 Task: Create a Salesforce flow to update the 'Trainer Category' field based on the trainer's experience.
Action: Key pressed <Key.f11>
Screenshot: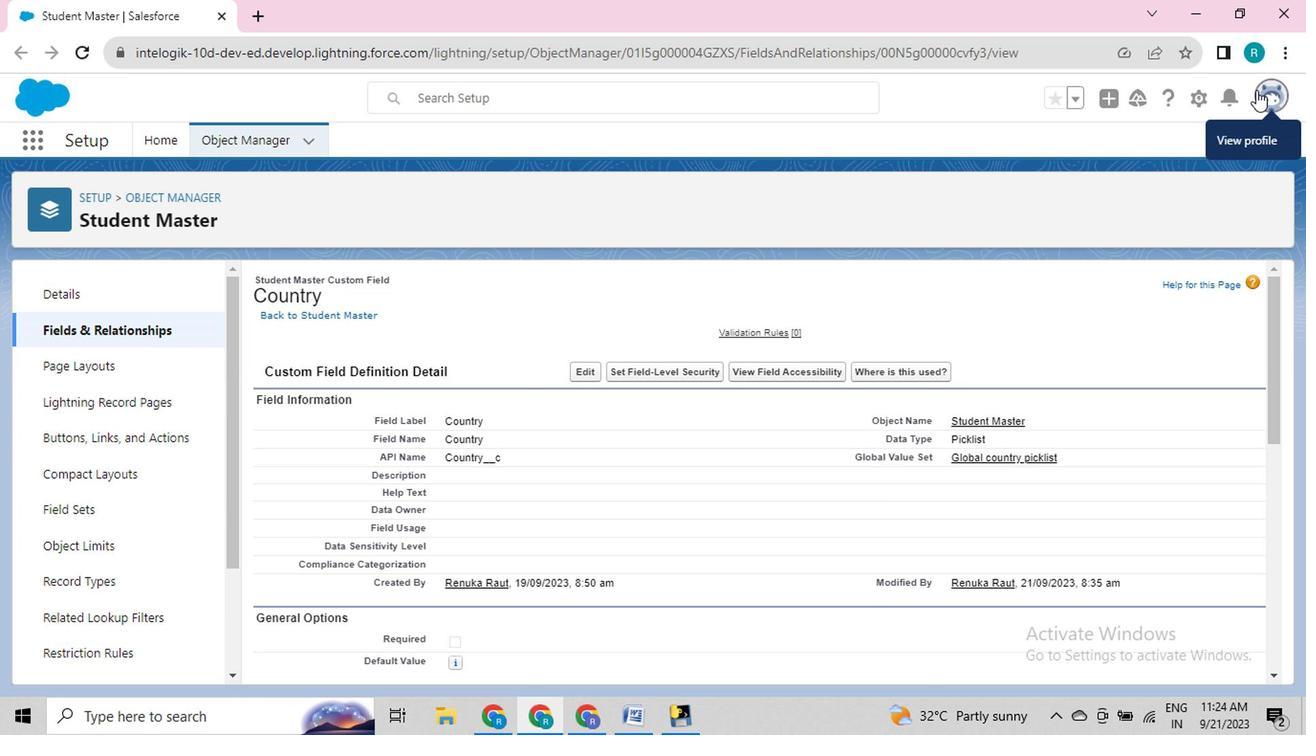 
Action: Mouse moved to (30, 63)
Screenshot: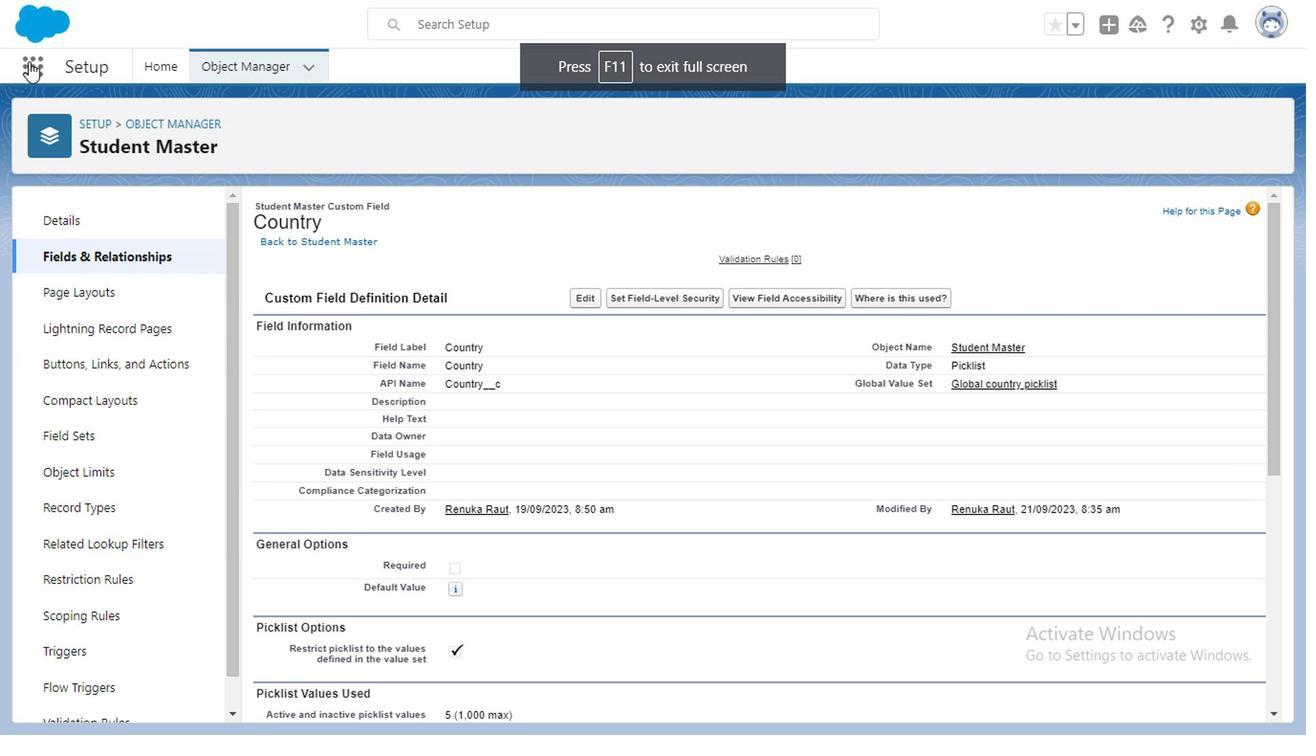 
Action: Mouse pressed left at (30, 63)
Screenshot: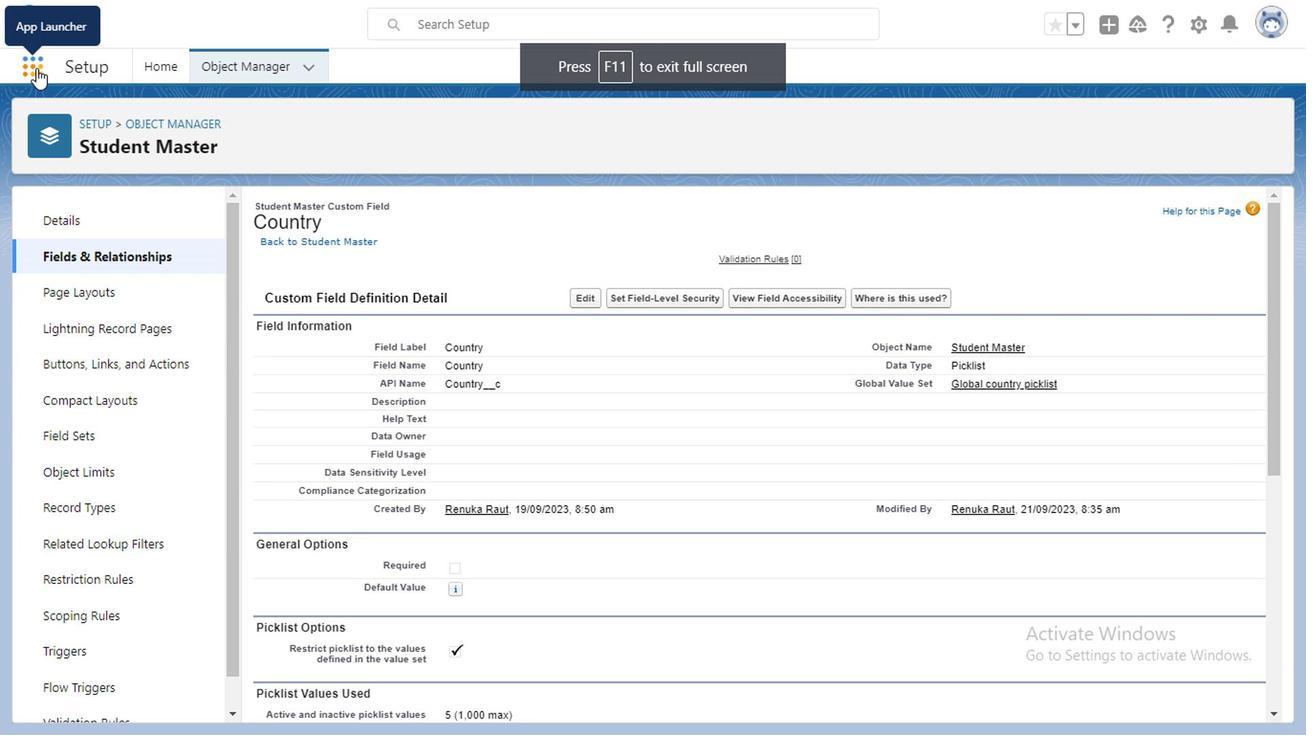 
Action: Key pressed <Key.caps_lock>O<Key.caps_lock>pty
Screenshot: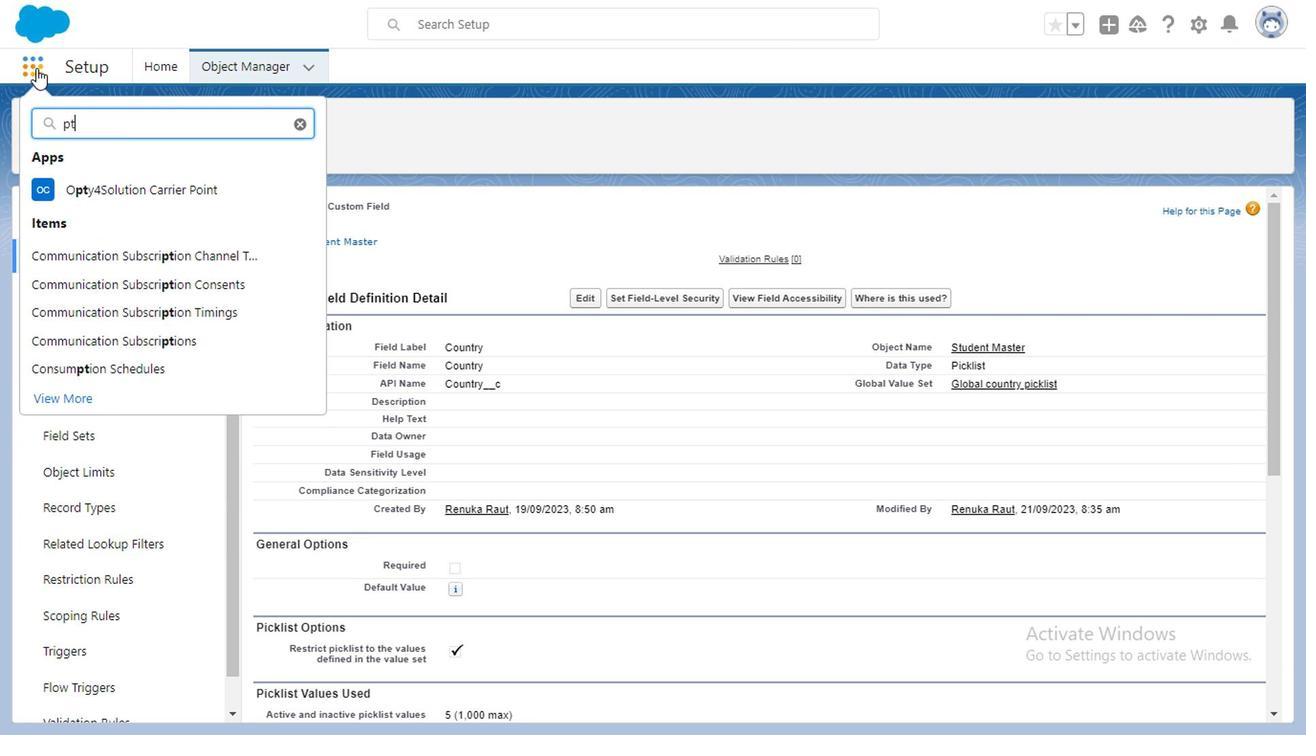 
Action: Mouse moved to (142, 185)
Screenshot: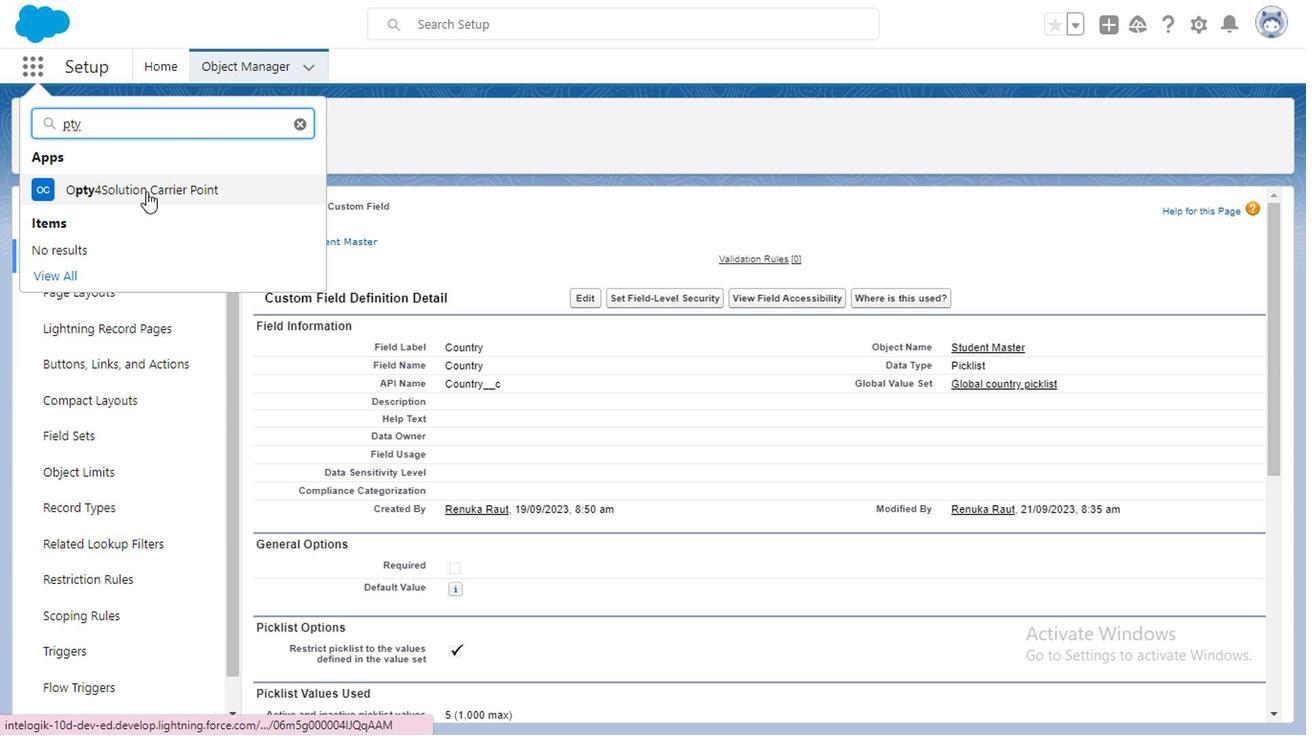 
Action: Mouse pressed left at (142, 185)
Screenshot: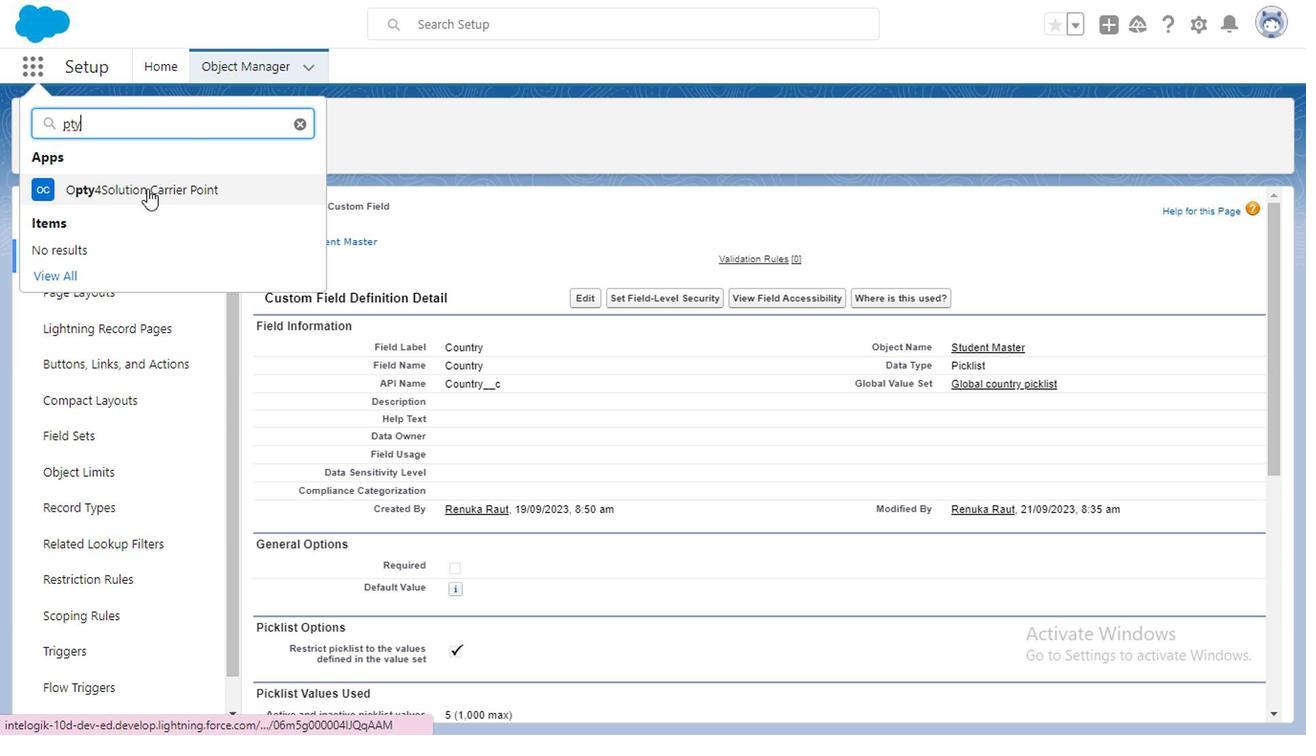 
Action: Mouse moved to (514, 58)
Screenshot: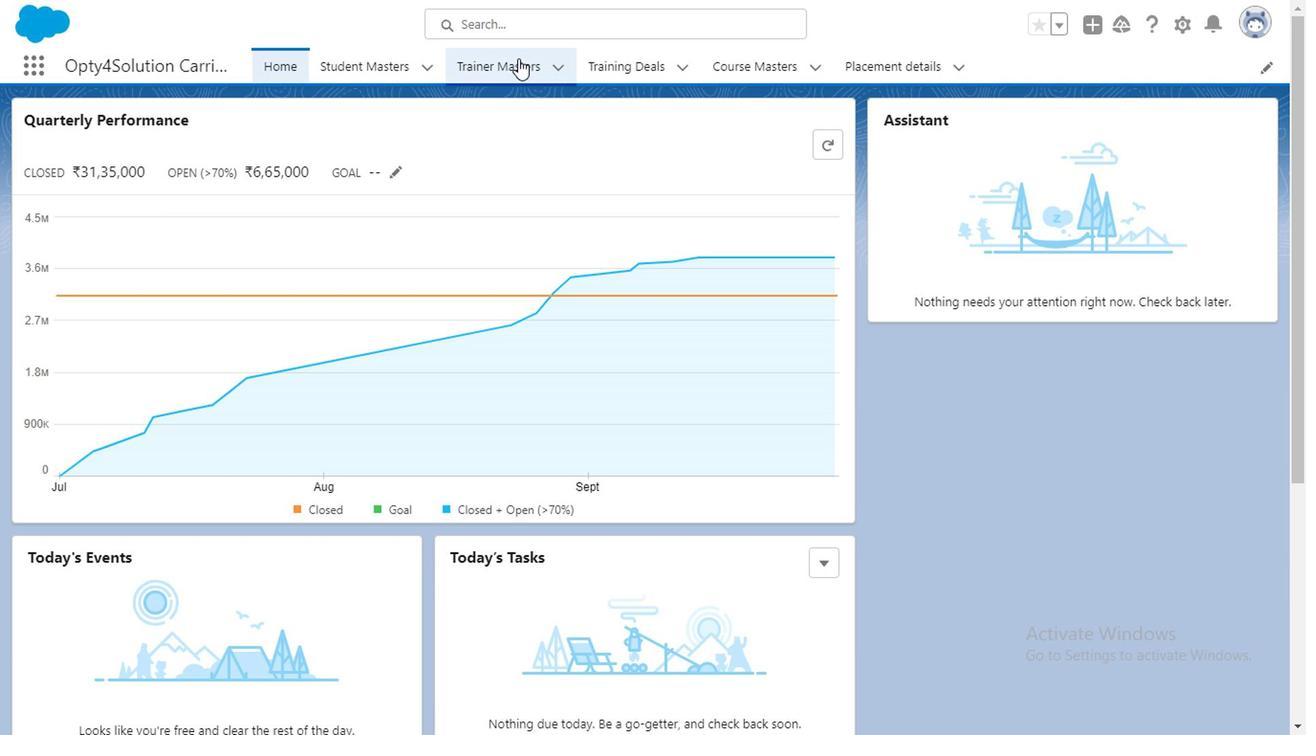 
Action: Mouse pressed left at (514, 58)
Screenshot: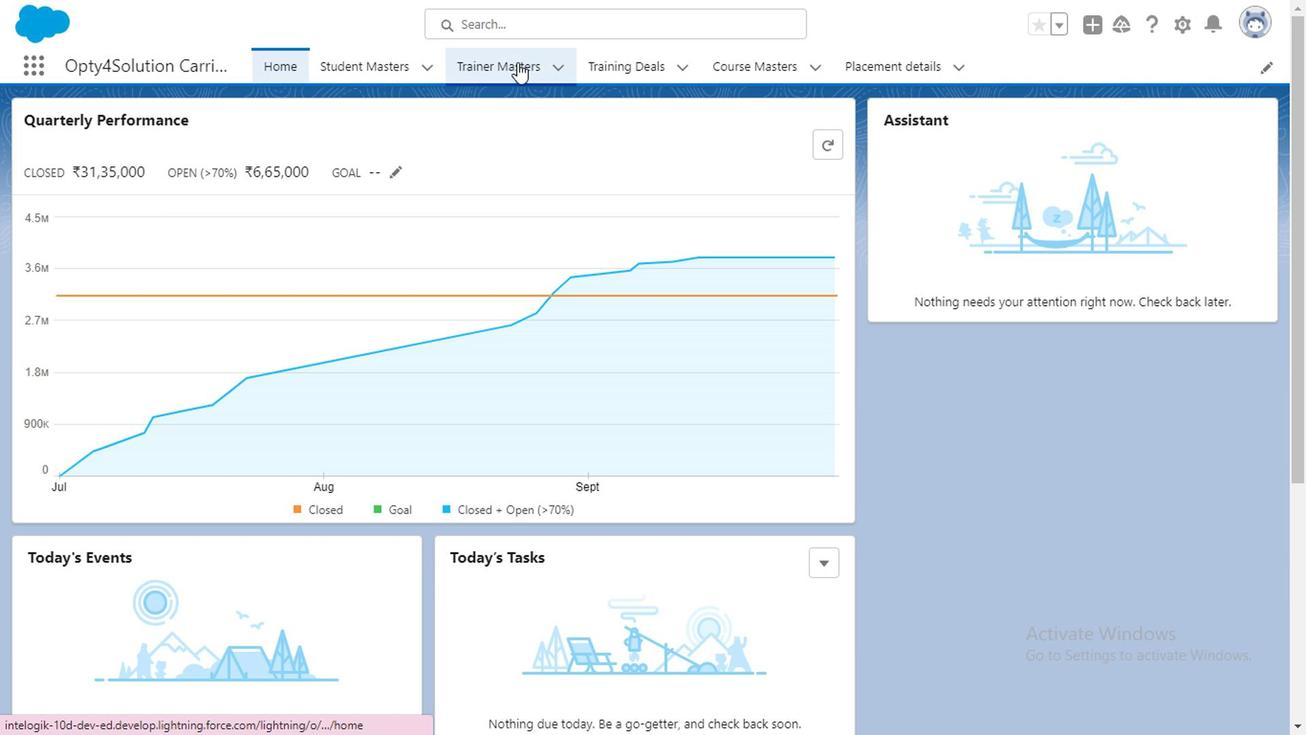 
Action: Mouse moved to (1203, 23)
Screenshot: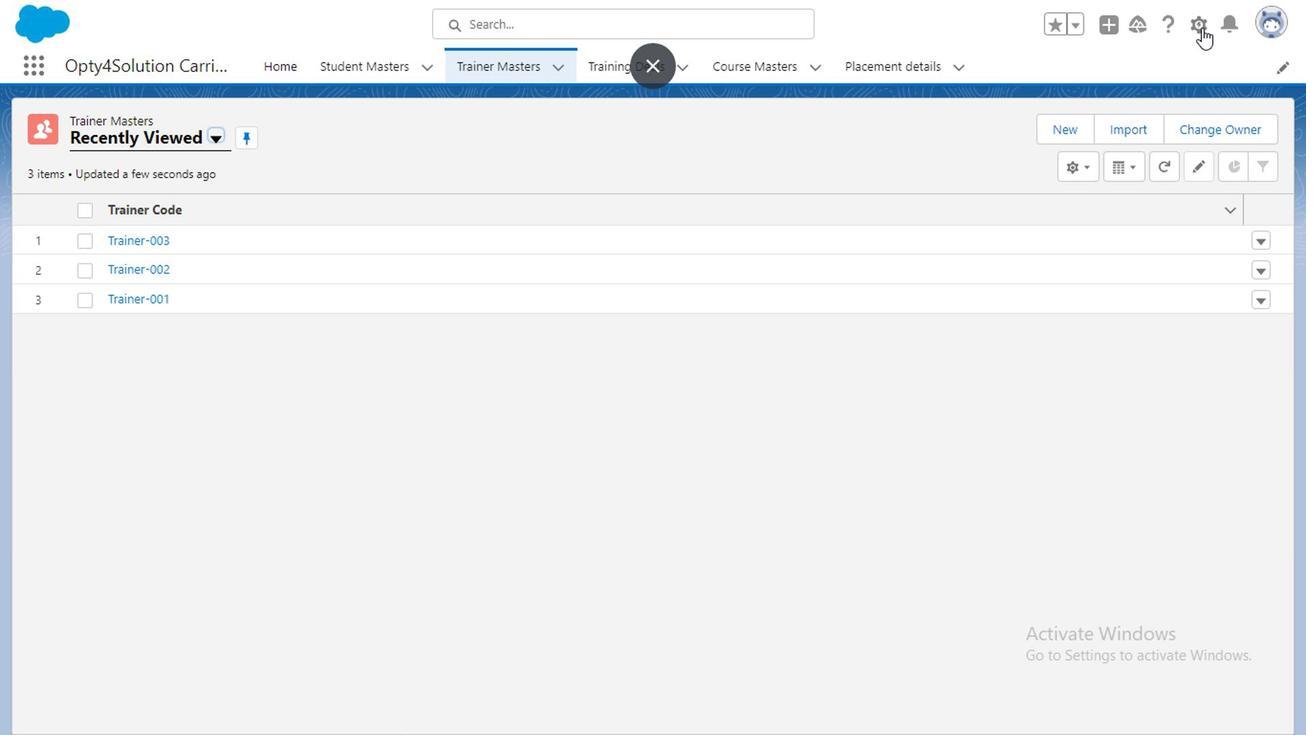 
Action: Mouse pressed left at (1203, 23)
Screenshot: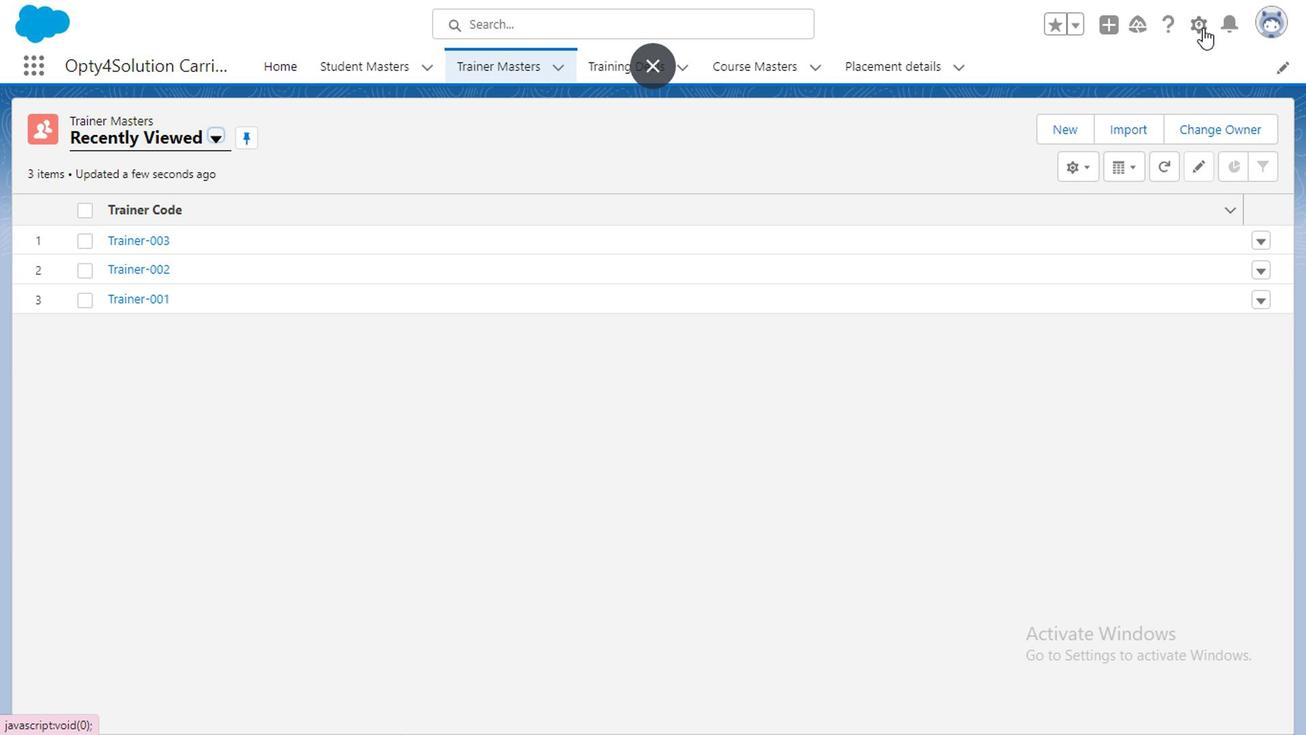
Action: Mouse moved to (1135, 83)
Screenshot: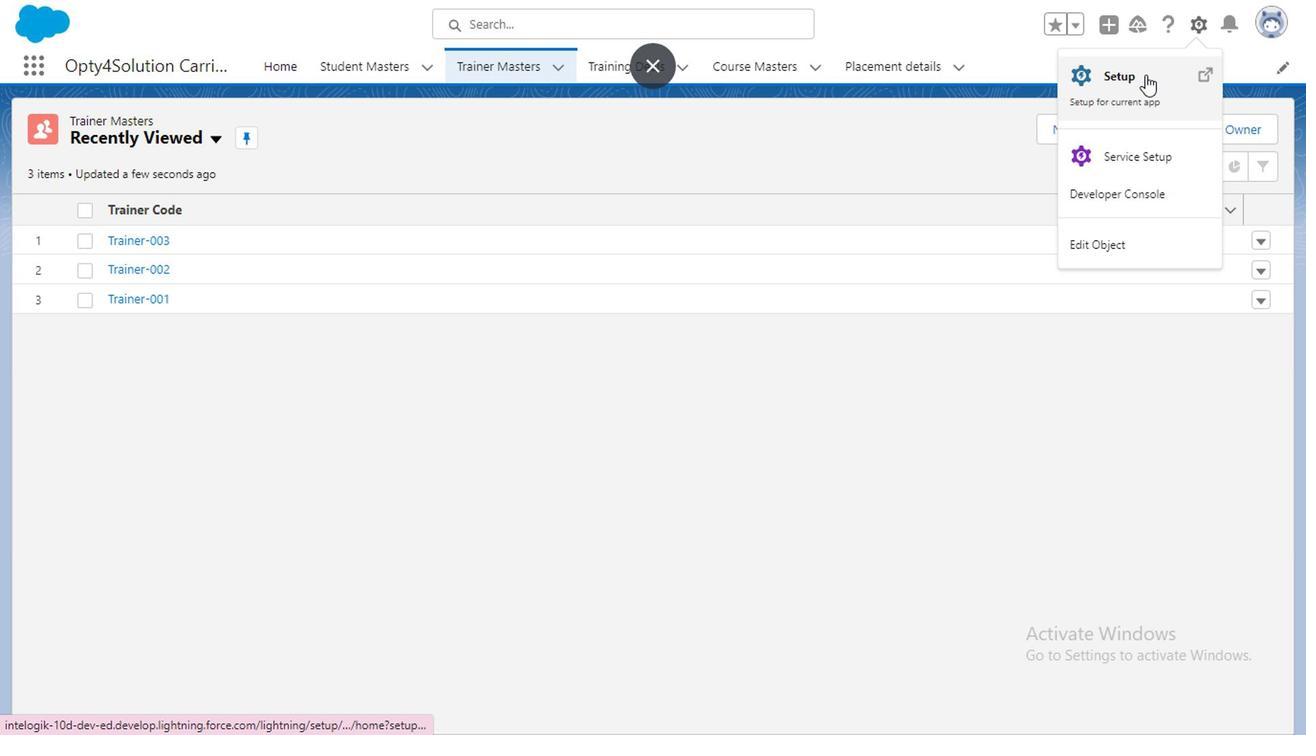 
Action: Mouse pressed left at (1135, 83)
Screenshot: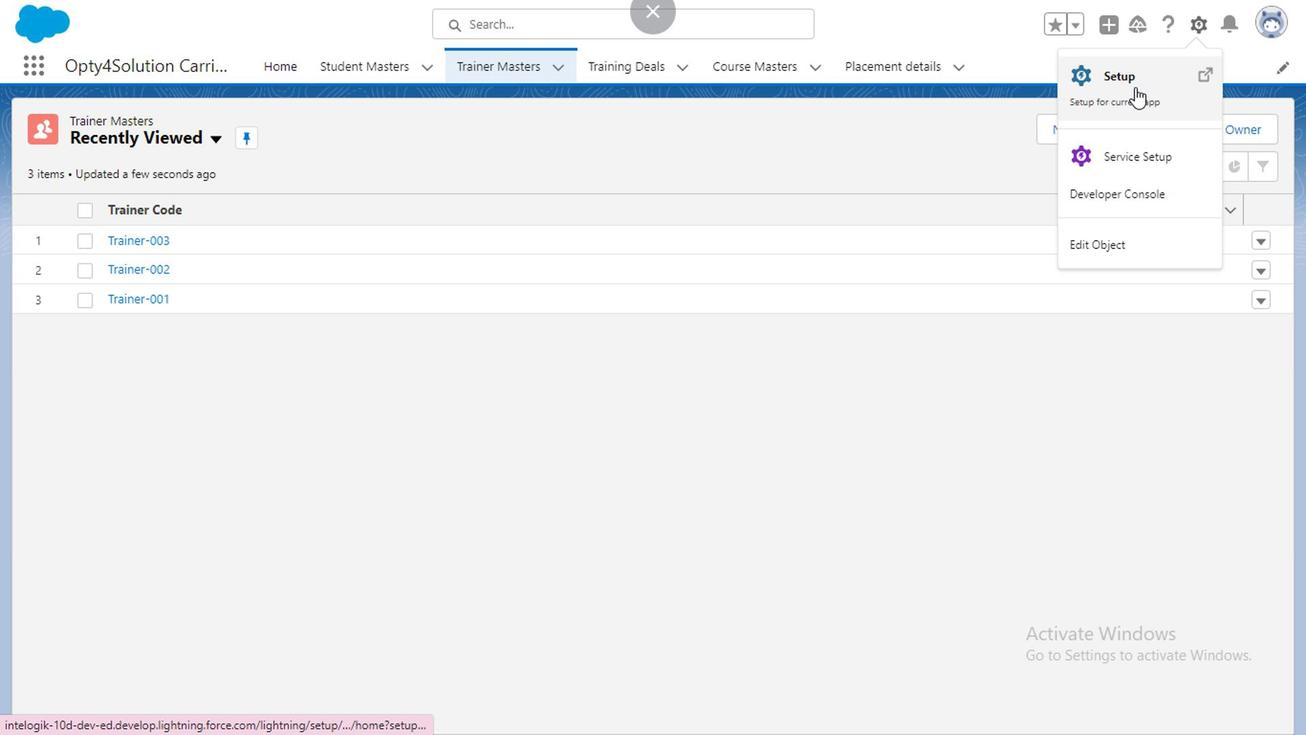 
Action: Mouse moved to (96, 115)
Screenshot: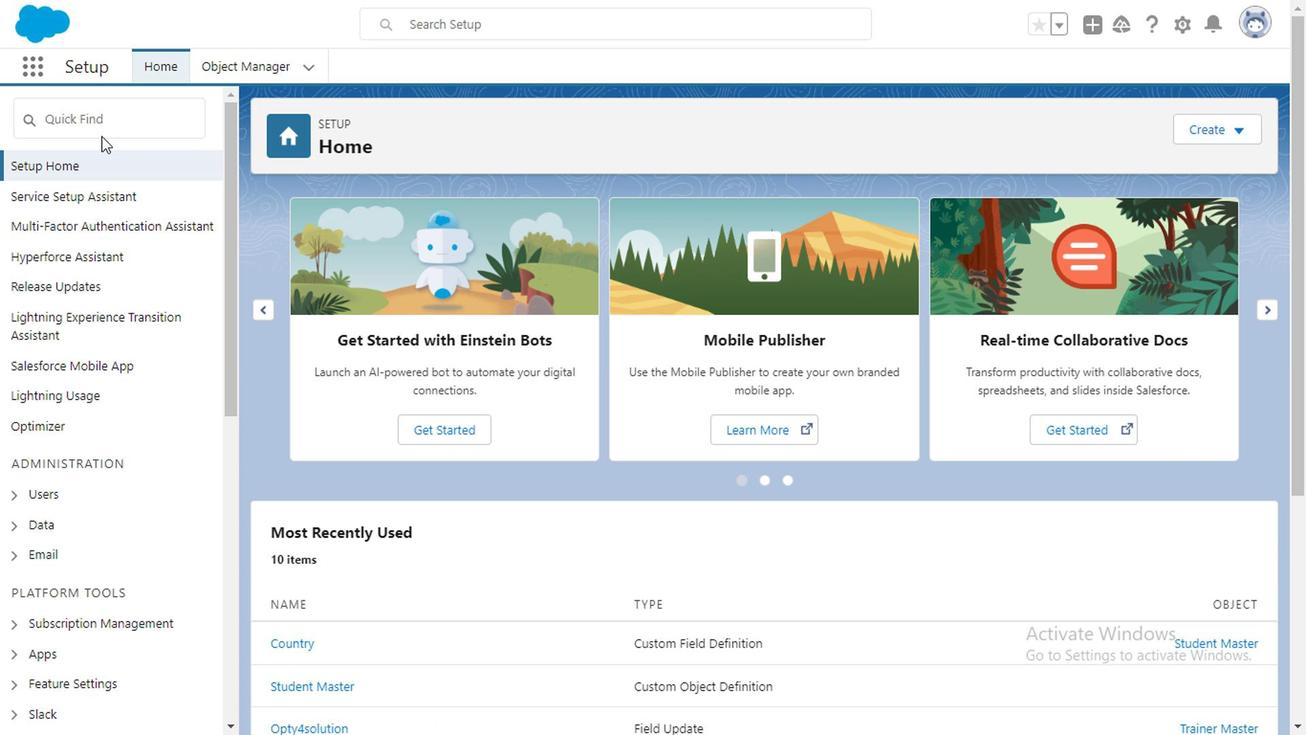 
Action: Mouse pressed left at (96, 115)
Screenshot: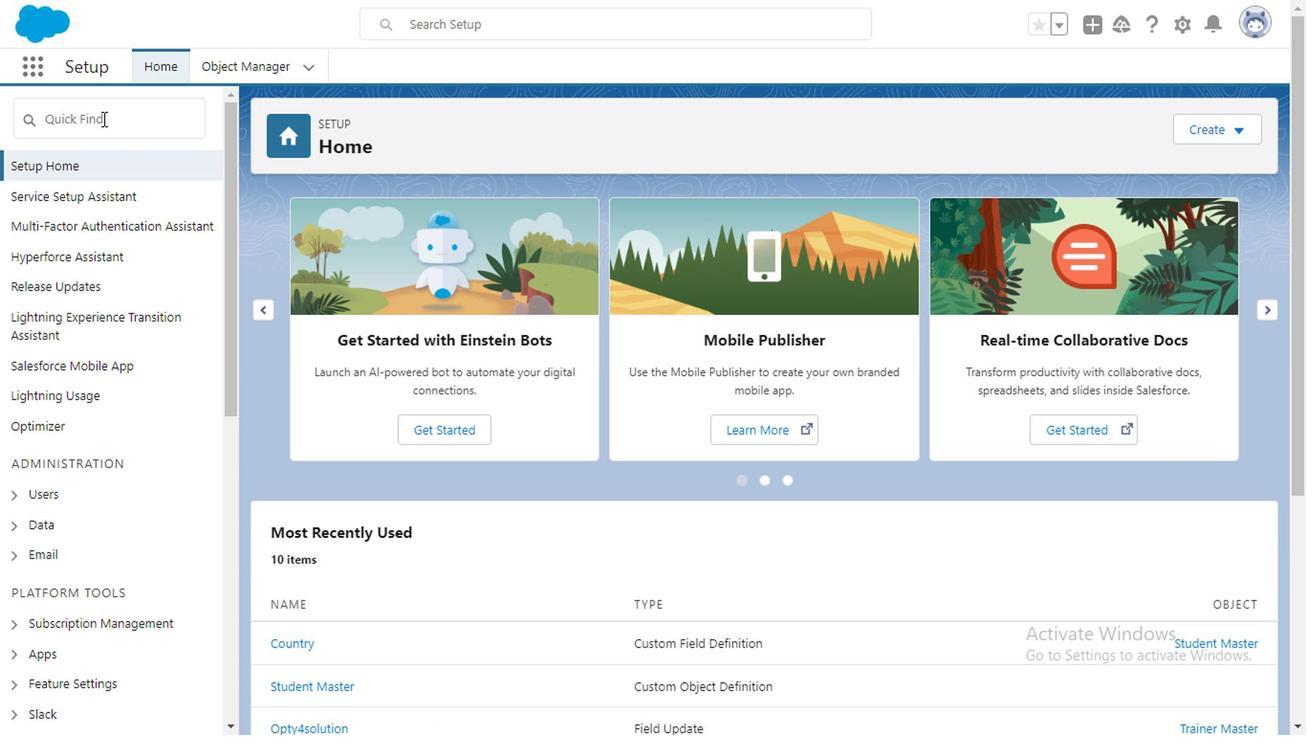 
Action: Key pressed flo
Screenshot: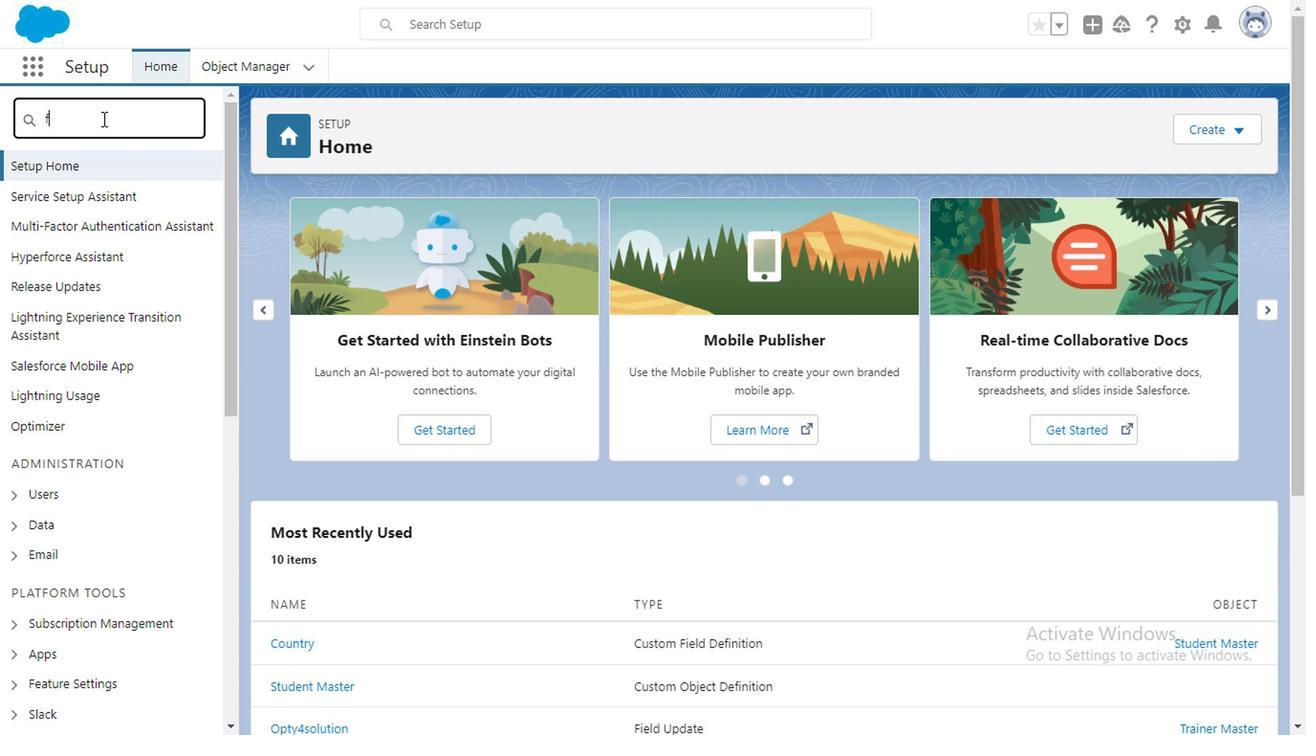 
Action: Mouse moved to (68, 313)
Screenshot: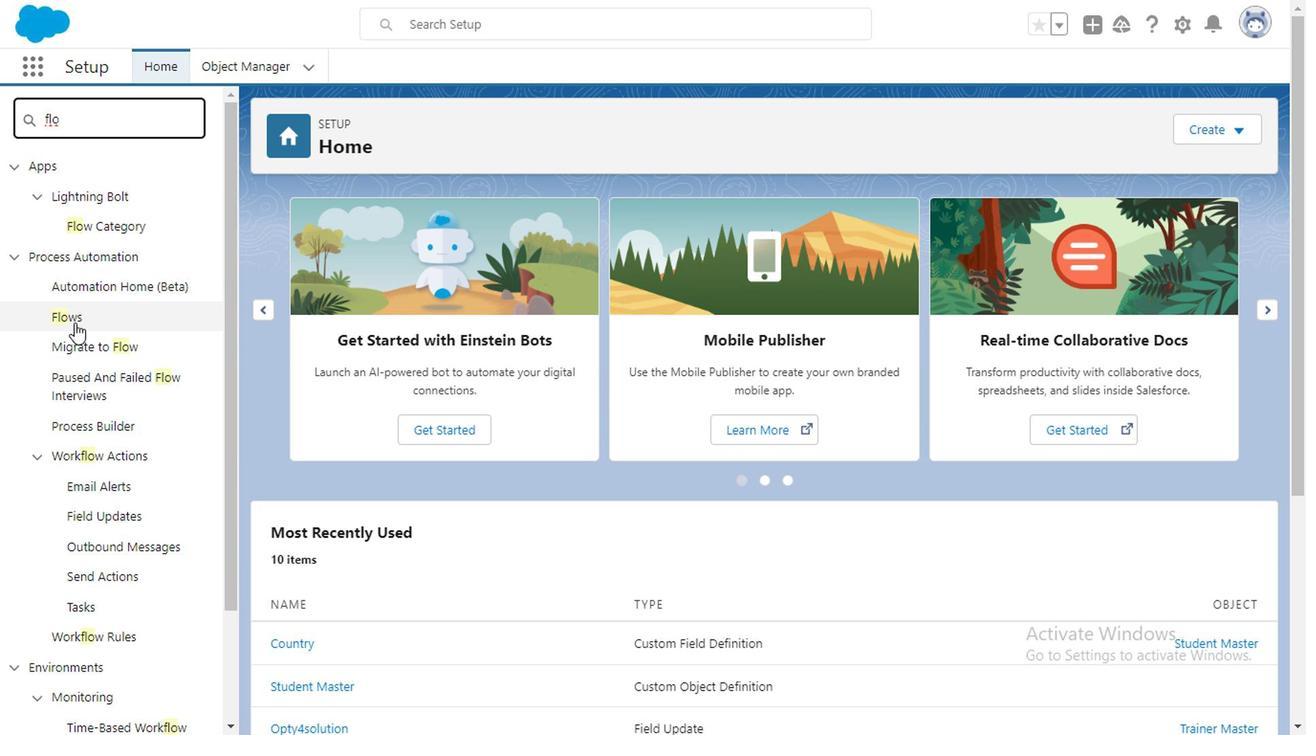 
Action: Mouse pressed left at (68, 313)
Screenshot: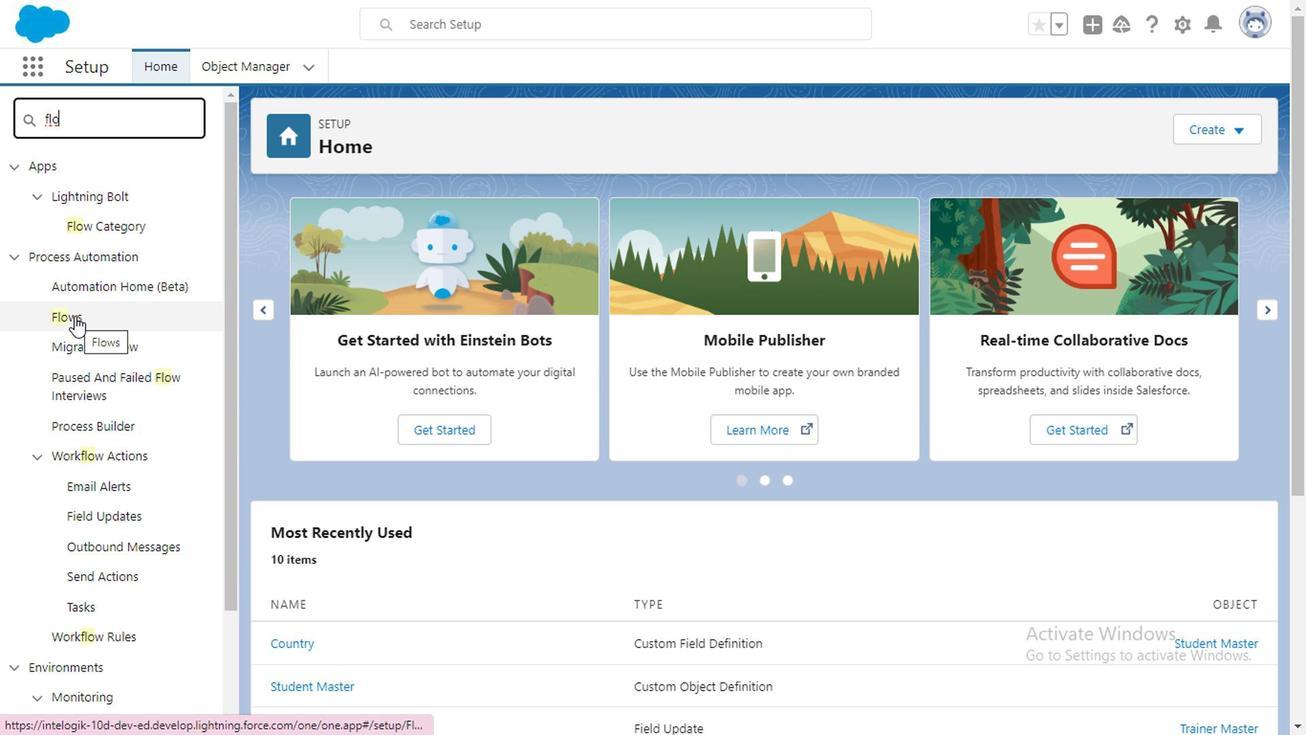 
Action: Mouse moved to (1230, 124)
Screenshot: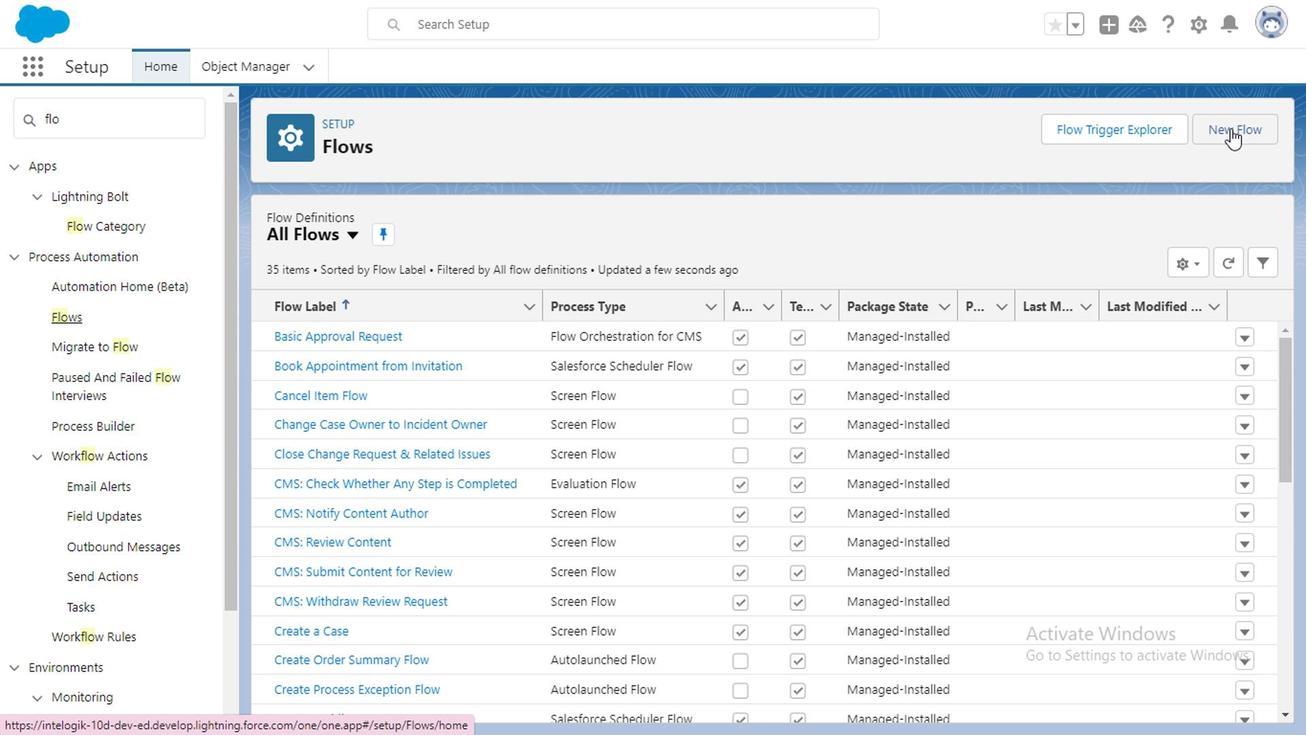 
Action: Mouse pressed left at (1230, 124)
Screenshot: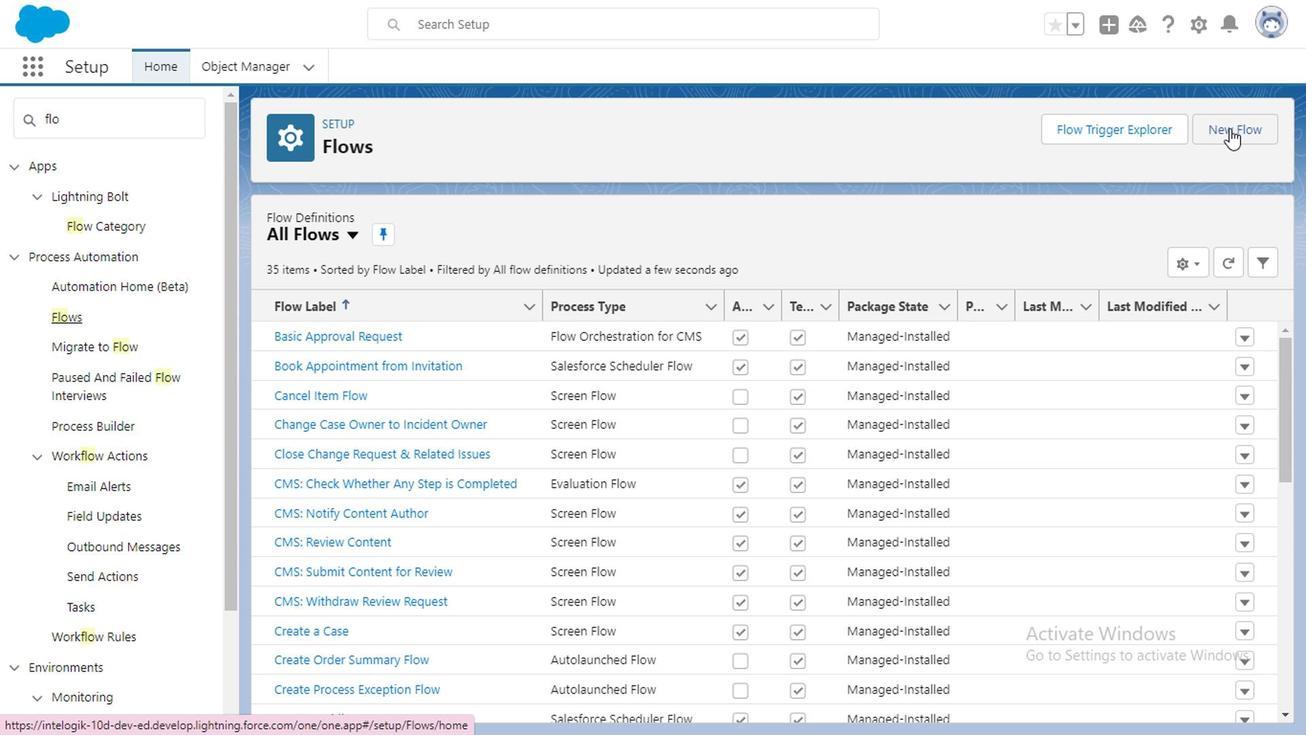 
Action: Mouse moved to (755, 247)
Screenshot: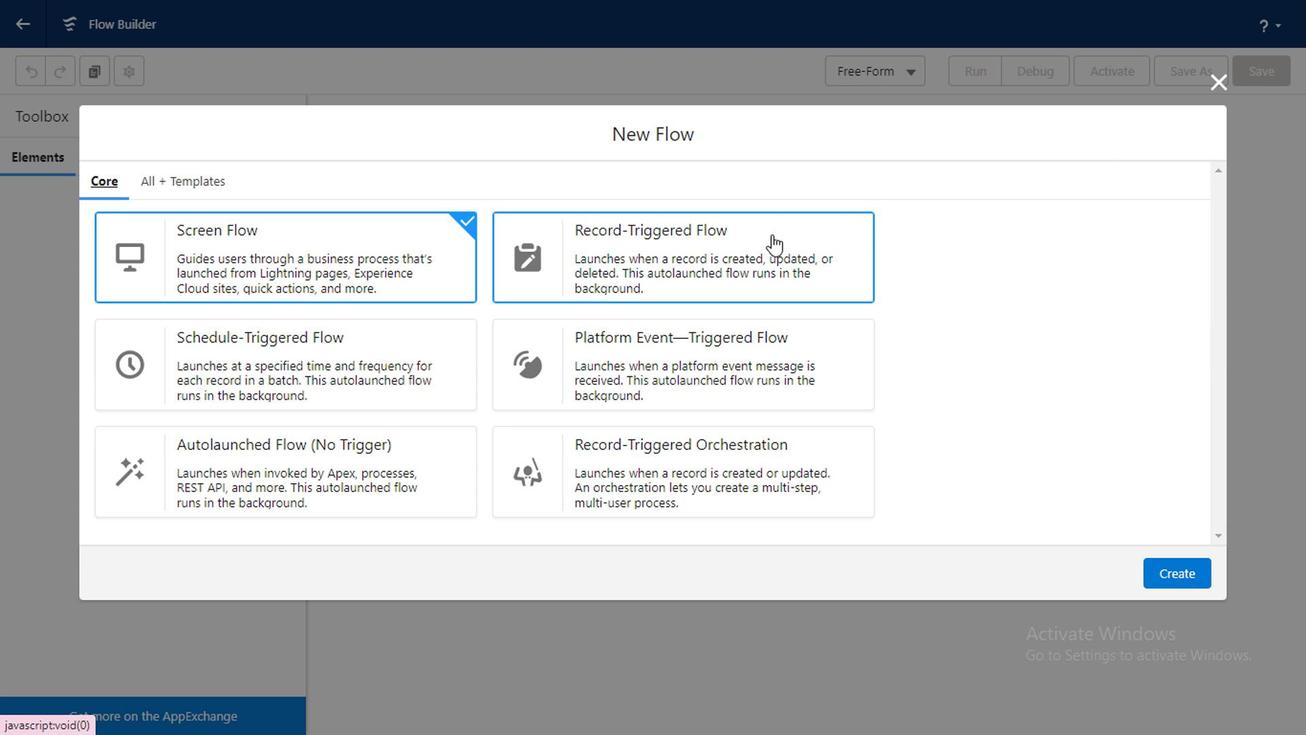 
Action: Mouse pressed left at (755, 247)
Screenshot: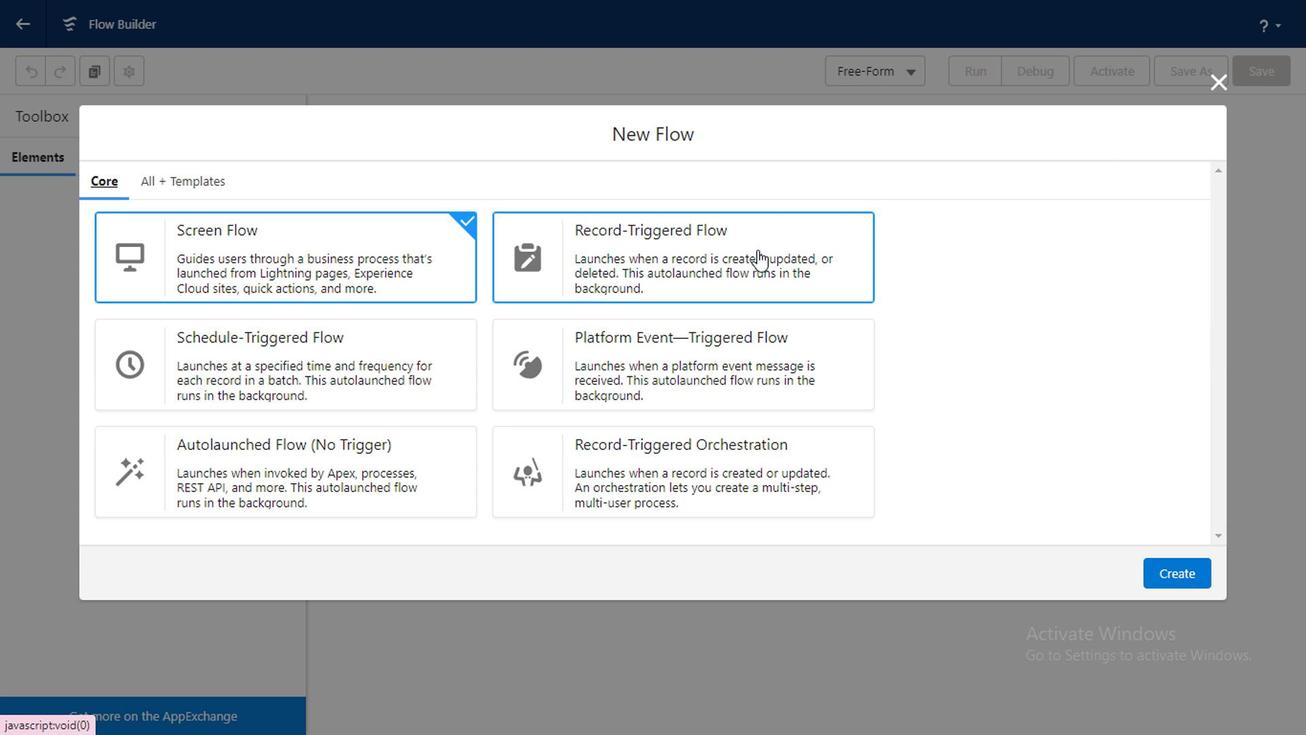 
Action: Mouse moved to (1179, 572)
Screenshot: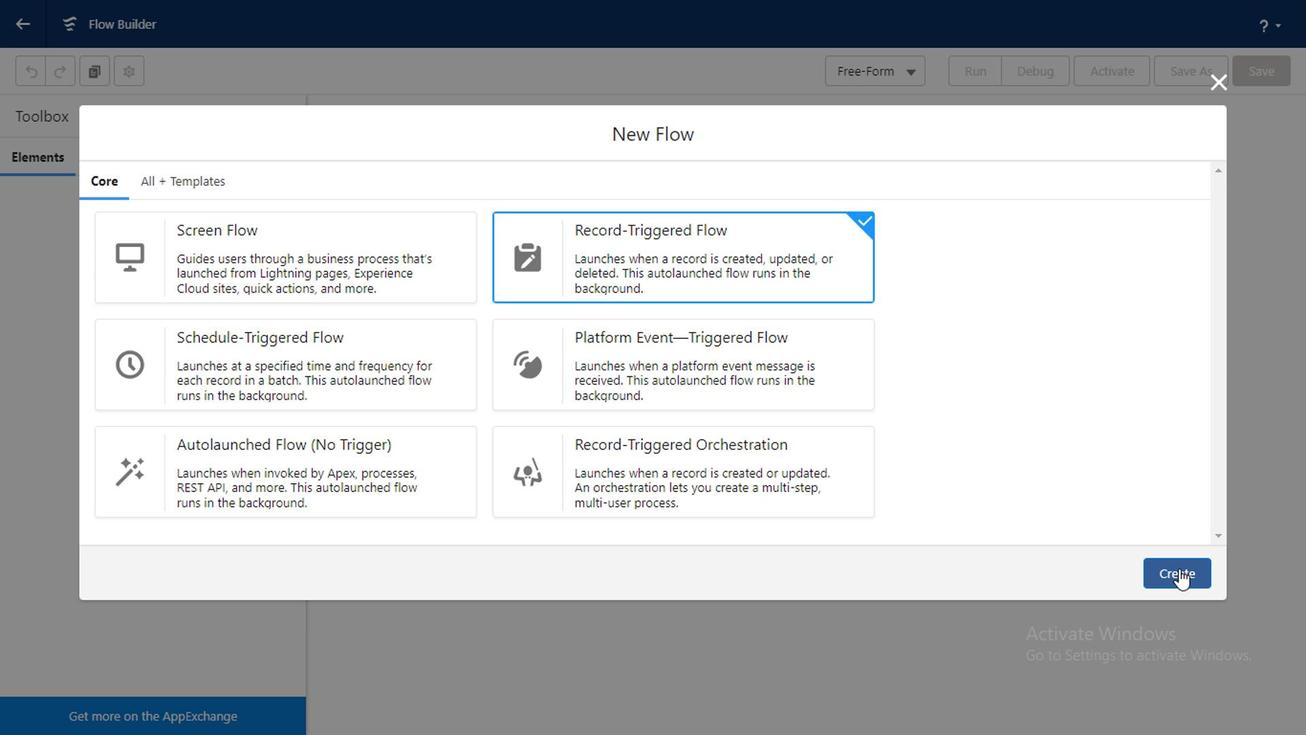 
Action: Mouse pressed left at (1179, 572)
Screenshot: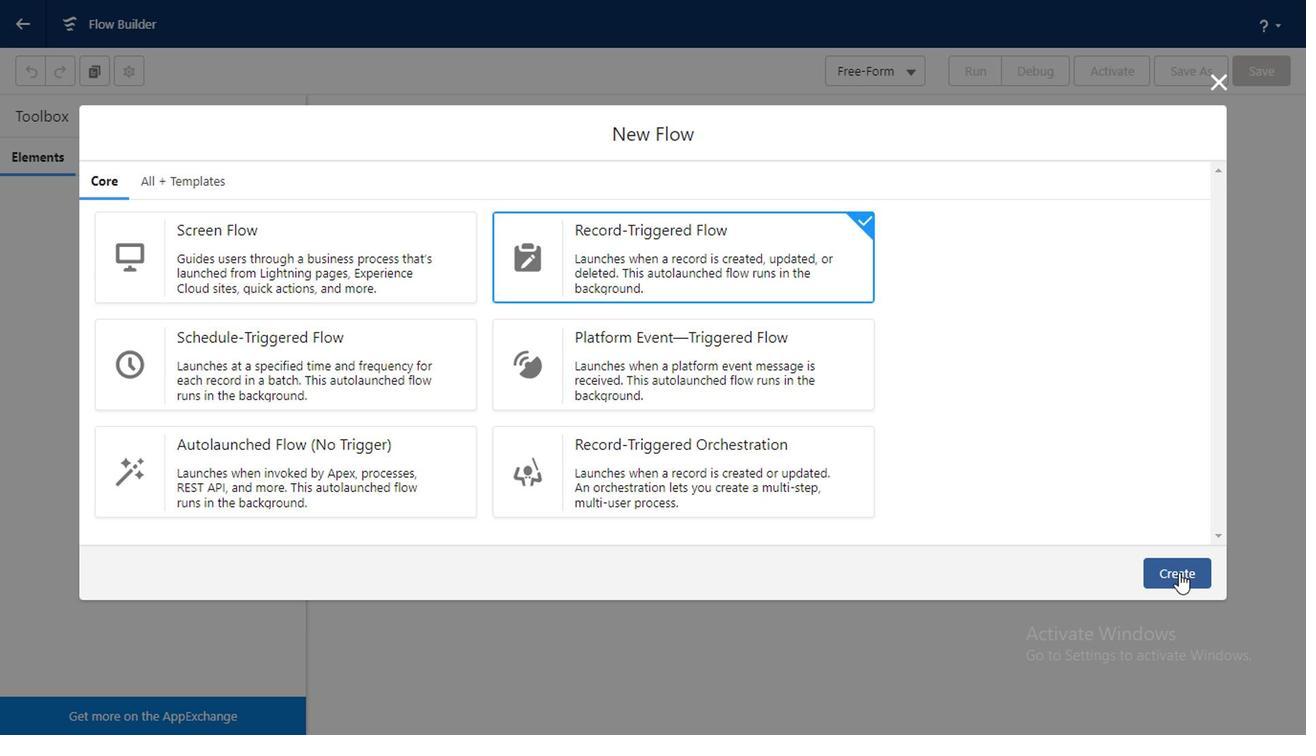 
Action: Mouse moved to (562, 206)
Screenshot: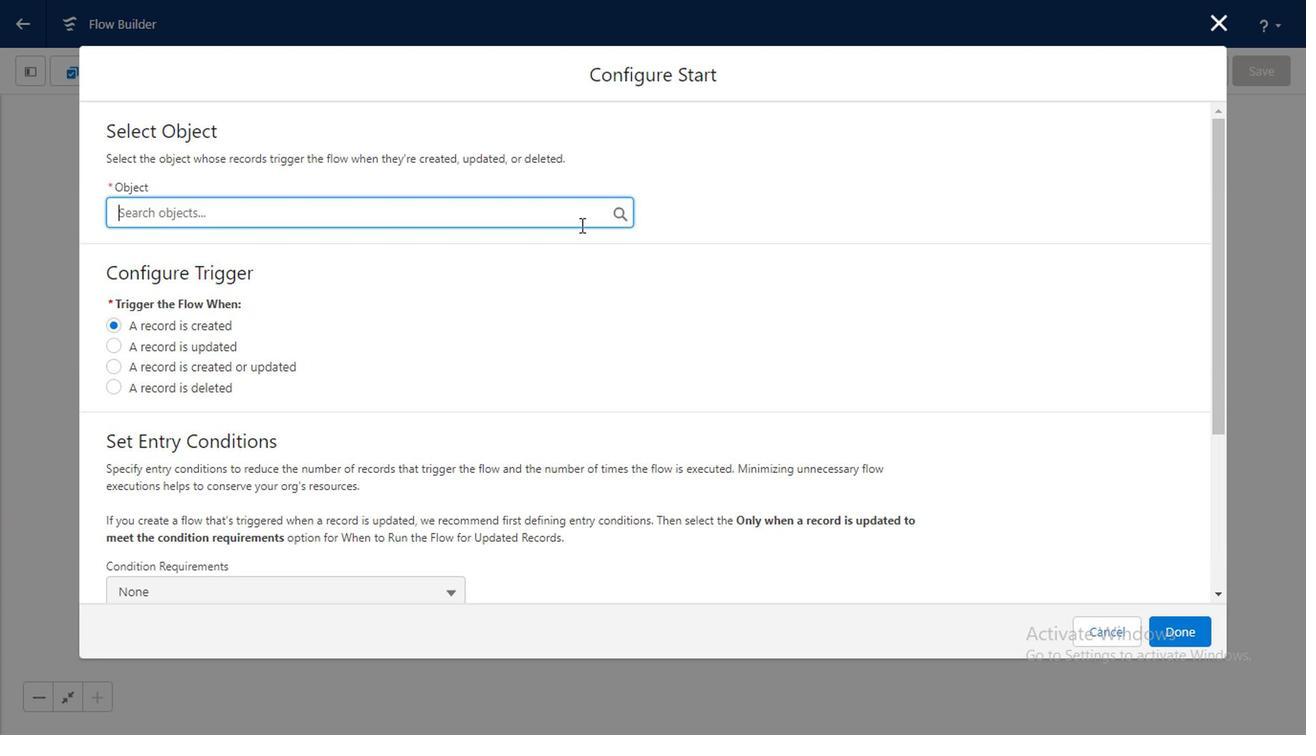
Action: Mouse pressed left at (562, 206)
Screenshot: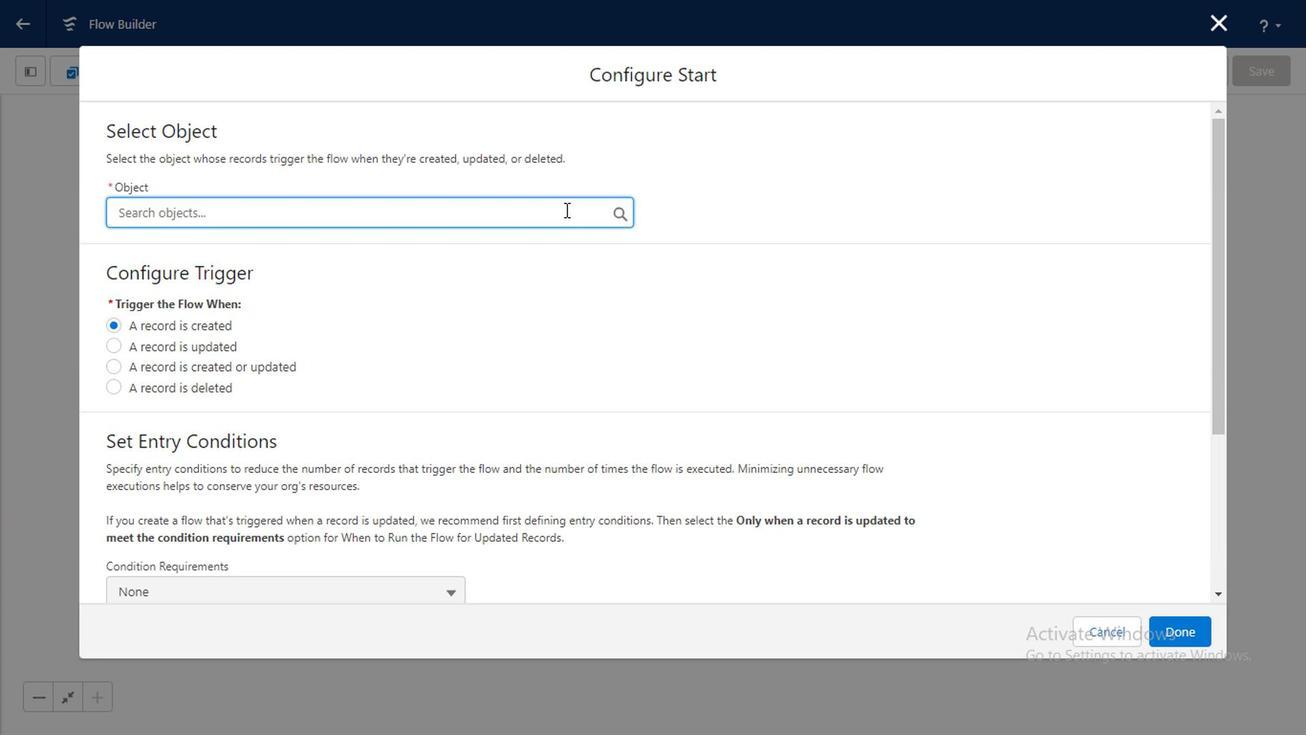 
Action: Key pressed <Key.caps_lock>T<Key.caps_lock>rai
Screenshot: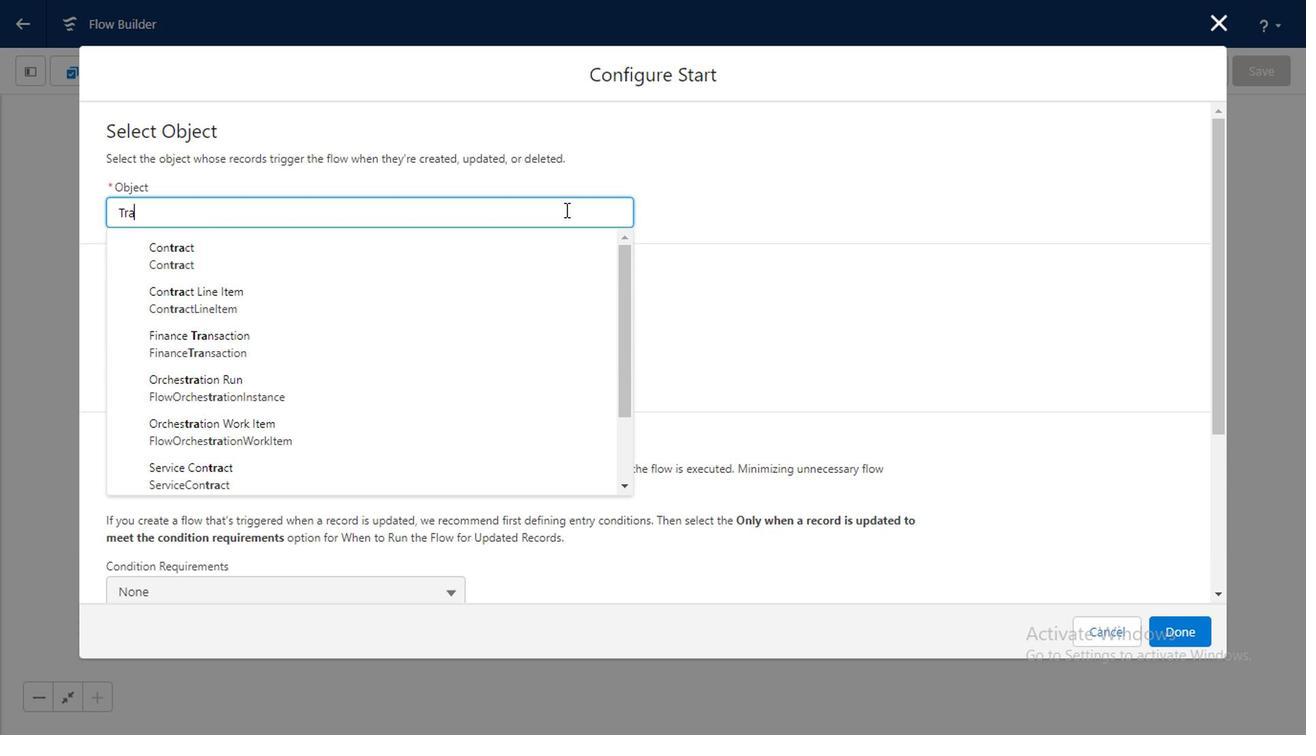 
Action: Mouse moved to (193, 260)
Screenshot: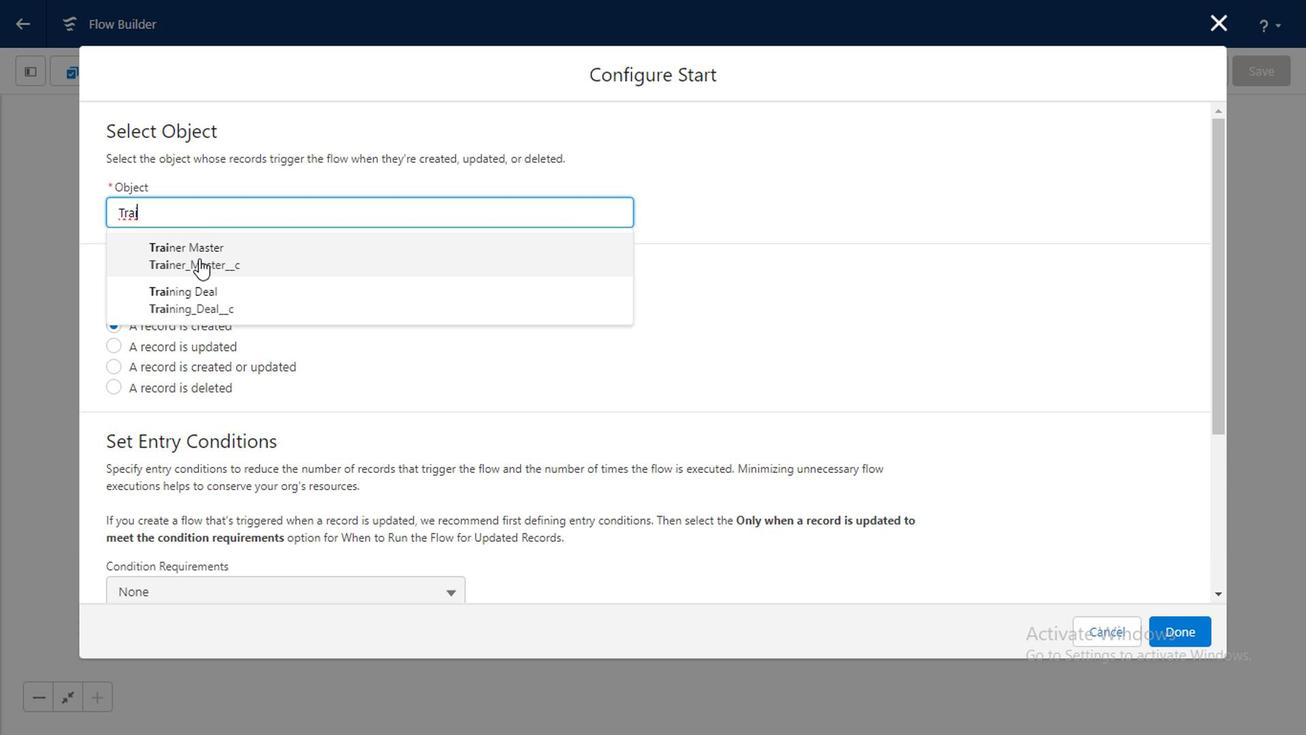 
Action: Mouse pressed left at (193, 260)
Screenshot: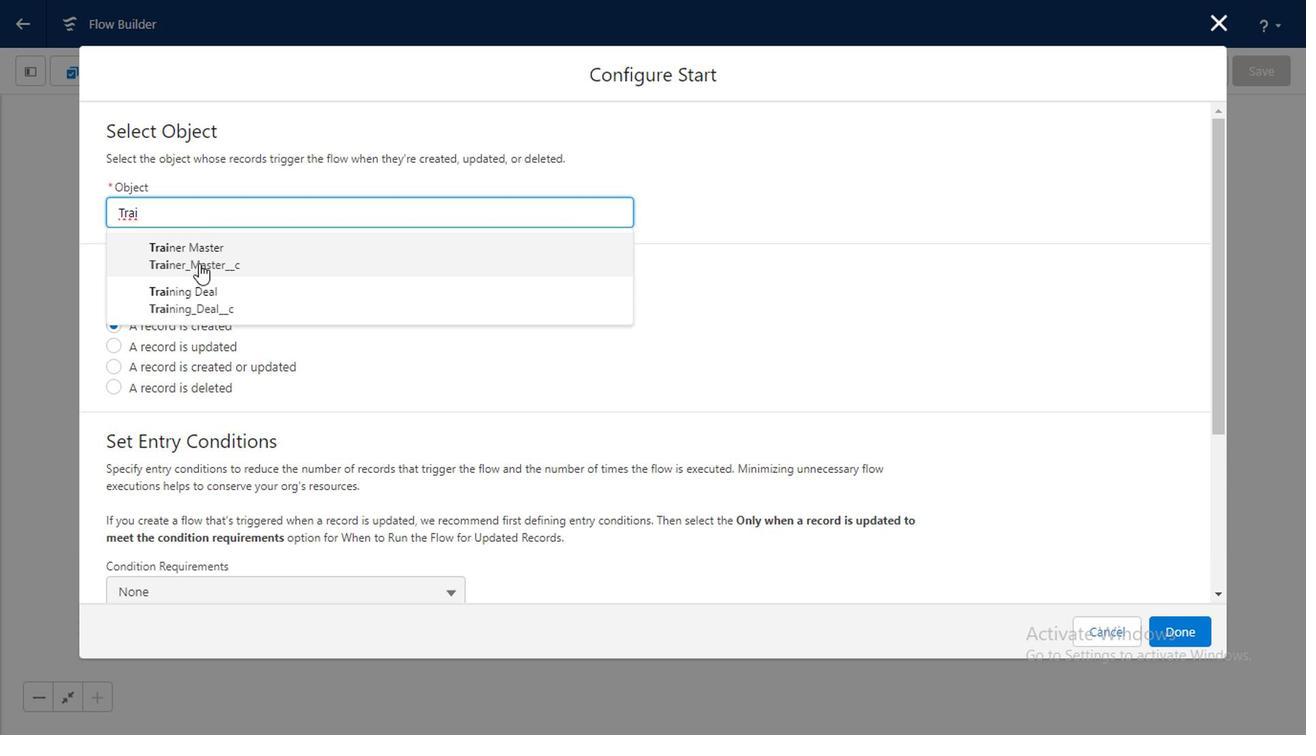 
Action: Mouse moved to (1218, 352)
Screenshot: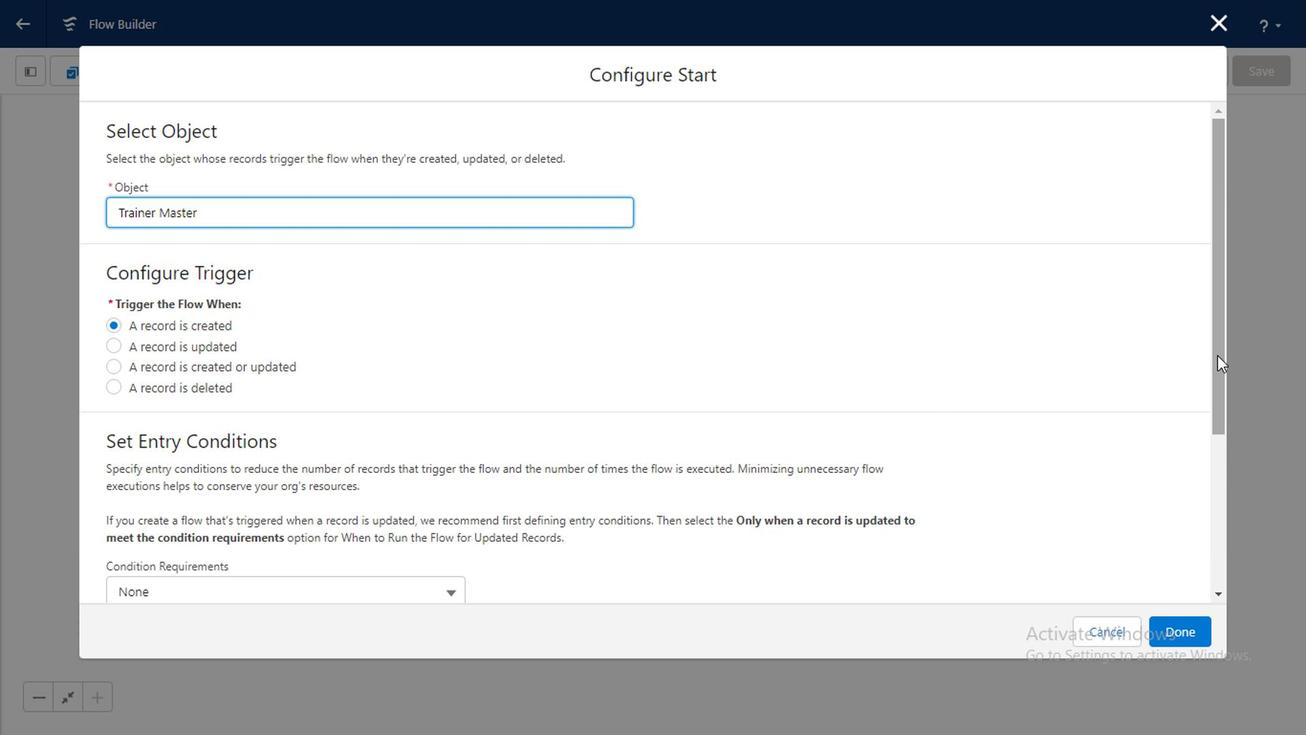 
Action: Mouse pressed left at (1218, 352)
Screenshot: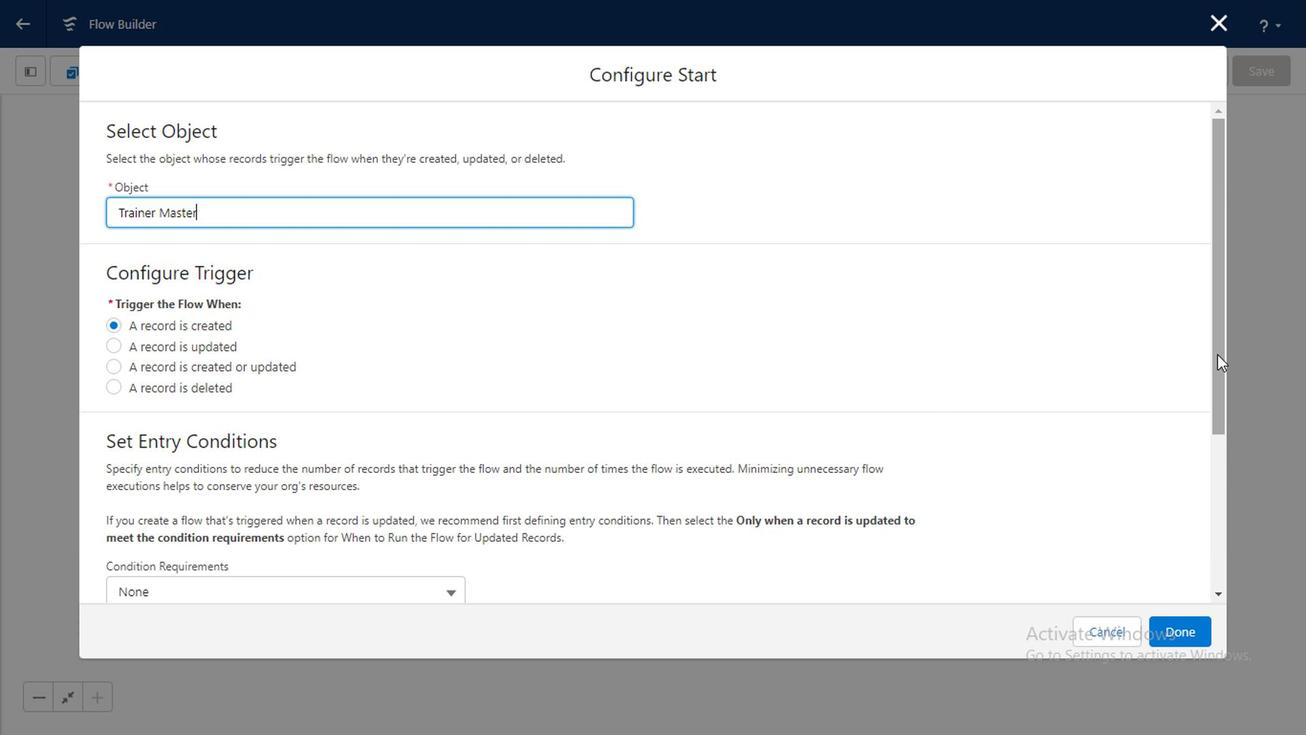 
Action: Mouse moved to (104, 318)
Screenshot: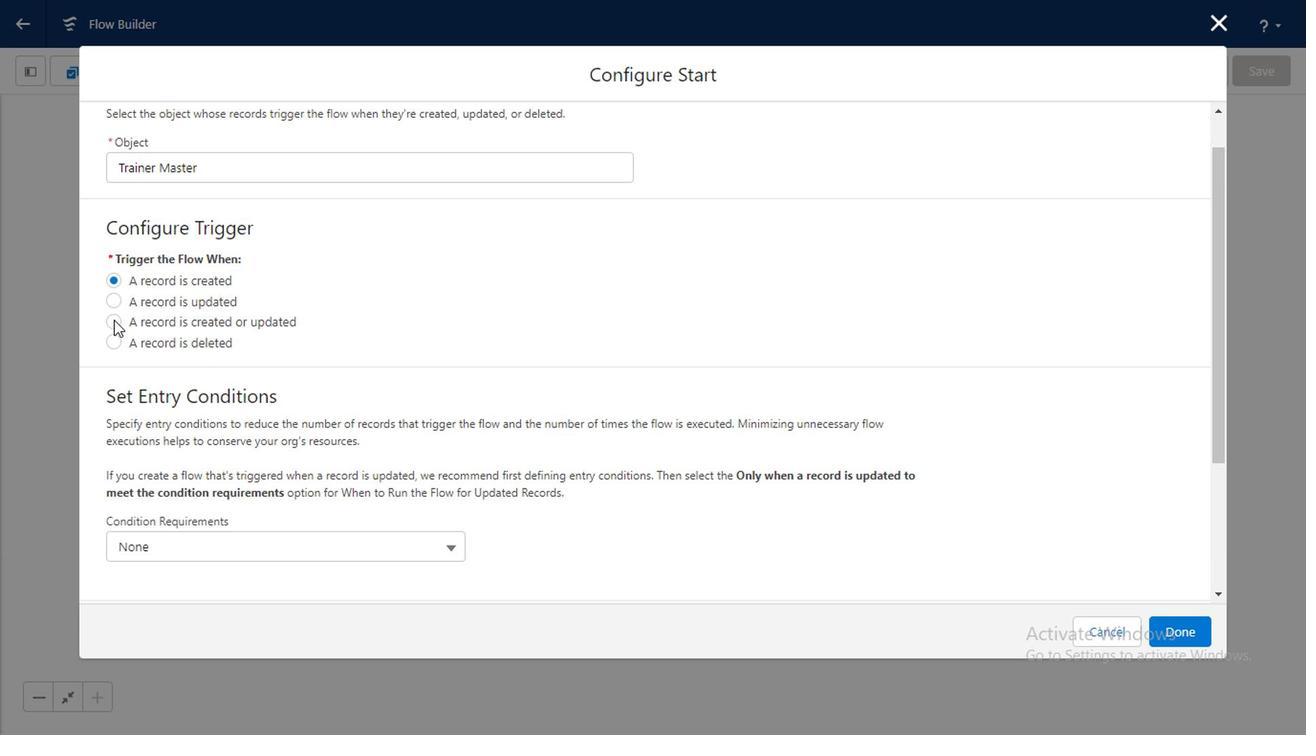 
Action: Mouse pressed left at (104, 318)
Screenshot: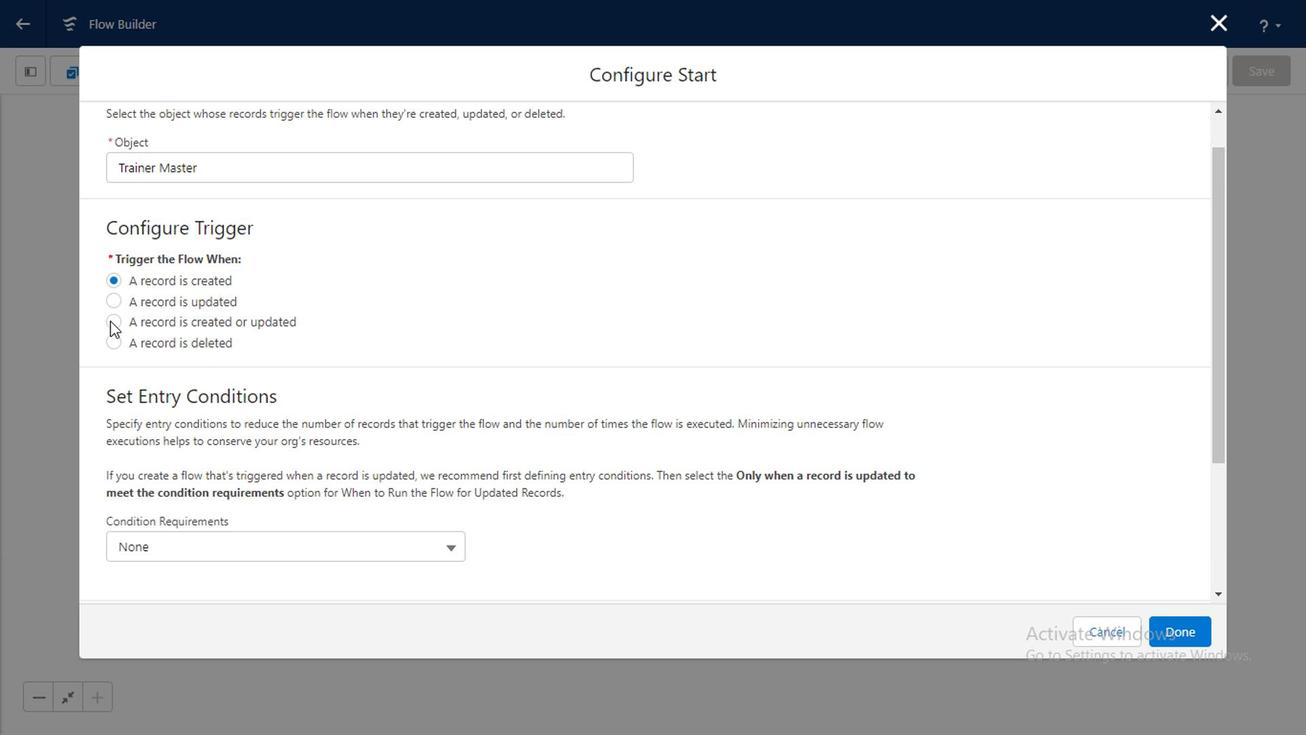 
Action: Mouse moved to (1227, 433)
Screenshot: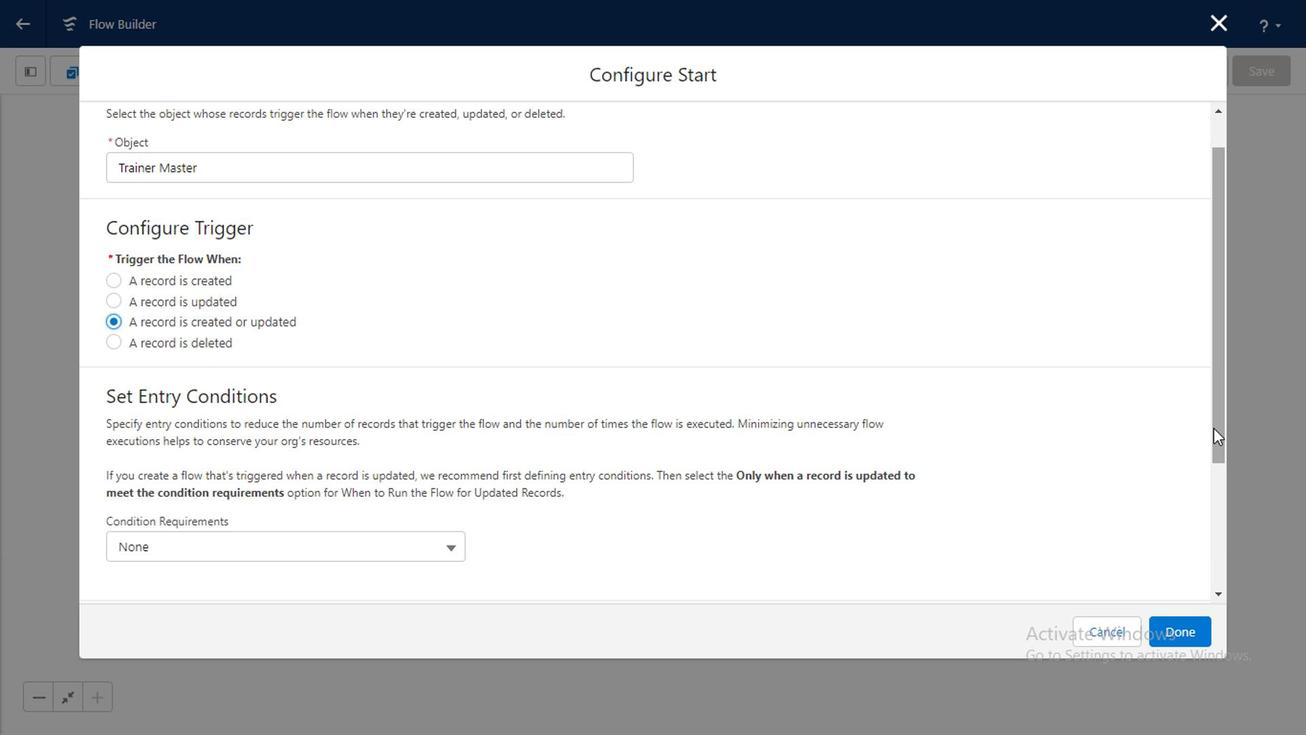 
Action: Mouse pressed left at (1227, 433)
Screenshot: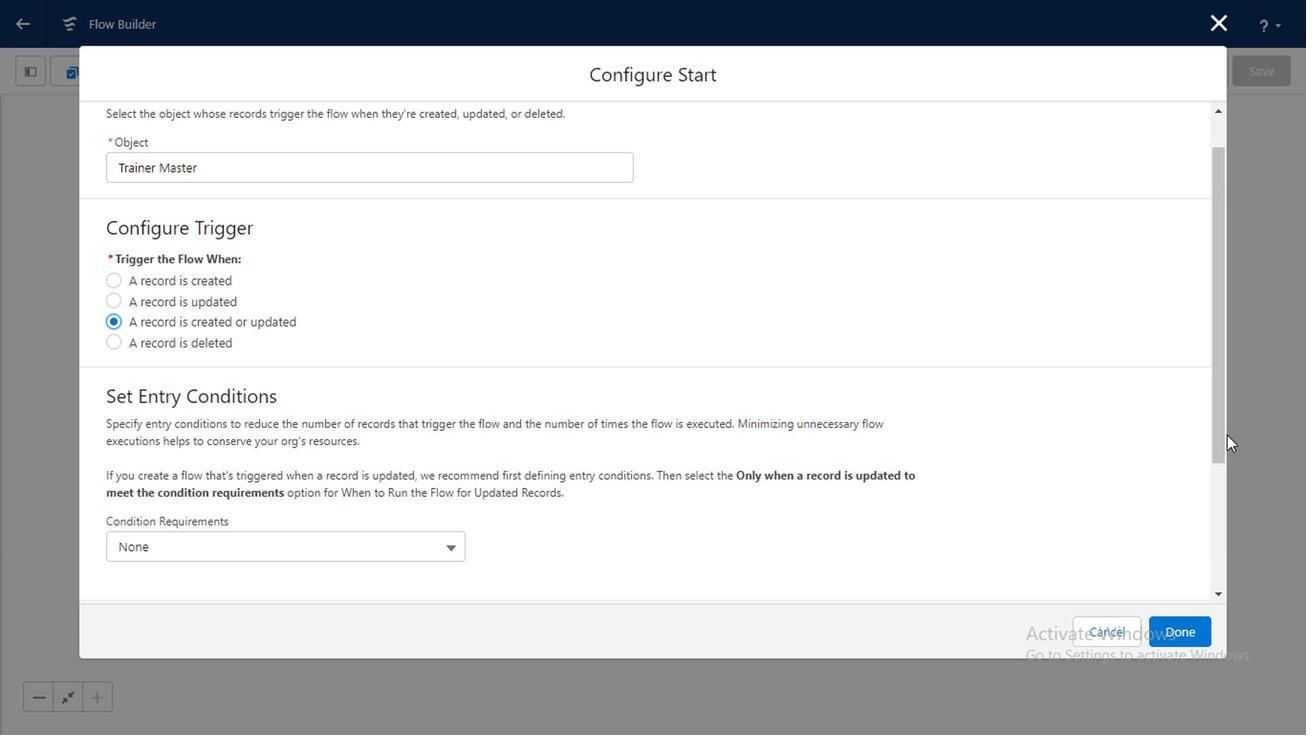 
Action: Mouse moved to (1218, 449)
Screenshot: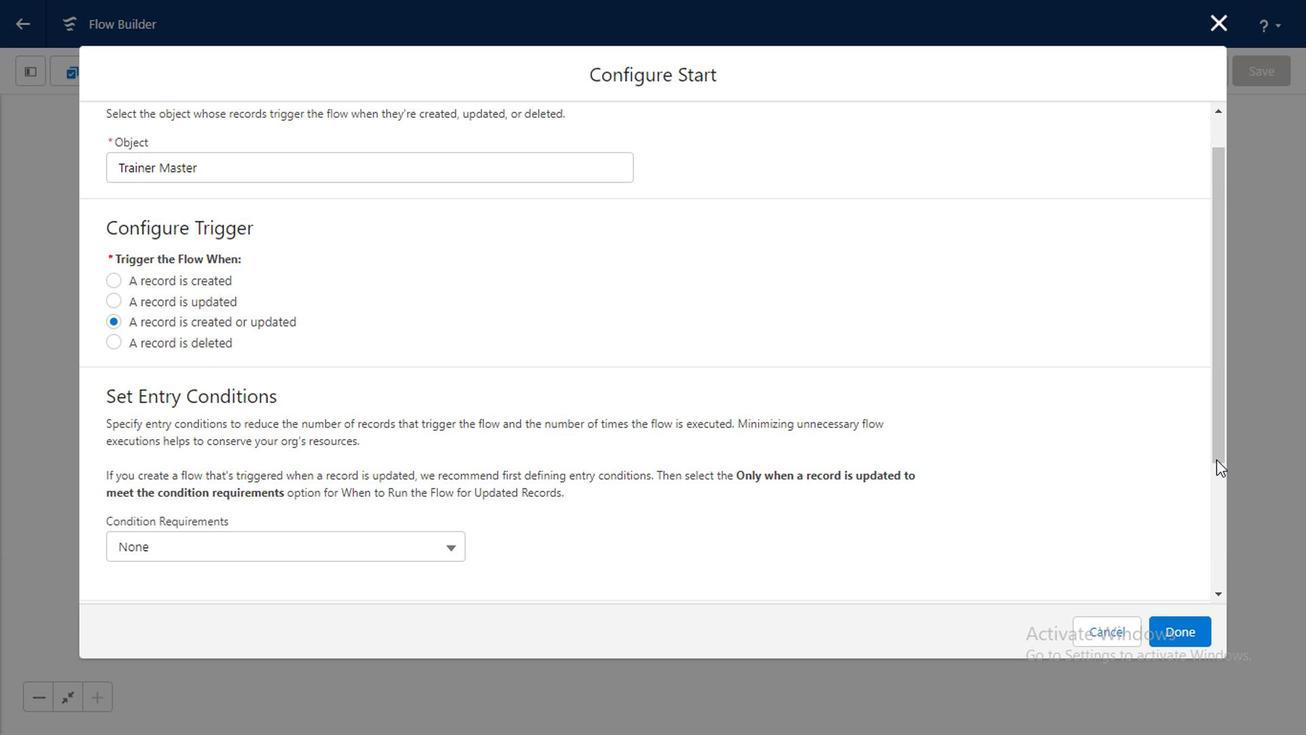 
Action: Mouse pressed left at (1218, 449)
Screenshot: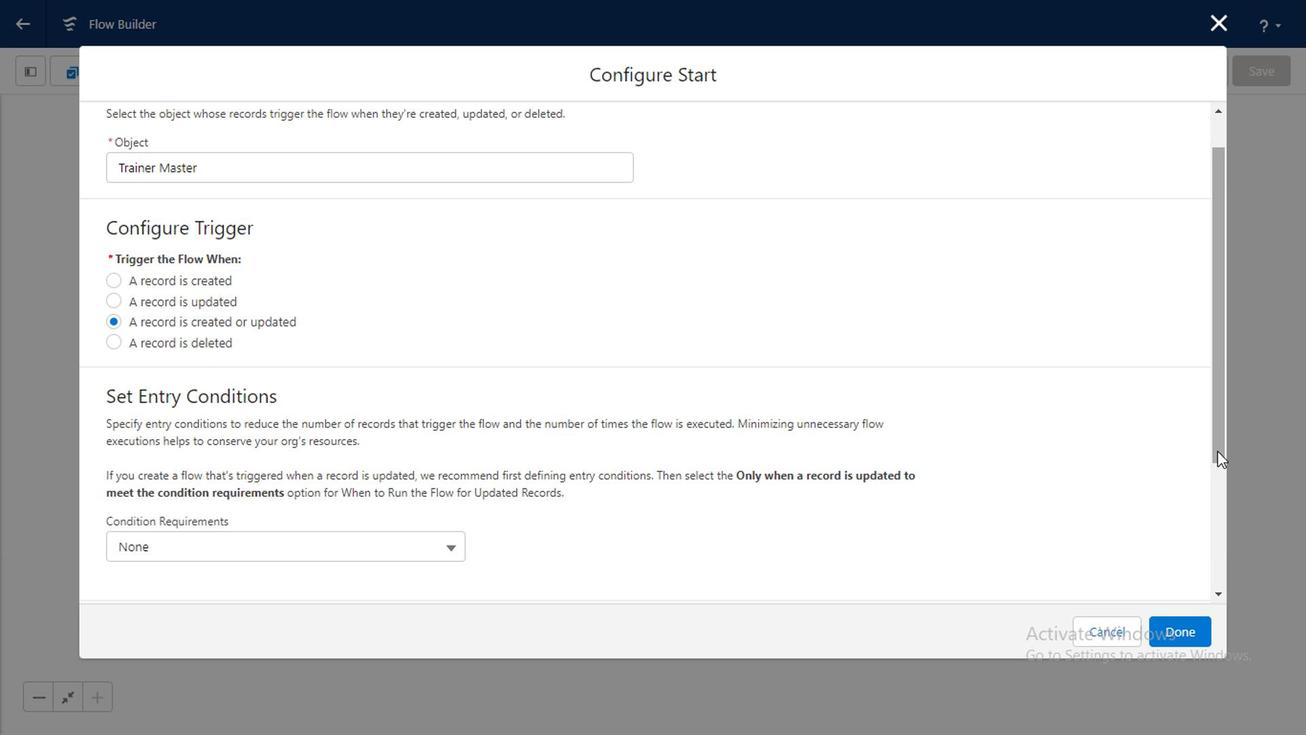 
Action: Mouse moved to (375, 385)
Screenshot: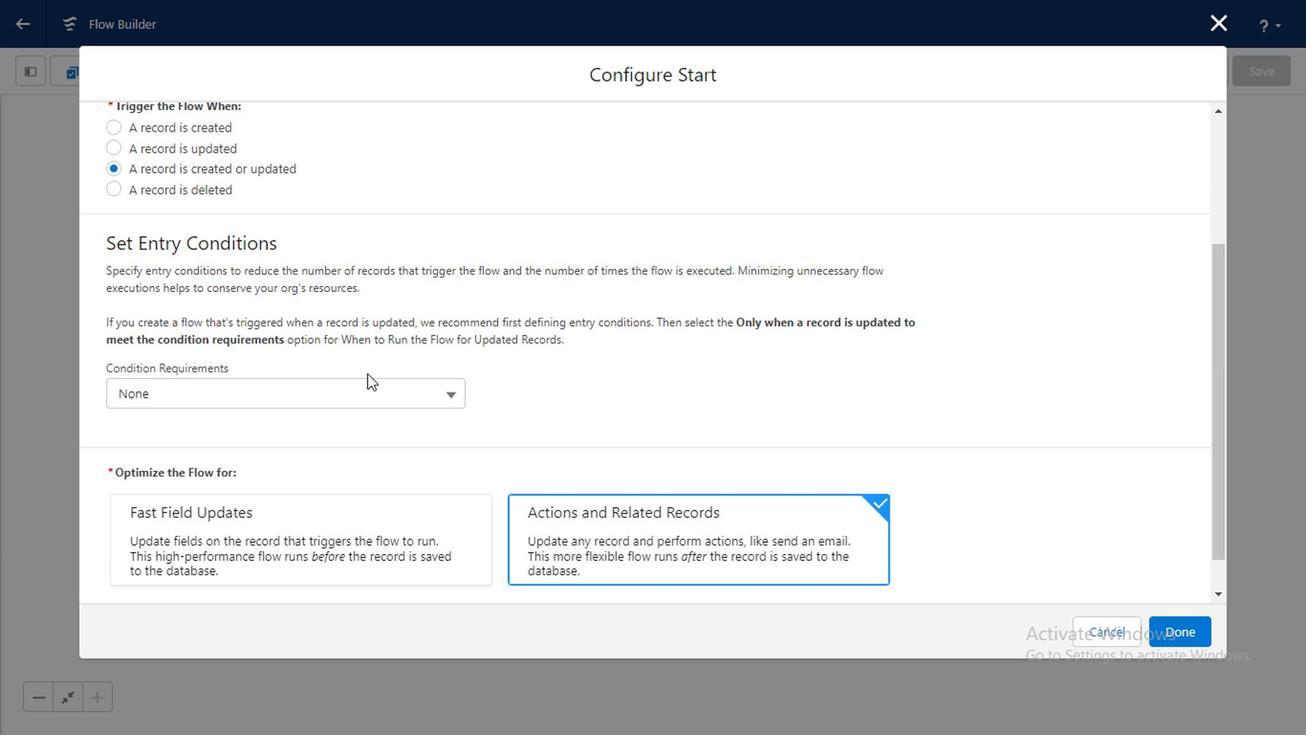 
Action: Mouse pressed left at (375, 385)
Screenshot: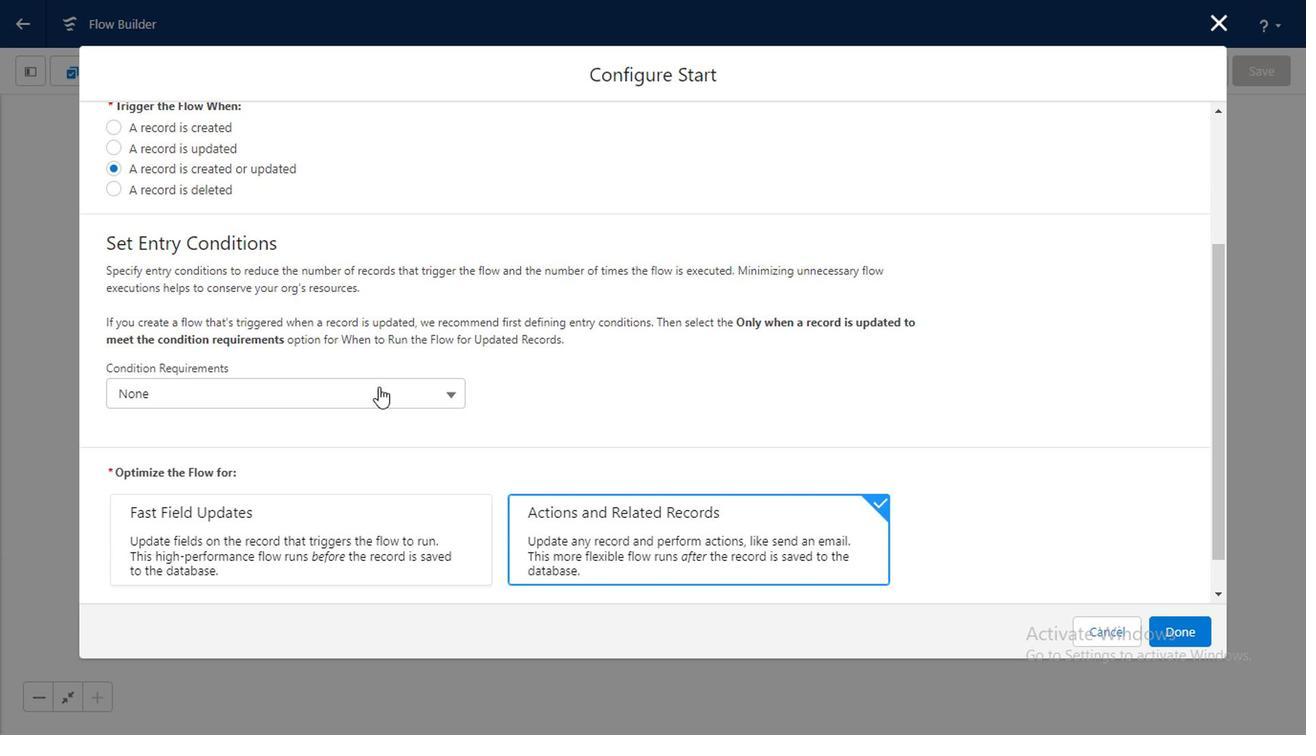 
Action: Mouse moved to (264, 463)
Screenshot: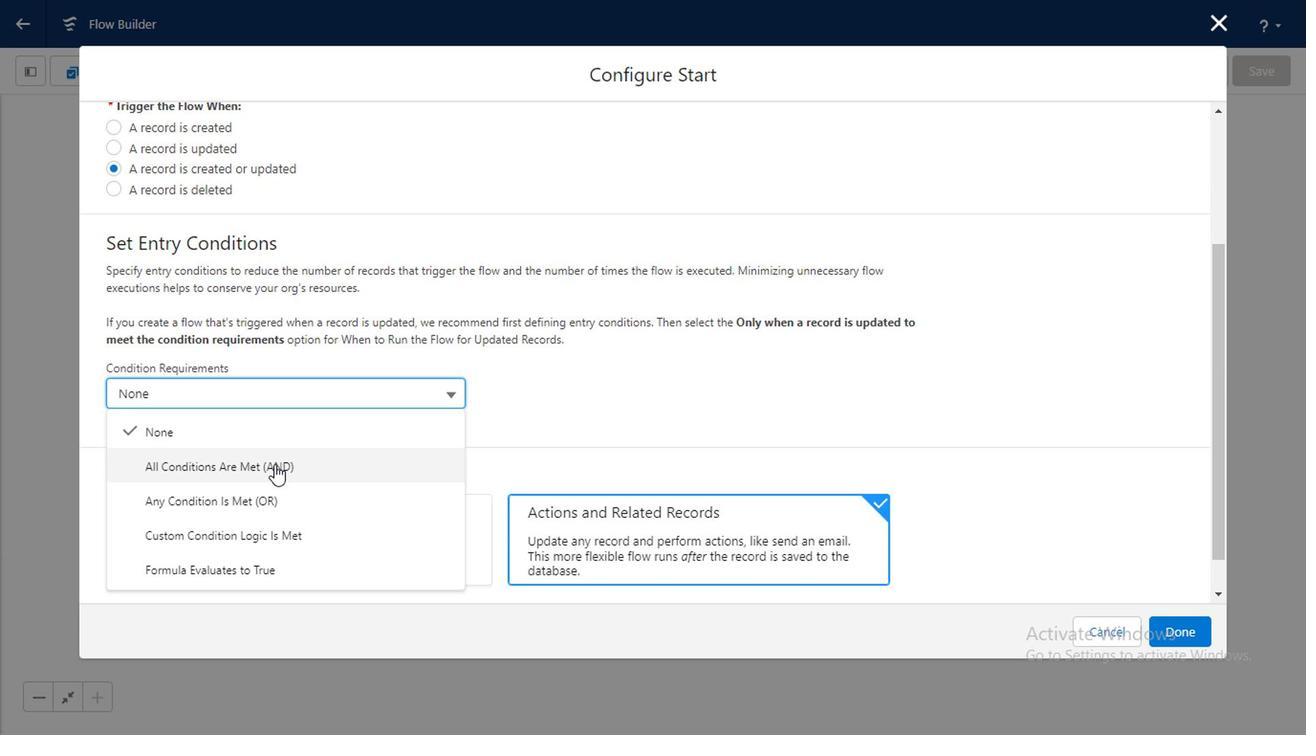 
Action: Mouse pressed left at (264, 463)
Screenshot: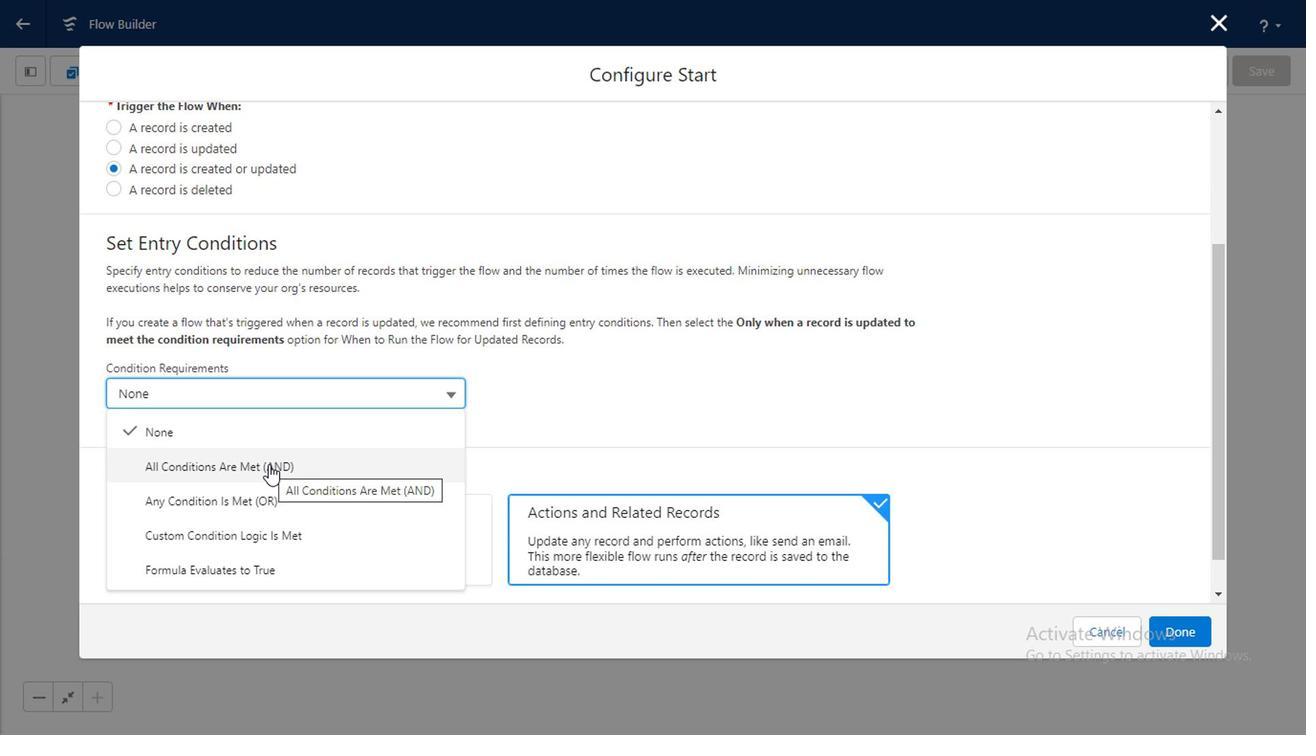 
Action: Mouse pressed left at (264, 463)
Screenshot: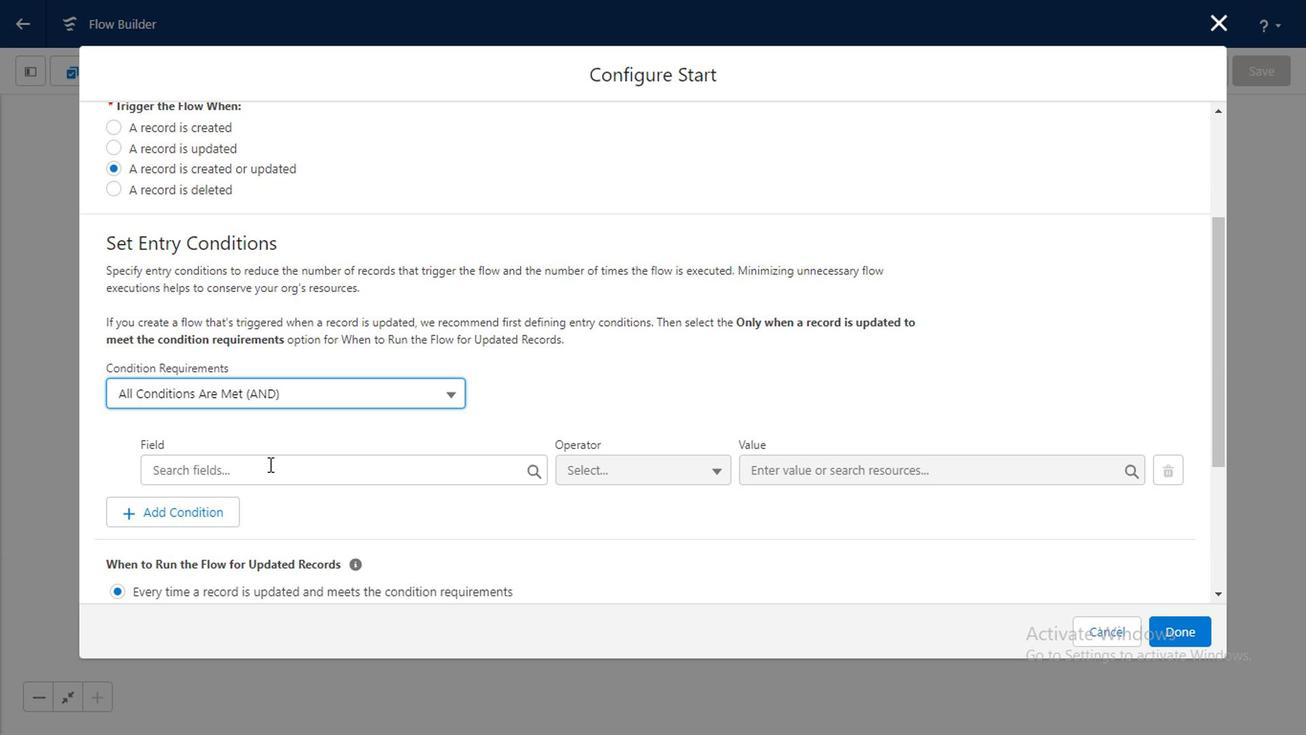 
Action: Mouse moved to (531, 247)
Screenshot: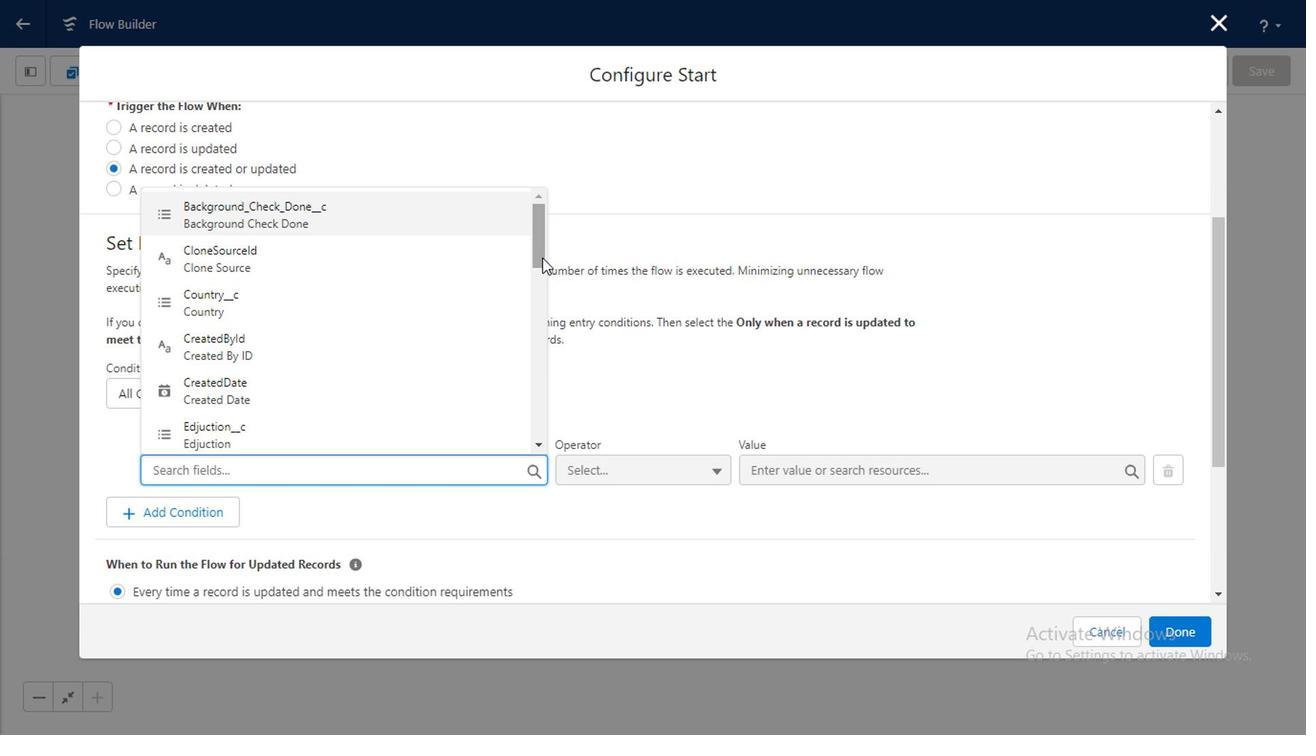 
Action: Mouse pressed left at (531, 247)
Screenshot: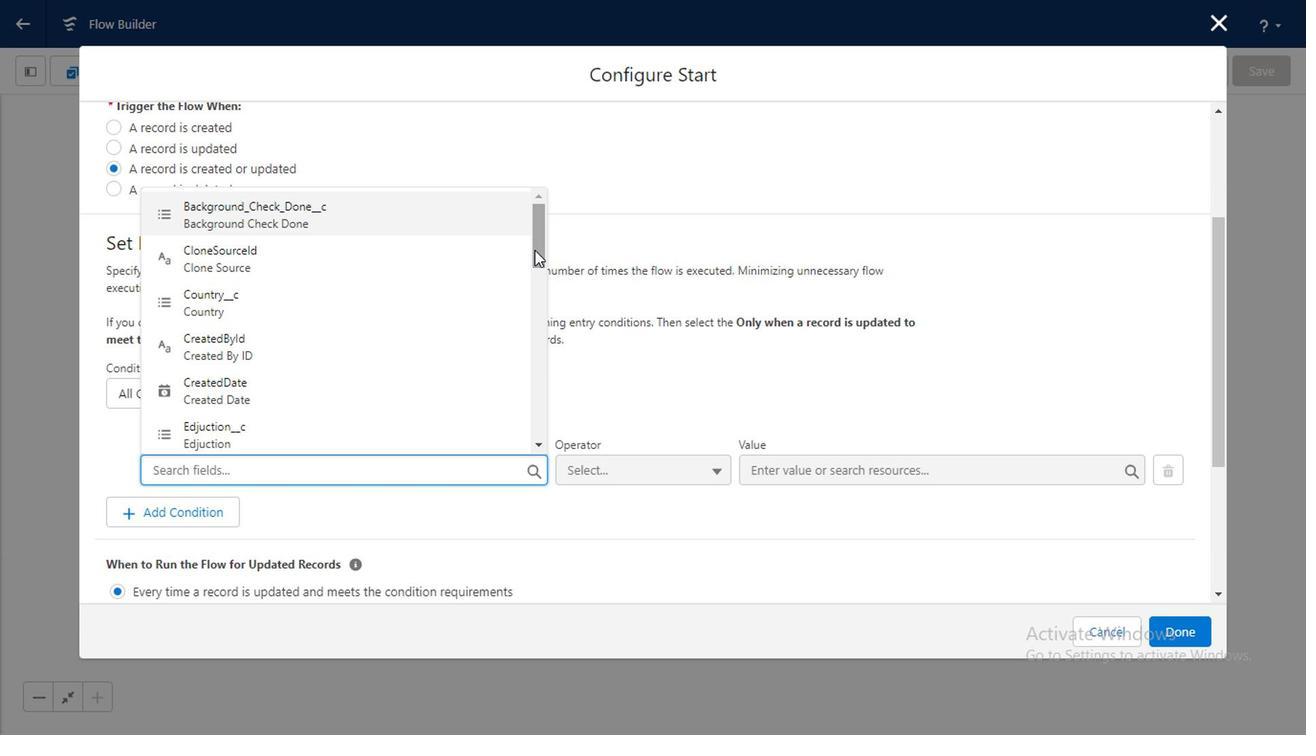 
Action: Mouse moved to (266, 301)
Screenshot: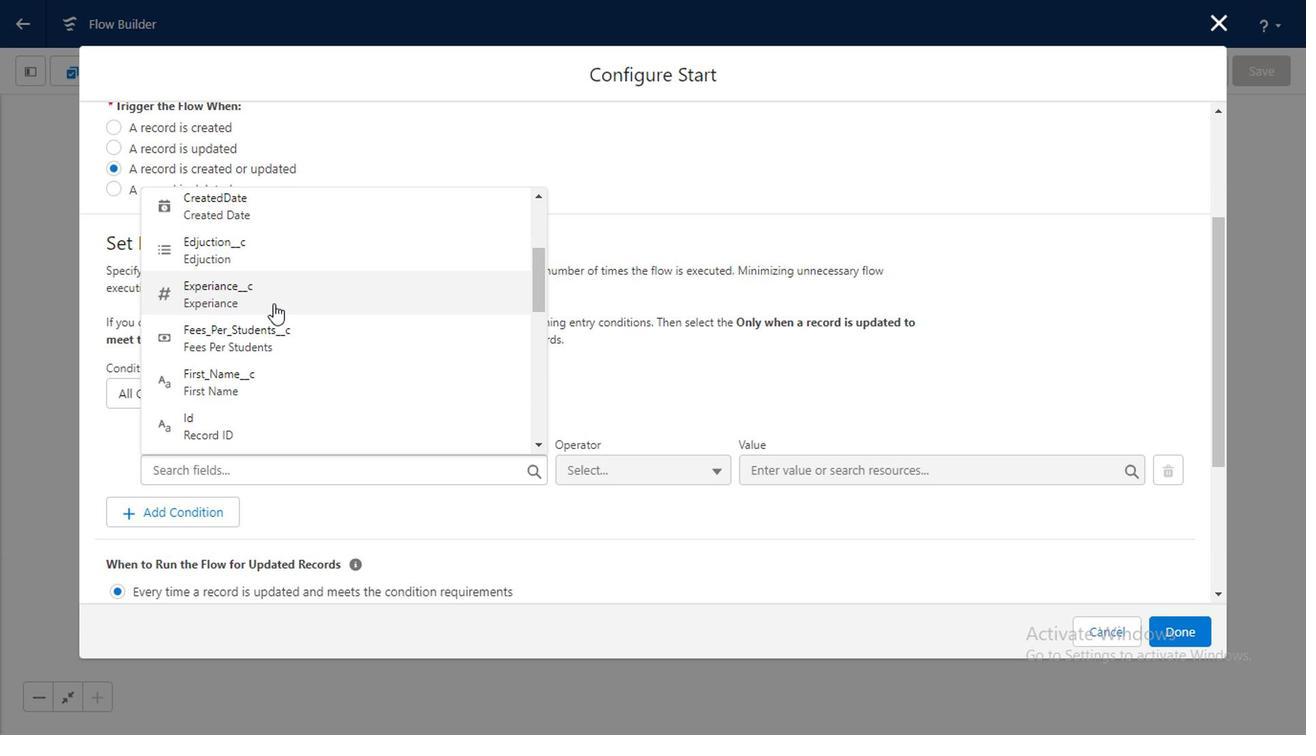 
Action: Mouse pressed left at (266, 301)
Screenshot: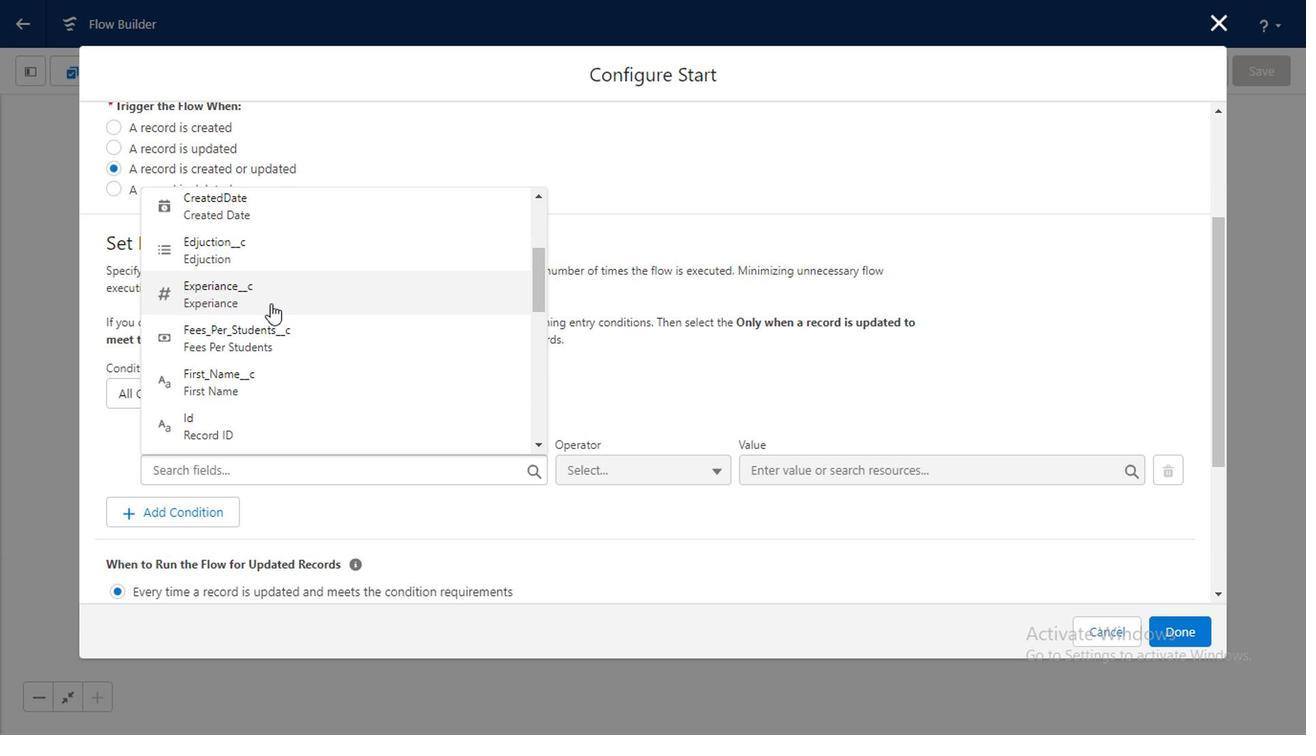 
Action: Mouse moved to (658, 466)
Screenshot: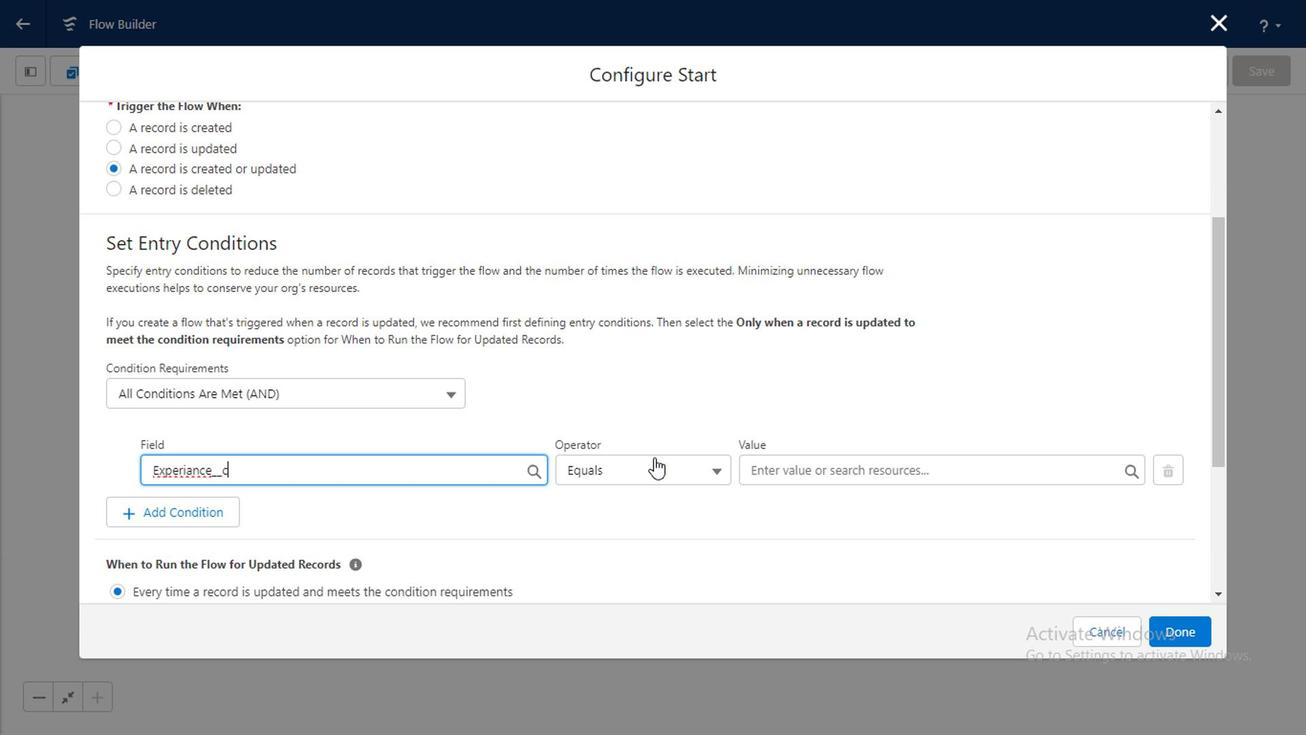 
Action: Mouse pressed left at (658, 466)
Screenshot: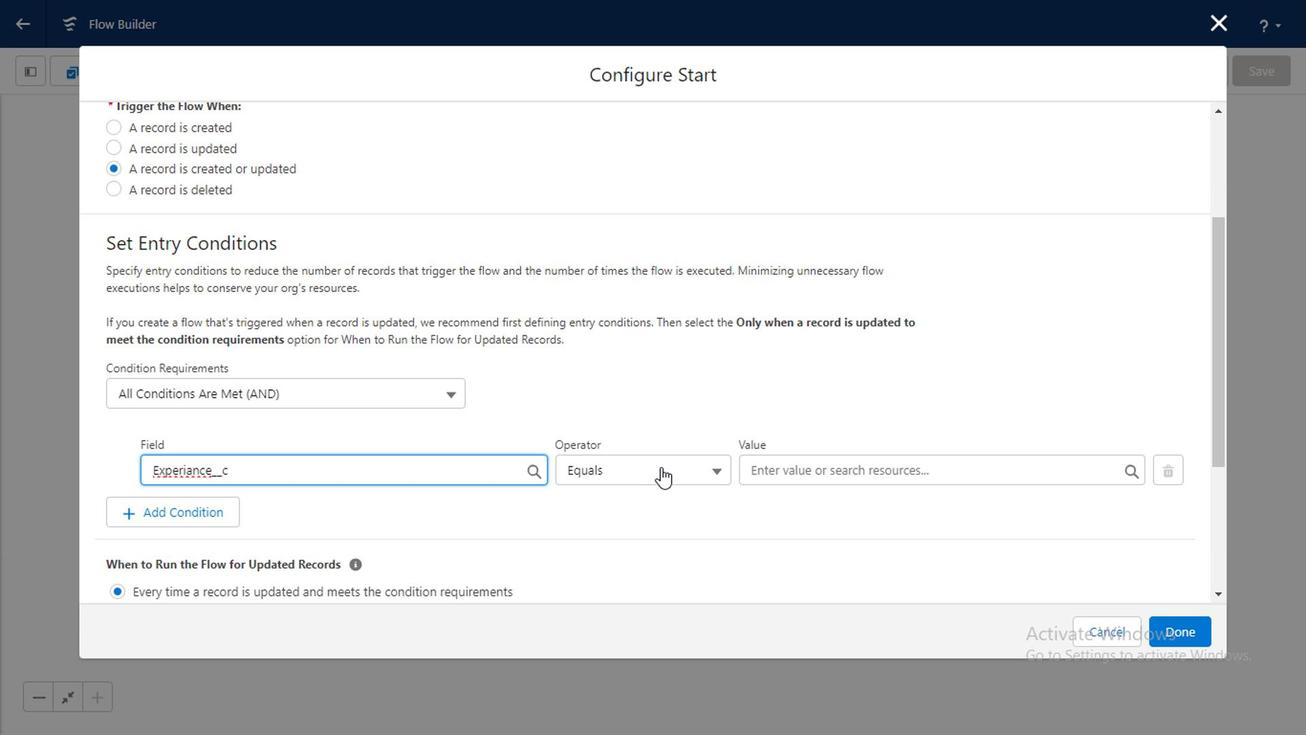
Action: Mouse moved to (658, 346)
Screenshot: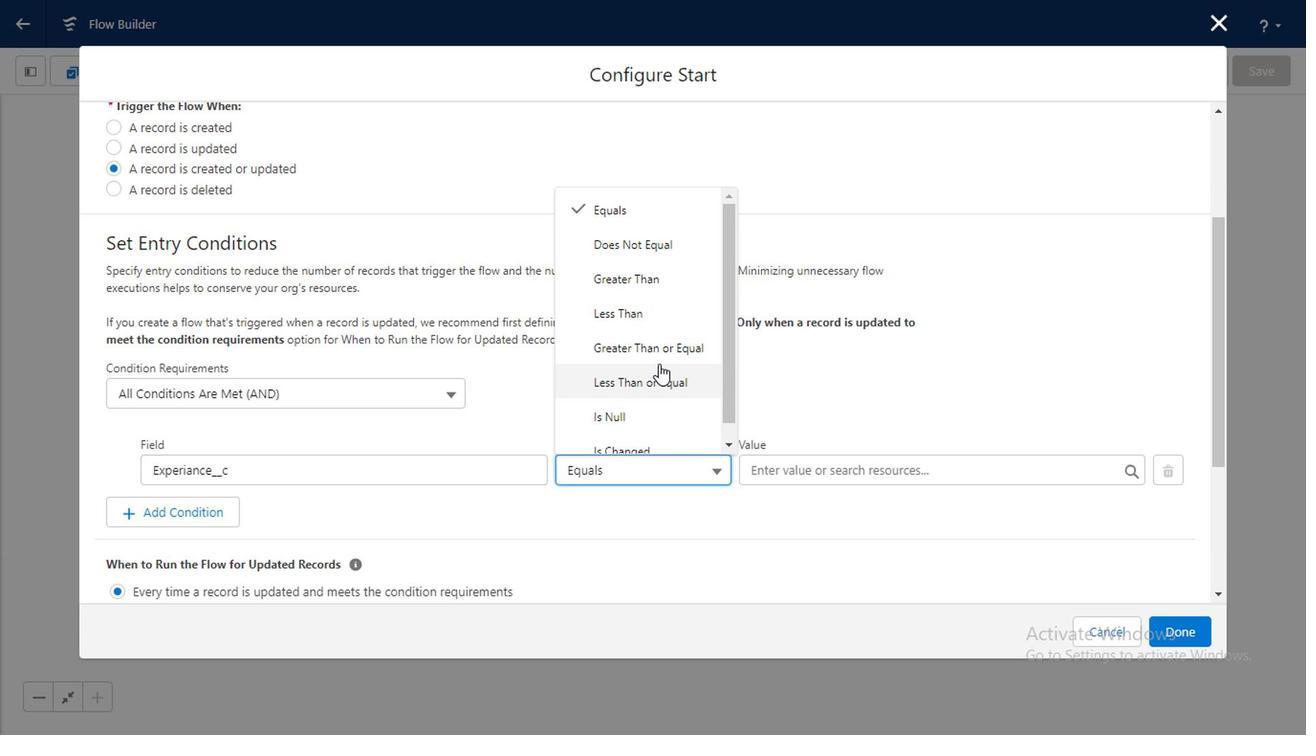 
Action: Mouse pressed left at (658, 346)
Screenshot: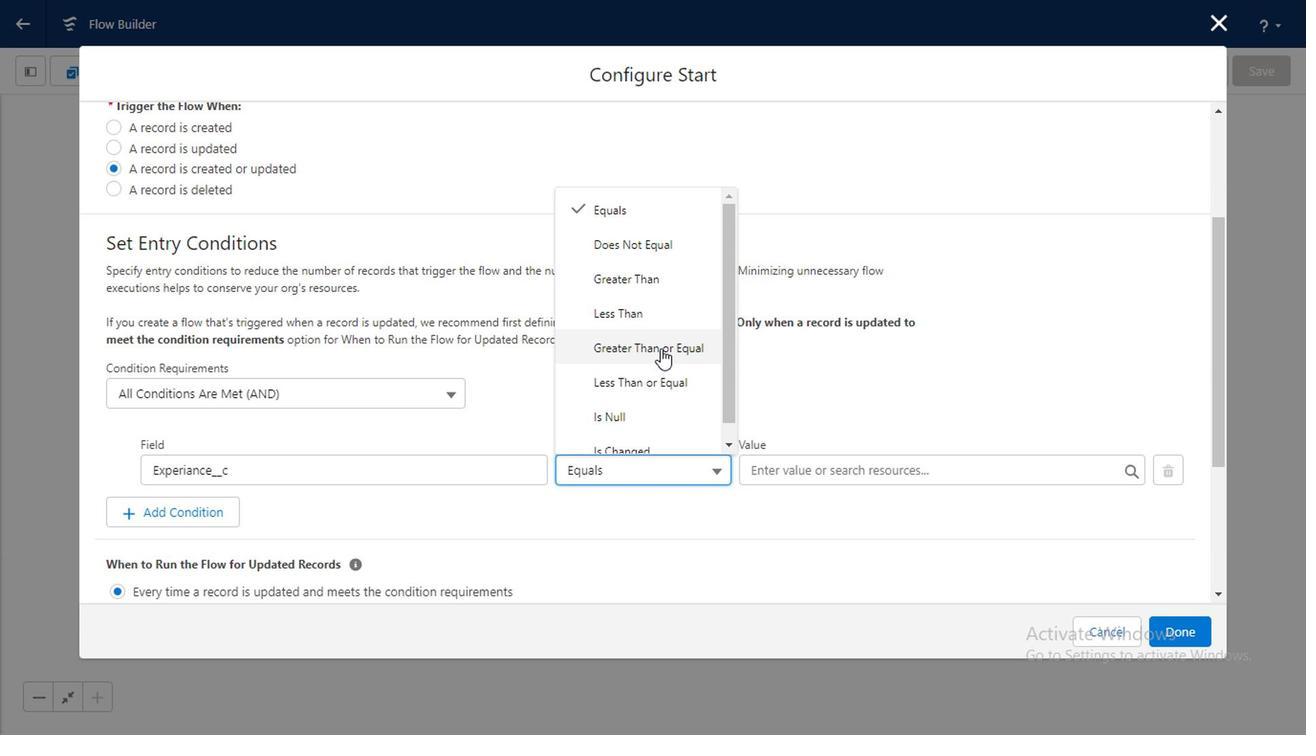 
Action: Mouse moved to (783, 468)
Screenshot: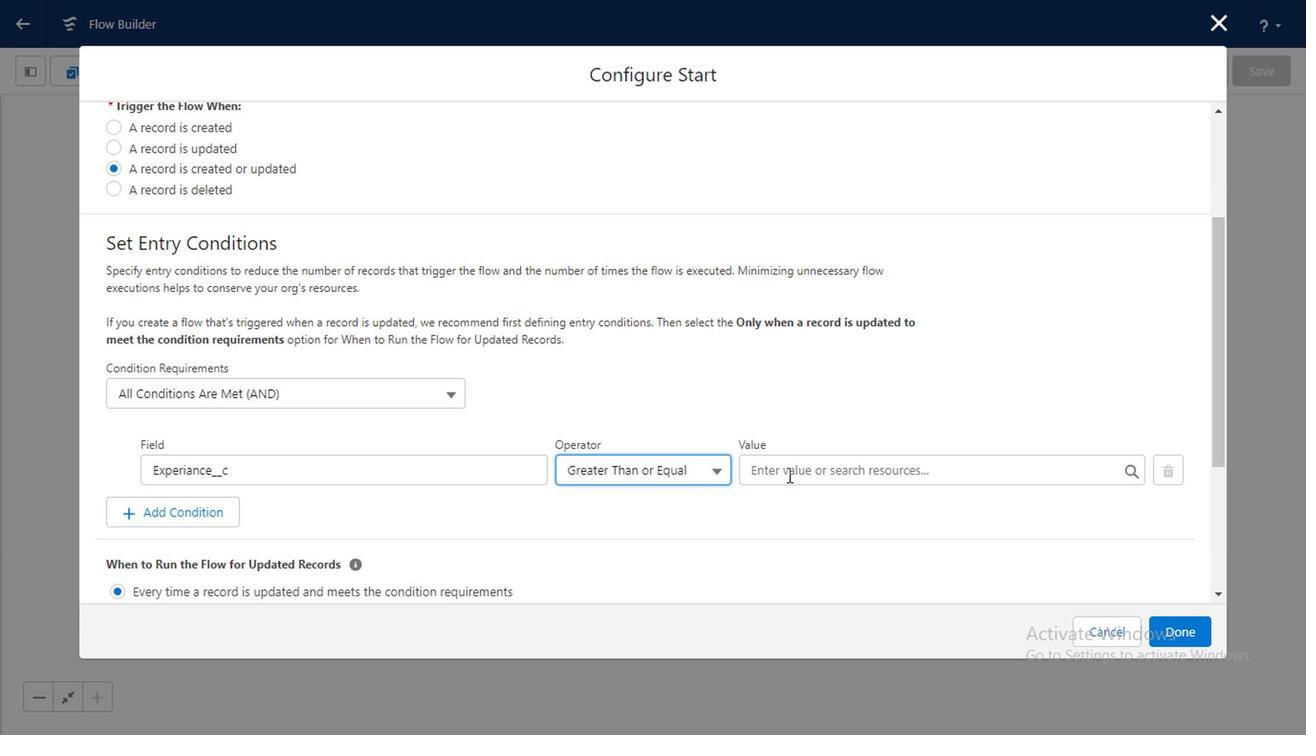 
Action: Mouse pressed left at (783, 468)
Screenshot: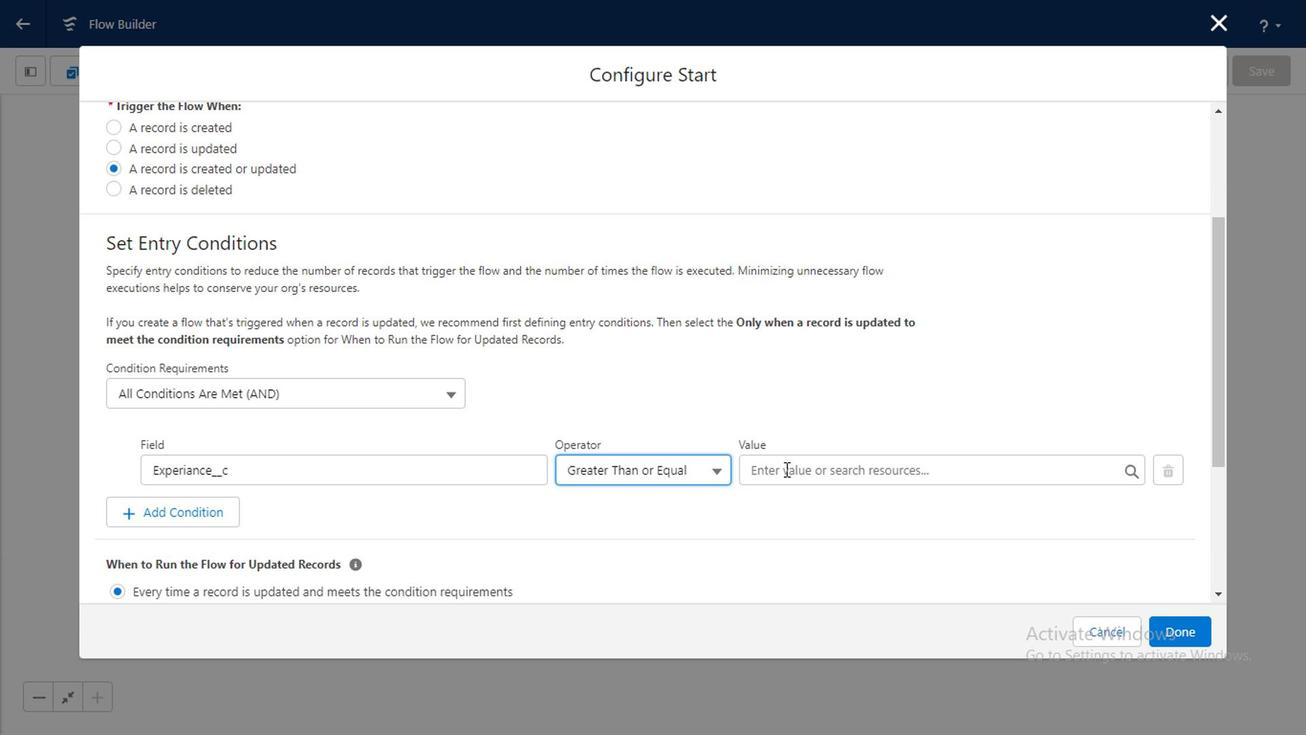 
Action: Key pressed 15
Screenshot: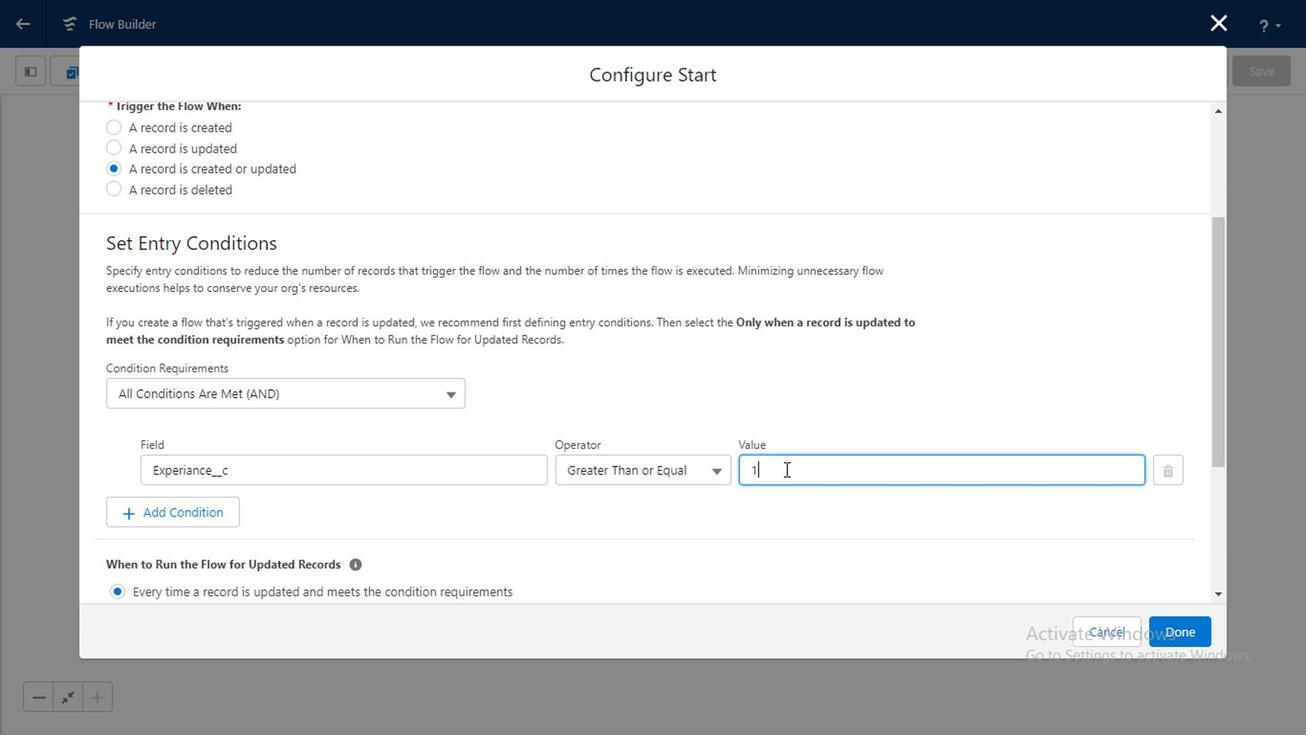 
Action: Mouse moved to (1221, 440)
Screenshot: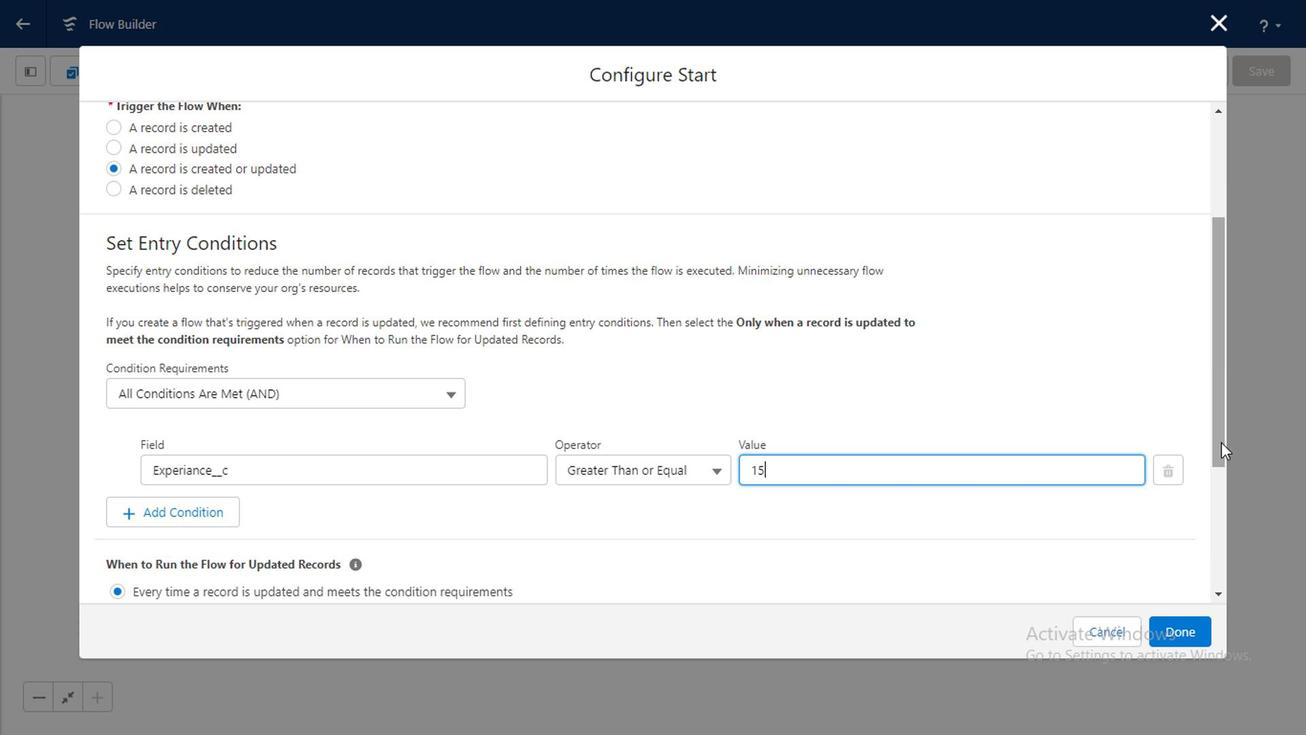 
Action: Mouse pressed left at (1221, 440)
Screenshot: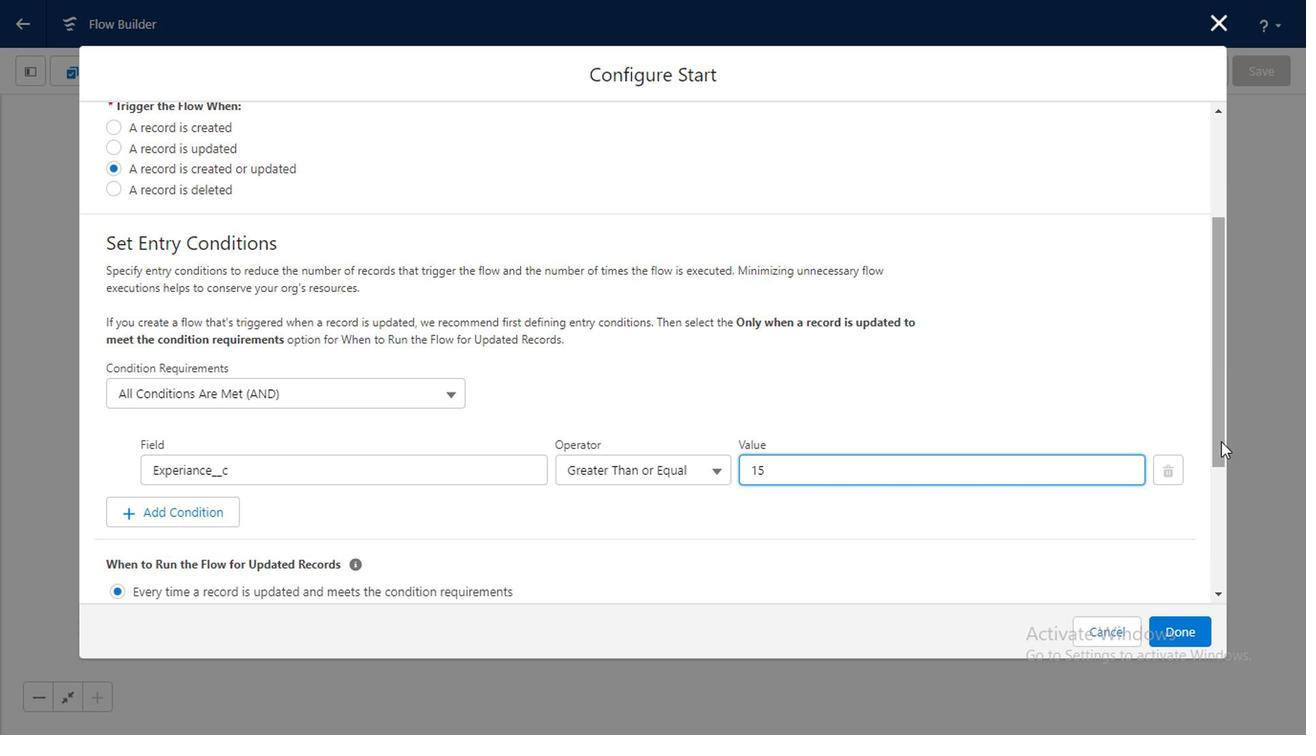 
Action: Mouse moved to (1221, 489)
Screenshot: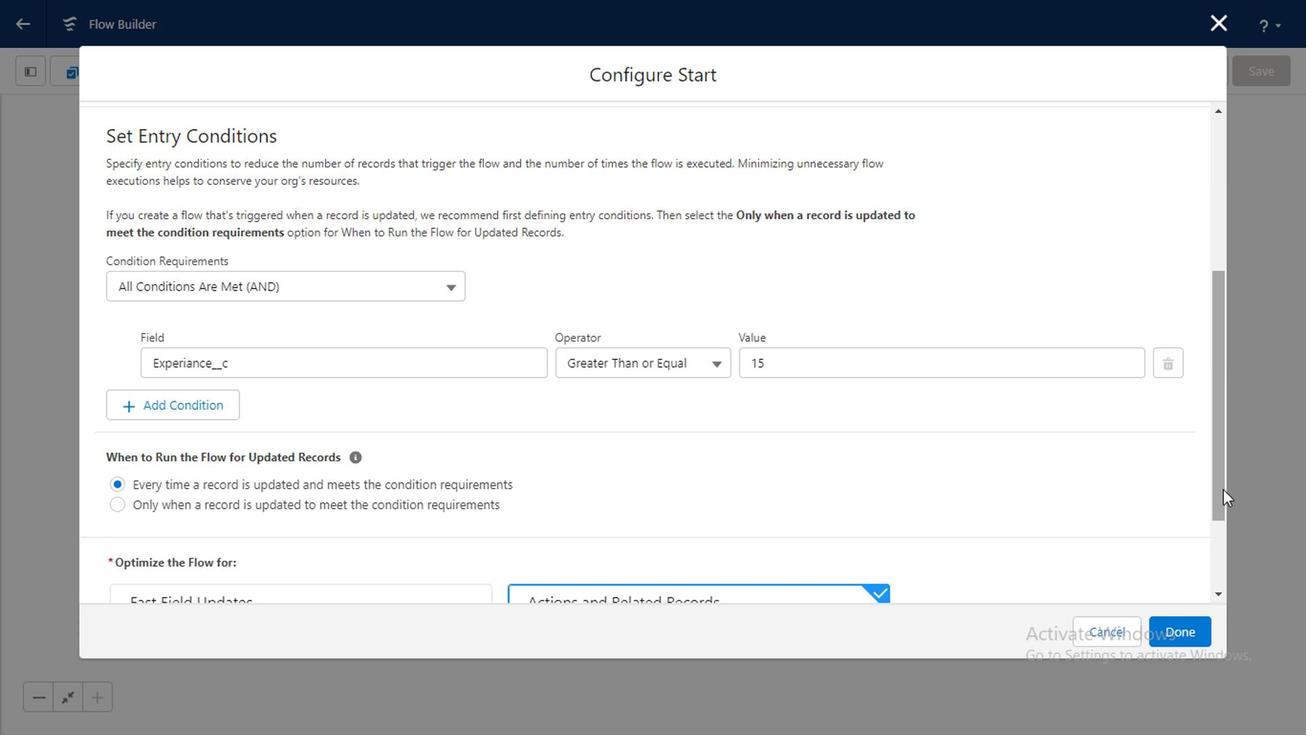 
Action: Mouse pressed left at (1221, 489)
Screenshot: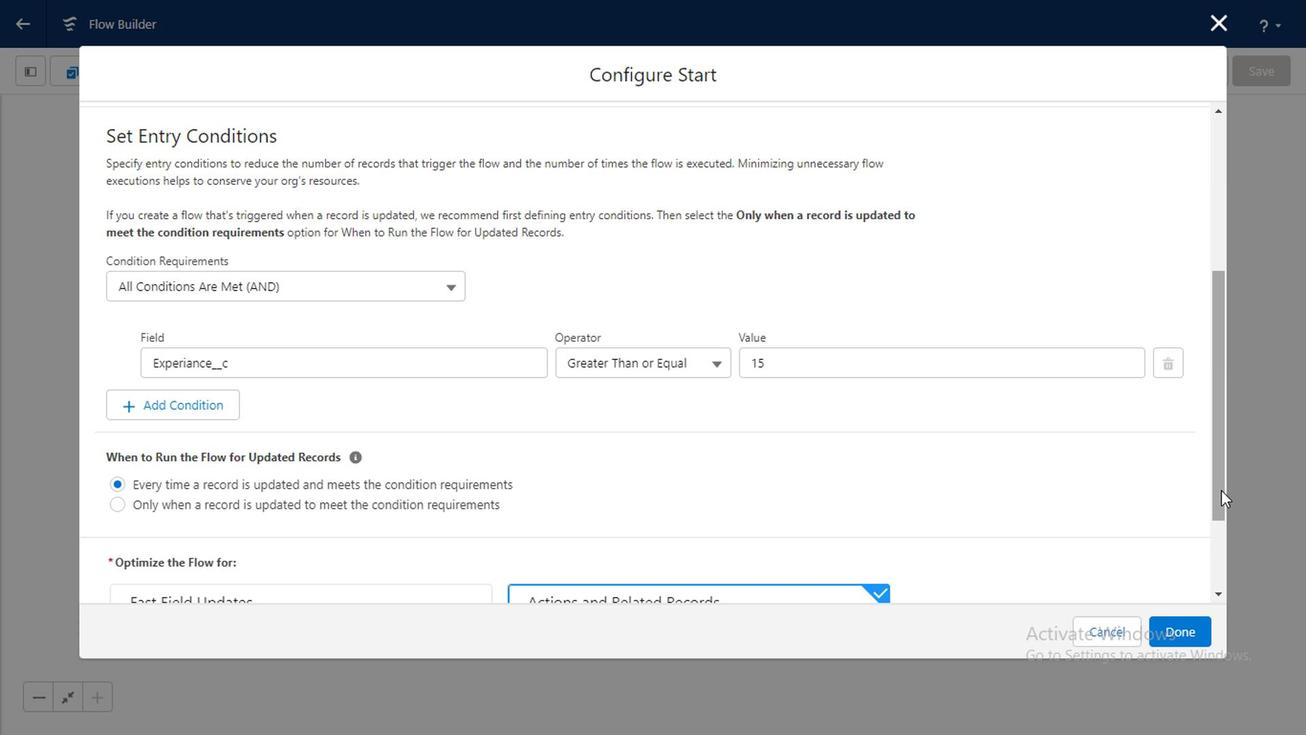 
Action: Mouse pressed left at (1221, 489)
Screenshot: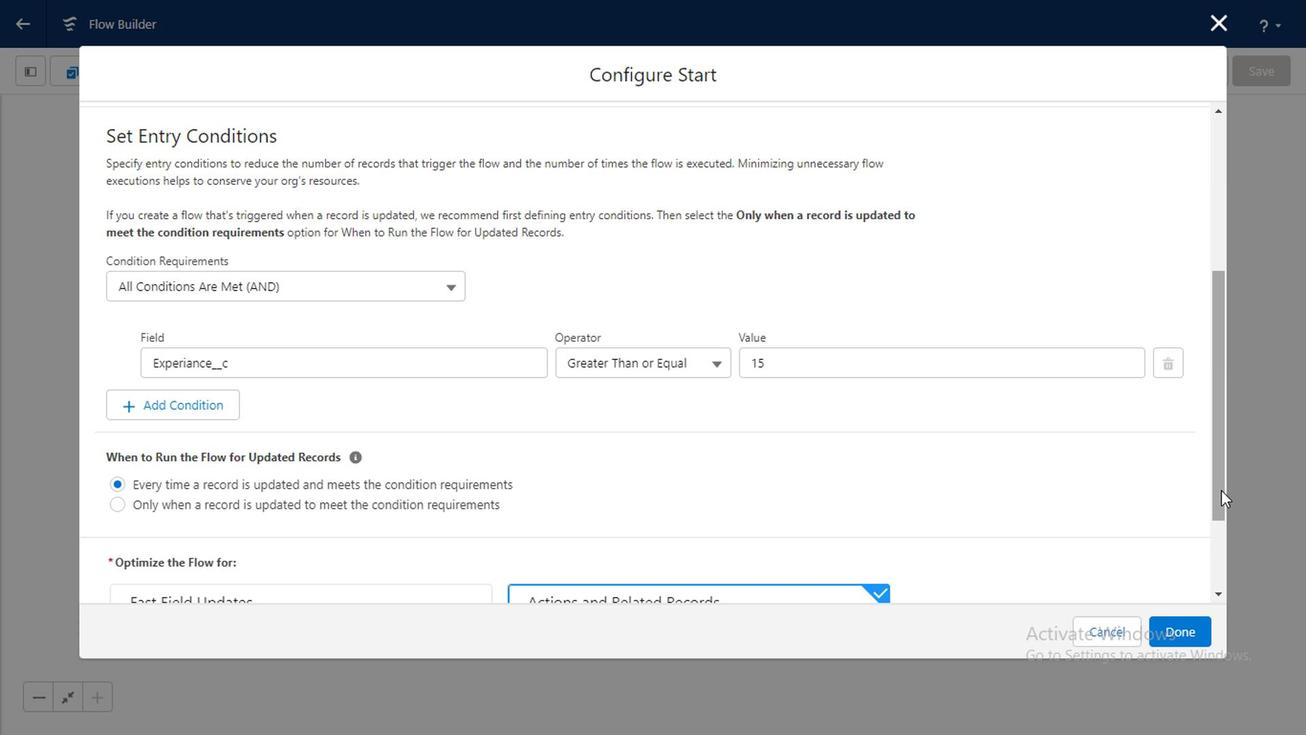 
Action: Mouse moved to (1221, 508)
Screenshot: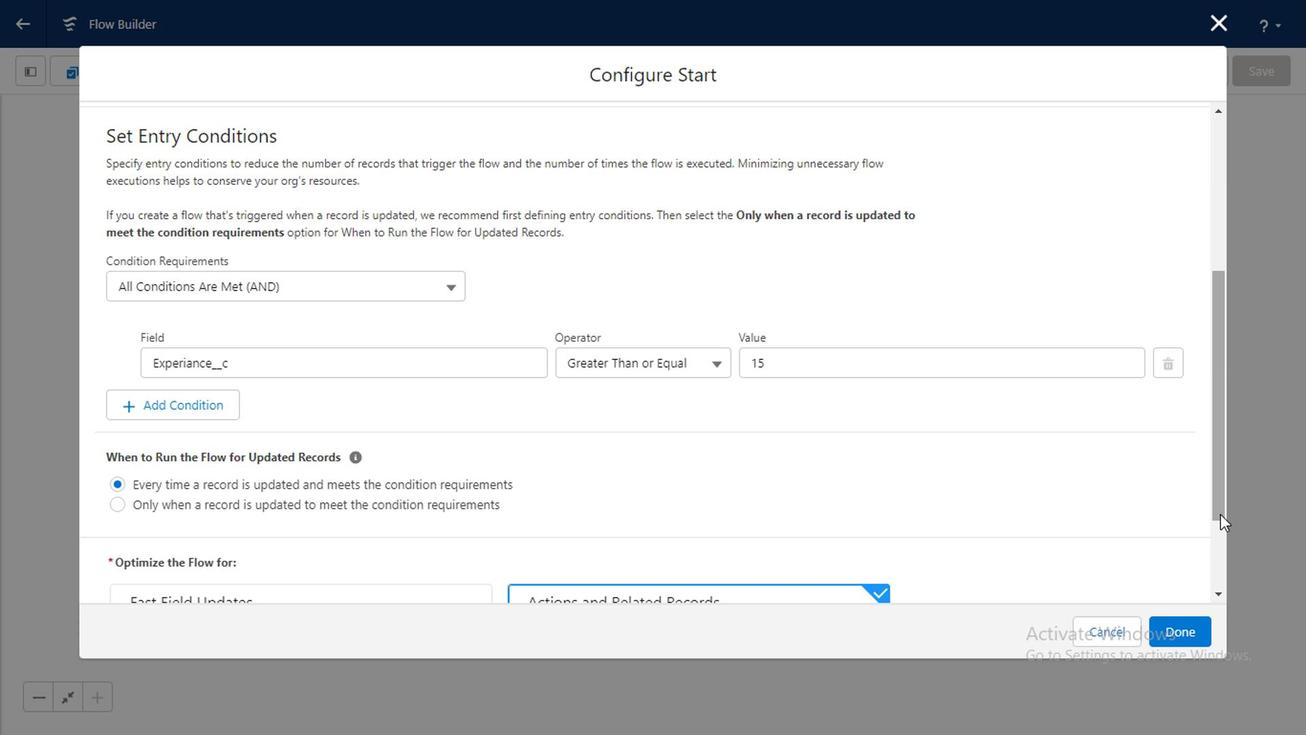 
Action: Mouse pressed left at (1221, 508)
Screenshot: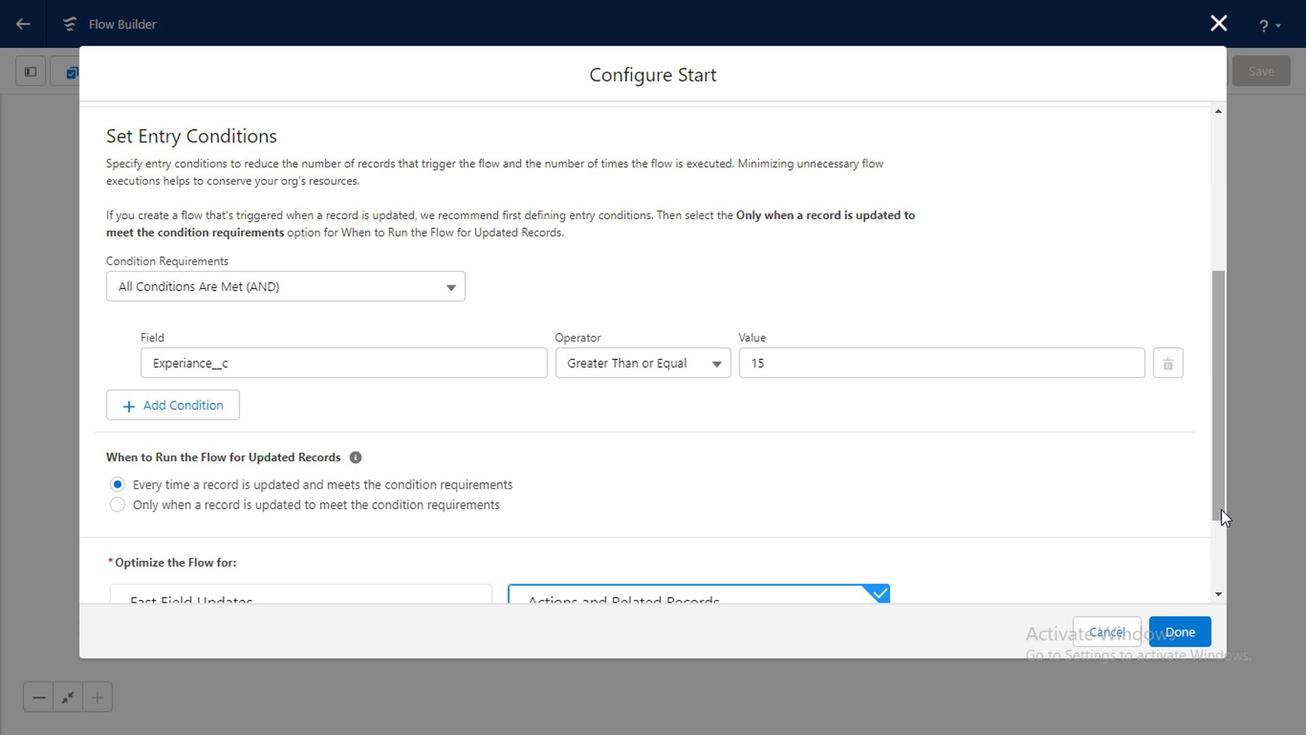 
Action: Mouse moved to (351, 498)
Screenshot: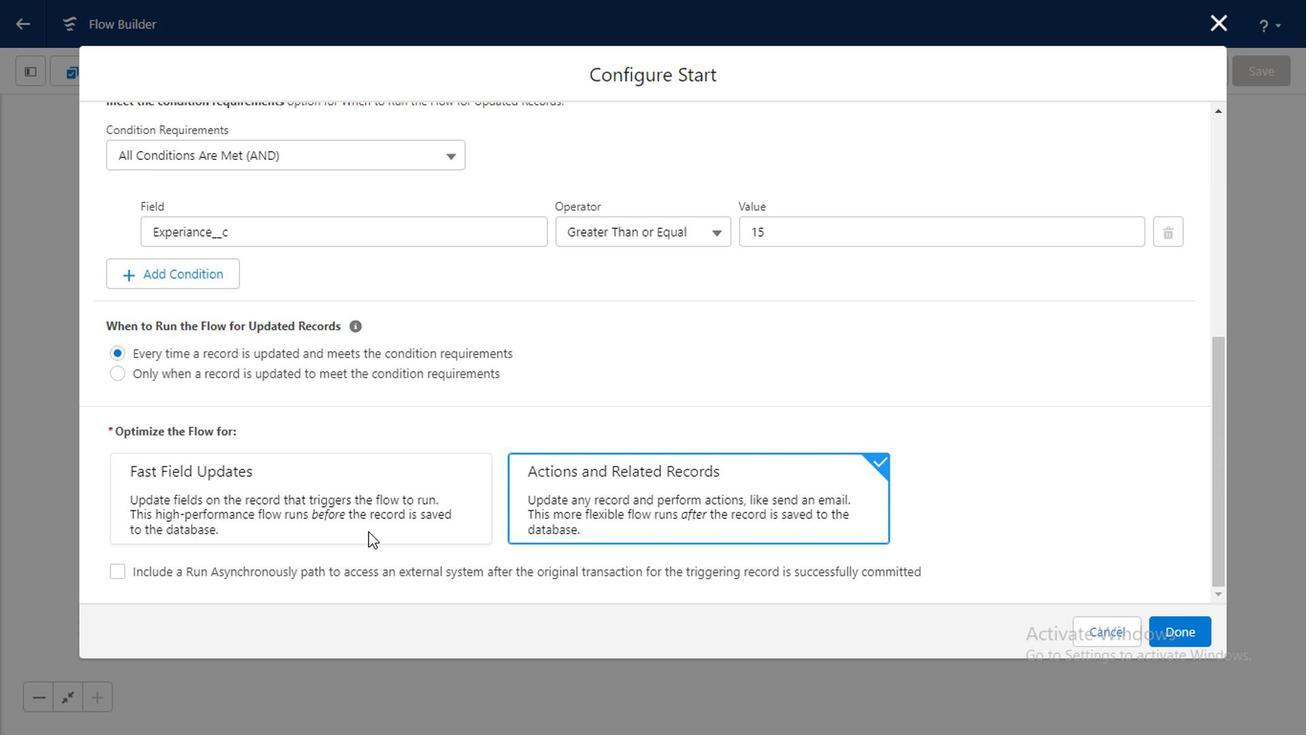 
Action: Mouse pressed left at (351, 498)
Screenshot: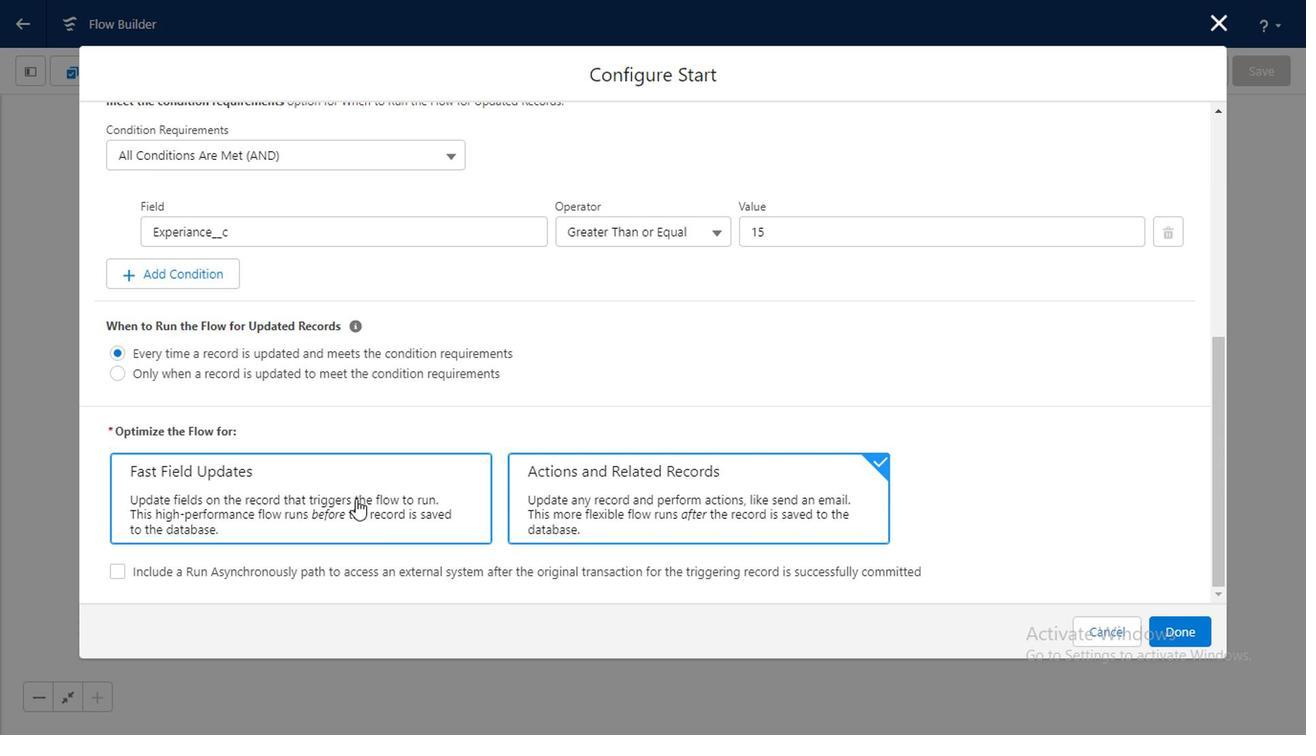 
Action: Mouse moved to (1185, 630)
Screenshot: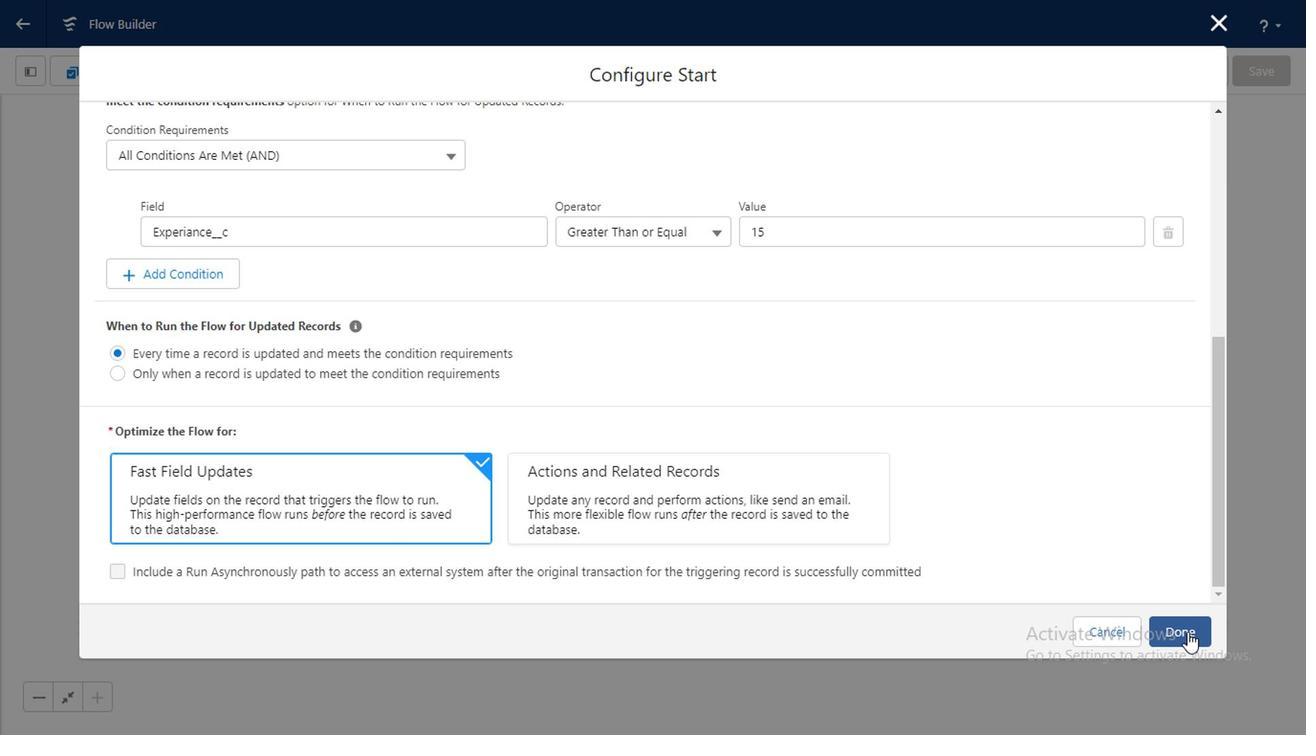 
Action: Mouse pressed left at (1185, 630)
Screenshot: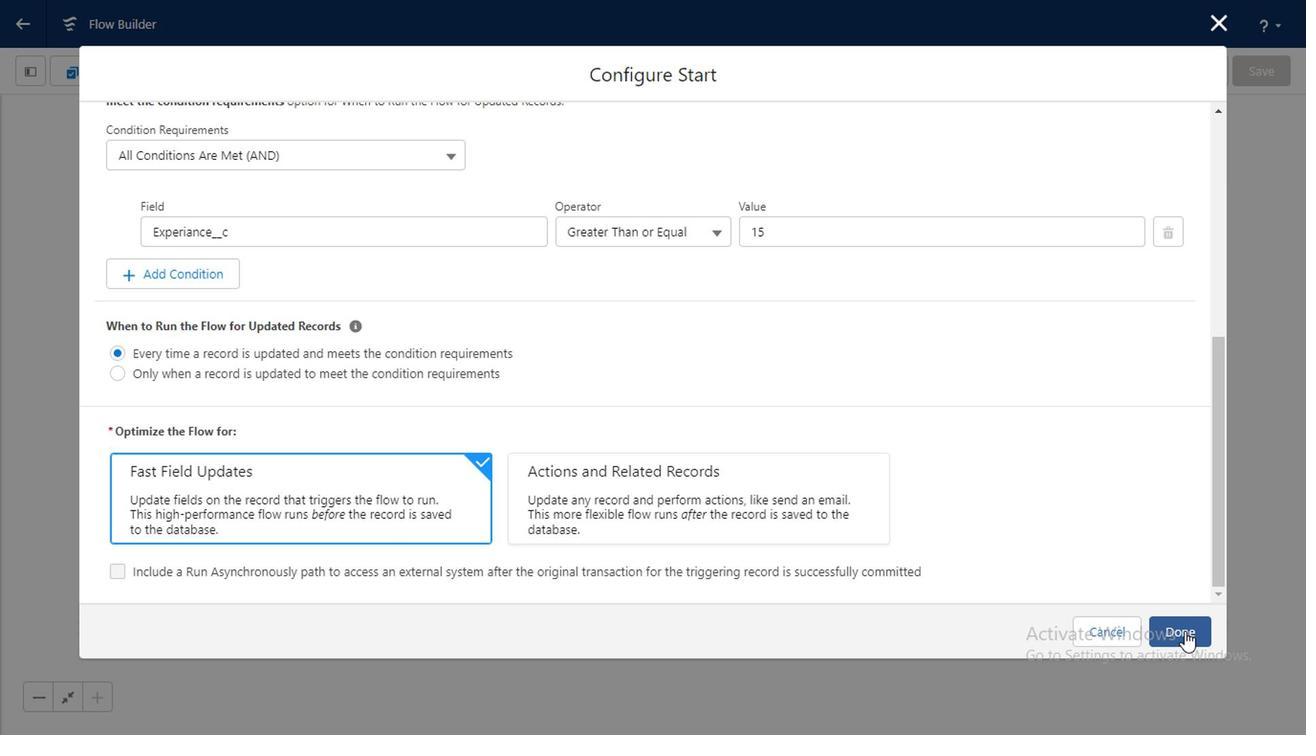 
Action: Mouse moved to (762, 78)
Screenshot: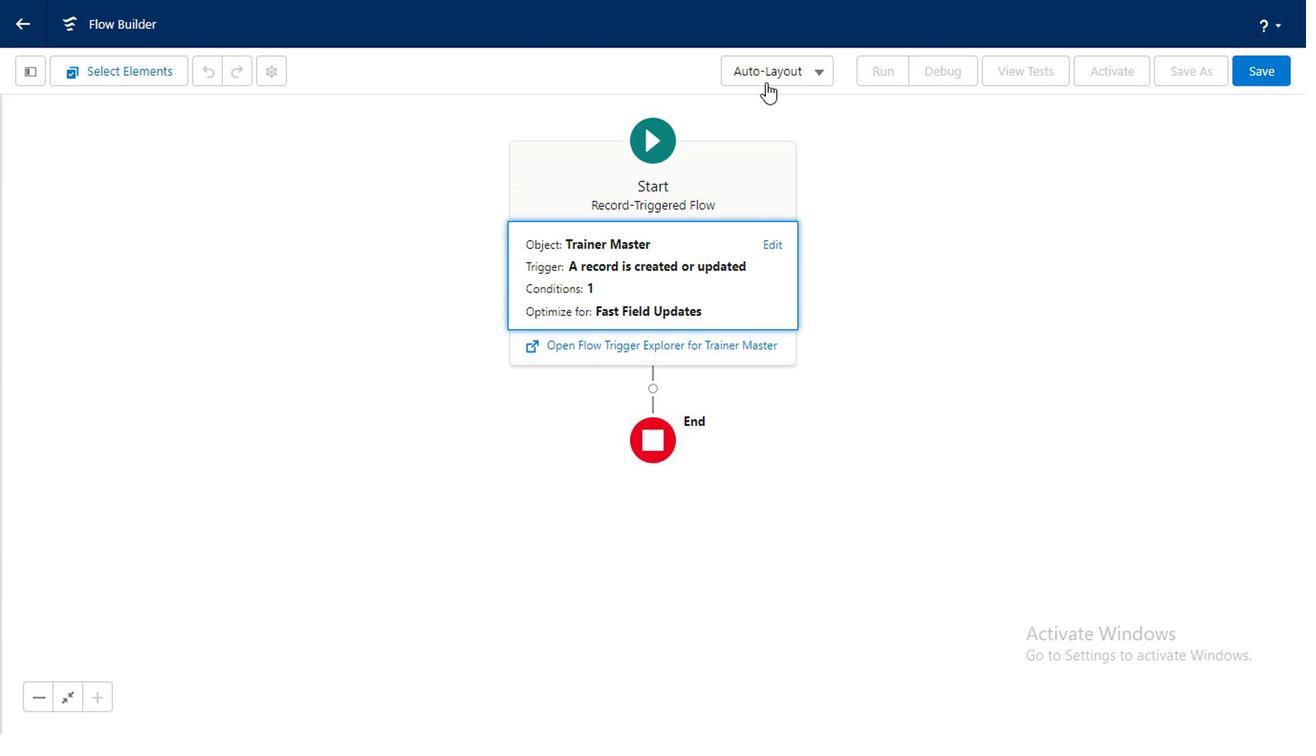 
Action: Mouse pressed left at (762, 78)
Screenshot: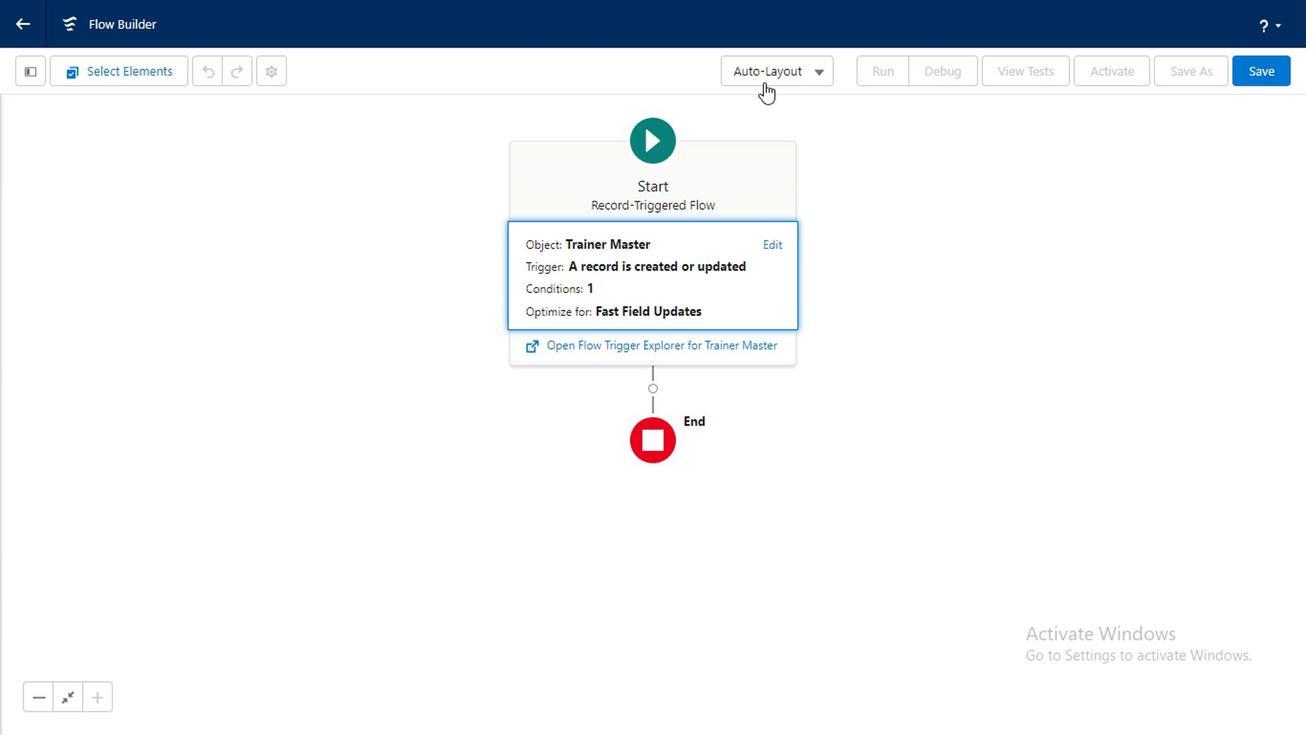 
Action: Mouse moved to (789, 135)
Screenshot: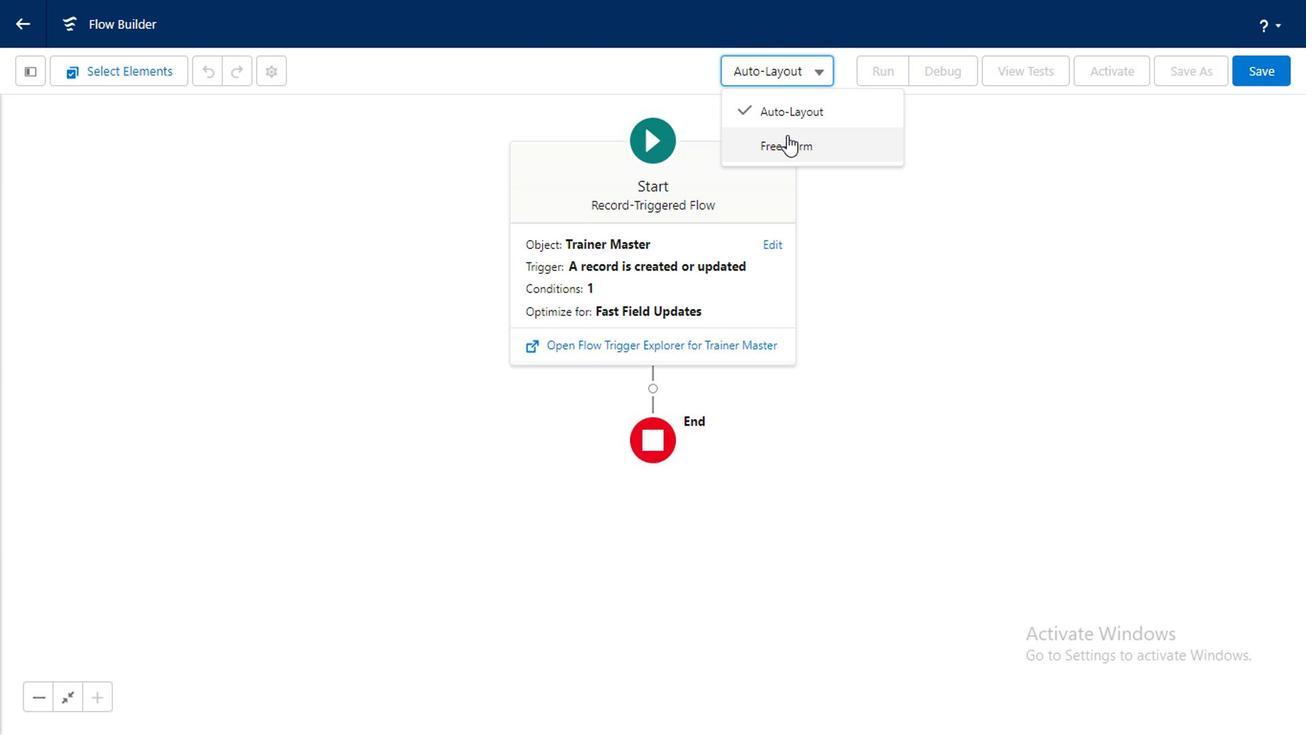 
Action: Mouse pressed left at (789, 135)
Screenshot: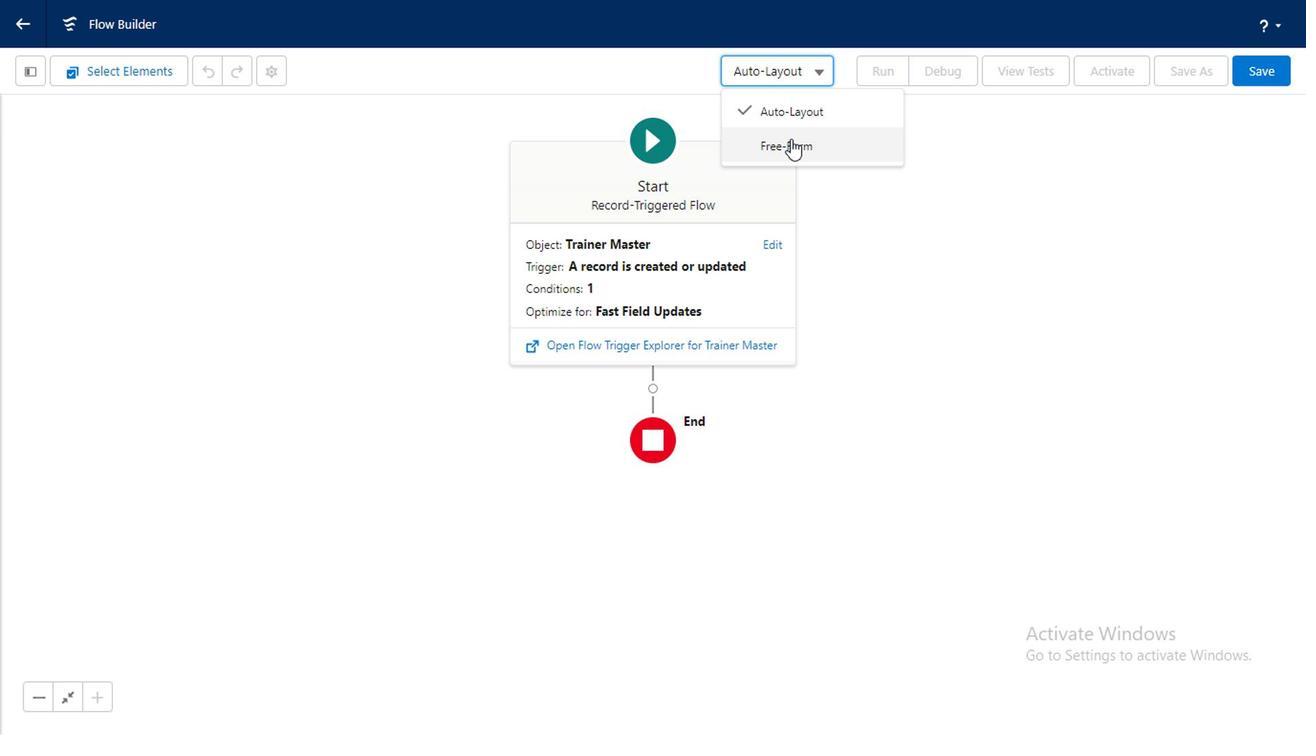 
Action: Mouse moved to (105, 389)
Screenshot: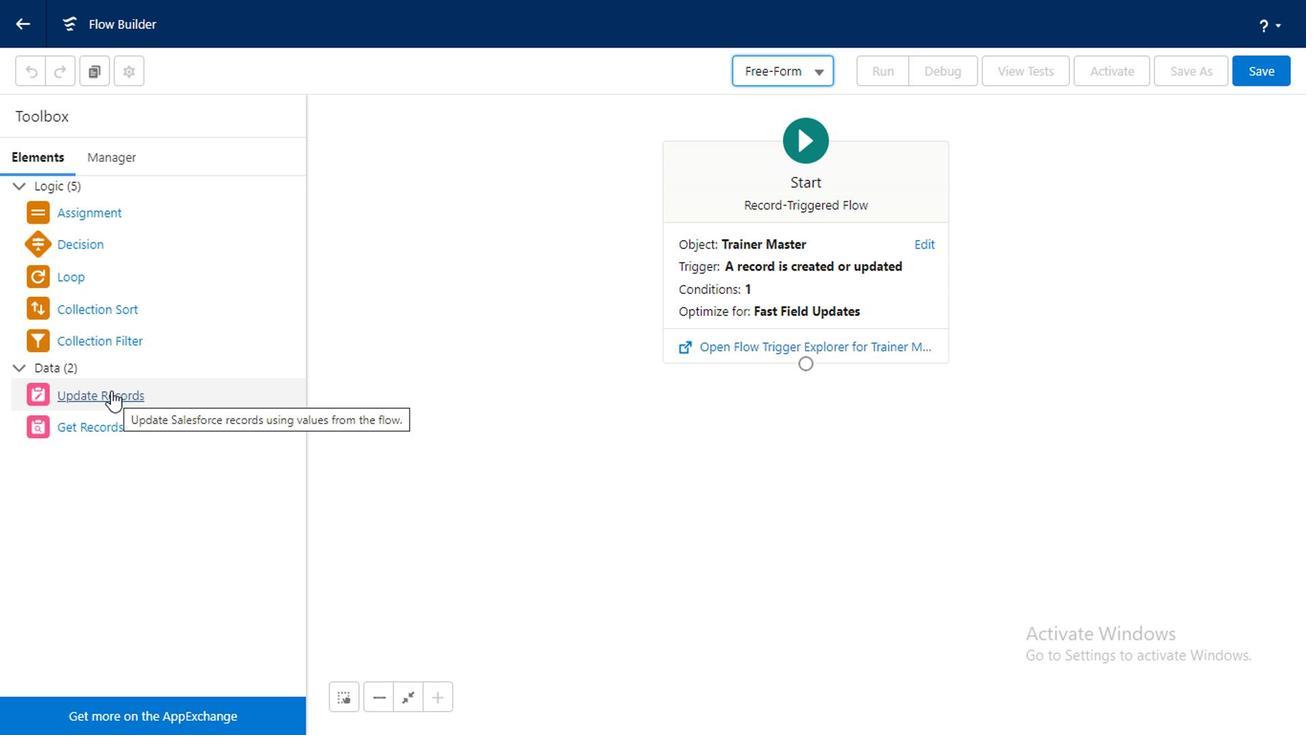 
Action: Mouse pressed left at (105, 389)
Screenshot: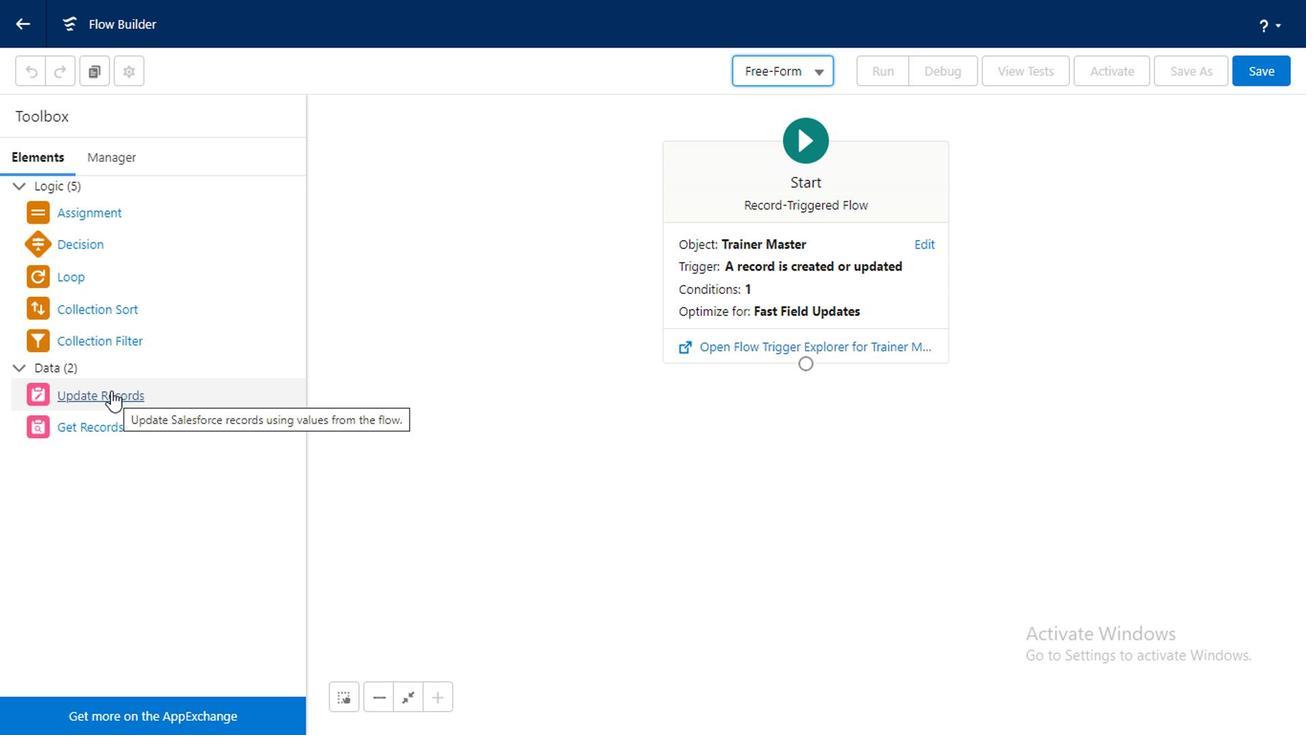 
Action: Mouse moved to (353, 172)
Screenshot: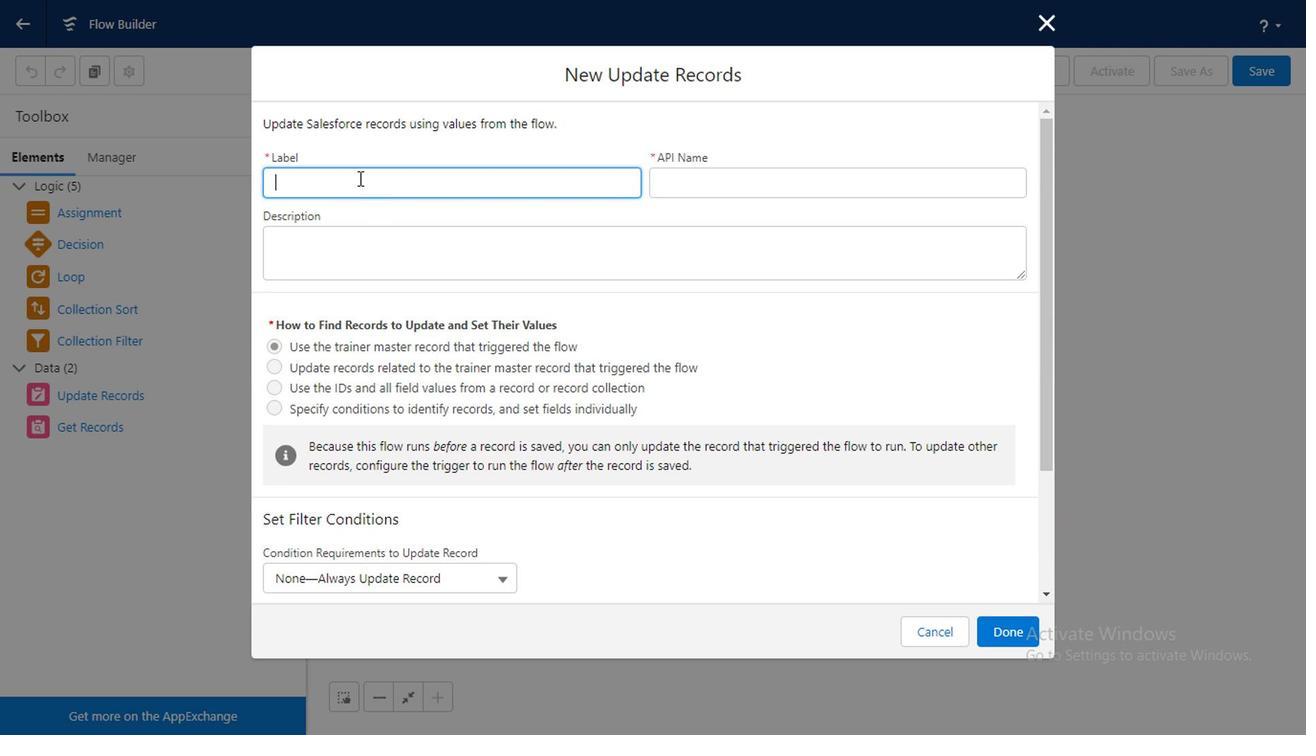 
Action: Mouse pressed left at (353, 172)
Screenshot: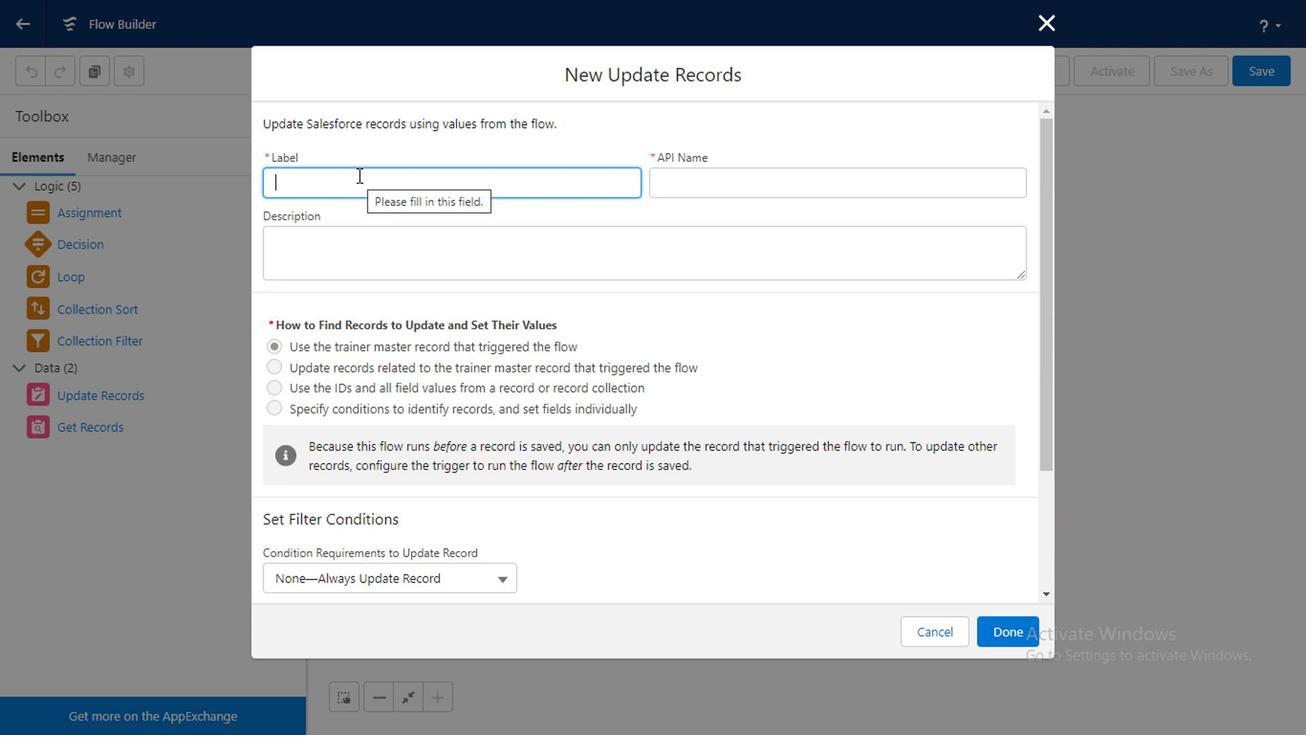 
Action: Key pressed <Key.caps_lock>U<Key.caps_lock>pdate<Key.space><Key.caps_lock>C<Key.caps_lock>ategory<Key.space>of<Key.space>the<Key.space>trainer
Screenshot: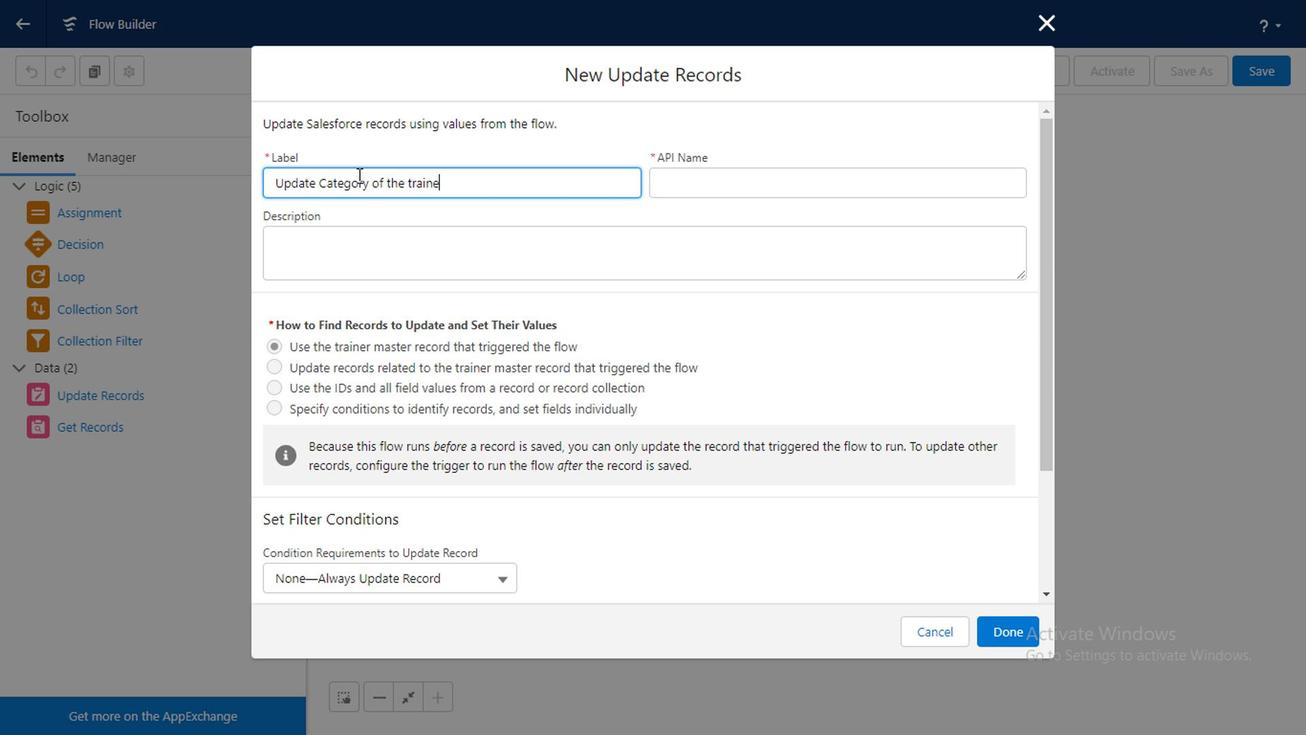 
Action: Mouse moved to (682, 188)
Screenshot: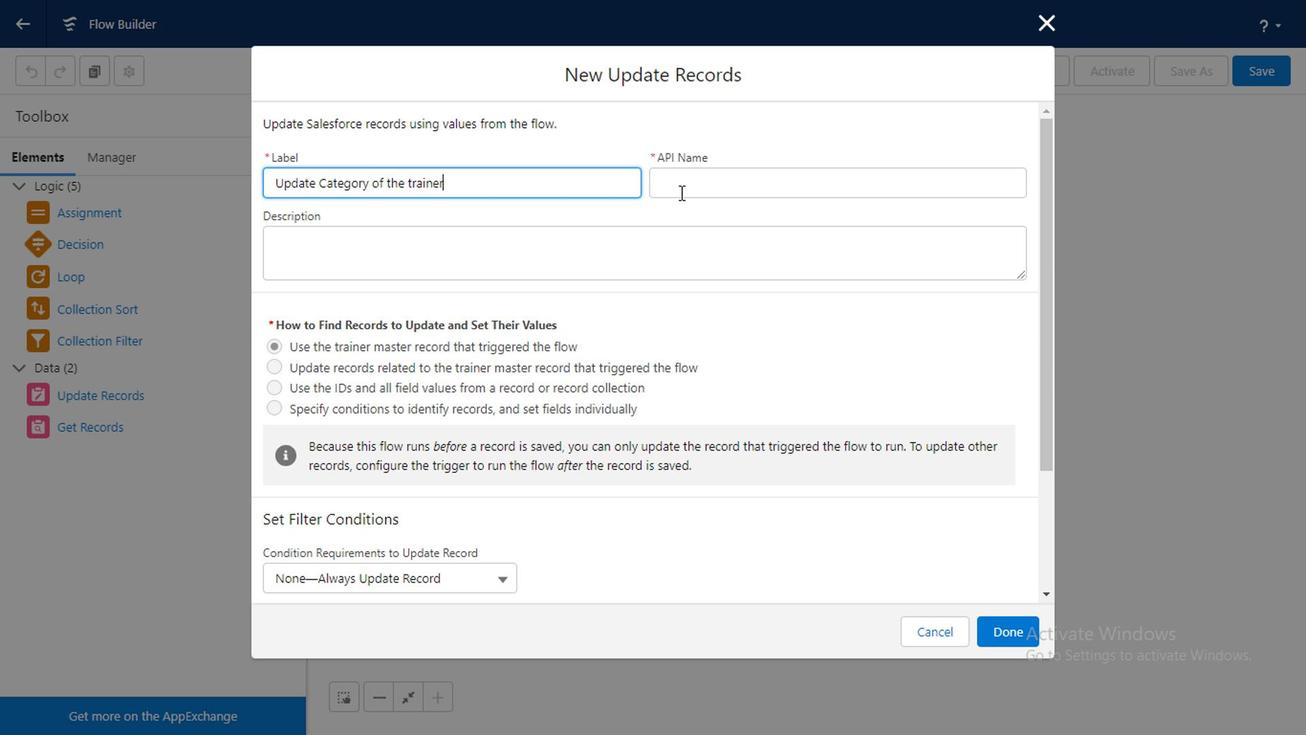 
Action: Mouse pressed left at (682, 188)
Screenshot: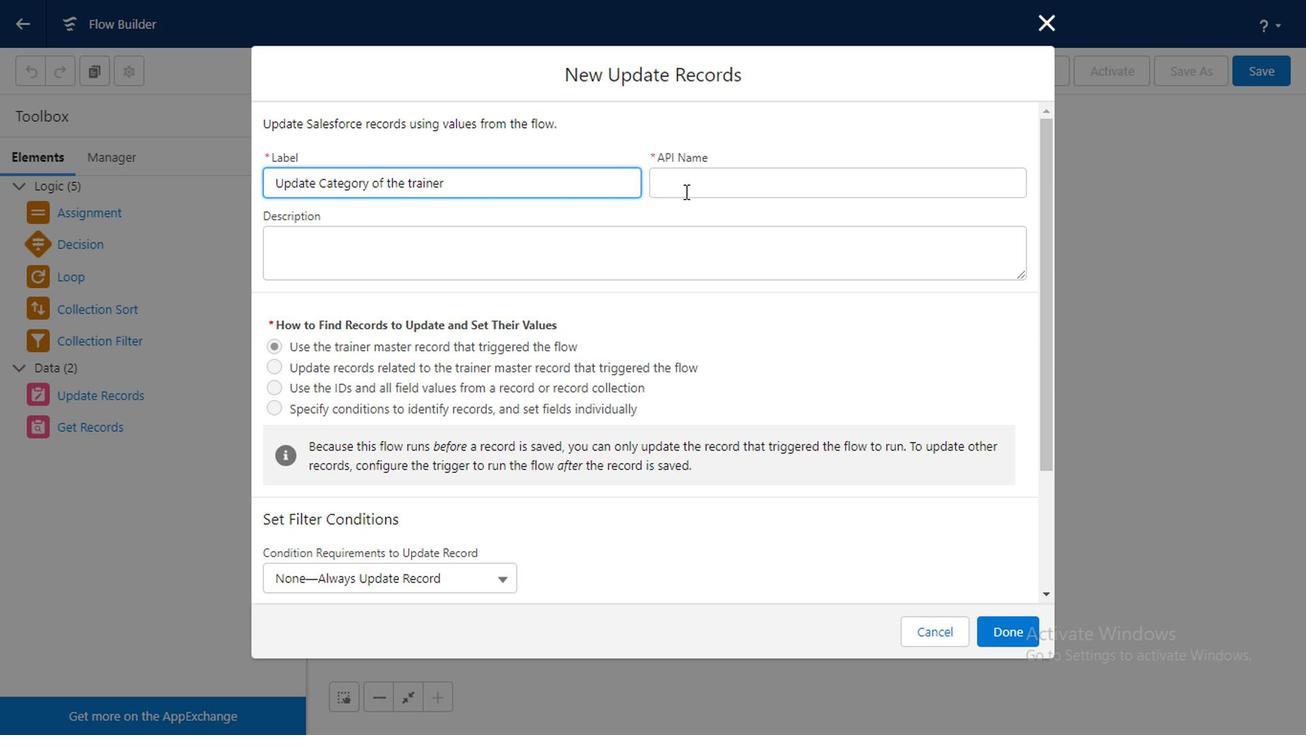 
Action: Mouse moved to (479, 263)
Screenshot: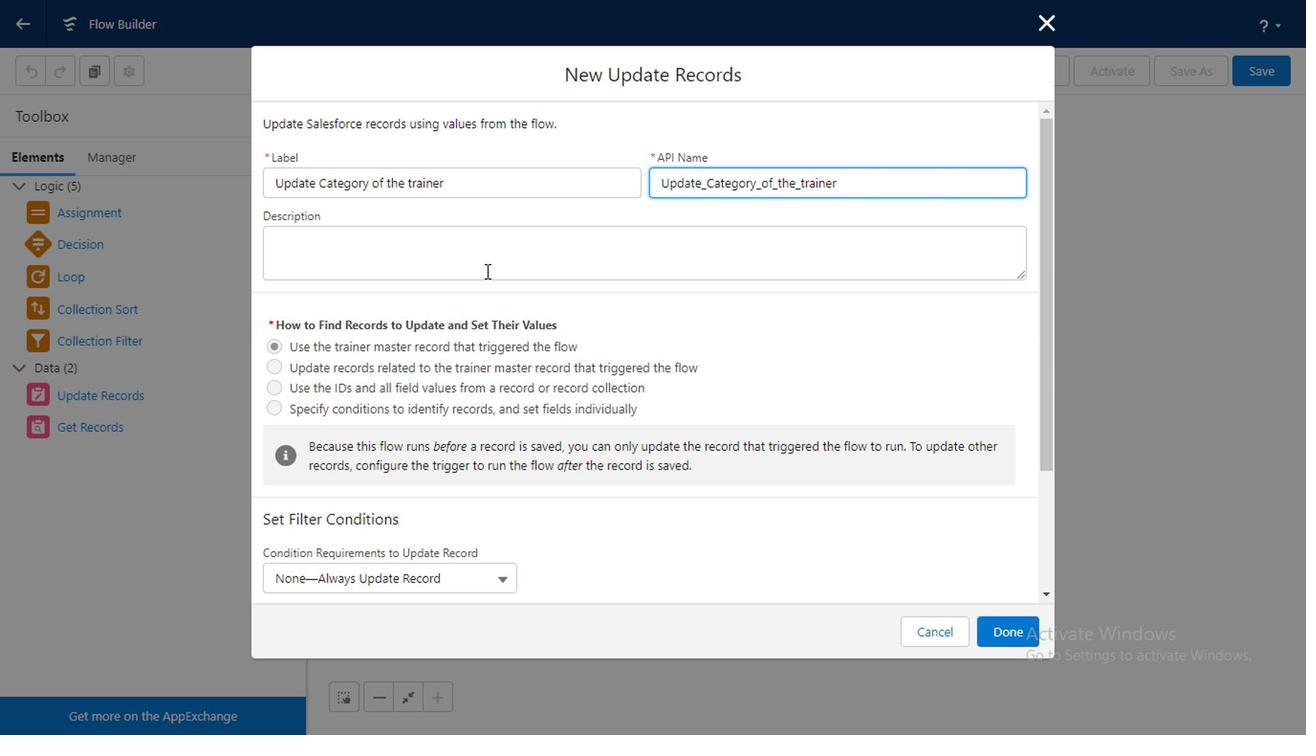 
Action: Mouse pressed left at (479, 263)
Screenshot: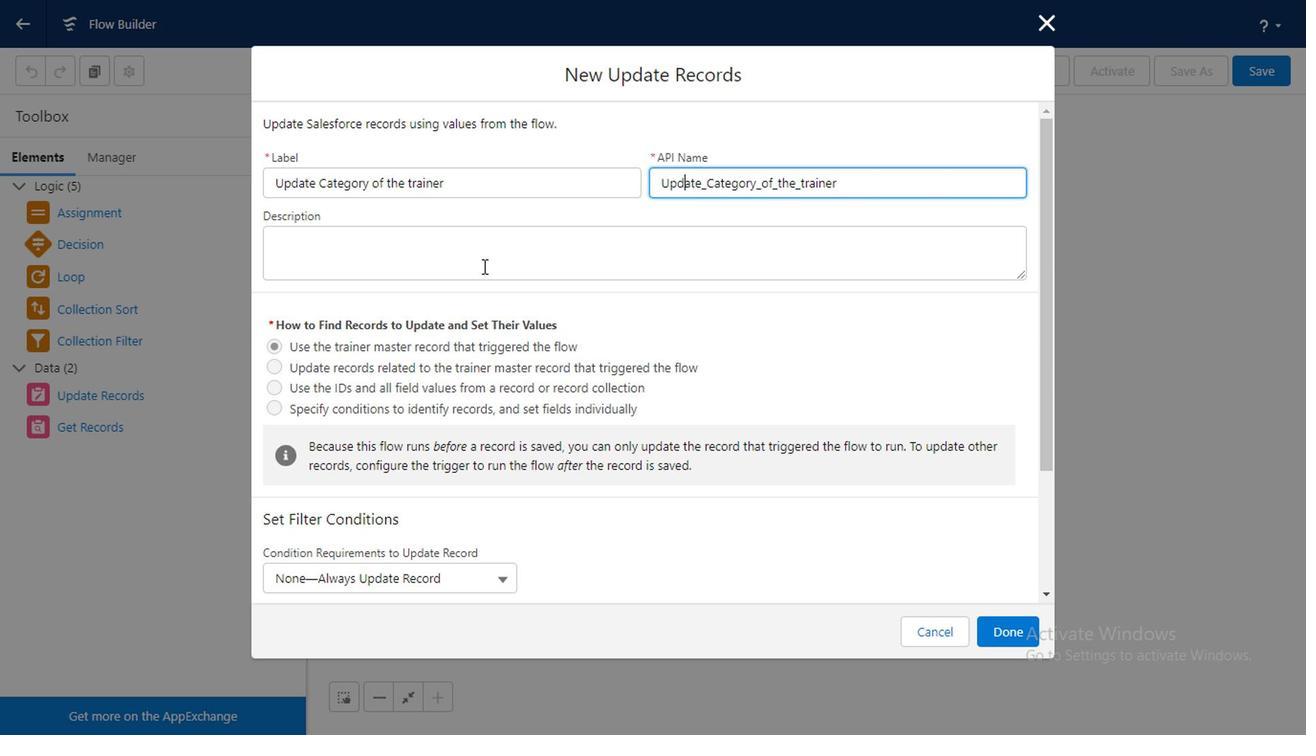 
Action: Key pressed <Key.caps_lock>T<Key.caps_lock>his<Key.space>flow<Key.space>will<Key.space>update<Key.space>the<Key.space>category<Key.space>of<Key.space>the<Key.space>trainer<Key.space>a<Key.space>s<Key.backspace><Key.backspace>s<Key.space>per<Key.space>experiance
Screenshot: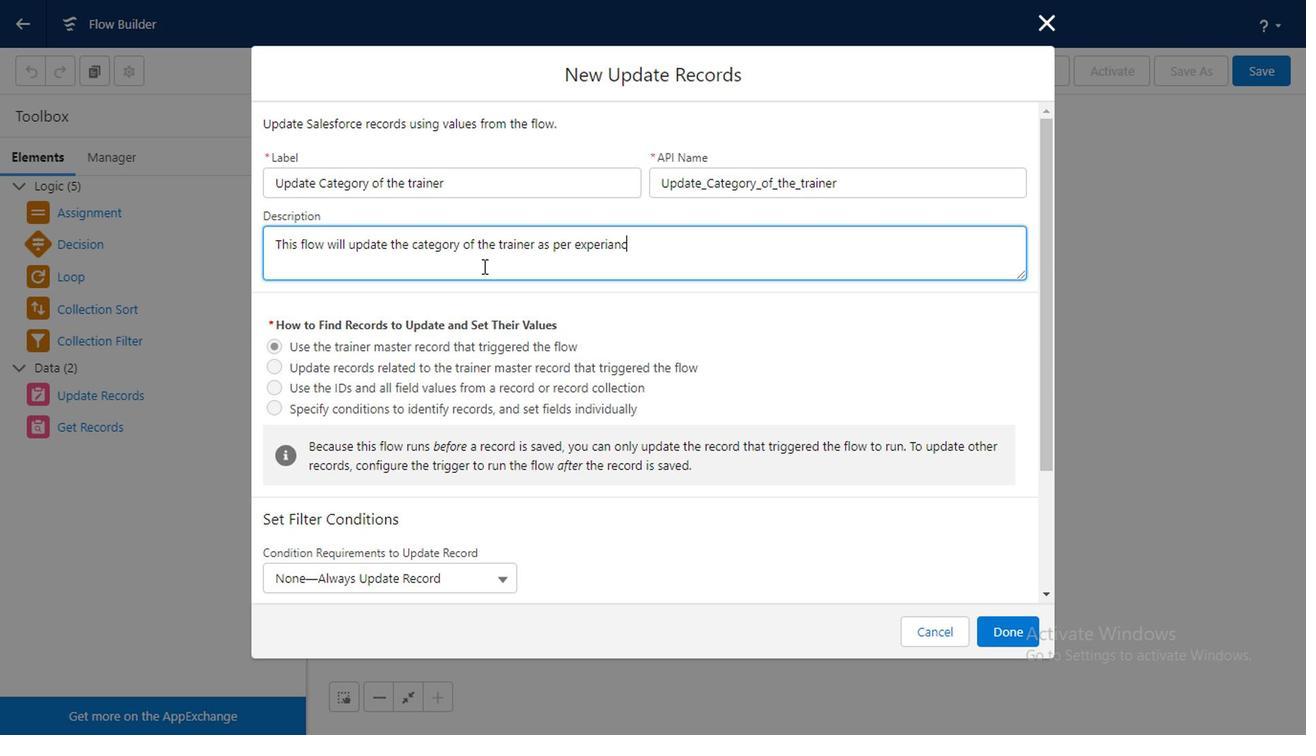 
Action: Mouse moved to (571, 241)
Screenshot: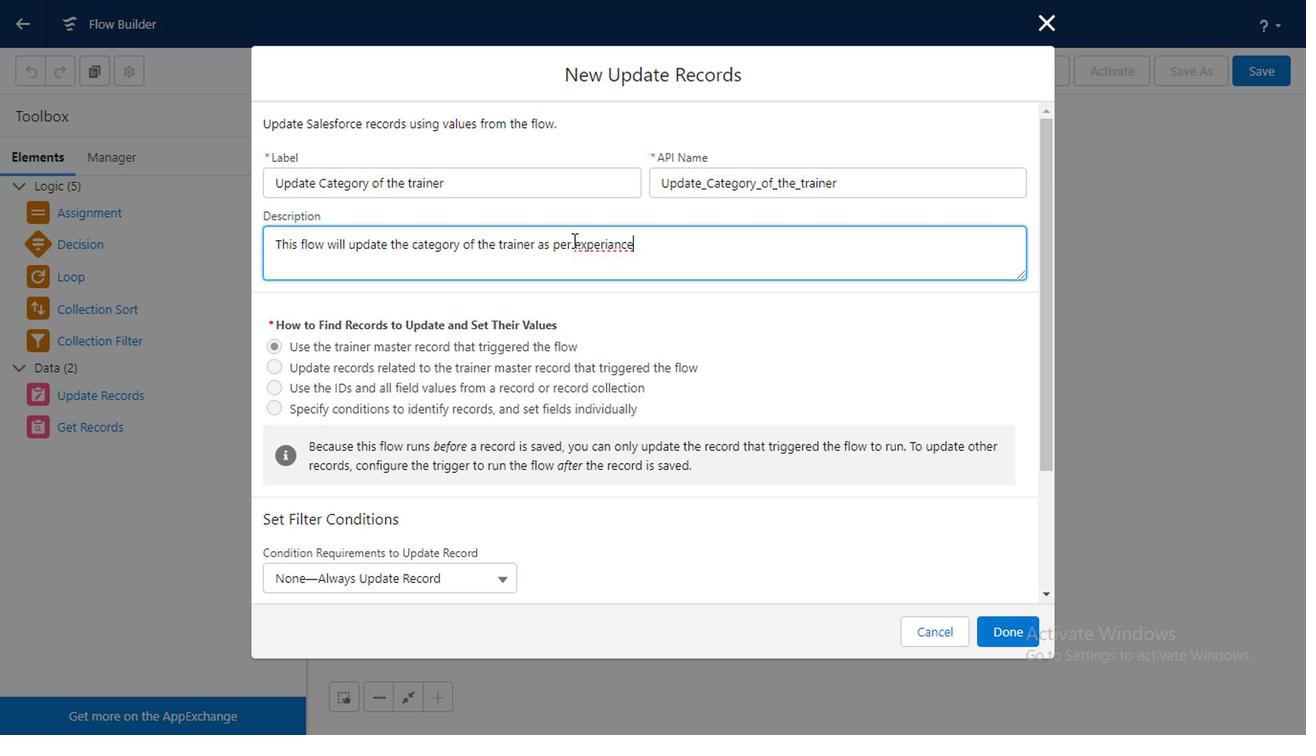 
Action: Mouse pressed left at (571, 241)
Screenshot: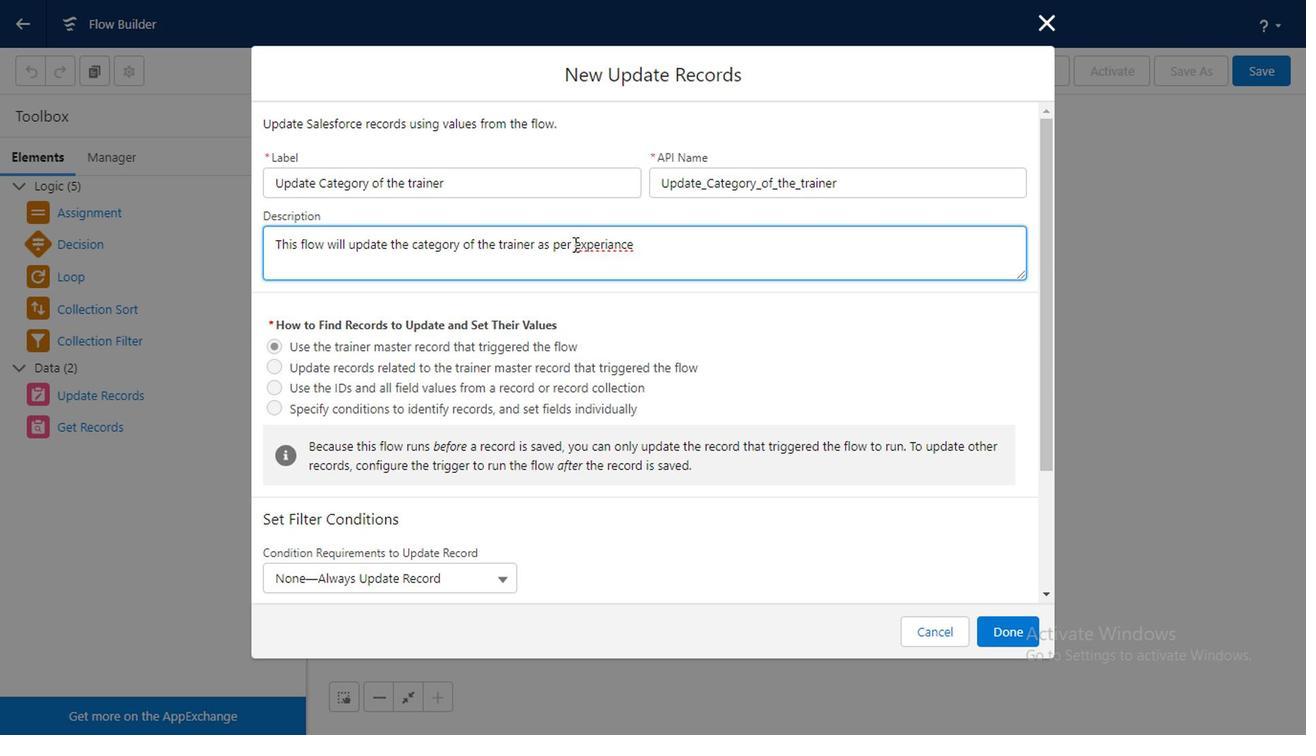 
Action: Key pressed the<Key.space>
Screenshot: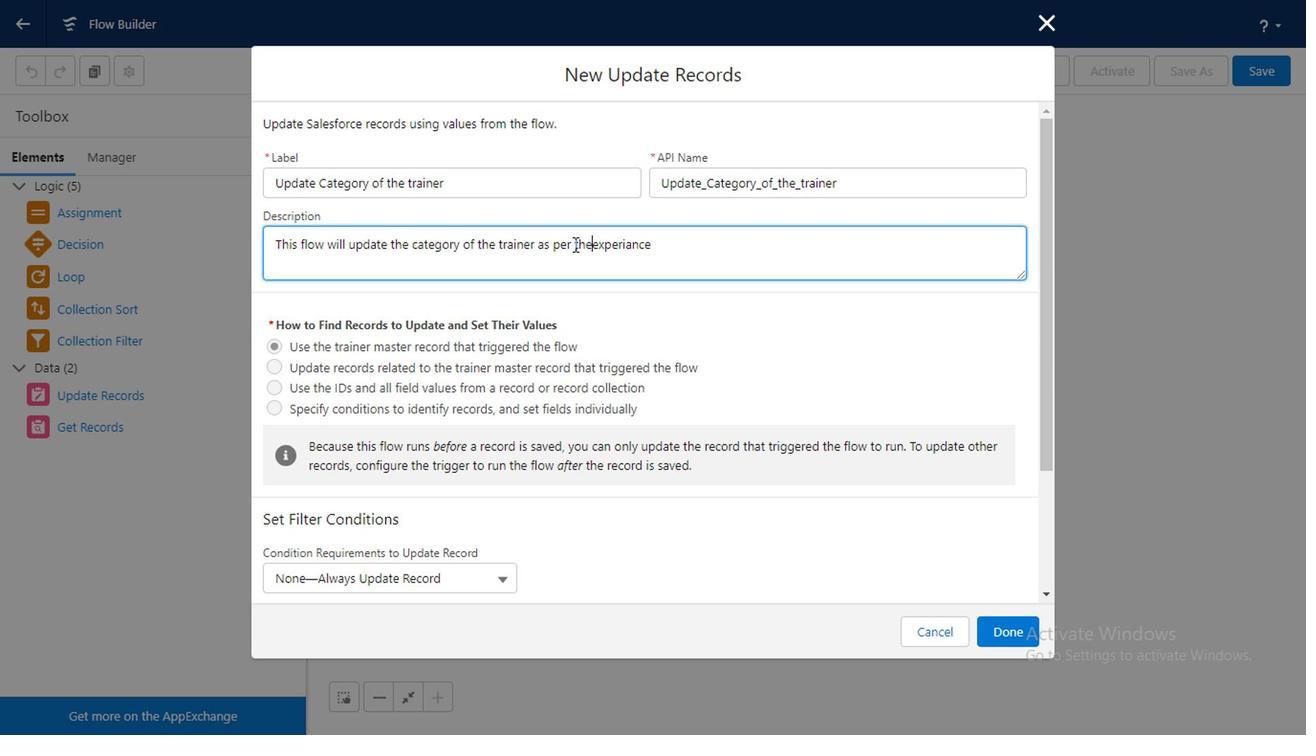 
Action: Mouse moved to (624, 242)
Screenshot: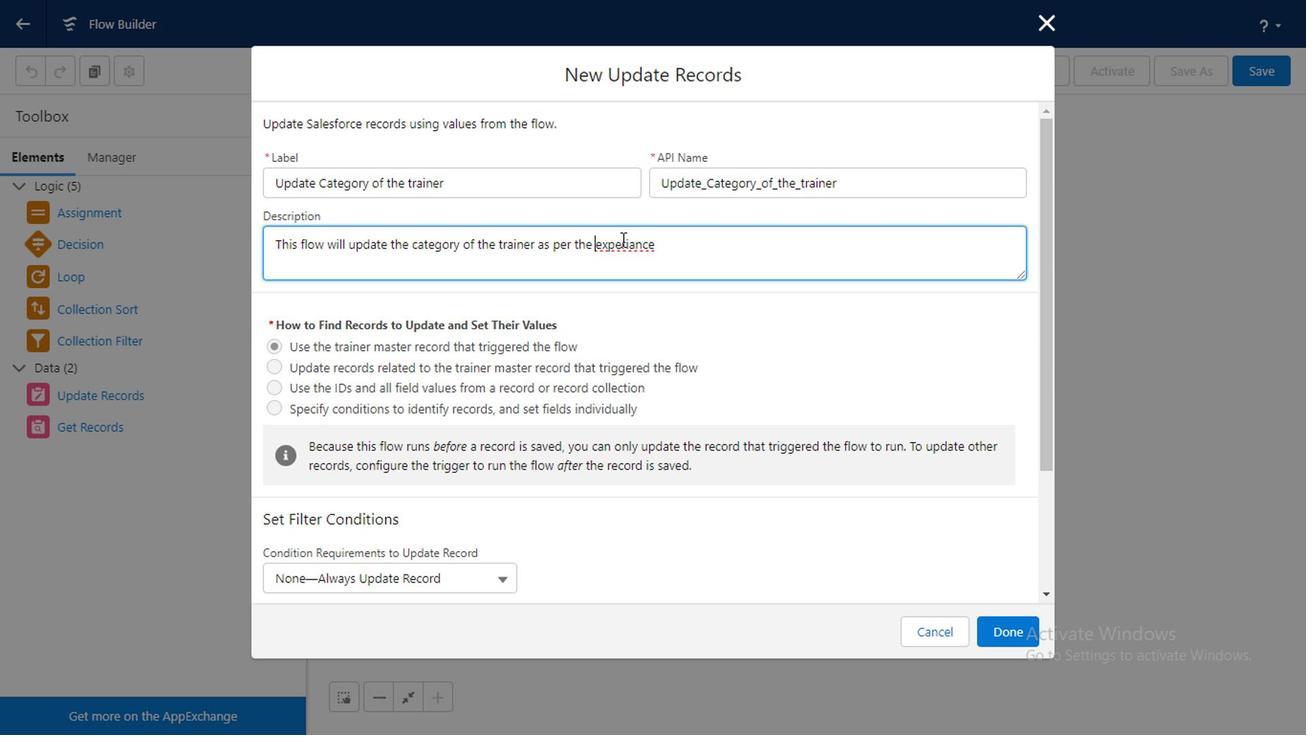 
Action: Mouse pressed left at (624, 242)
Screenshot: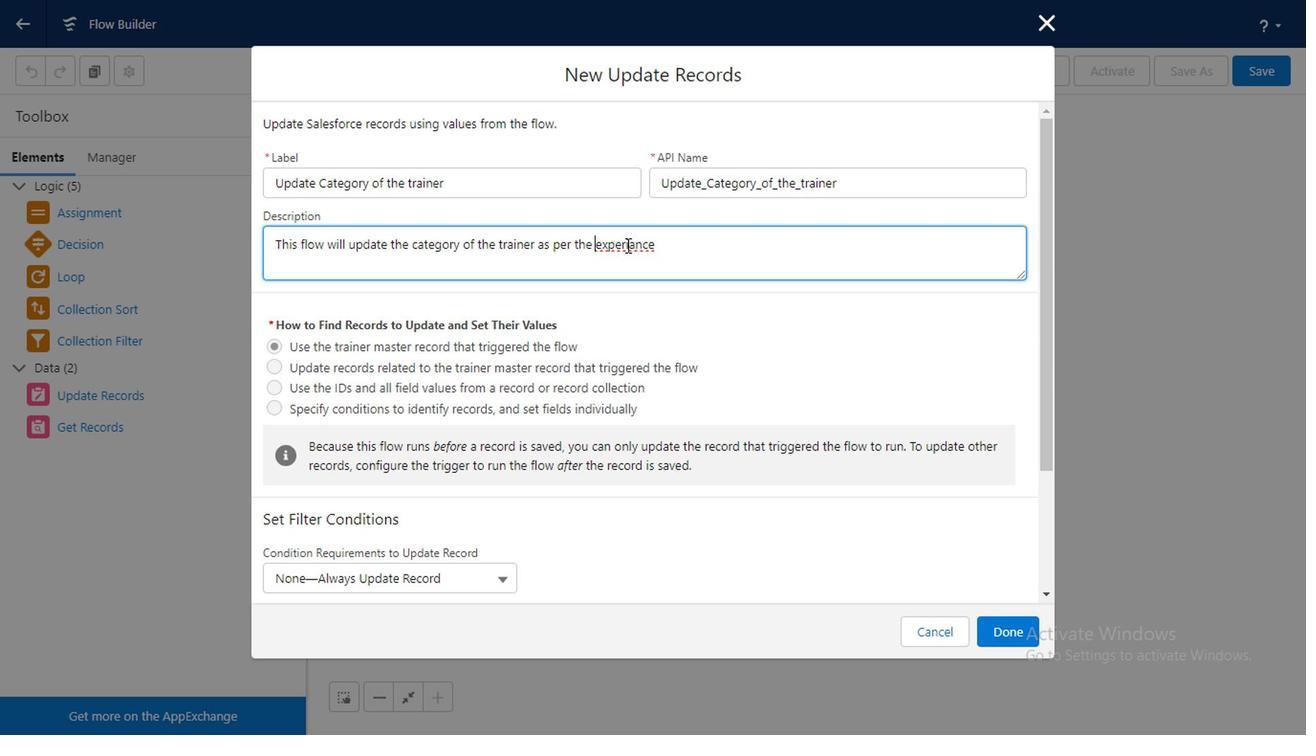 
Action: Mouse moved to (622, 242)
Screenshot: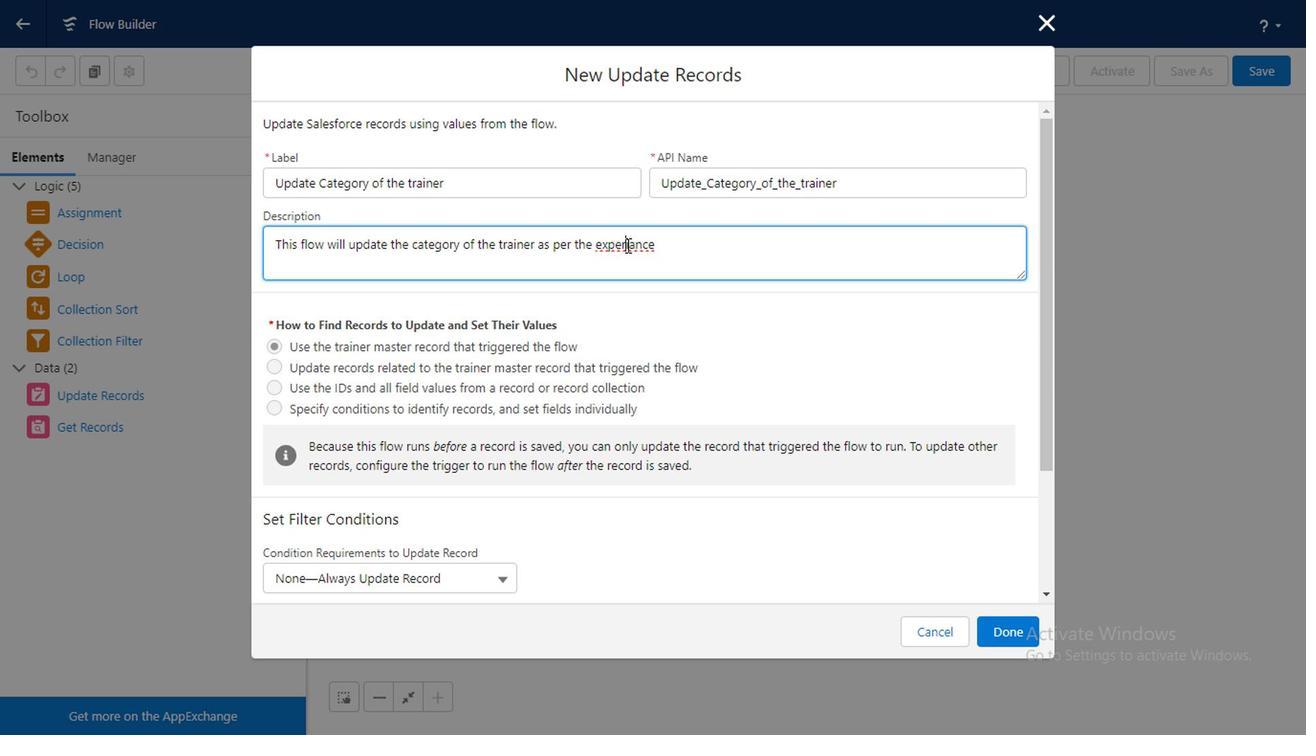 
Action: Mouse pressed right at (622, 242)
Screenshot: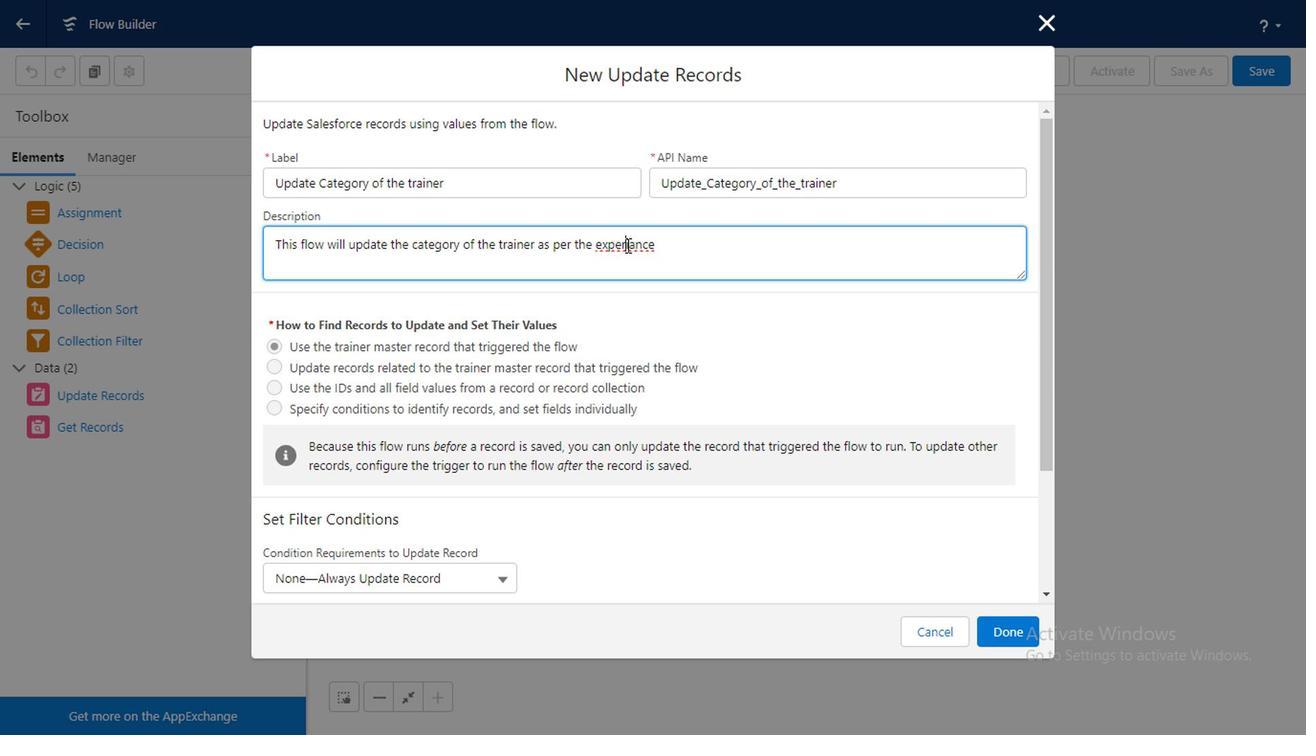 
Action: Mouse moved to (671, 251)
Screenshot: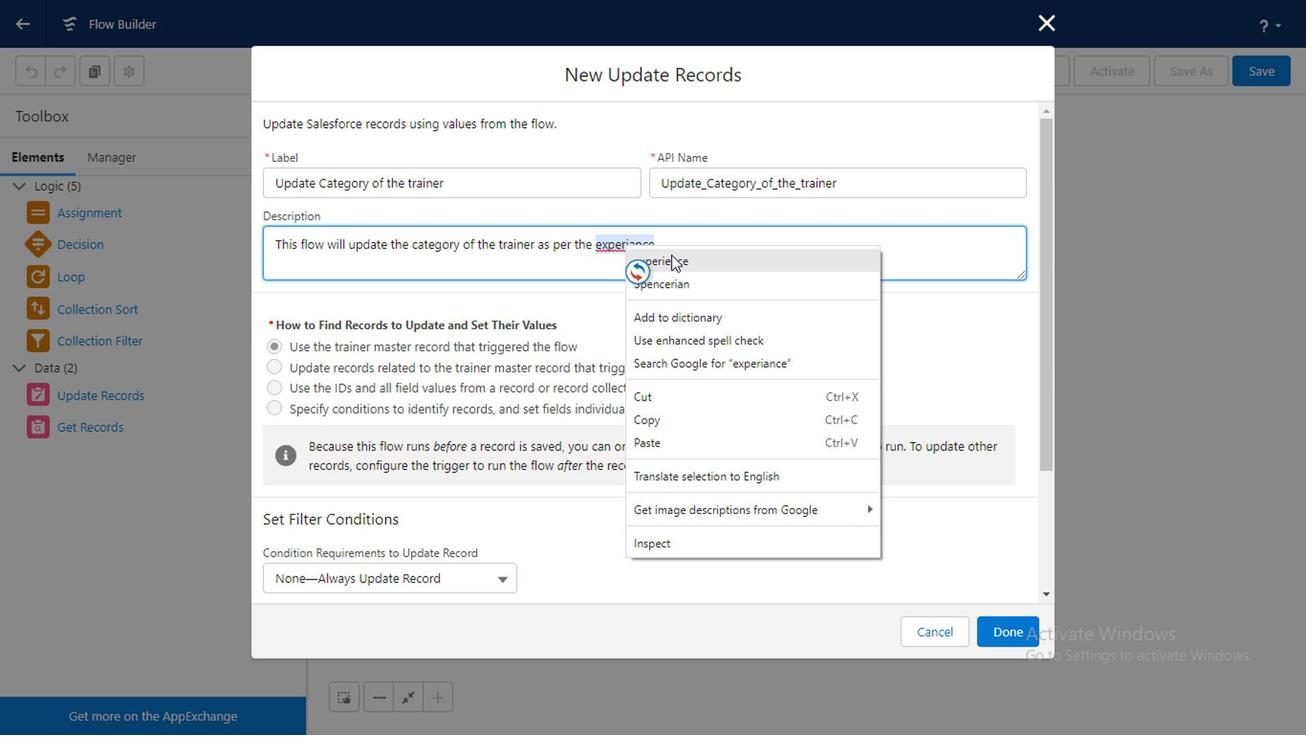 
Action: Mouse pressed left at (671, 251)
Screenshot: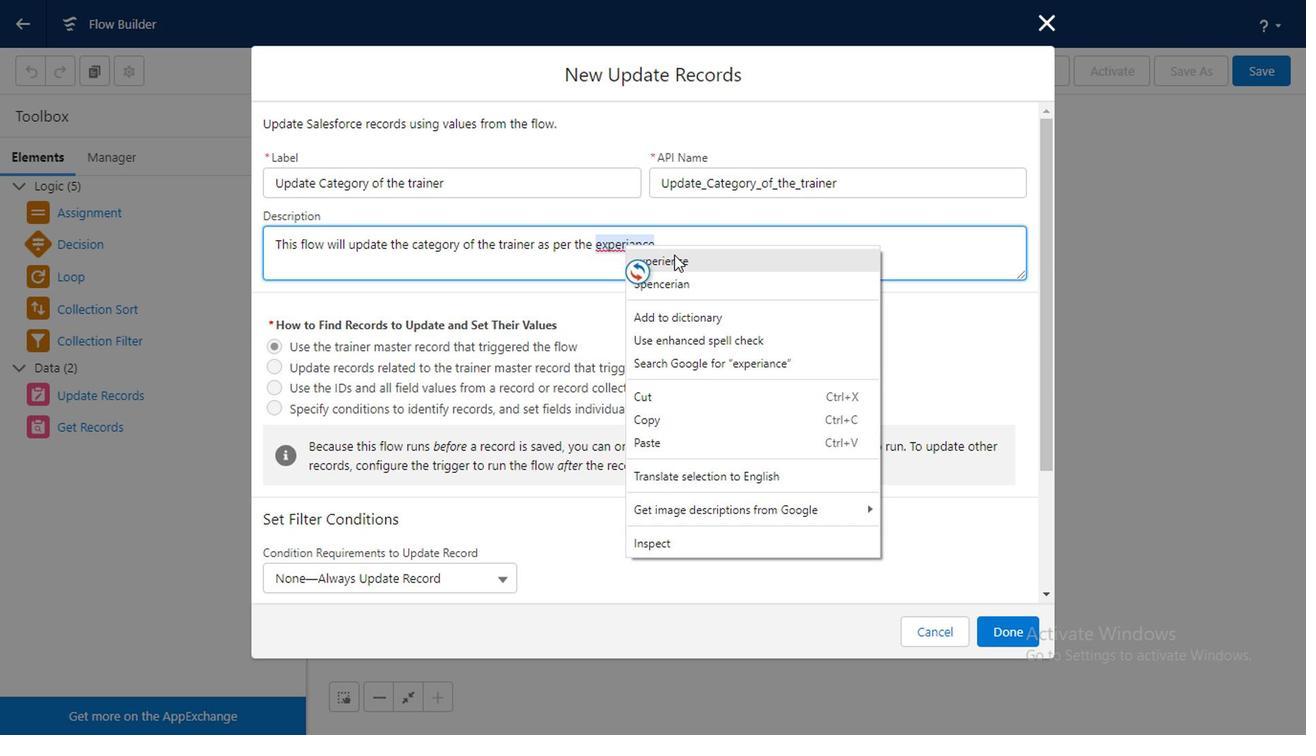 
Action: Mouse moved to (671, 256)
Screenshot: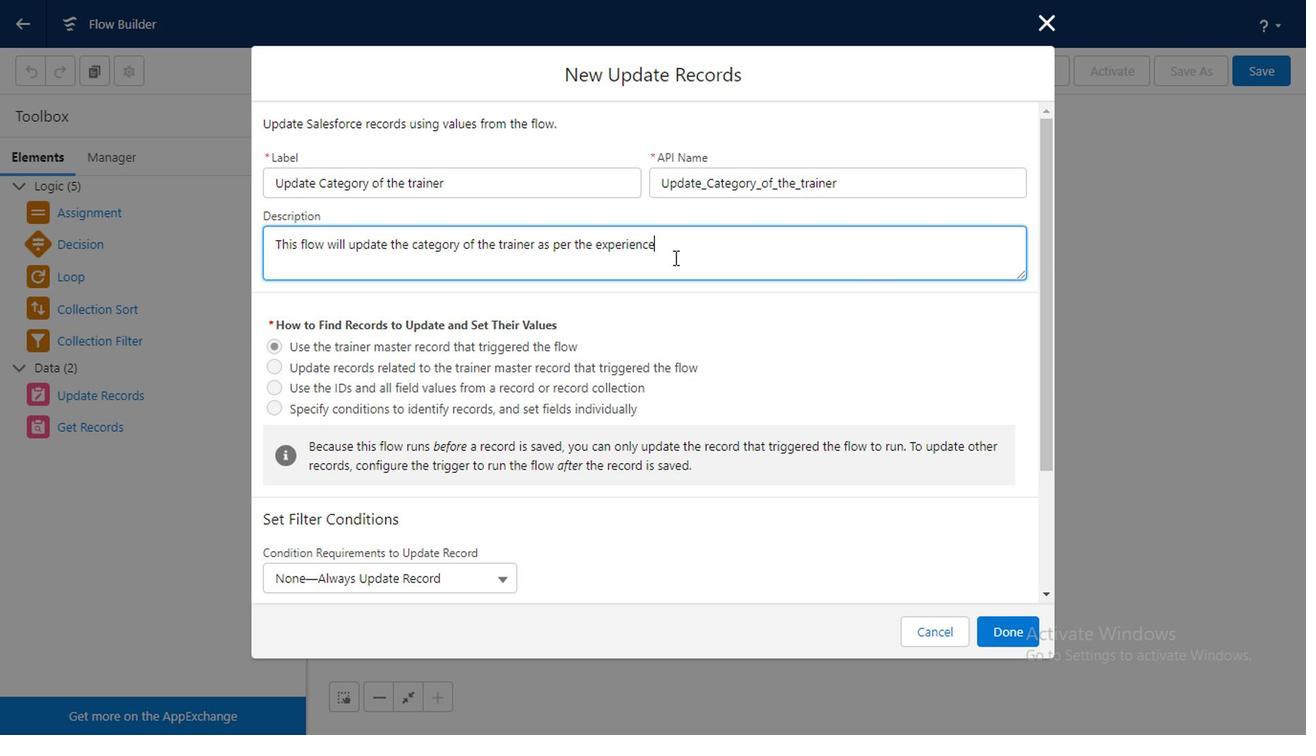 
Action: Key pressed .
Screenshot: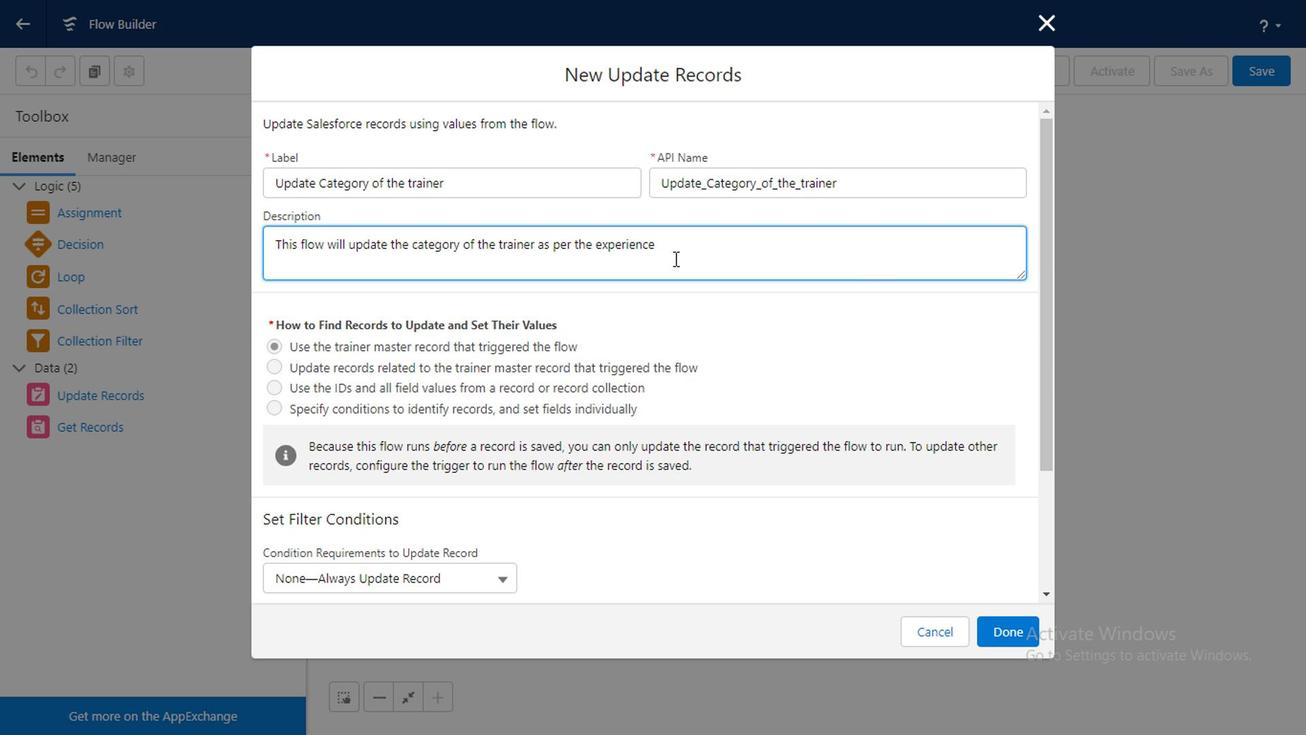 
Action: Mouse moved to (1046, 447)
Screenshot: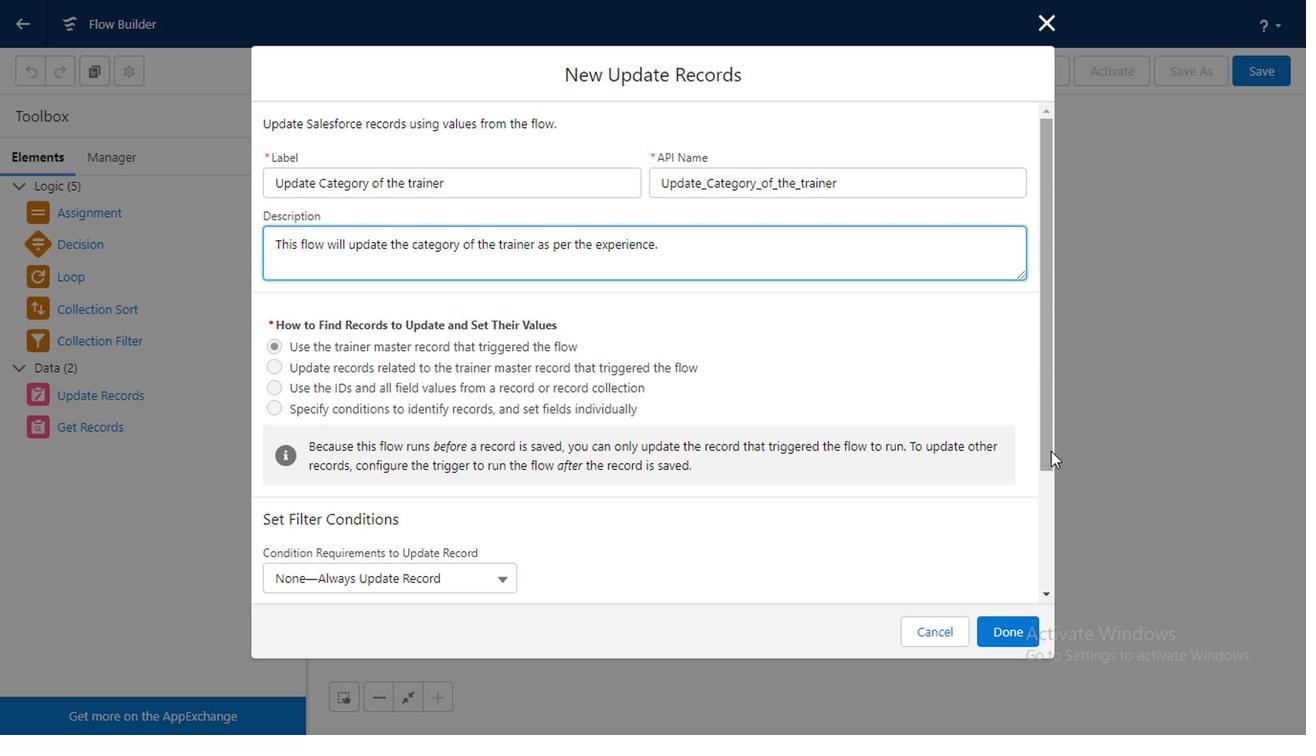 
Action: Mouse pressed left at (1046, 447)
Screenshot: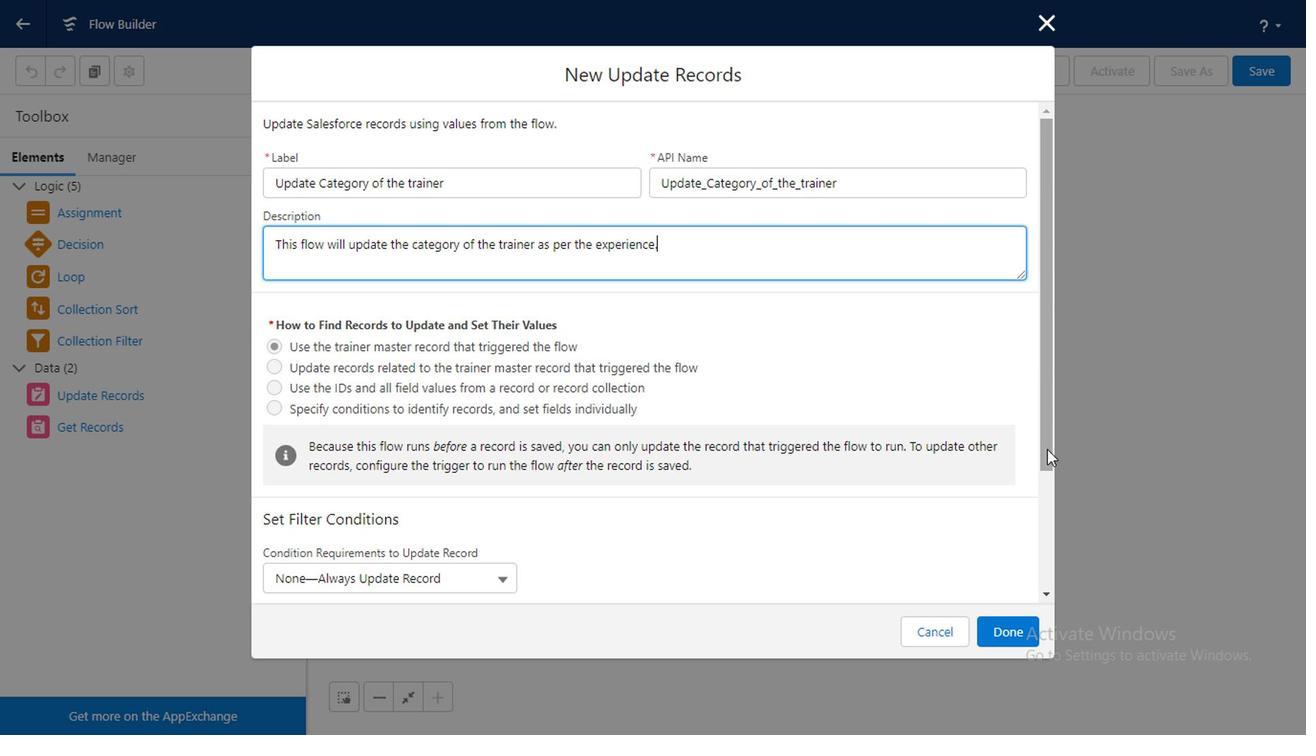 
Action: Mouse moved to (266, 263)
Screenshot: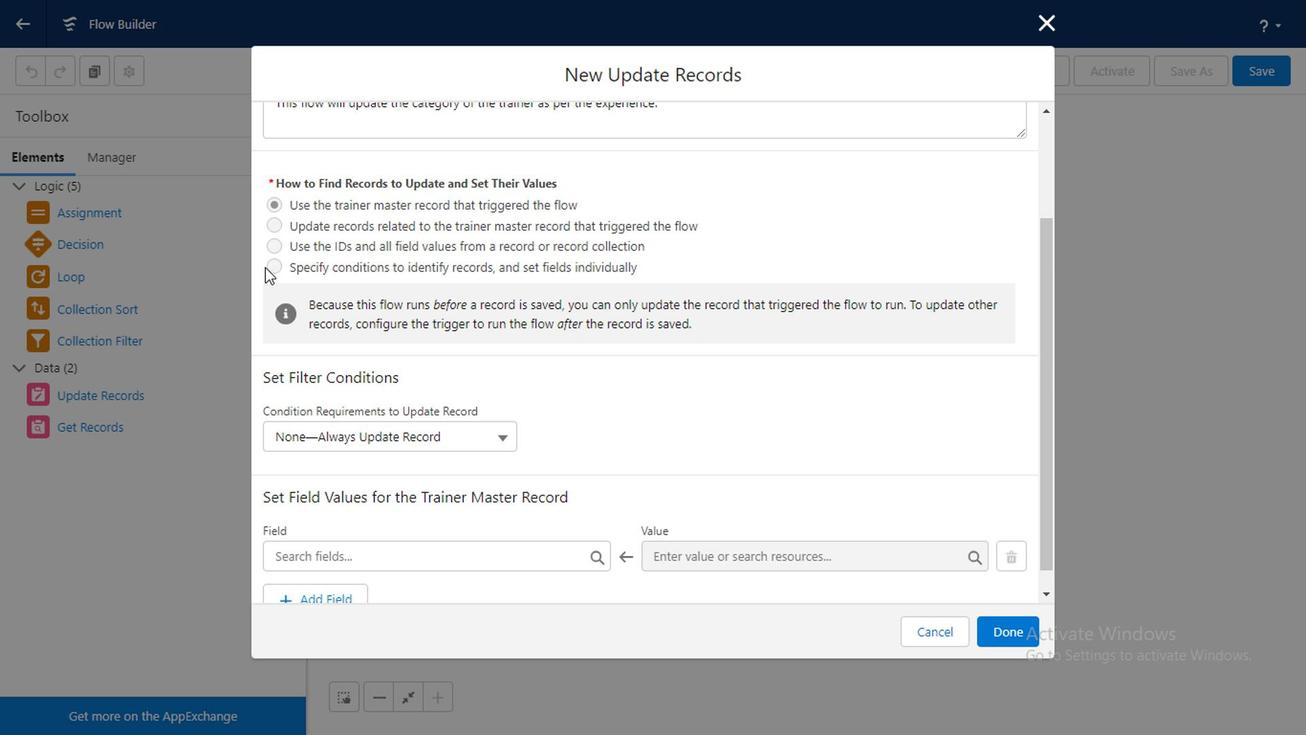 
Action: Mouse pressed left at (266, 263)
Screenshot: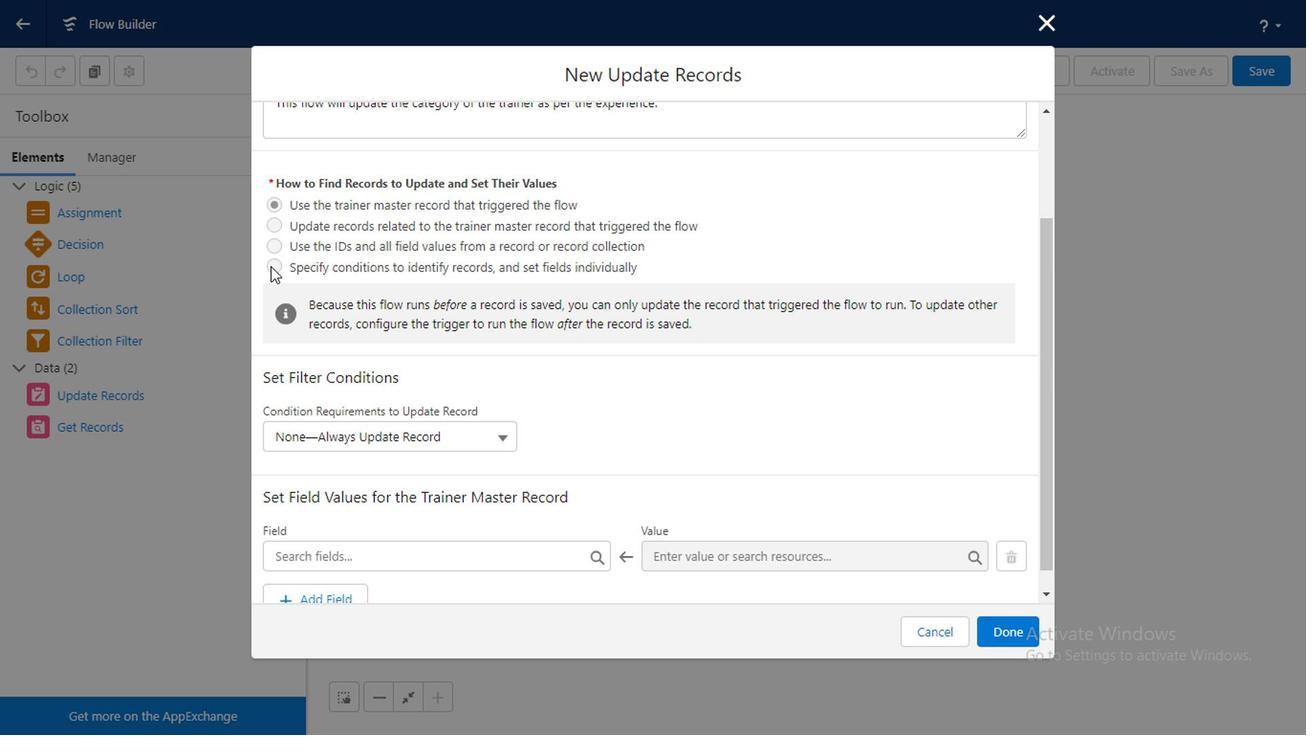 
Action: Mouse pressed left at (266, 263)
Screenshot: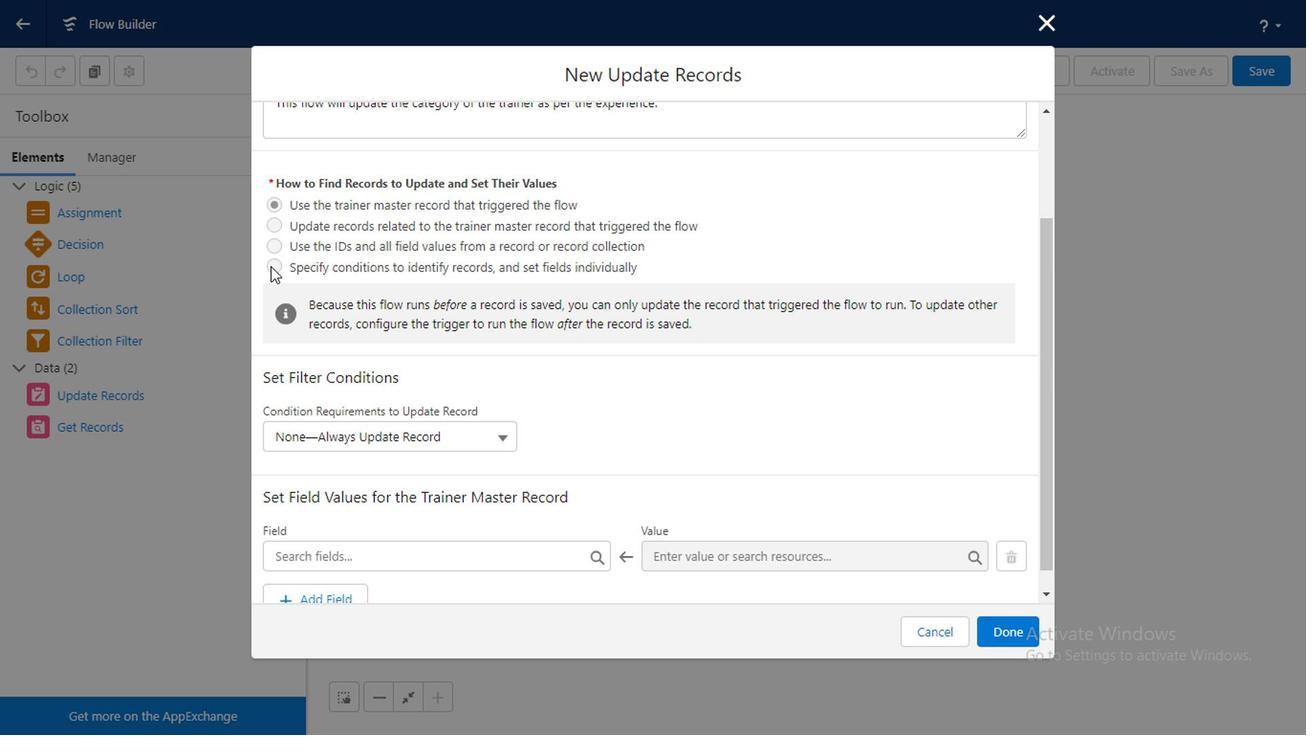 
Action: Mouse pressed left at (266, 263)
Screenshot: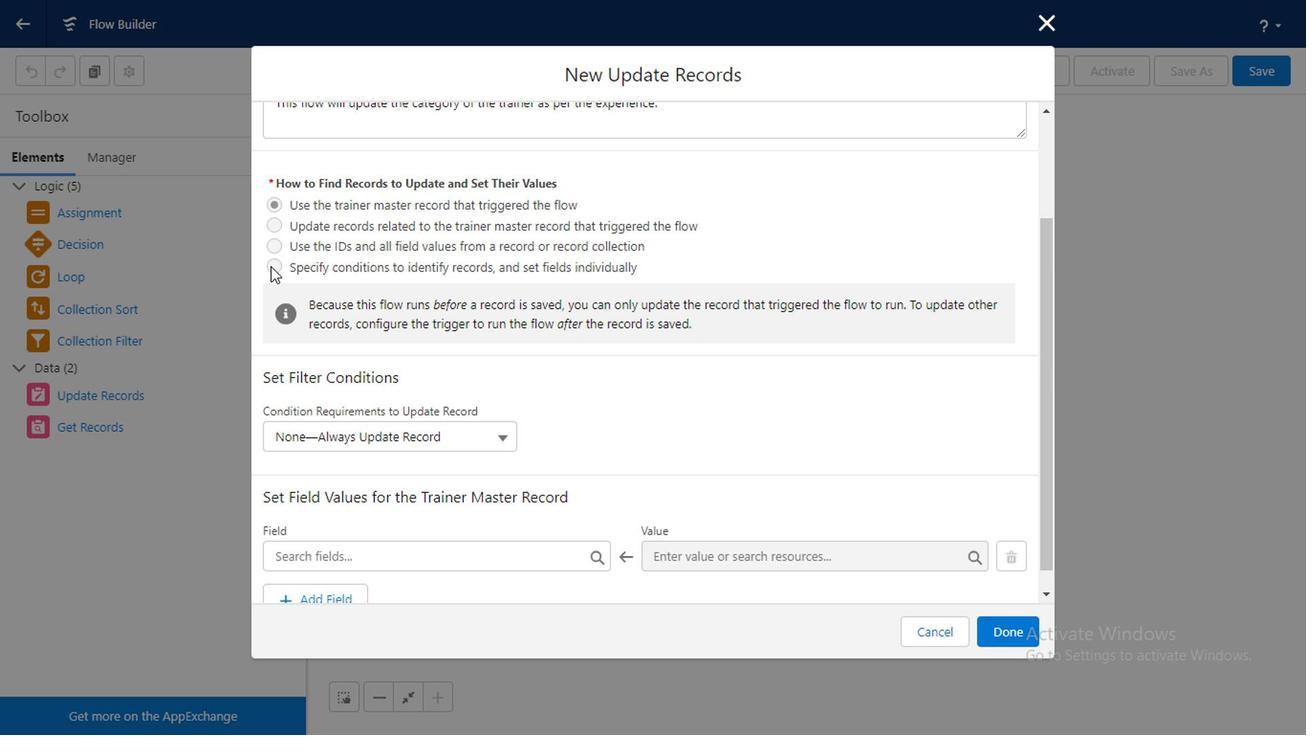 
Action: Mouse moved to (680, 274)
Screenshot: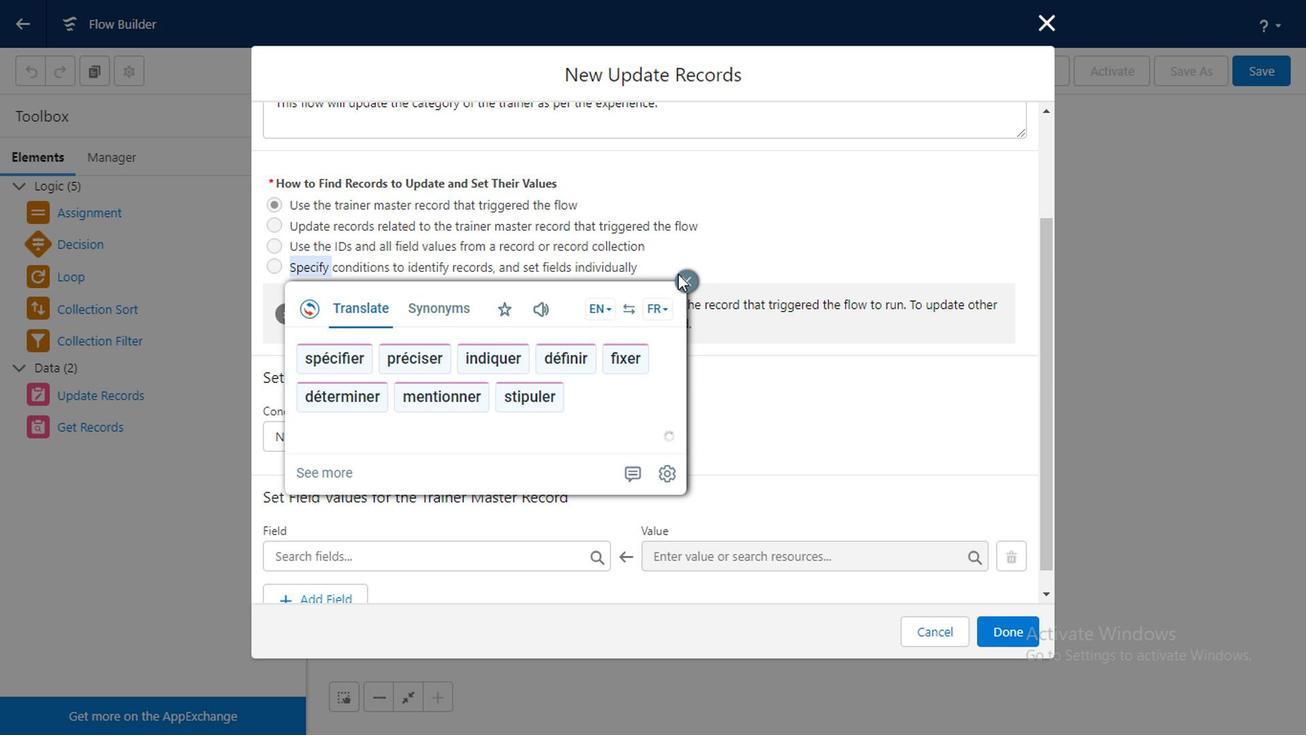 
Action: Mouse pressed left at (680, 274)
Screenshot: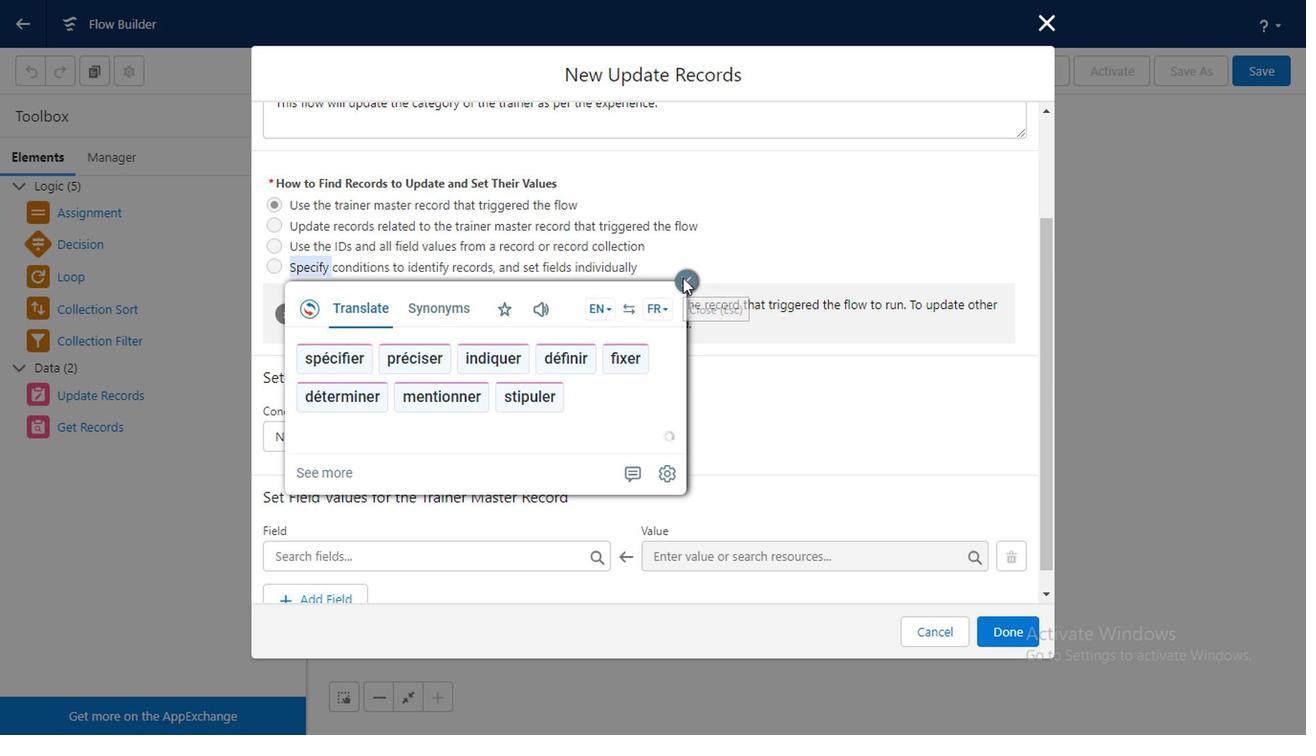 
Action: Mouse moved to (270, 263)
Screenshot: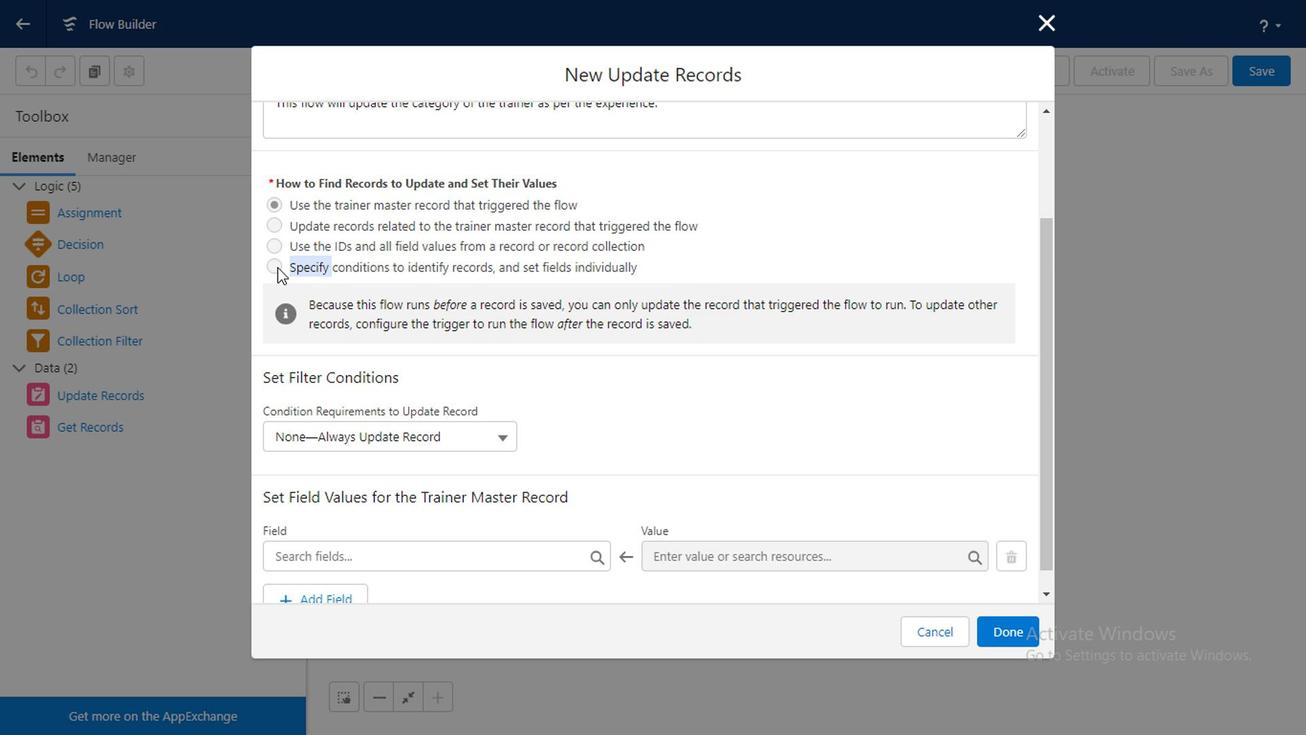 
Action: Mouse pressed left at (270, 263)
Screenshot: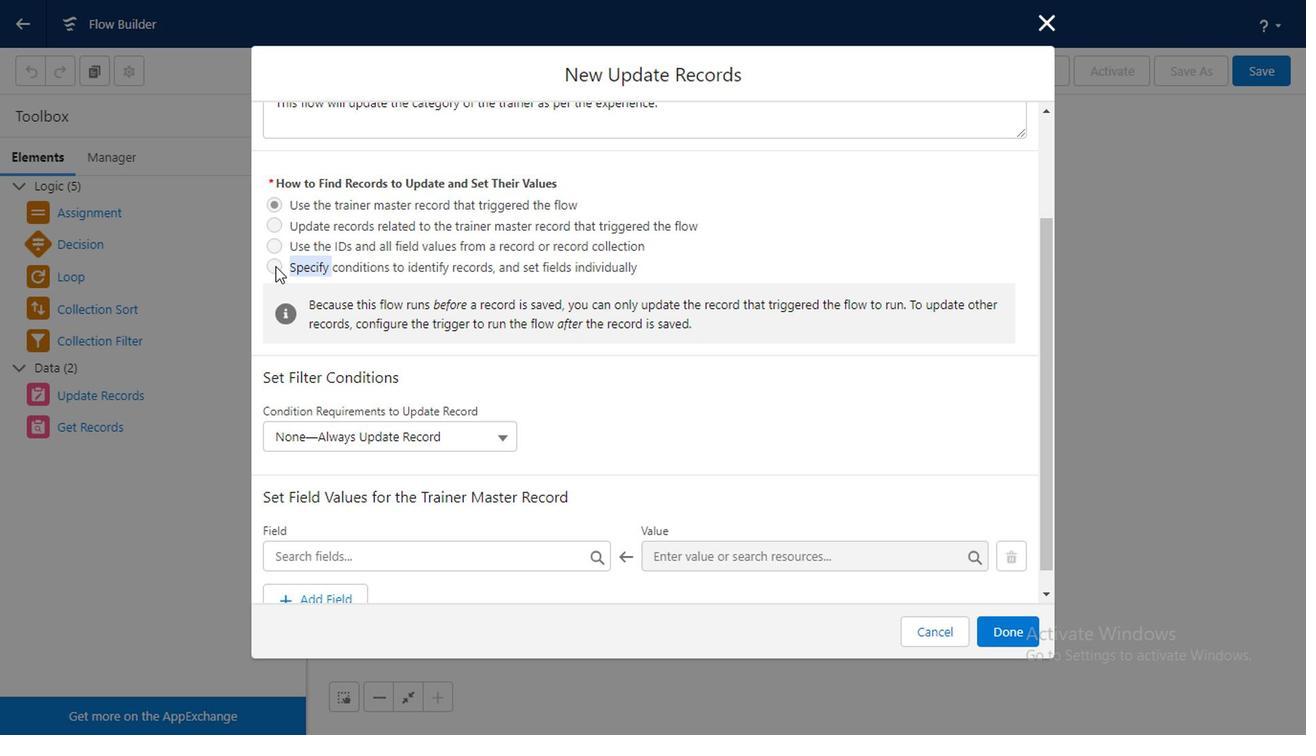 
Action: Mouse moved to (750, 402)
Screenshot: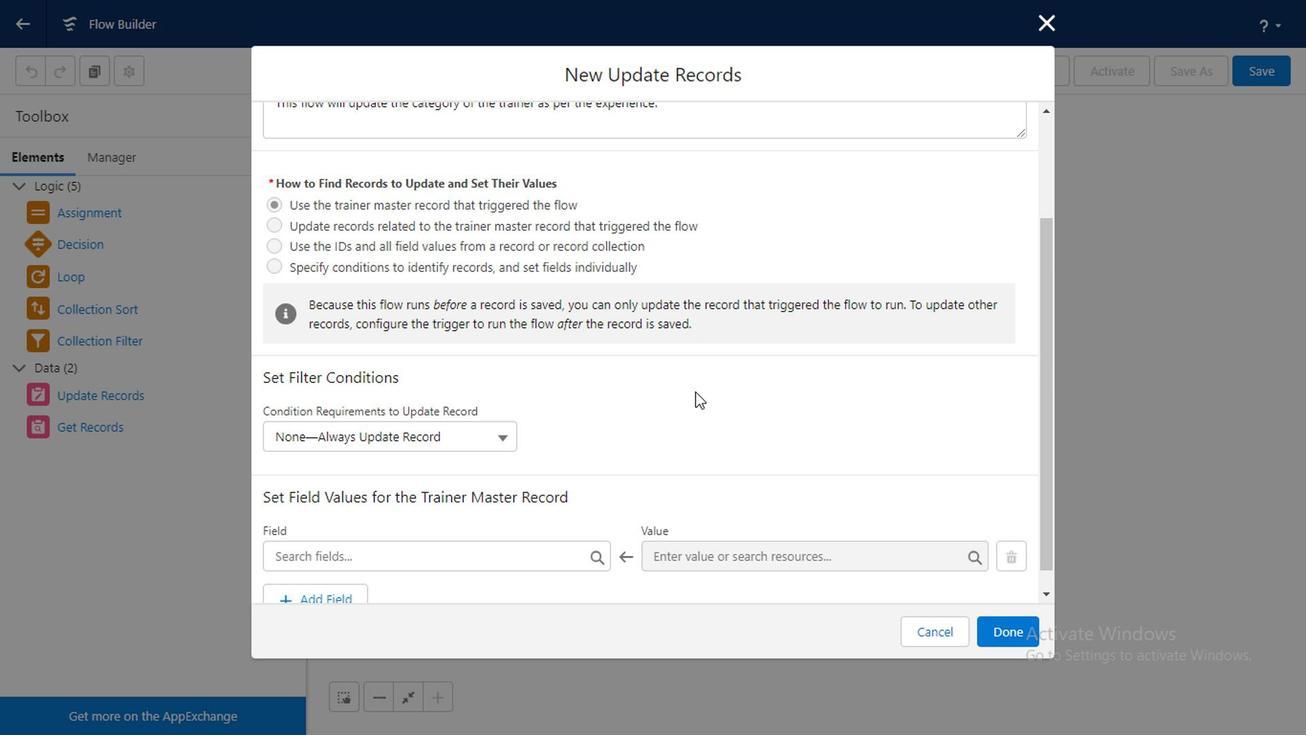 
Action: Mouse pressed left at (750, 402)
Screenshot: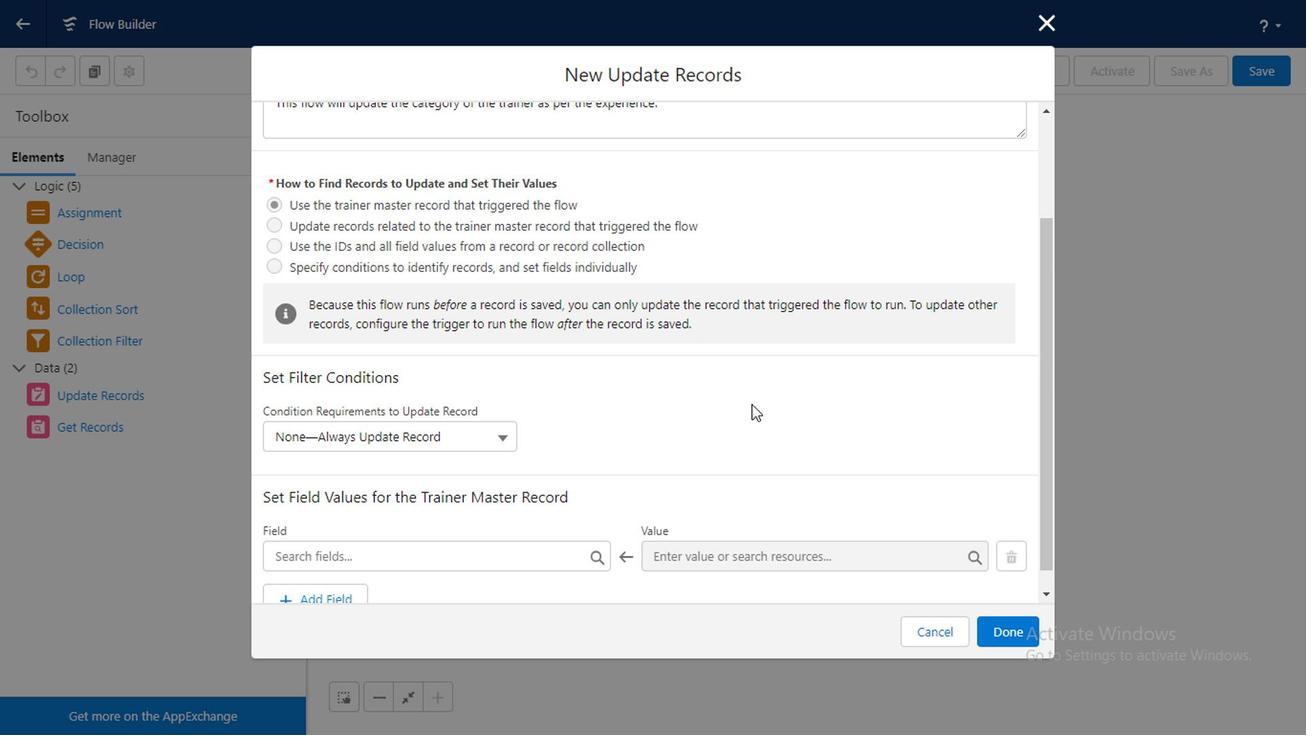 
Action: Mouse moved to (381, 322)
Screenshot: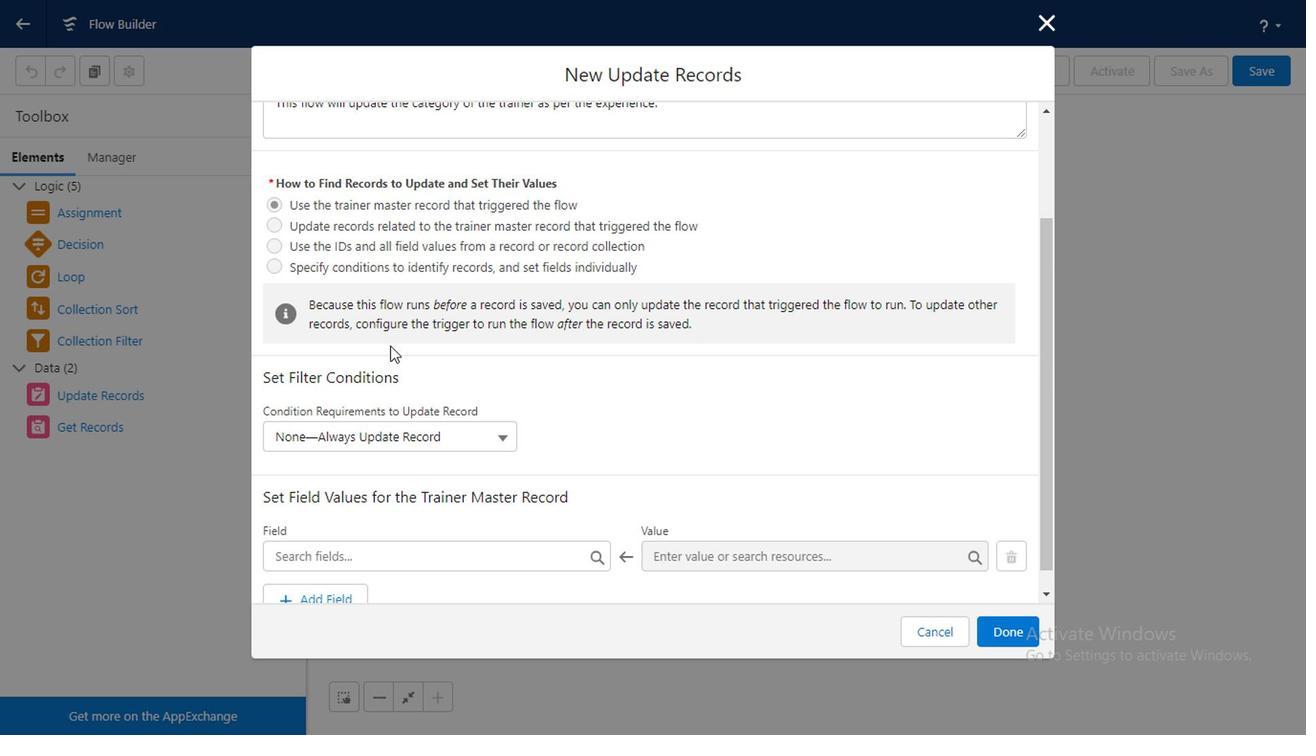 
Action: Mouse pressed left at (381, 322)
Screenshot: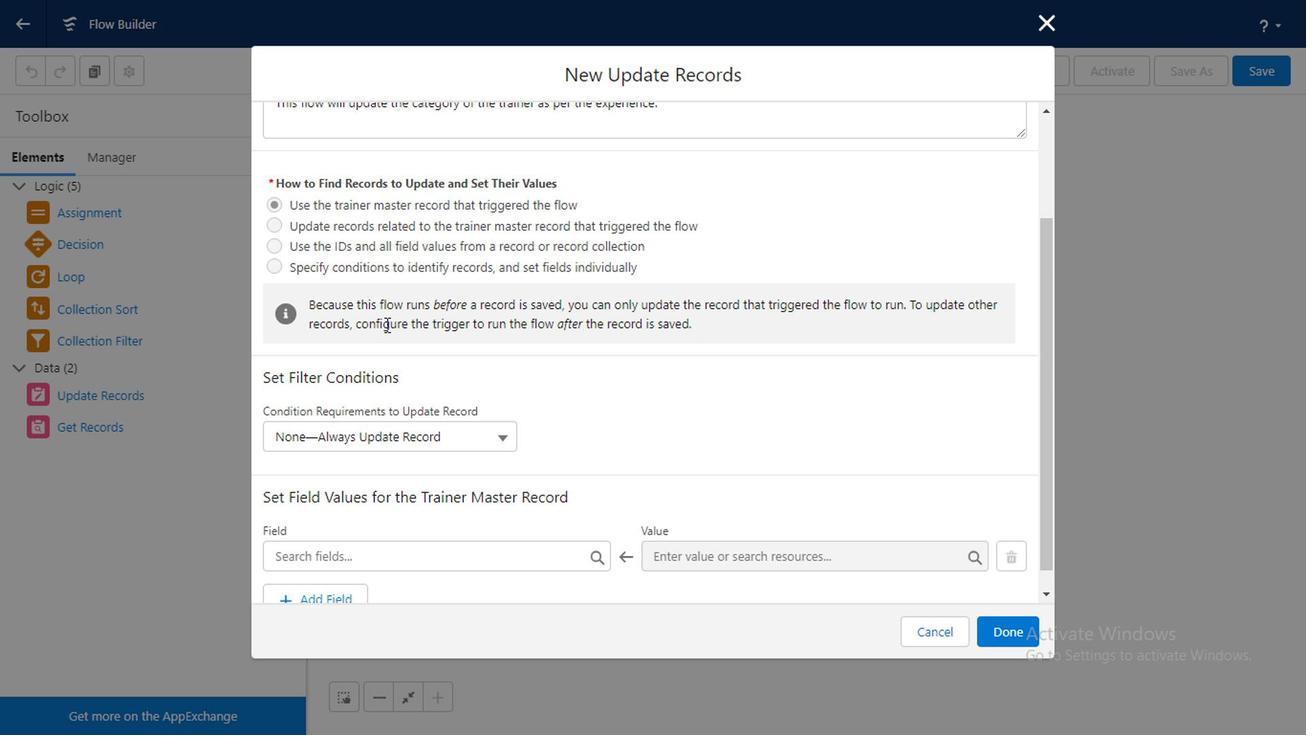 
Action: Mouse moved to (439, 436)
Screenshot: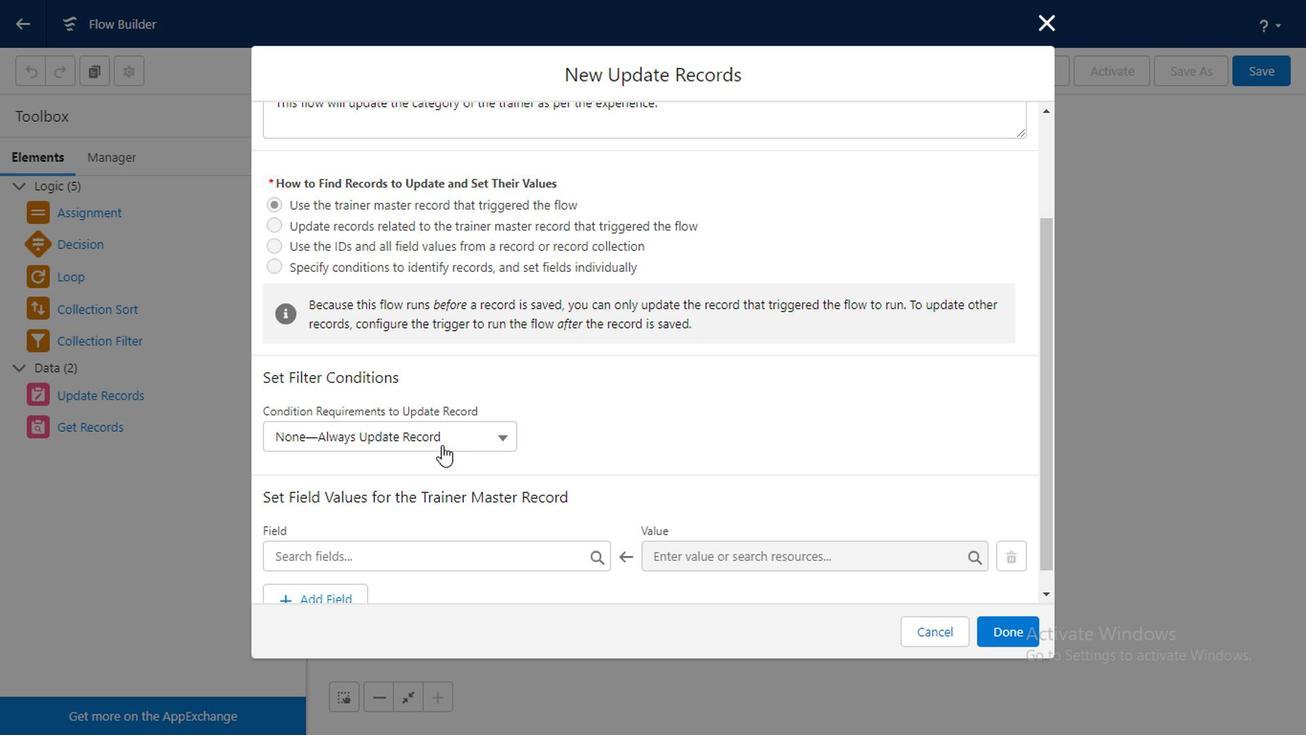 
Action: Mouse pressed left at (439, 436)
Screenshot: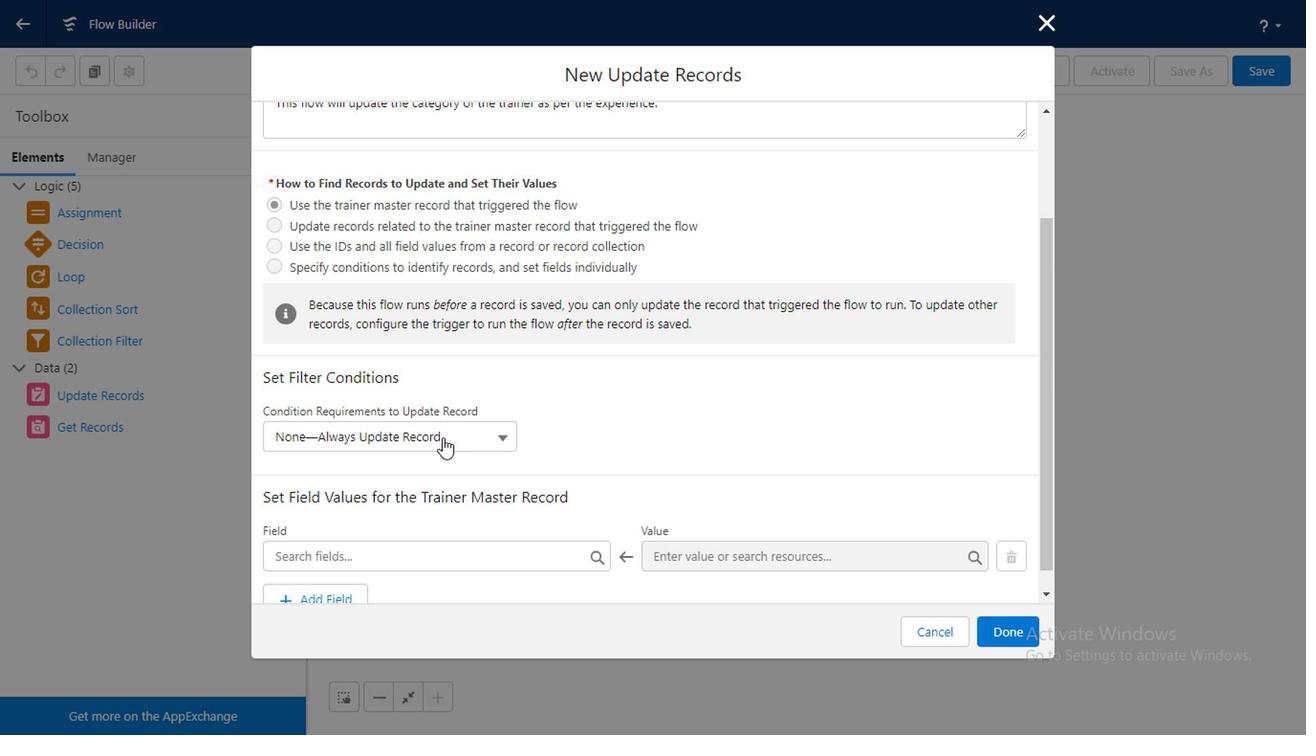 
Action: Mouse moved to (400, 508)
Screenshot: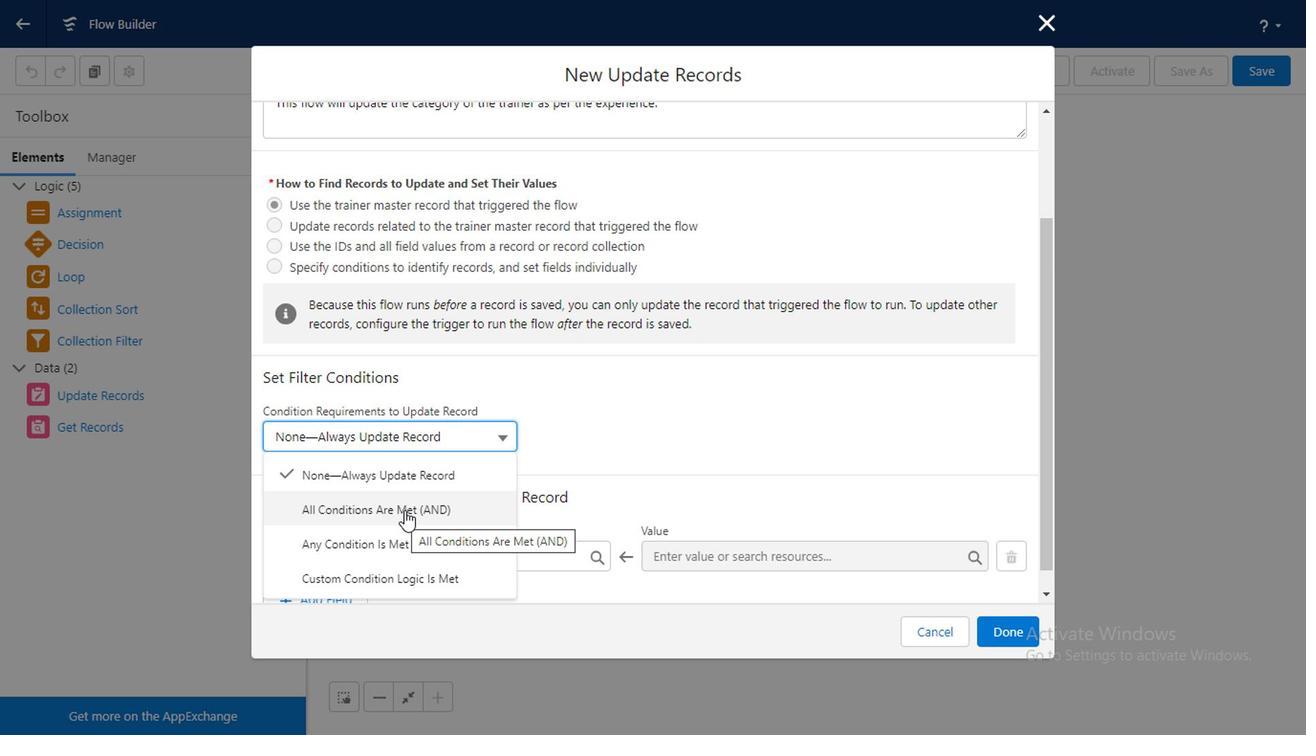 
Action: Mouse pressed left at (400, 508)
Screenshot: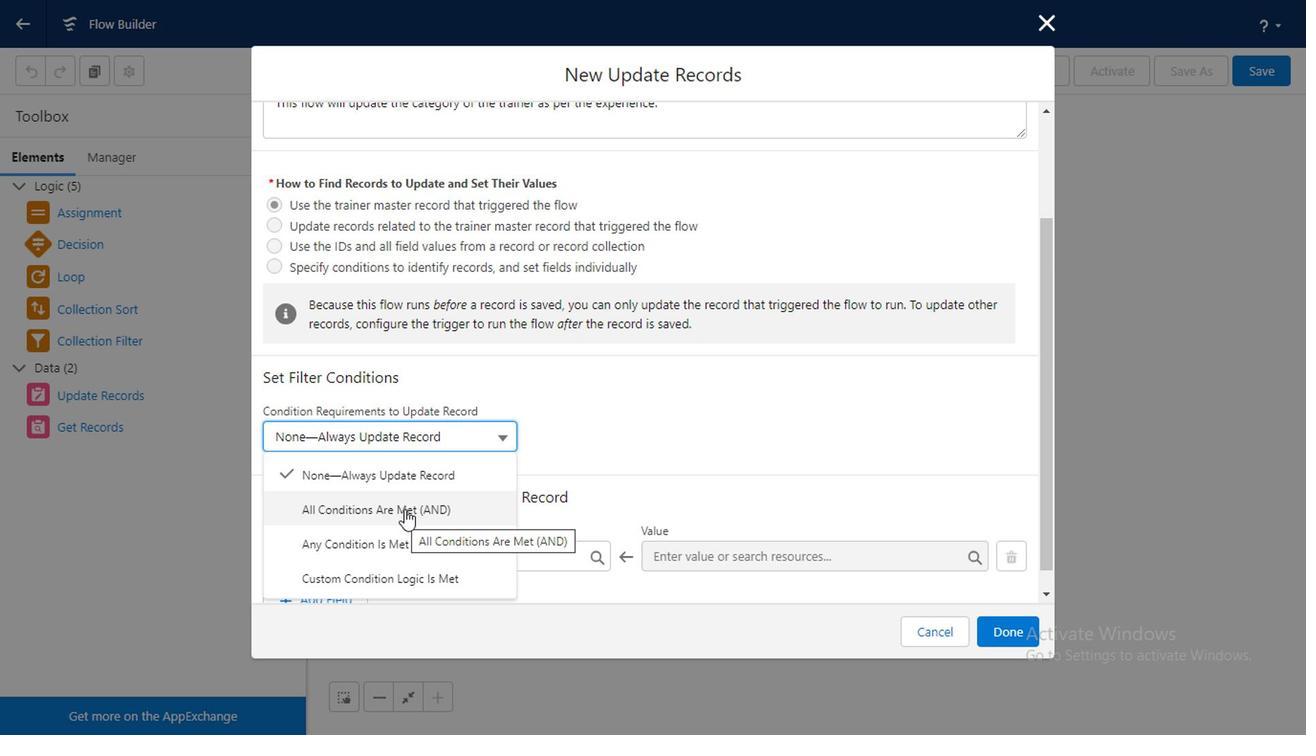 
Action: Mouse moved to (1041, 341)
Screenshot: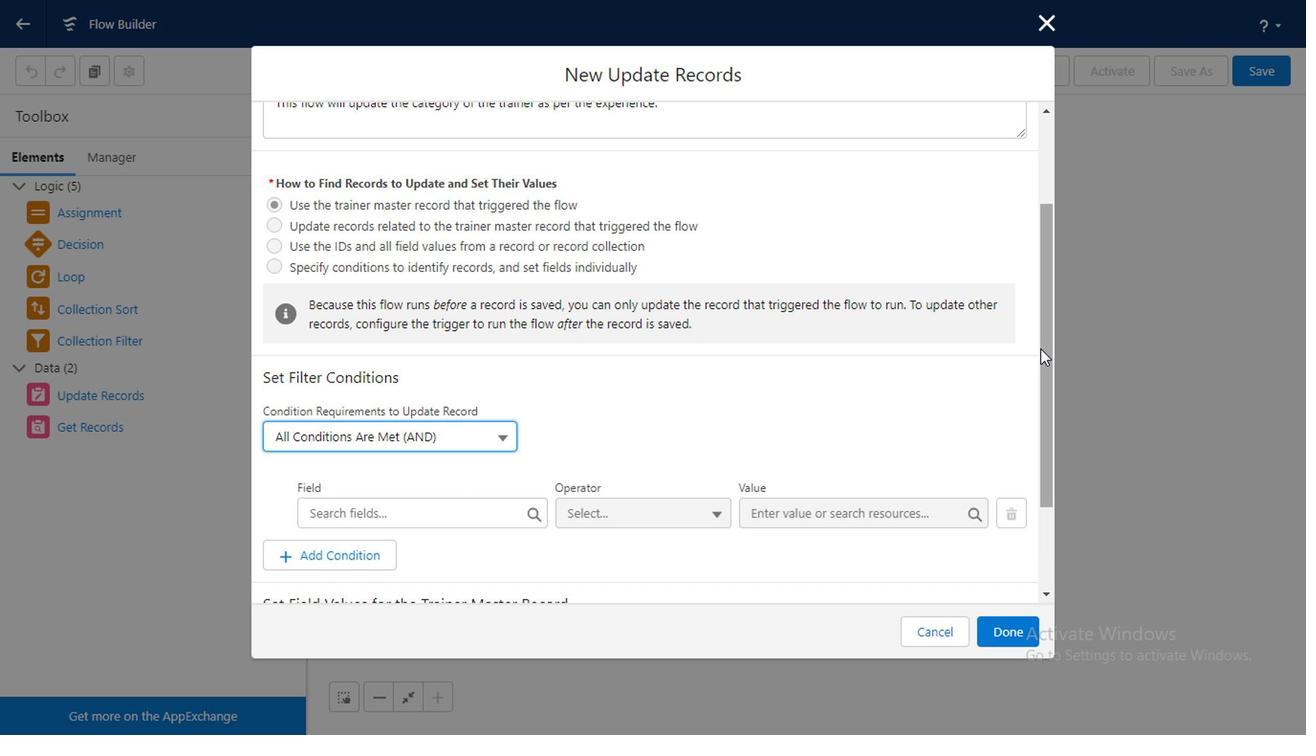 
Action: Mouse pressed left at (1041, 341)
Screenshot: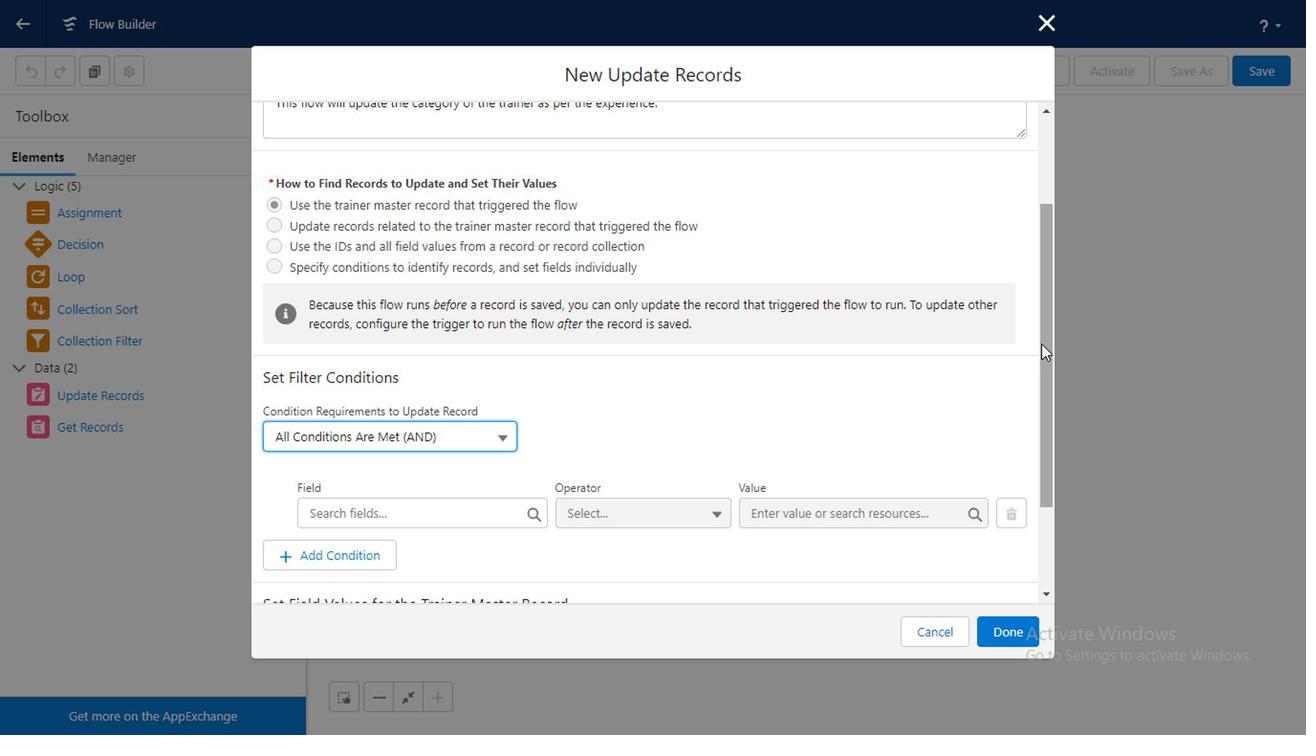 
Action: Mouse moved to (440, 428)
Screenshot: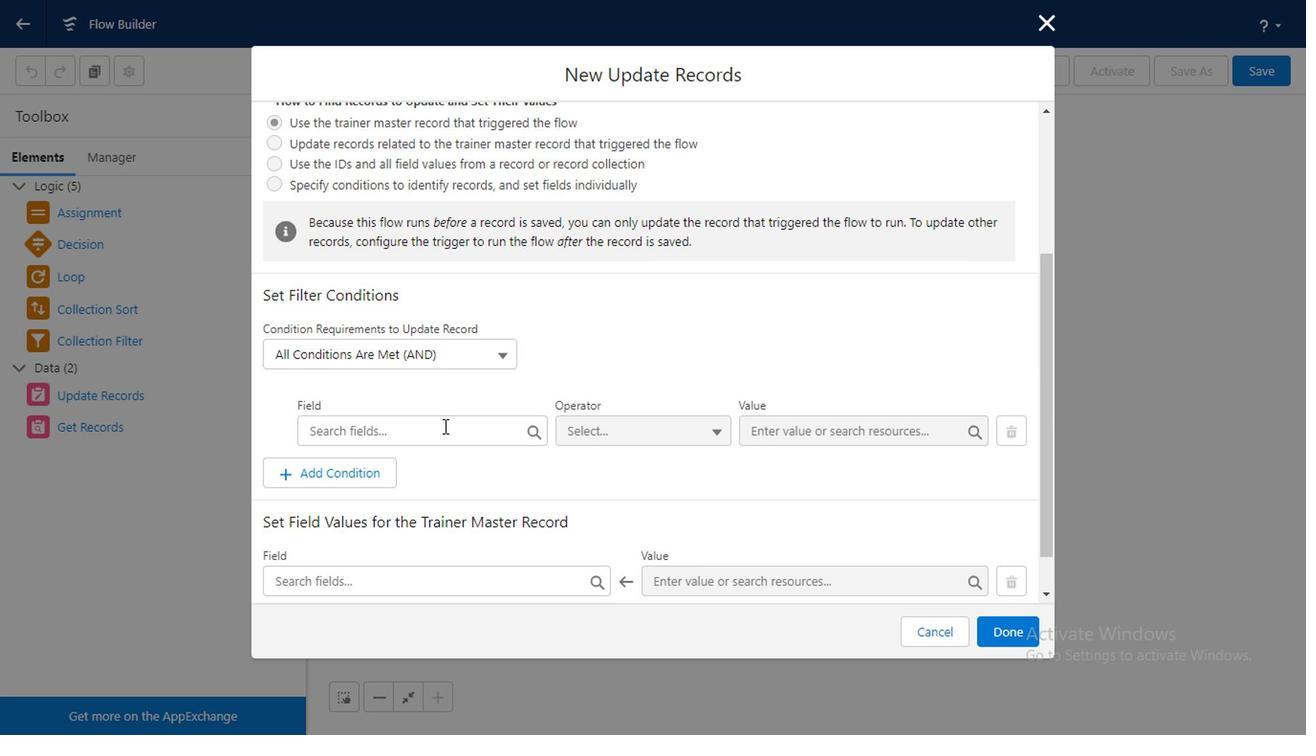 
Action: Mouse pressed left at (440, 428)
Screenshot: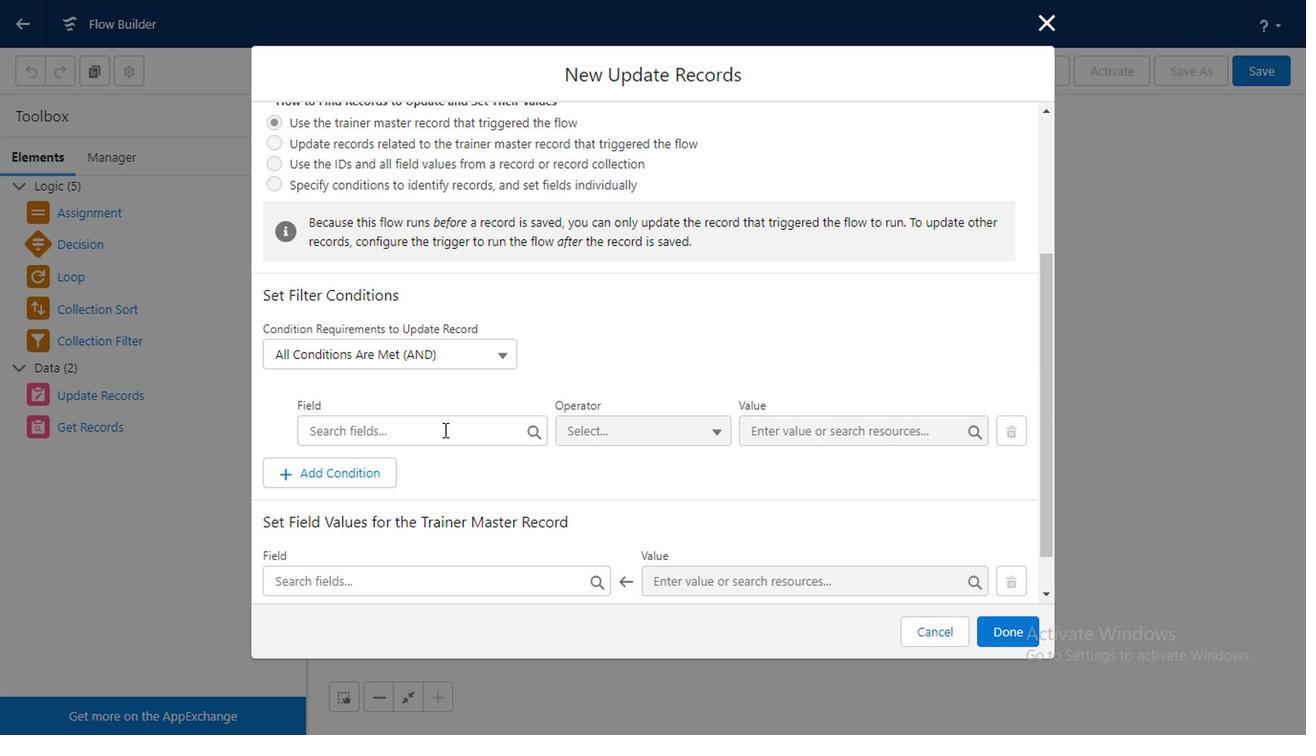 
Action: Mouse moved to (536, 499)
Screenshot: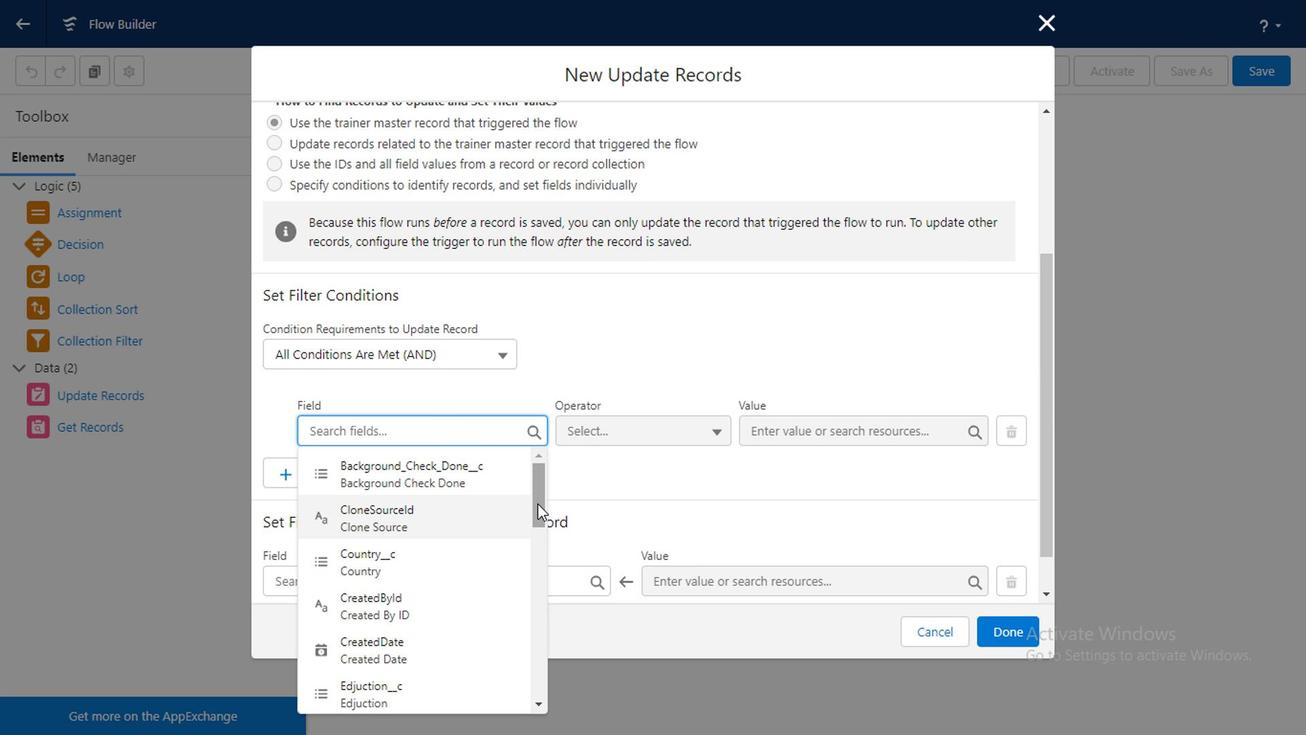 
Action: Mouse pressed left at (536, 499)
Screenshot: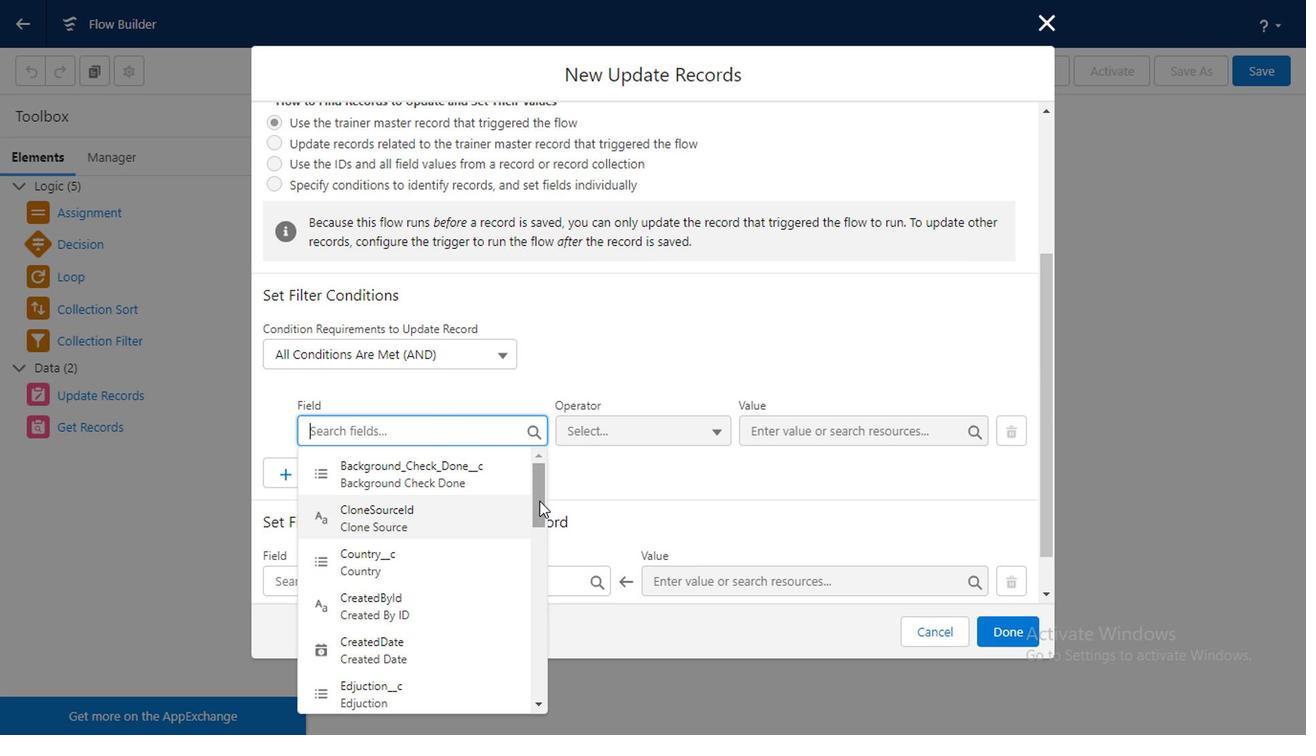 
Action: Mouse moved to (455, 434)
Screenshot: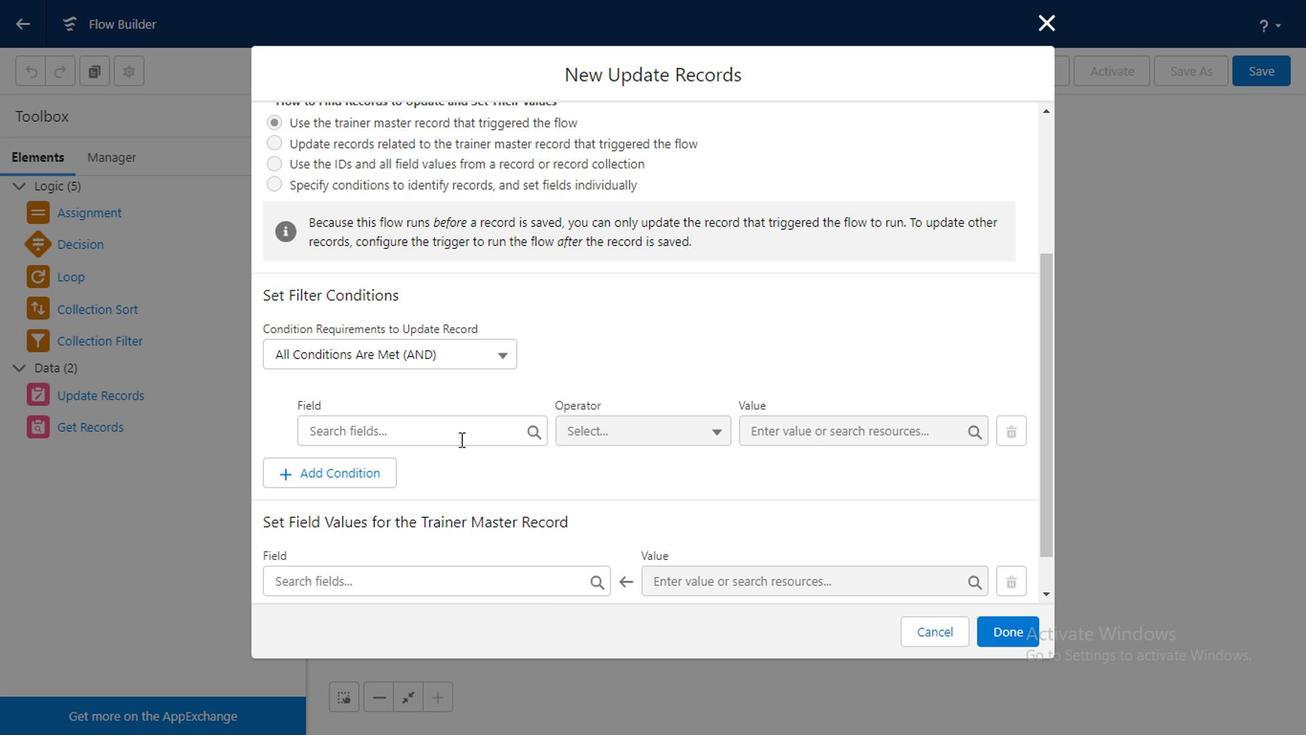 
Action: Mouse pressed left at (455, 434)
Screenshot: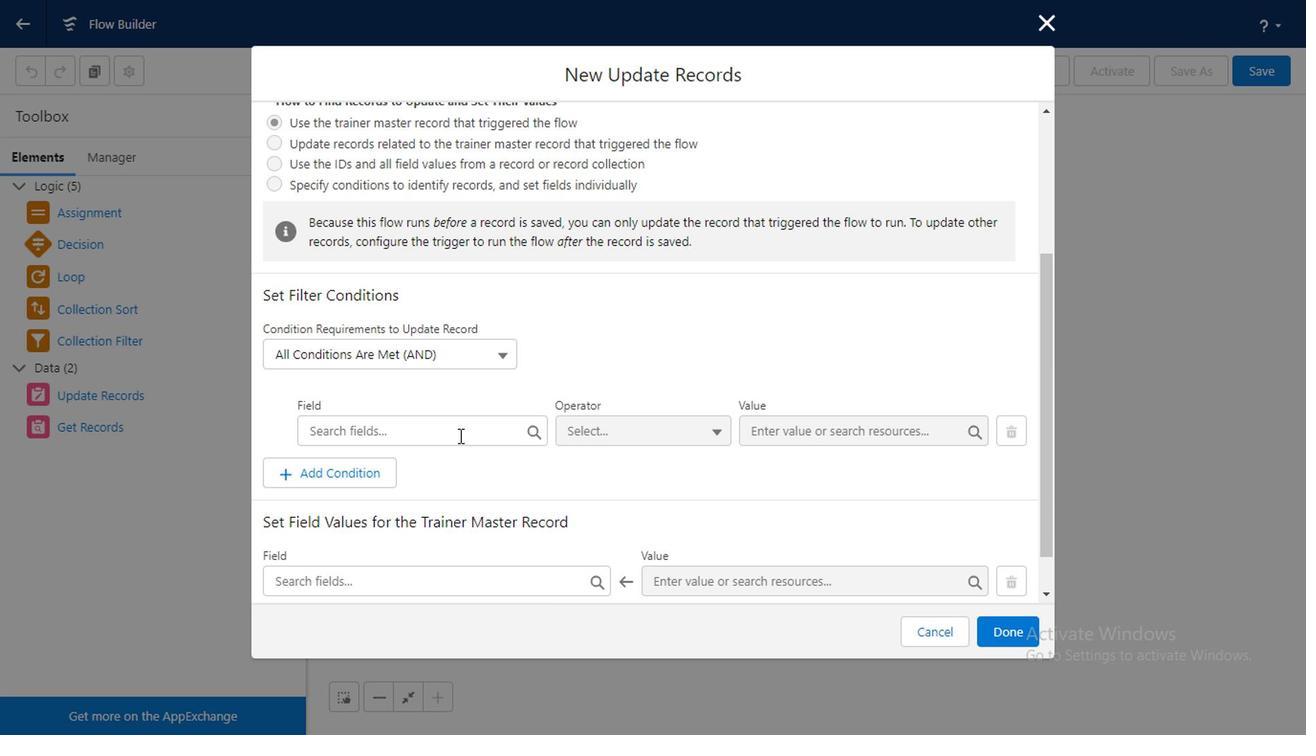 
Action: Mouse moved to (536, 556)
Screenshot: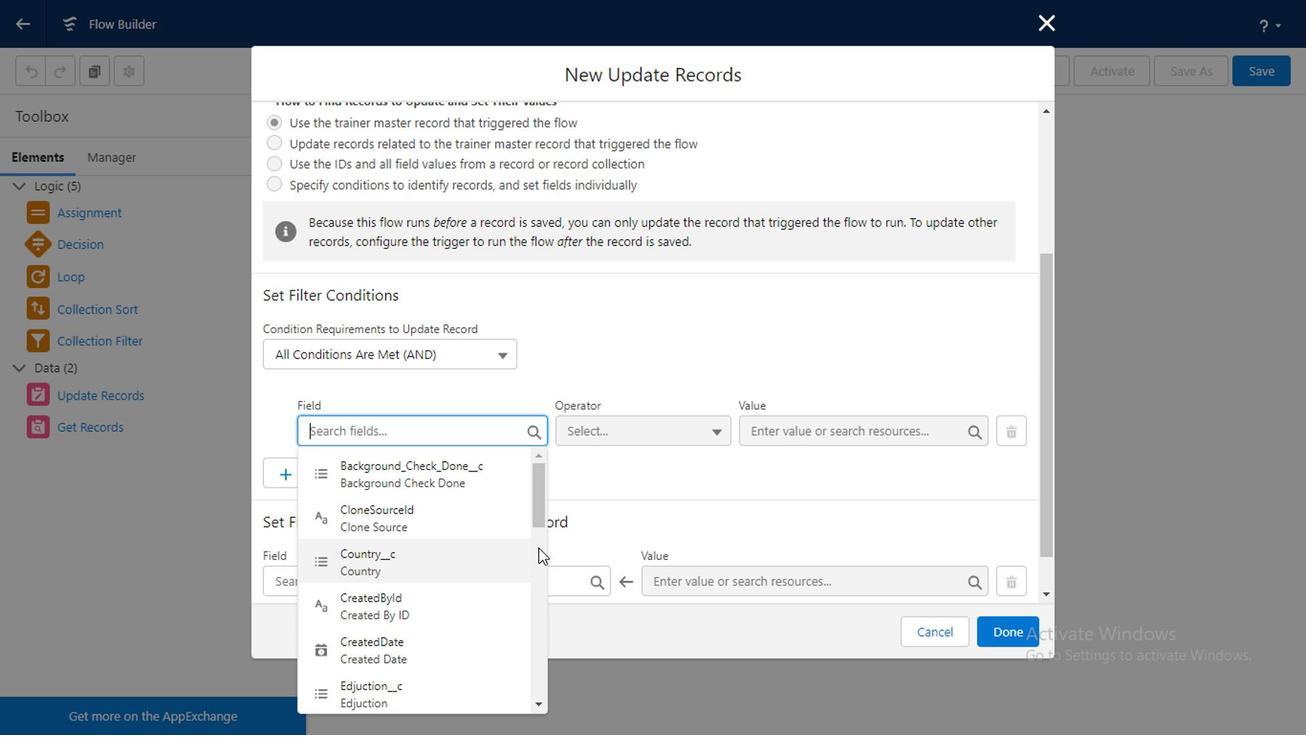 
Action: Mouse pressed left at (536, 556)
Screenshot: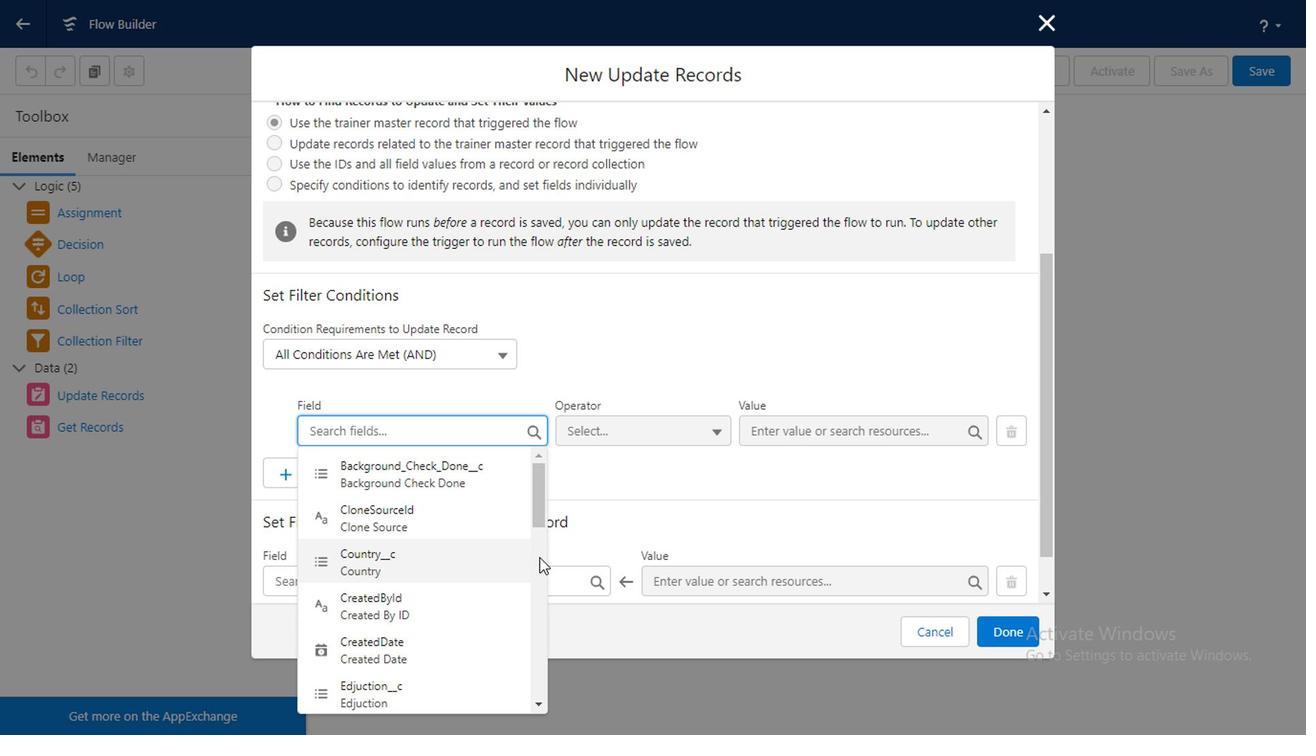 
Action: Mouse moved to (478, 426)
Screenshot: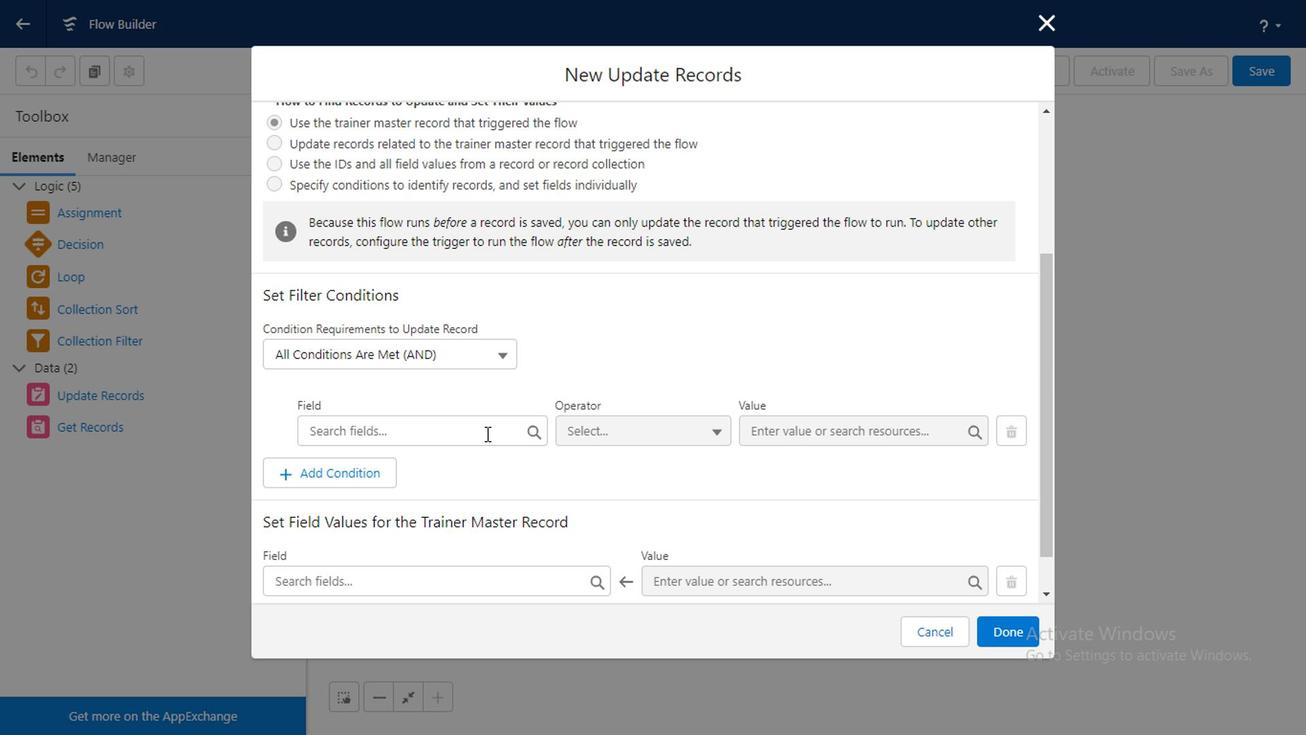 
Action: Mouse pressed left at (478, 426)
Screenshot: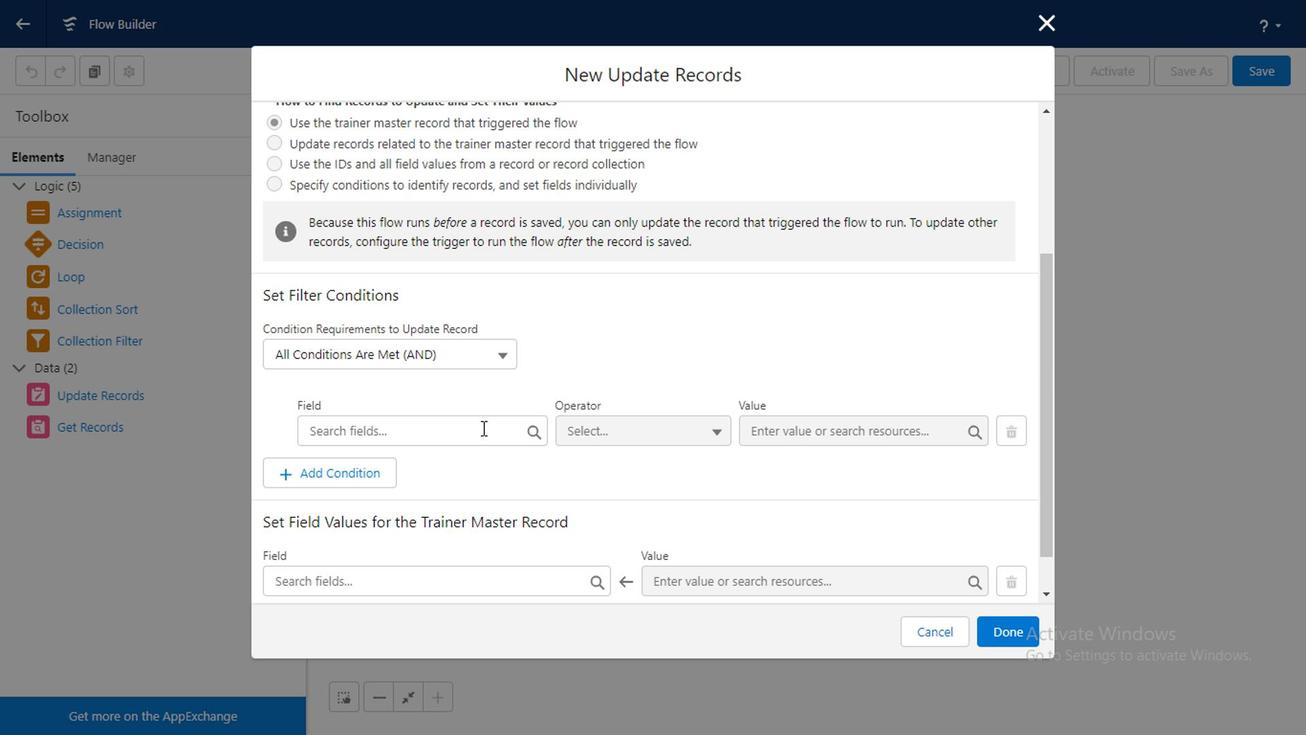 
Action: Mouse moved to (533, 475)
Screenshot: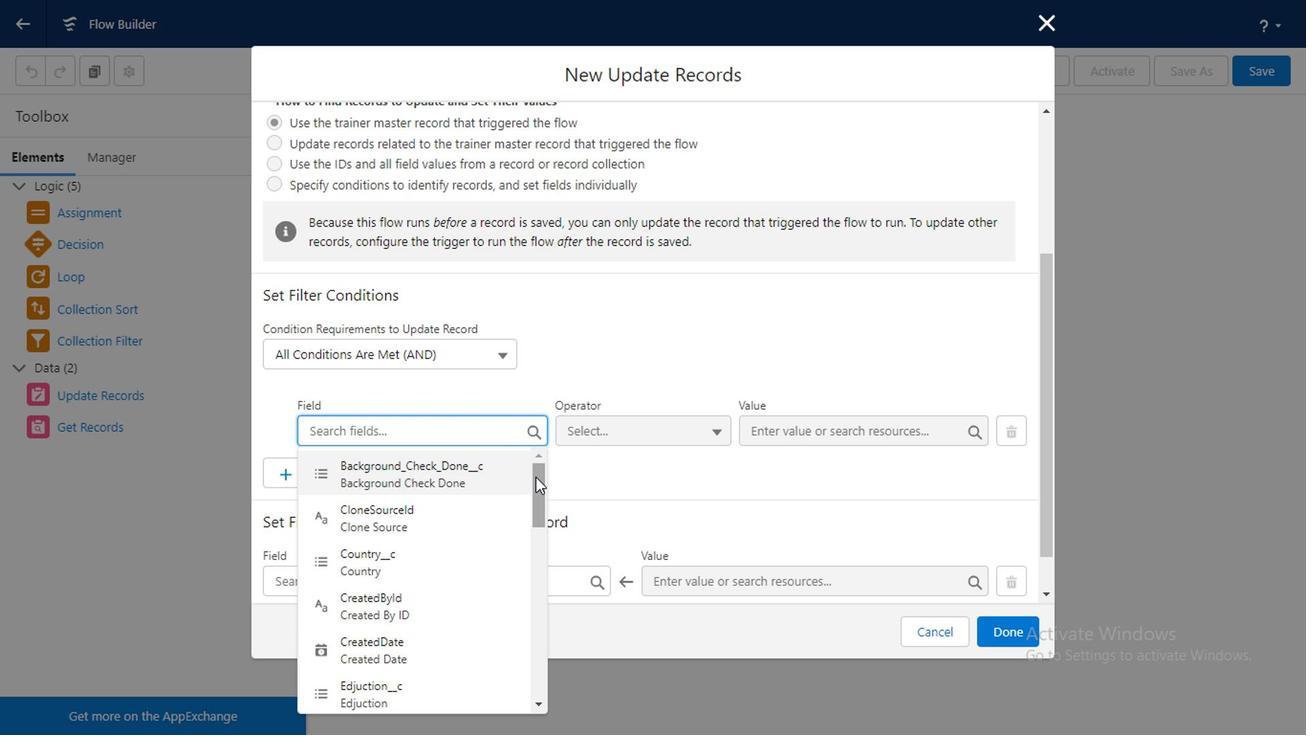 
Action: Mouse pressed left at (533, 475)
Screenshot: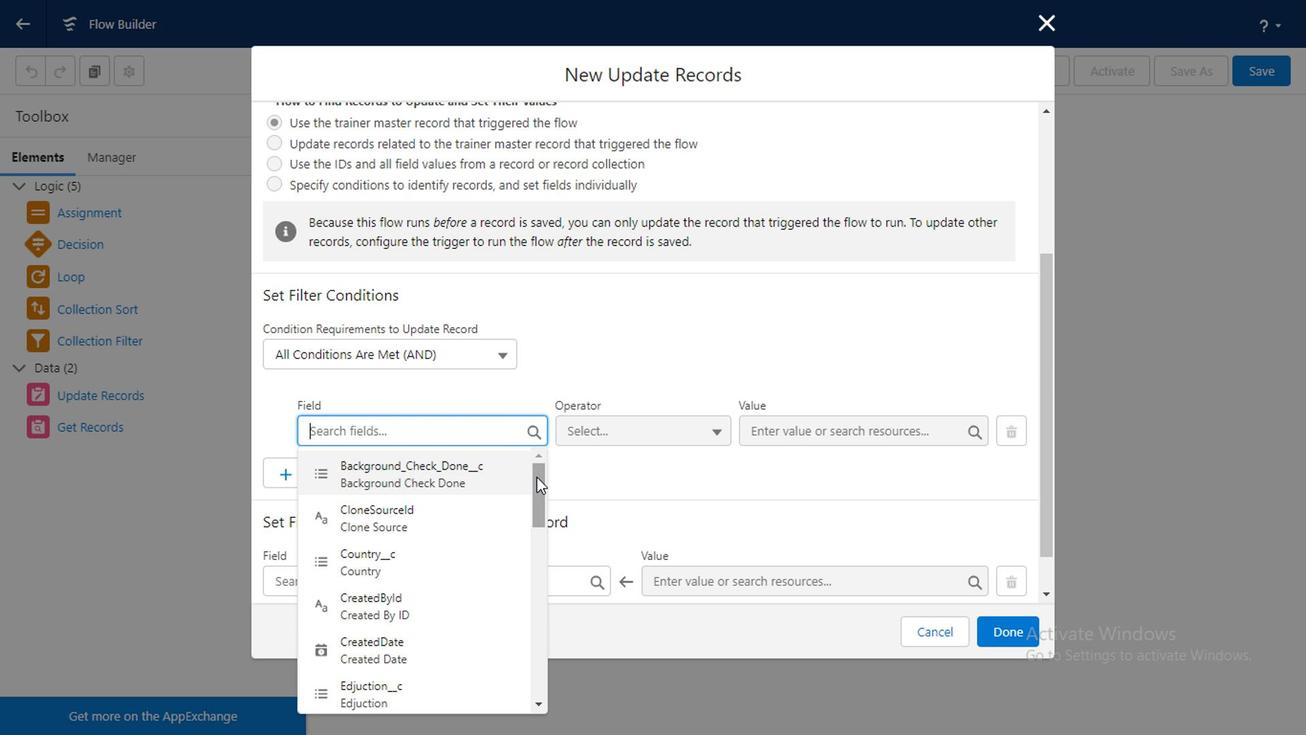 
Action: Mouse moved to (450, 420)
Screenshot: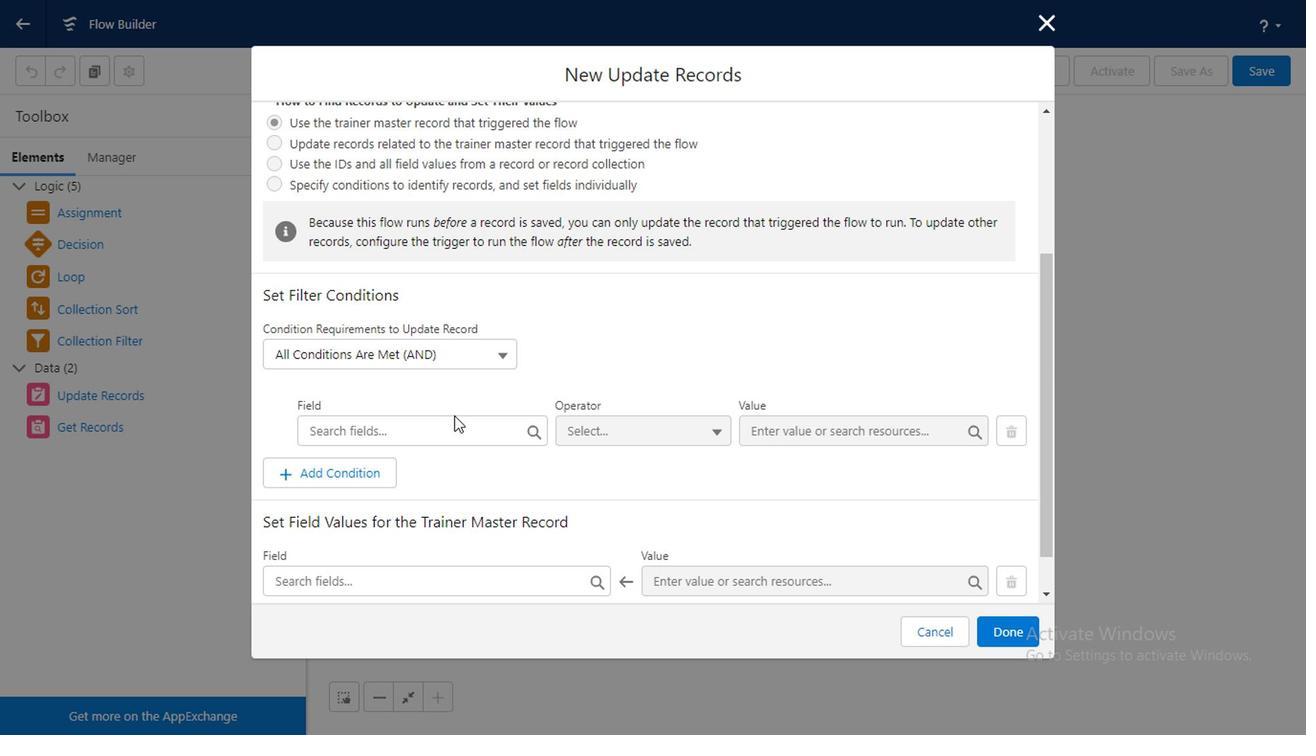 
Action: Mouse pressed left at (450, 420)
Screenshot: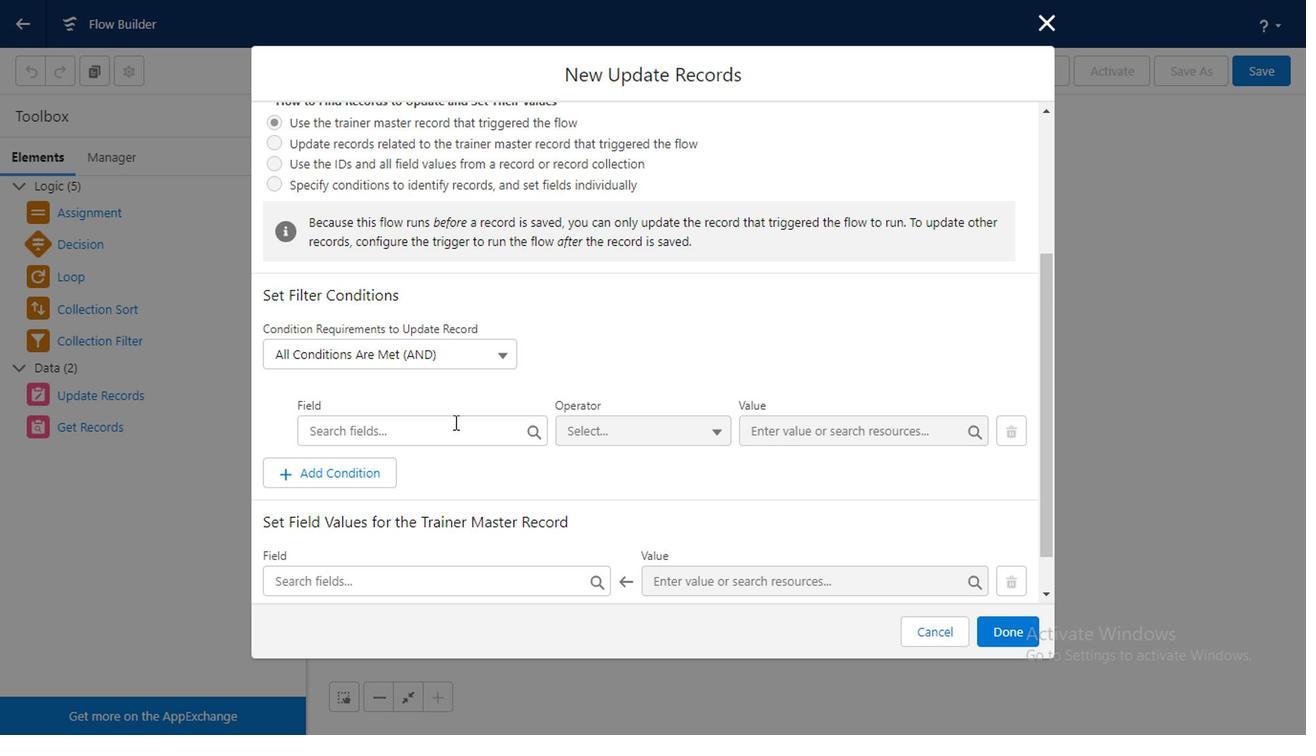 
Action: Mouse moved to (535, 512)
Screenshot: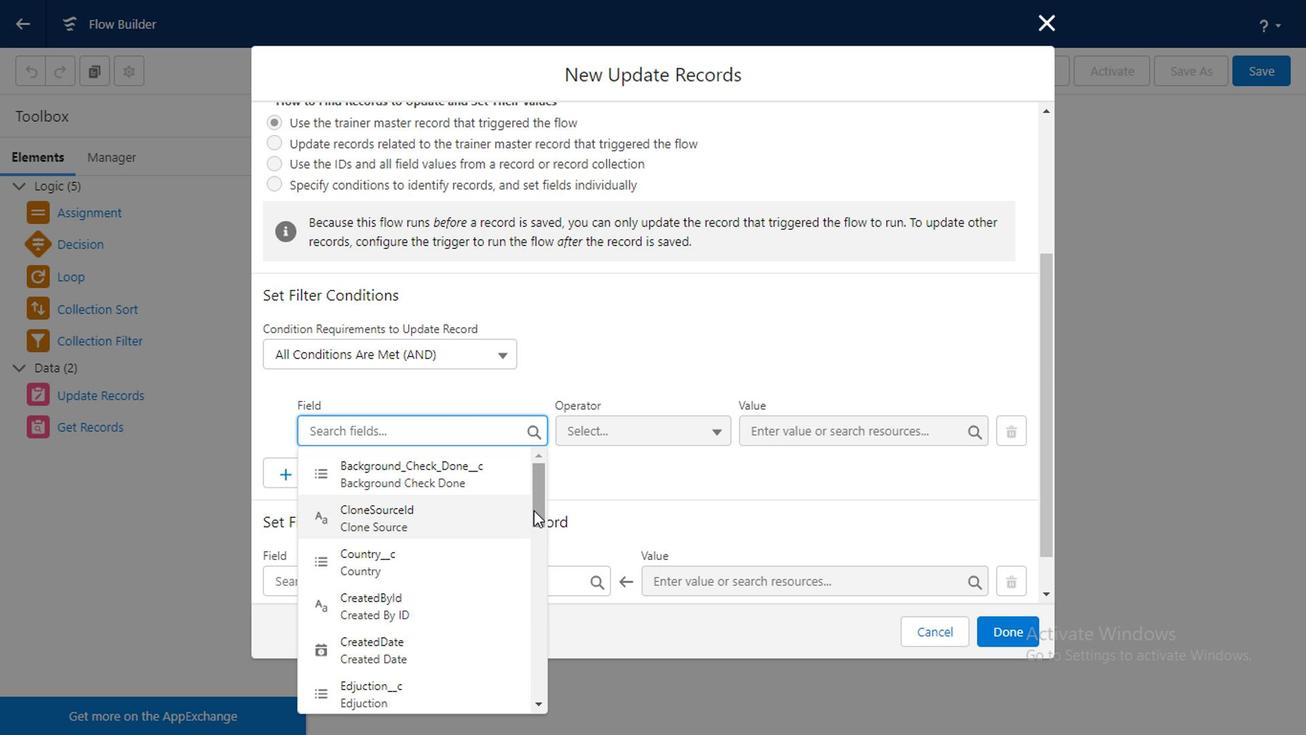 
Action: Mouse pressed left at (535, 512)
Screenshot: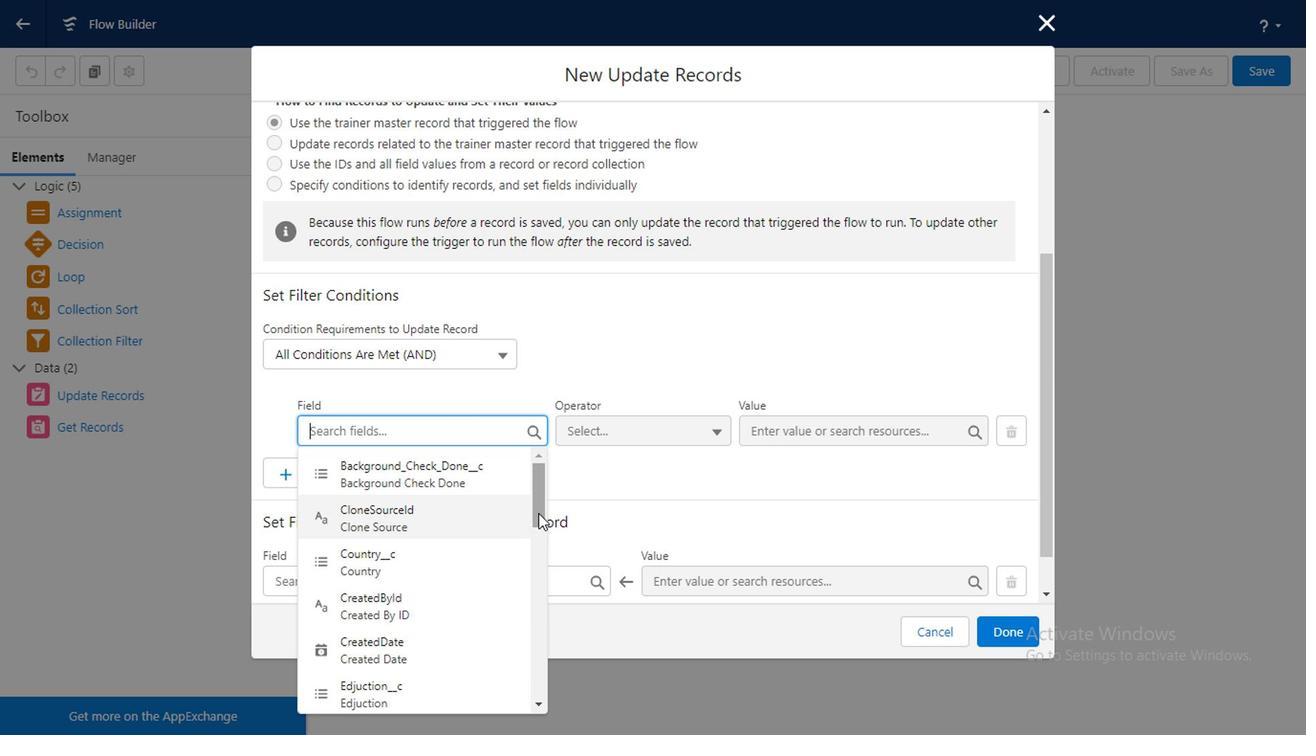 
Action: Mouse moved to (534, 557)
Screenshot: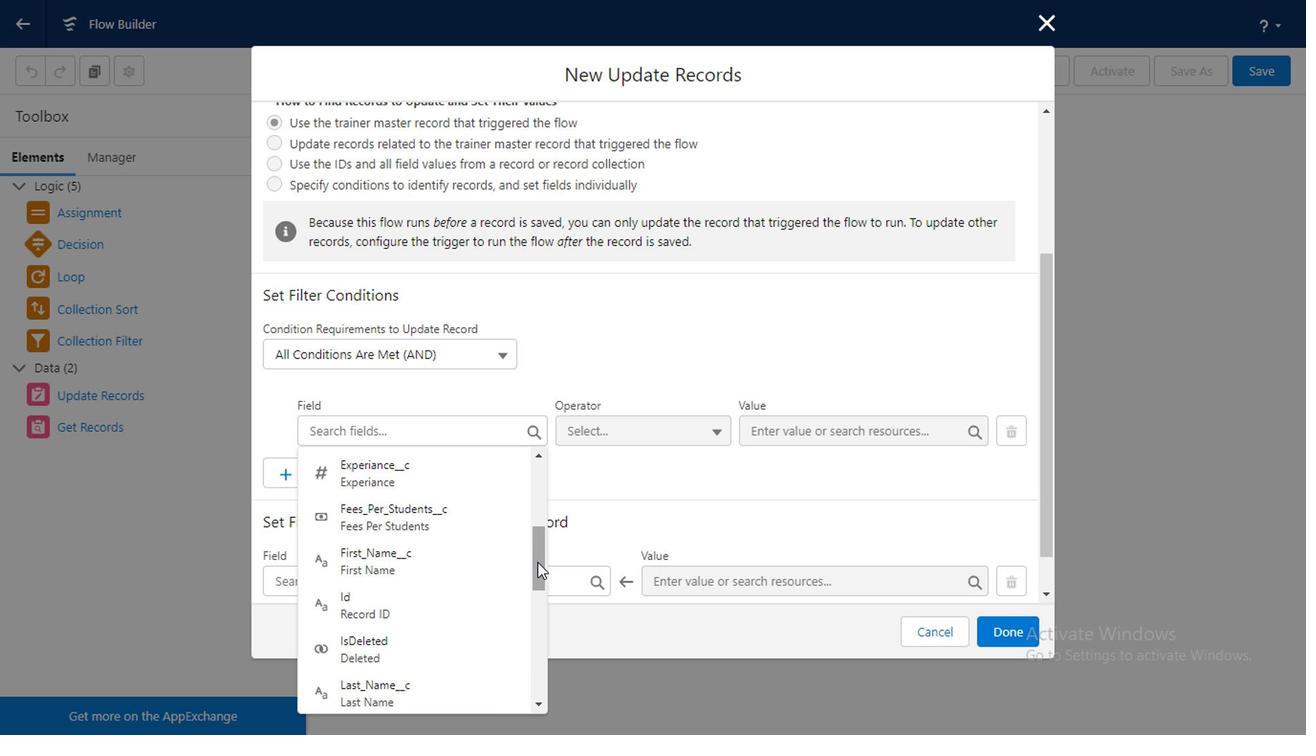 
Action: Mouse pressed left at (534, 557)
Screenshot: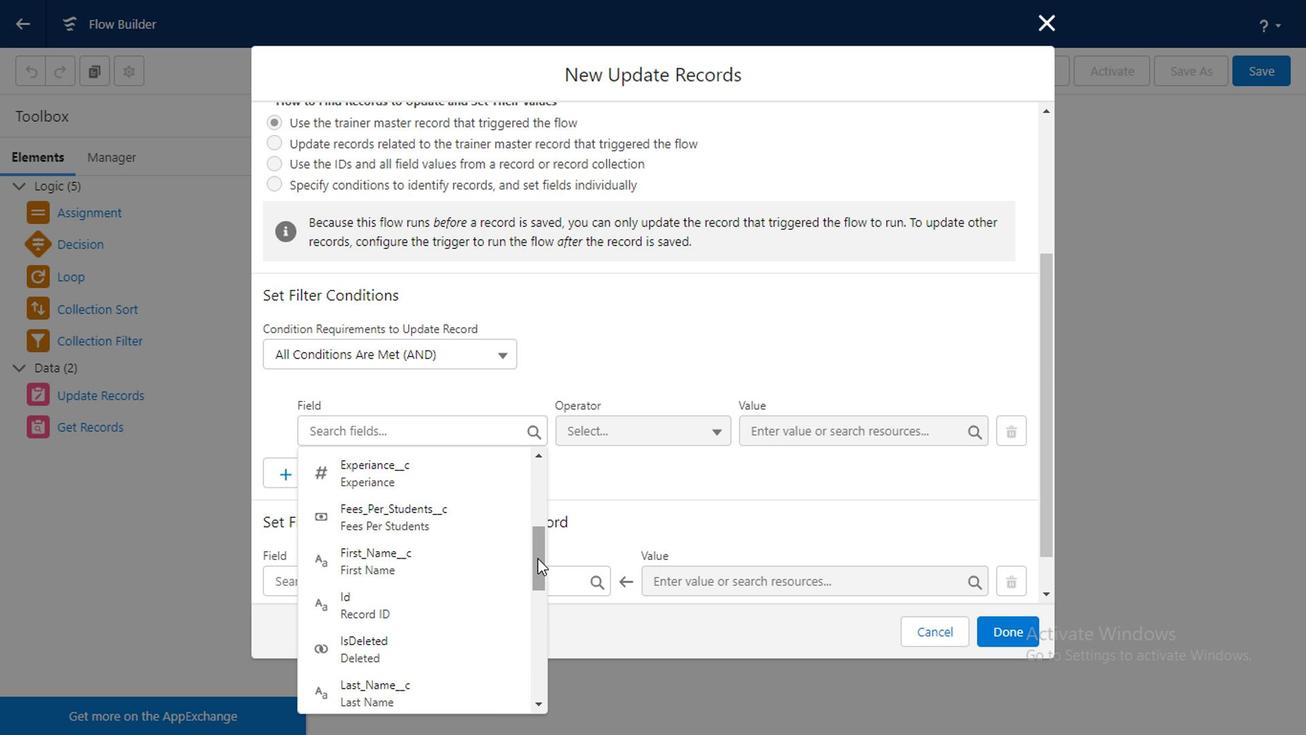 
Action: Mouse moved to (471, 432)
Screenshot: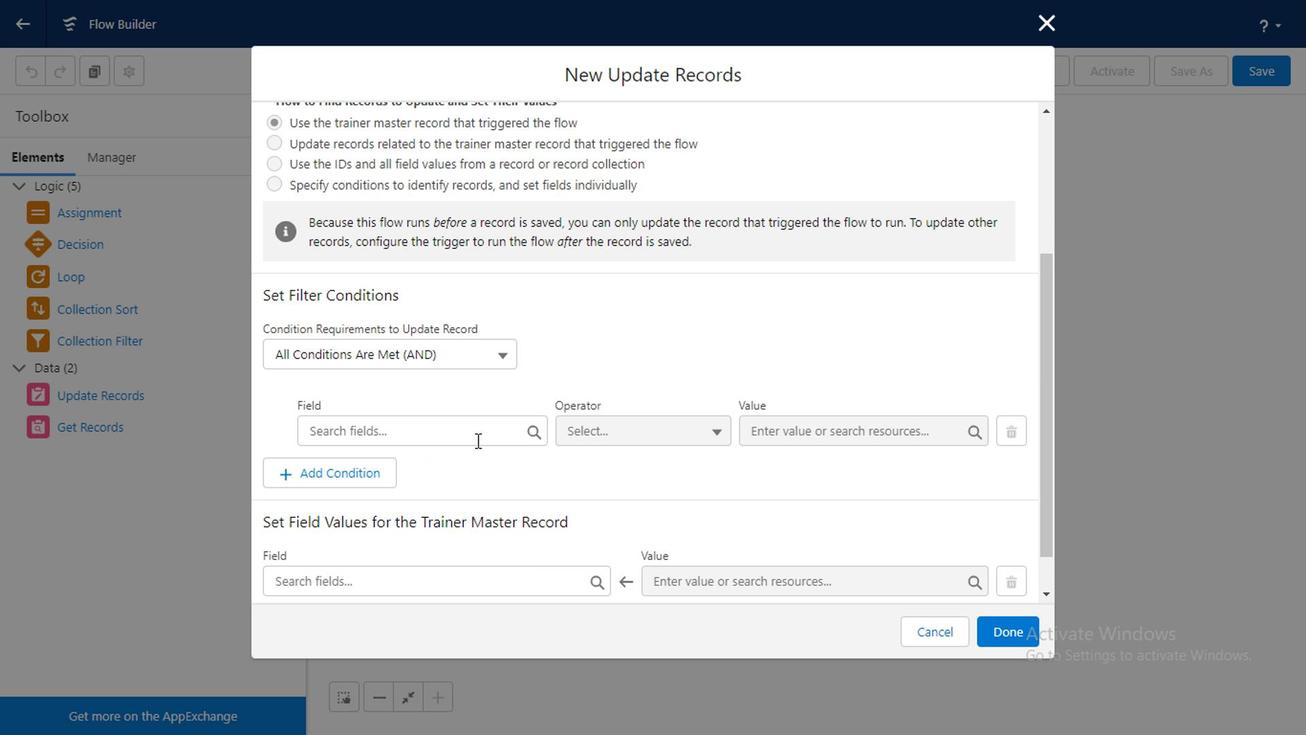 
Action: Mouse pressed left at (471, 432)
Screenshot: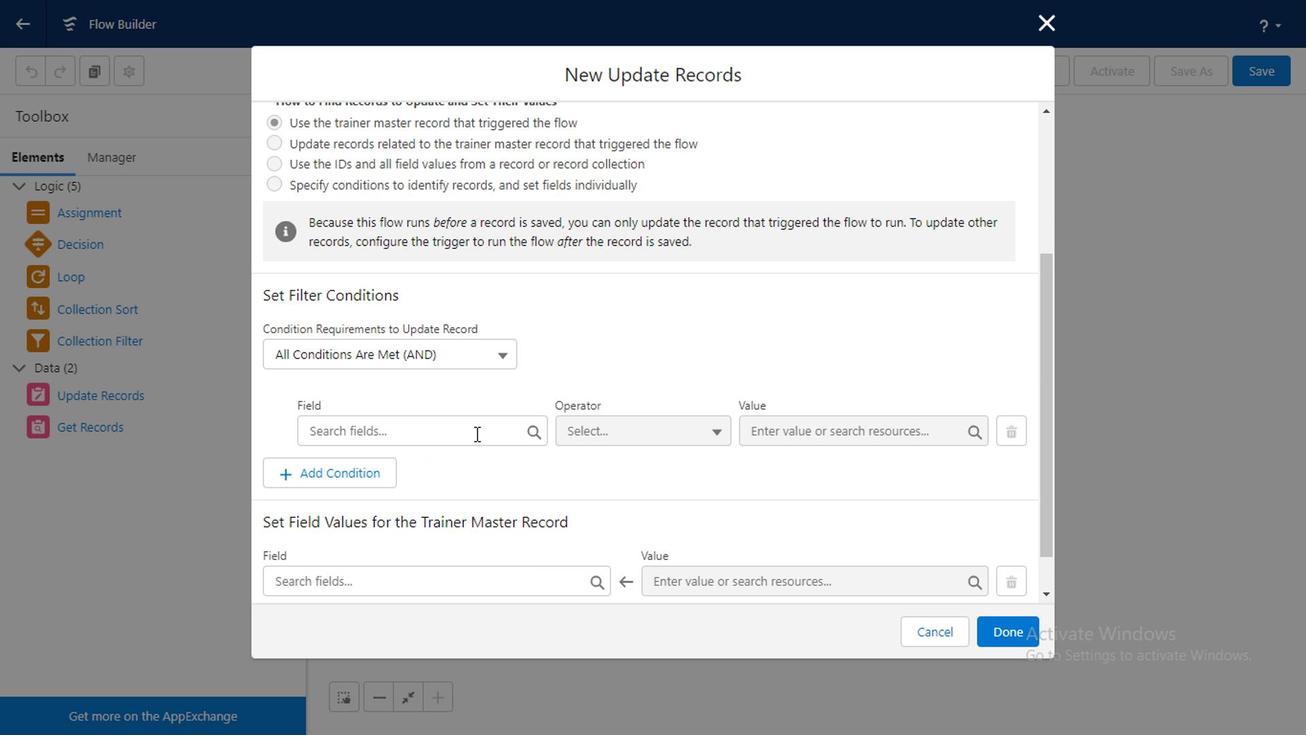 
Action: Mouse moved to (536, 644)
Screenshot: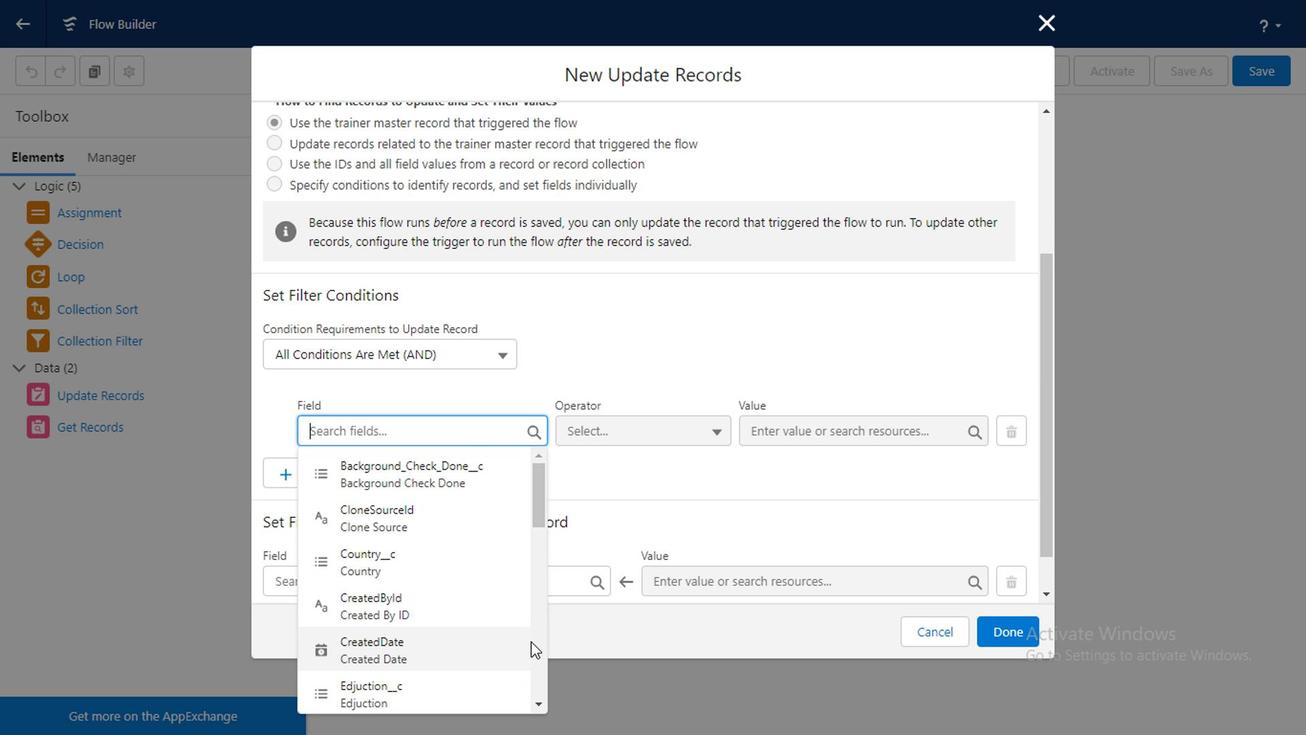 
Action: Mouse pressed left at (536, 644)
Screenshot: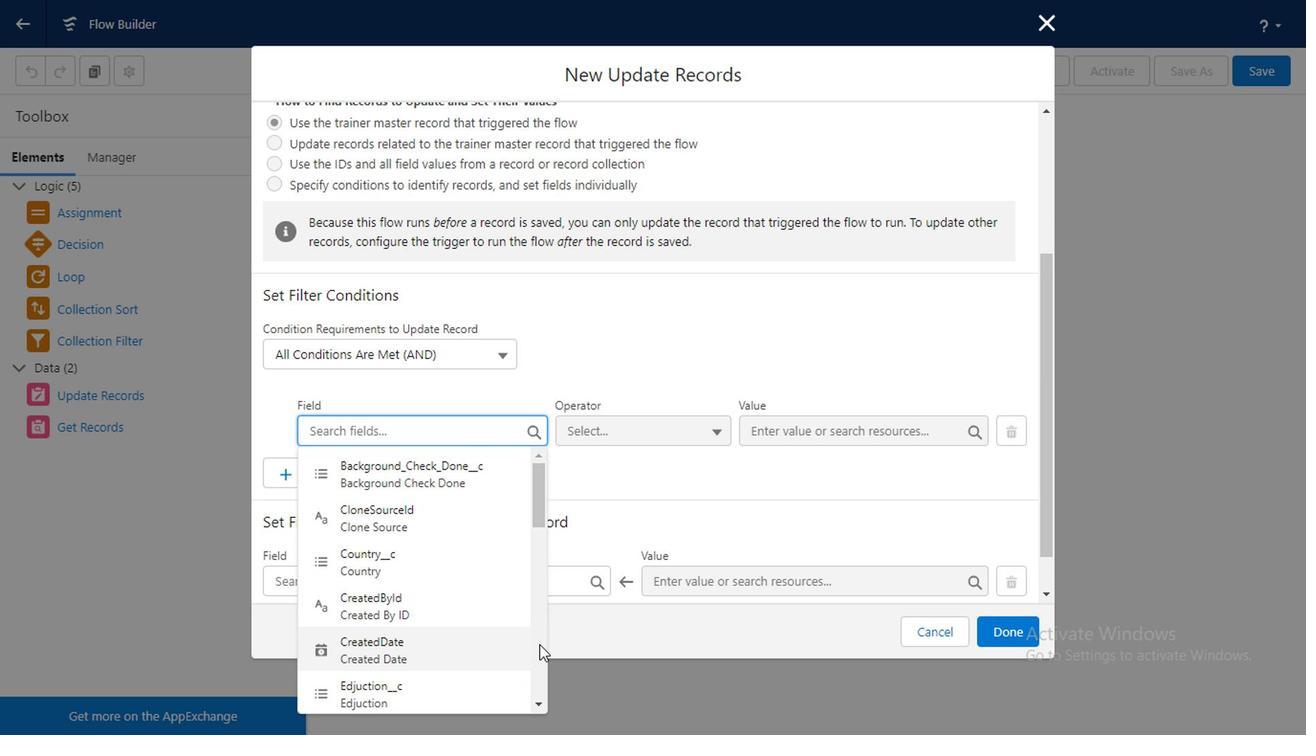 
Action: Mouse pressed left at (536, 644)
Screenshot: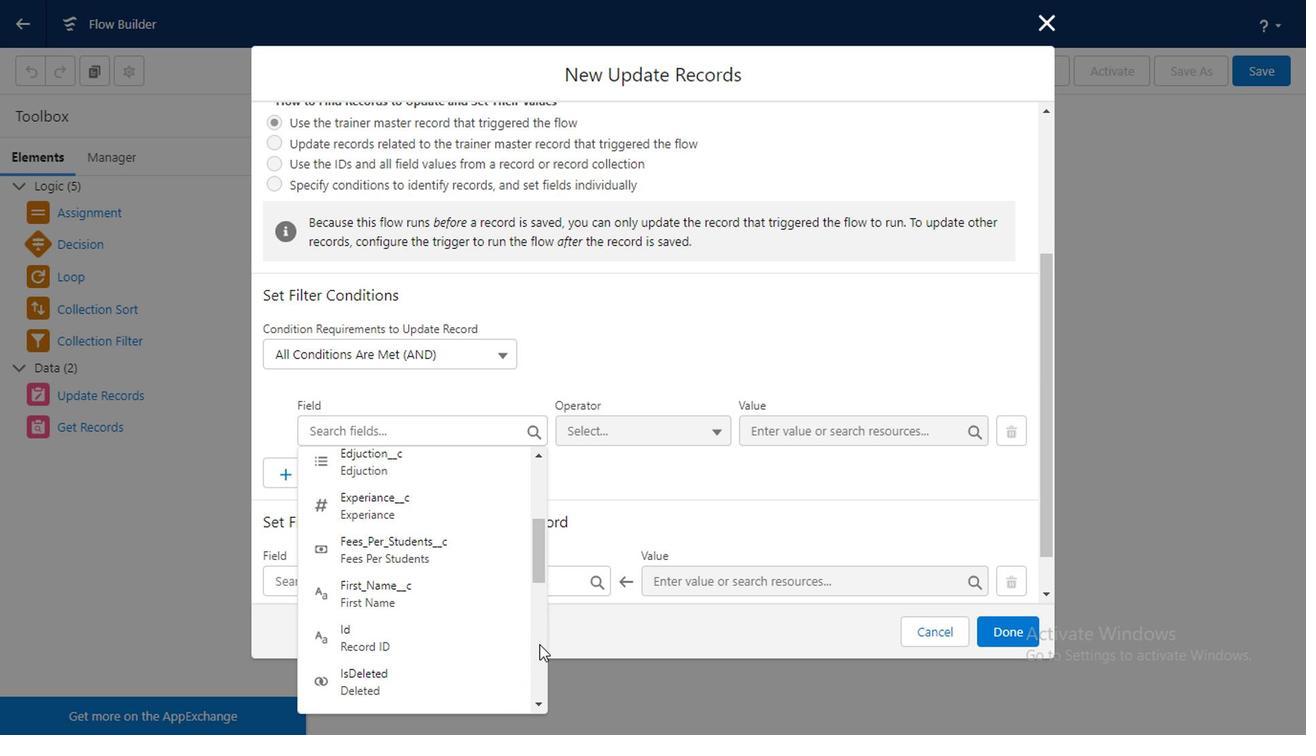 
Action: Mouse moved to (540, 665)
Screenshot: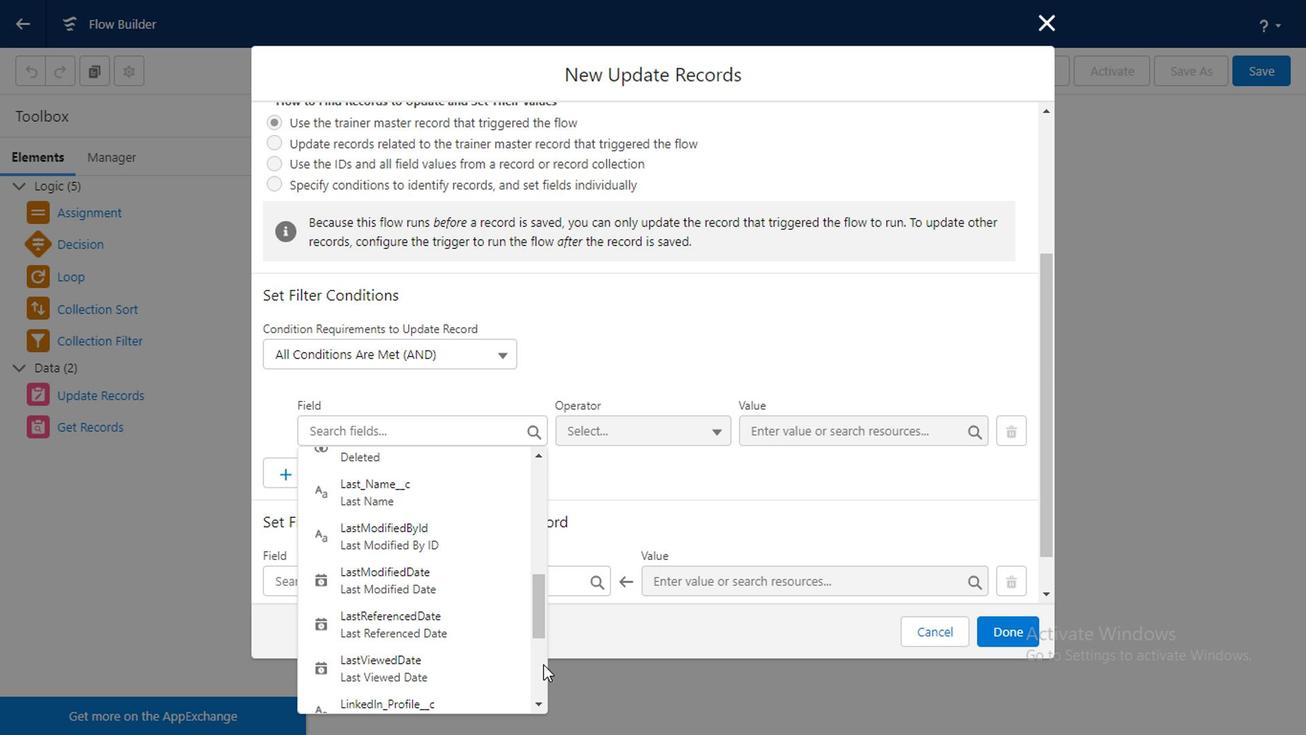 
Action: Mouse pressed left at (540, 665)
Screenshot: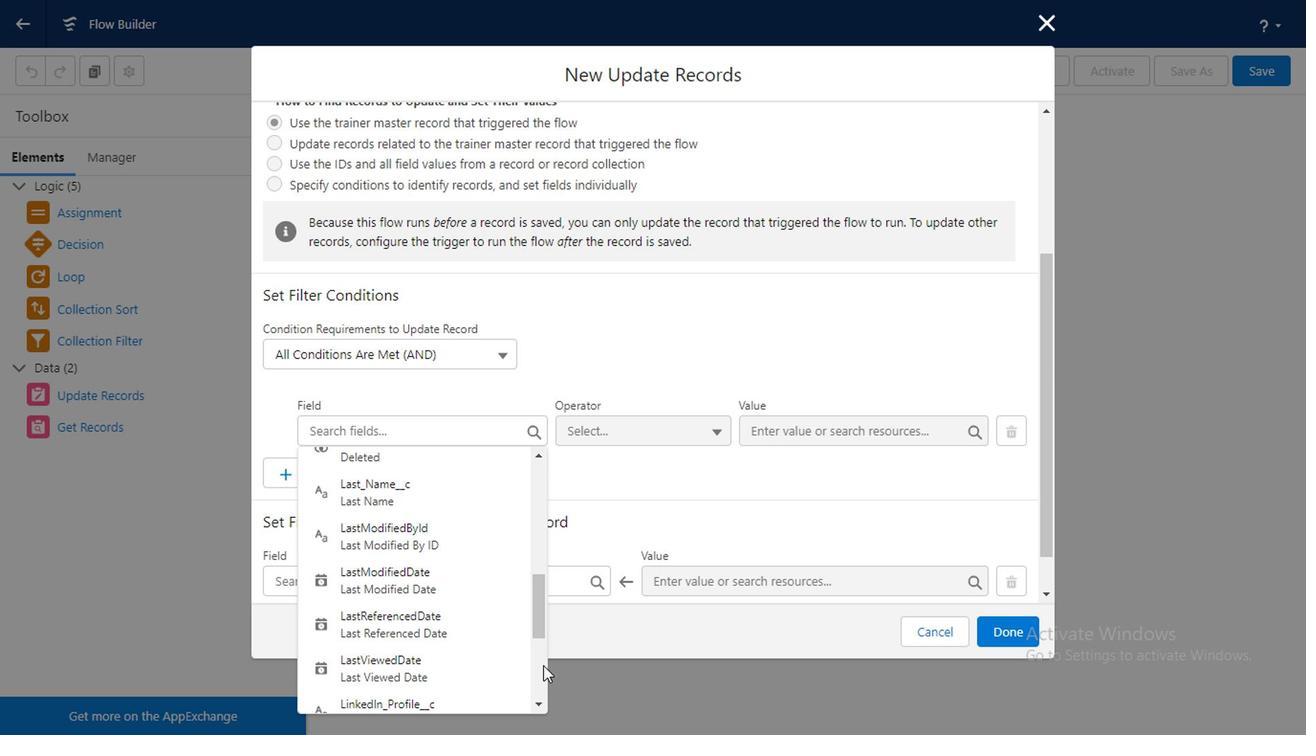 
Action: Mouse moved to (421, 701)
Screenshot: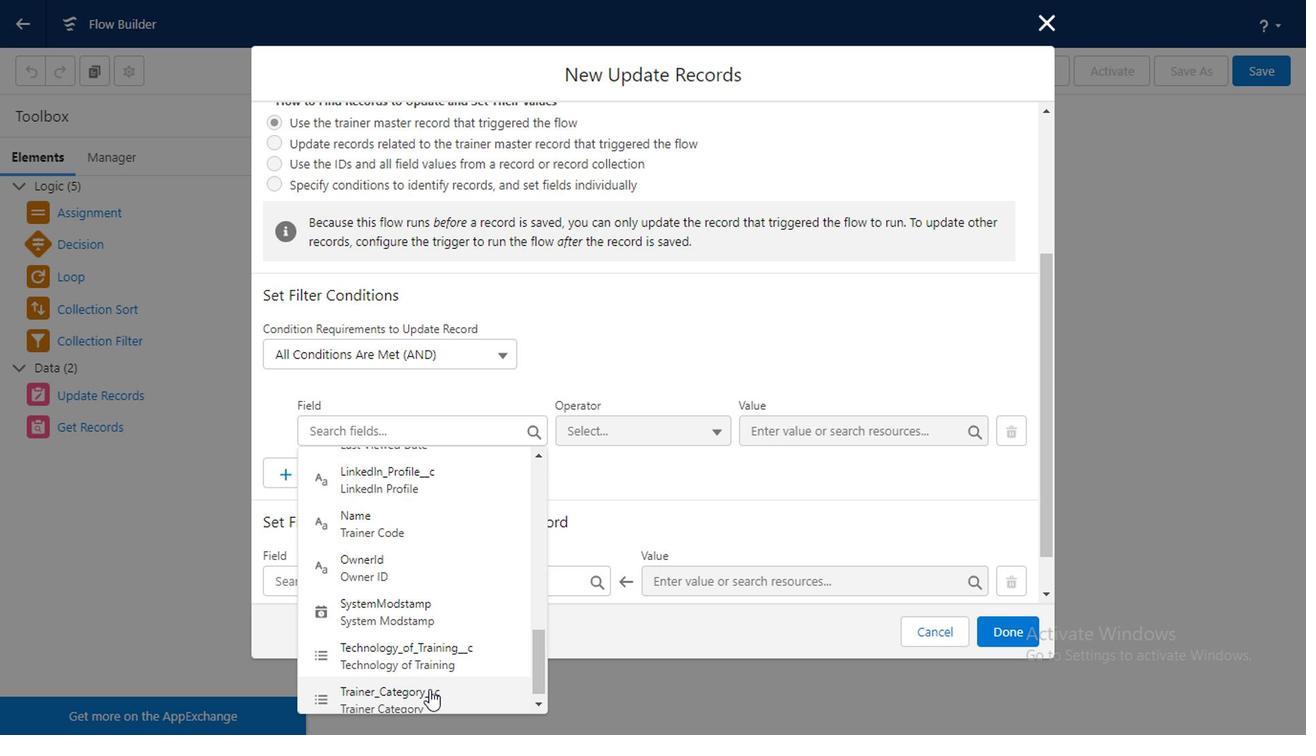 
Action: Mouse pressed left at (421, 701)
Screenshot: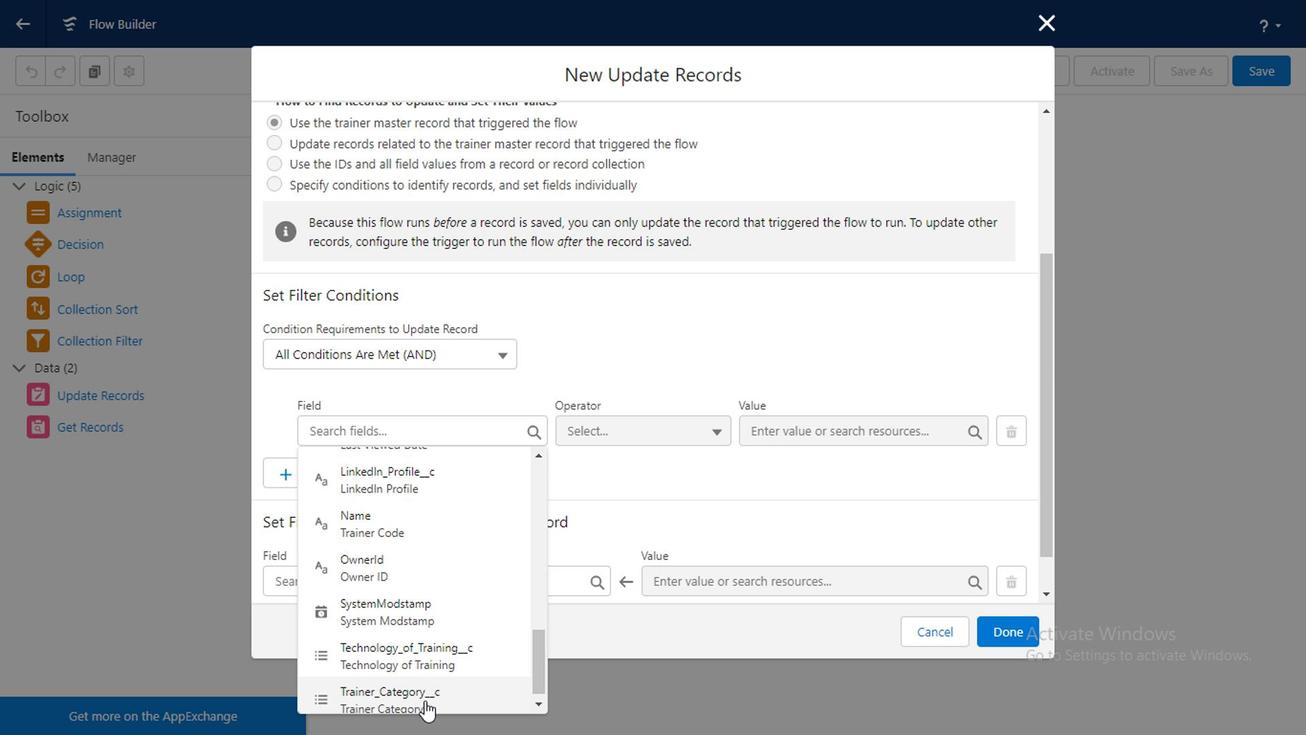 
Action: Mouse moved to (775, 436)
Screenshot: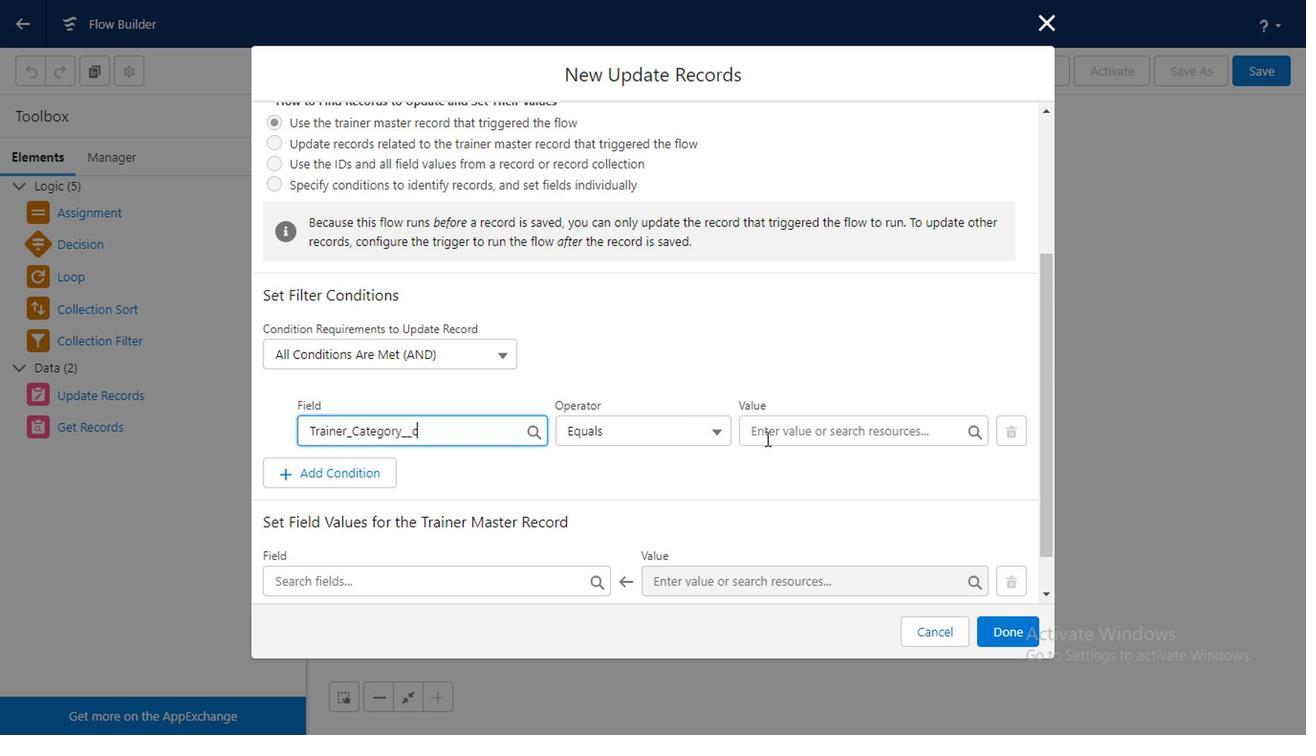 
Action: Mouse pressed left at (775, 436)
Screenshot: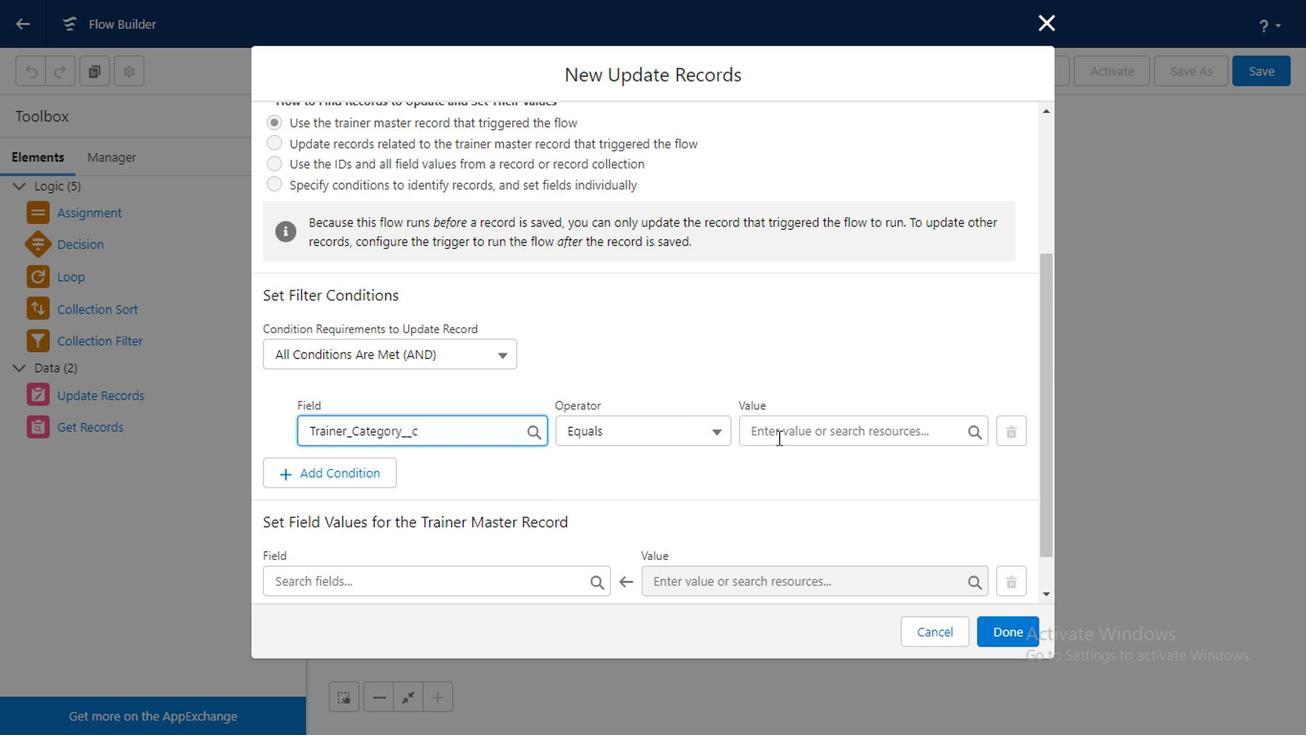 
Action: Mouse moved to (810, 575)
Screenshot: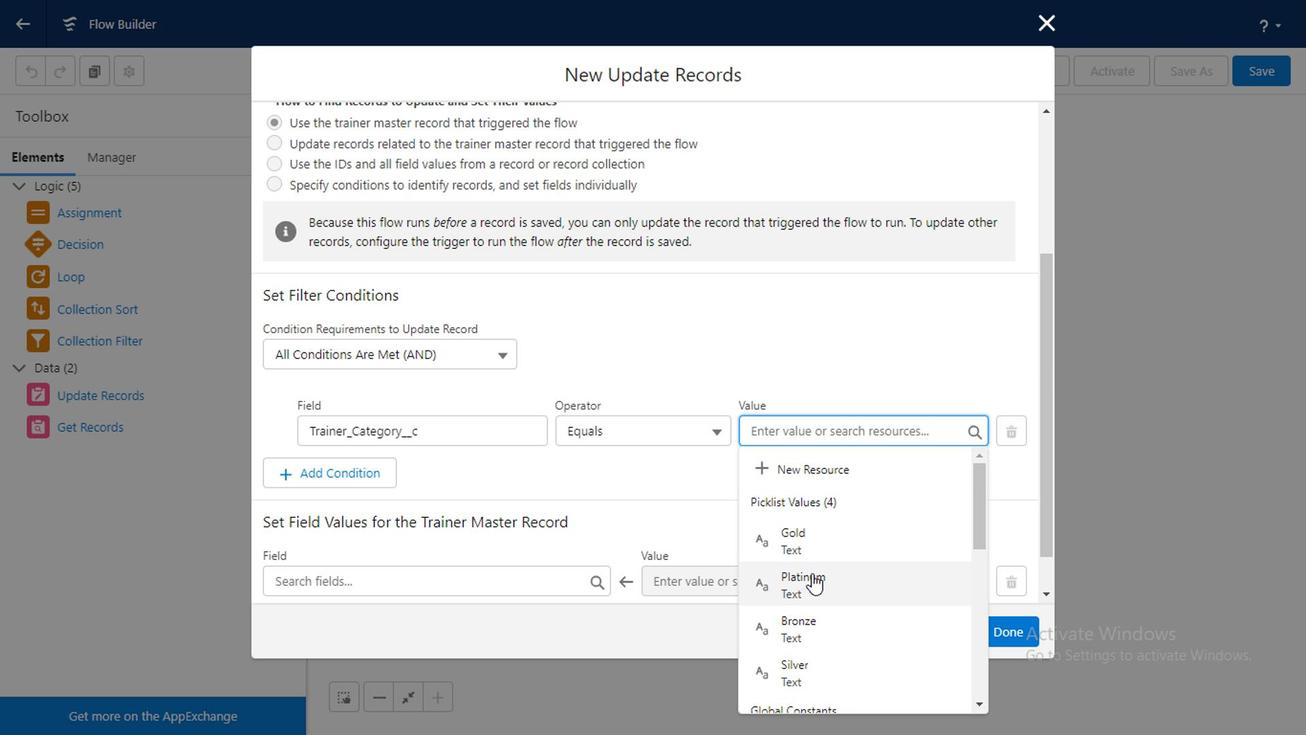 
Action: Mouse pressed left at (810, 575)
Screenshot: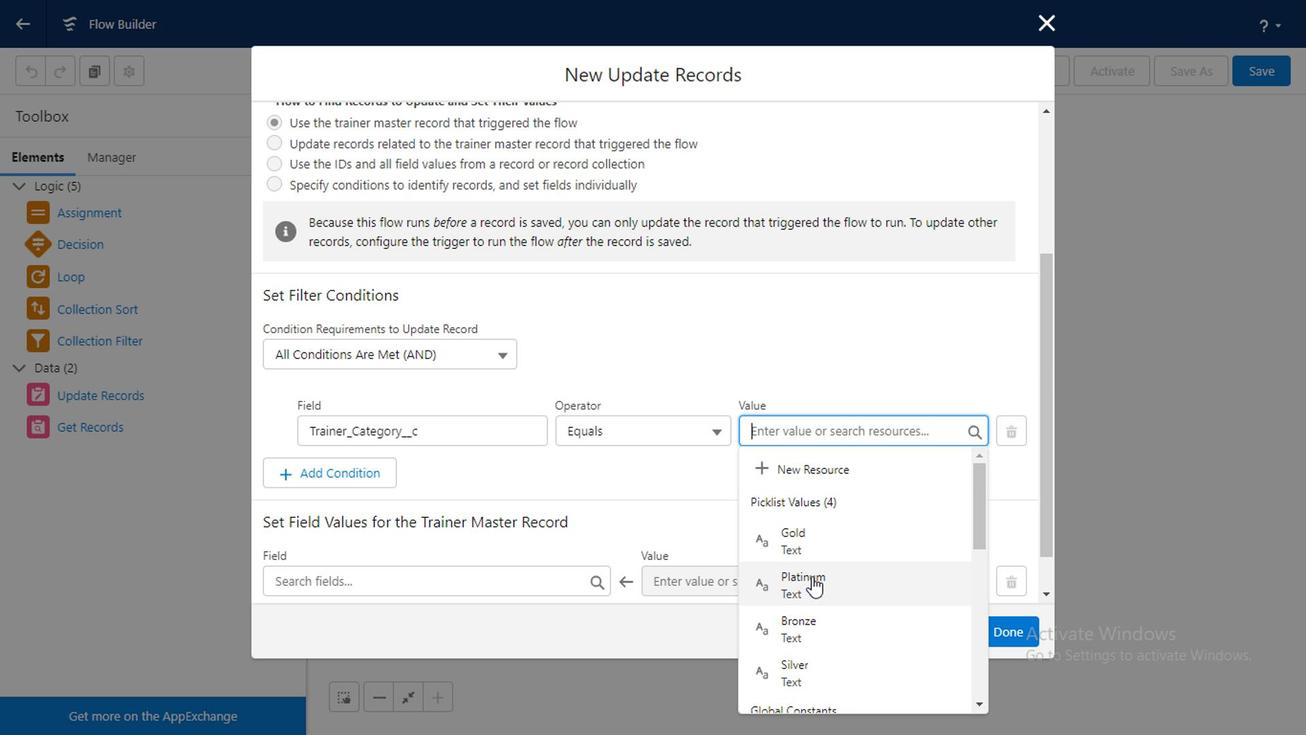 
Action: Mouse moved to (1044, 570)
Screenshot: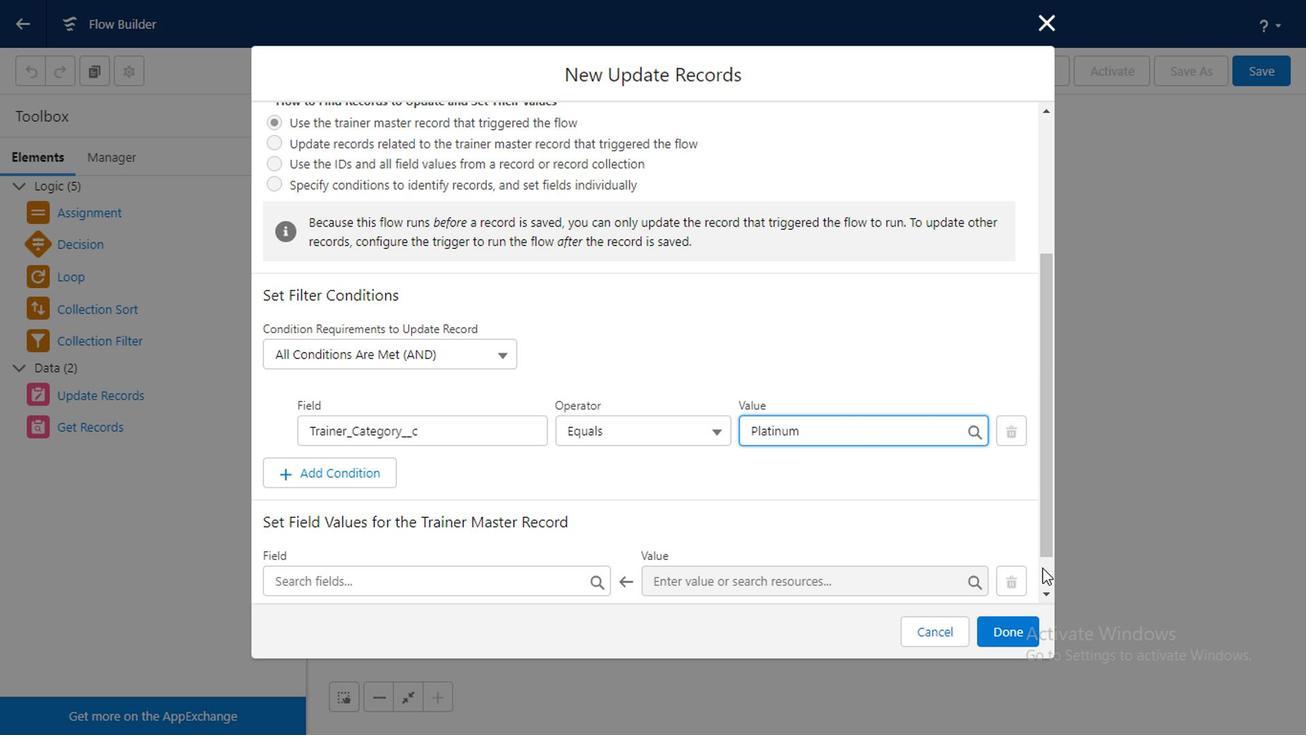 
Action: Mouse pressed left at (1044, 570)
Screenshot: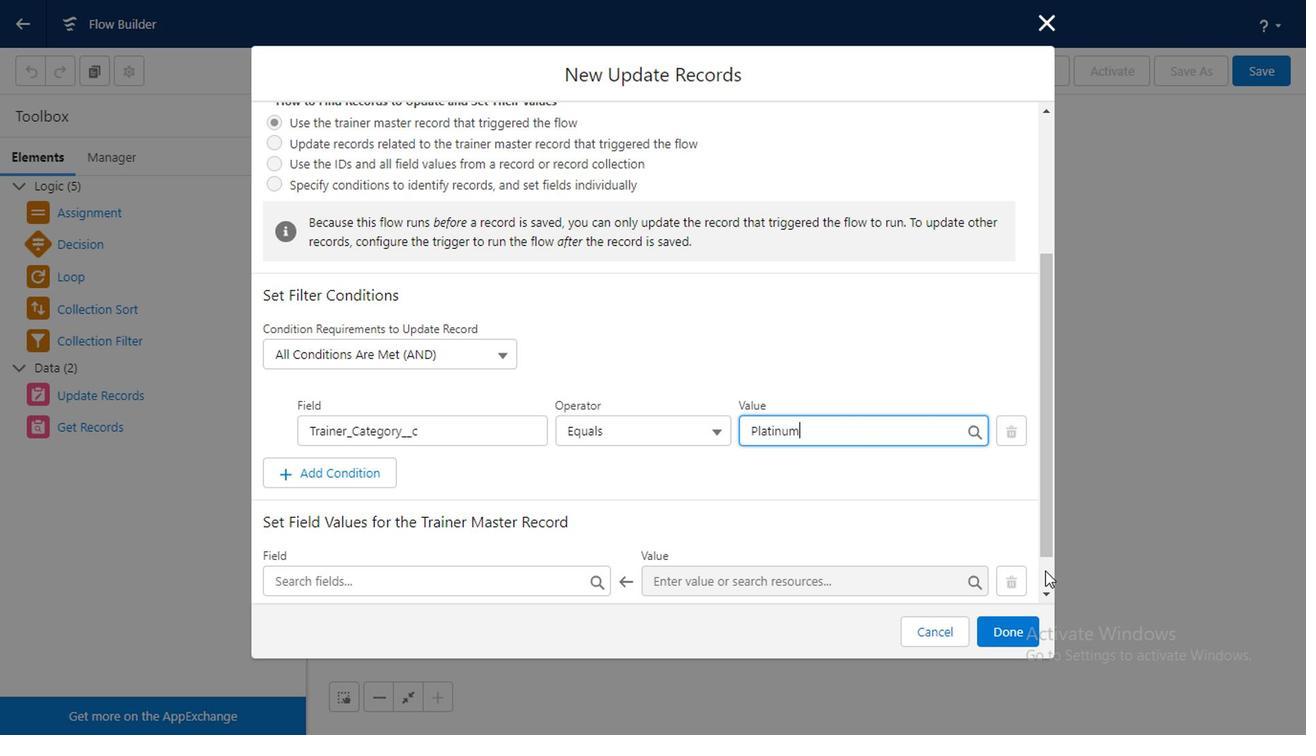 
Action: Mouse moved to (1005, 630)
Screenshot: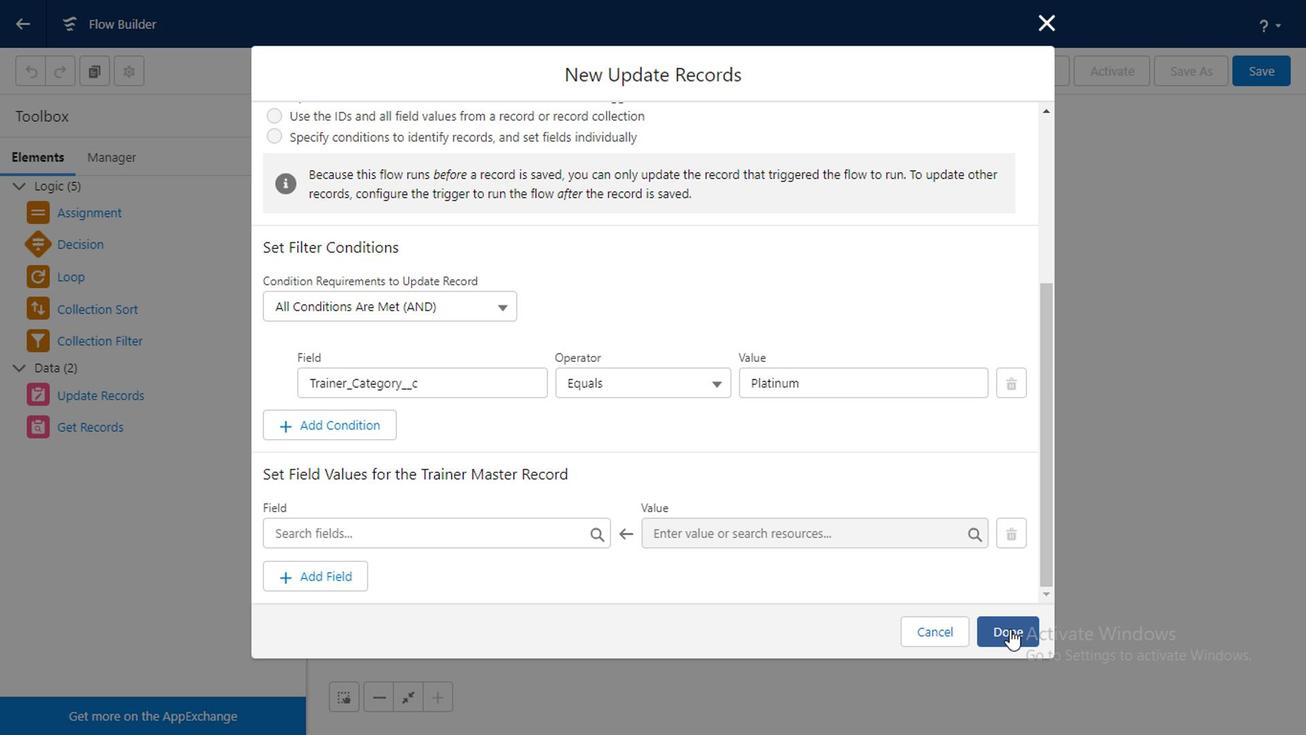 
Action: Mouse pressed left at (1005, 630)
Screenshot: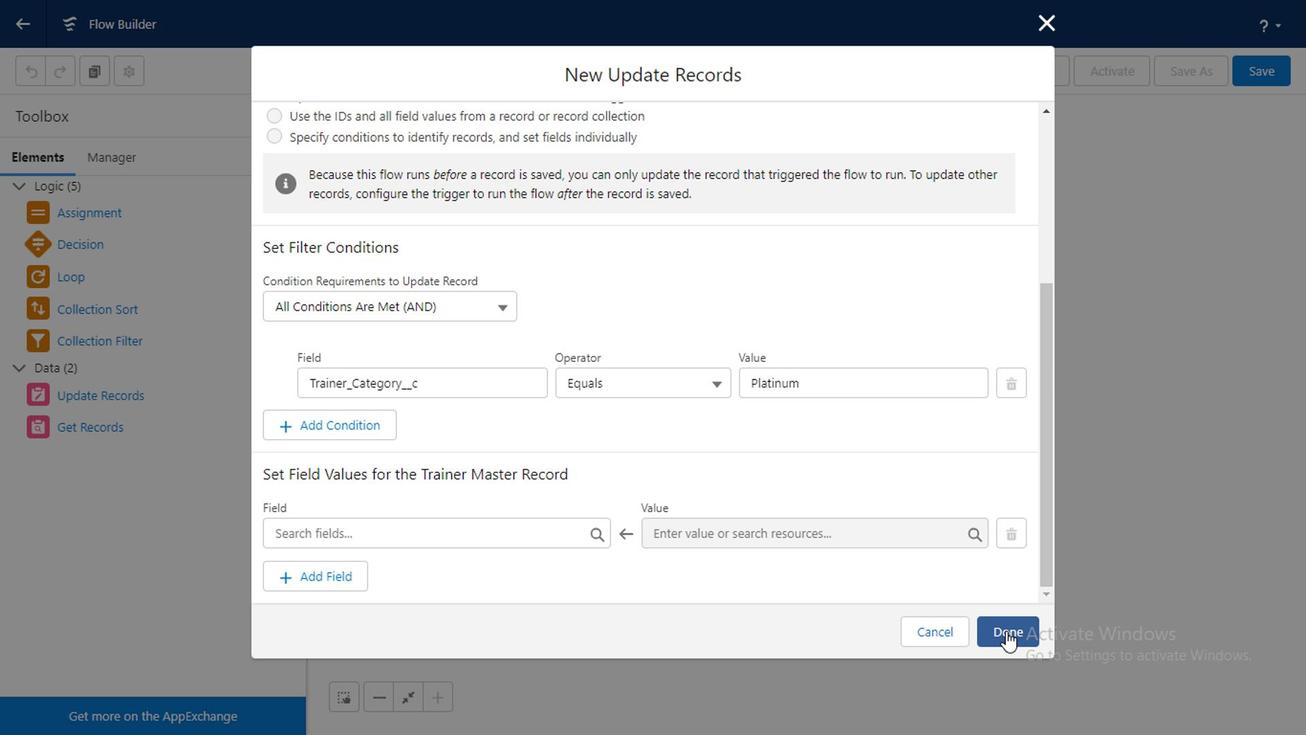 
Action: Mouse moved to (415, 528)
Screenshot: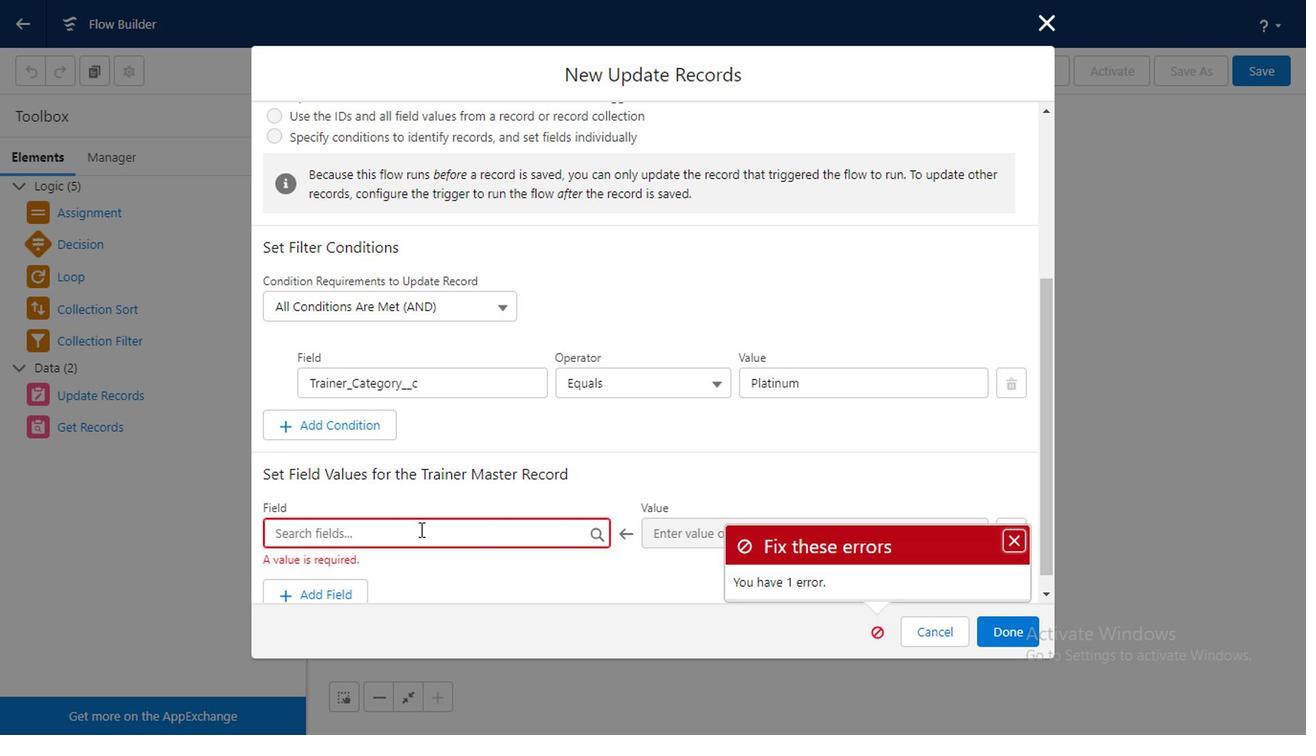 
Action: Mouse pressed left at (415, 528)
Screenshot: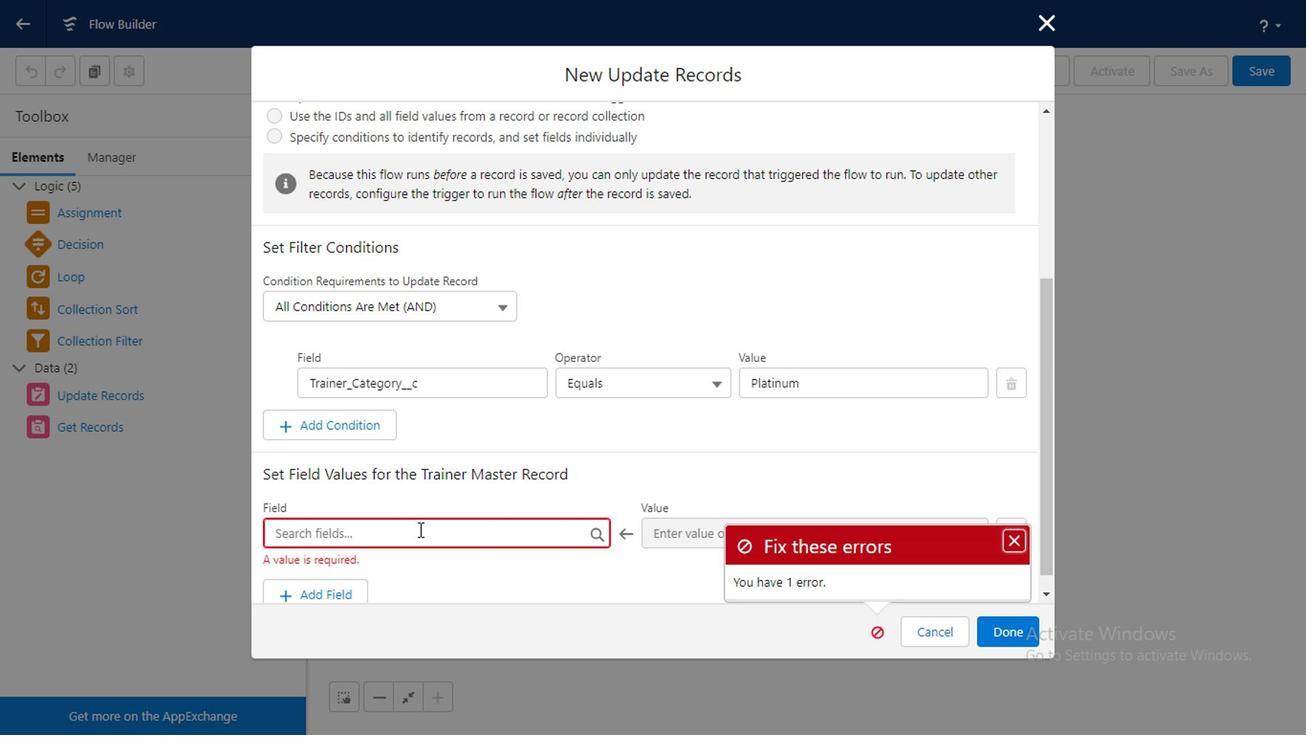 
Action: Mouse moved to (1016, 544)
Screenshot: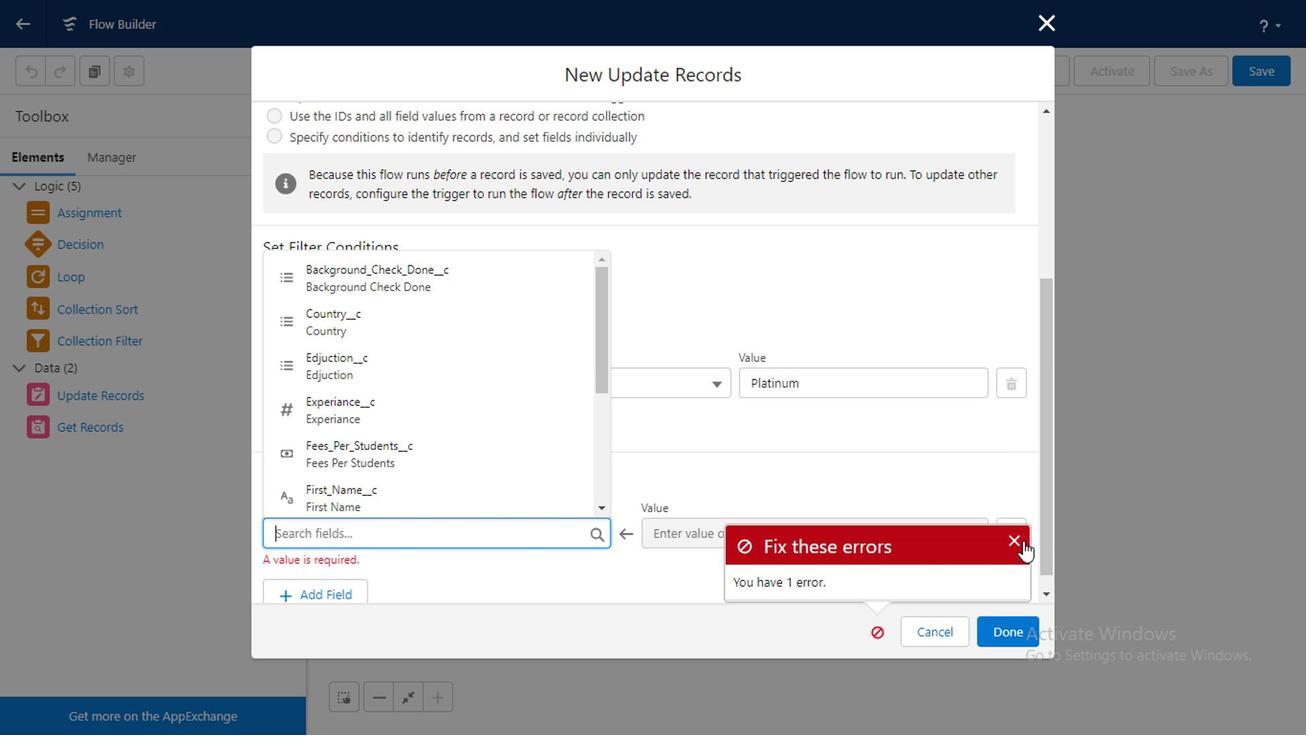 
Action: Mouse pressed left at (1016, 544)
Screenshot: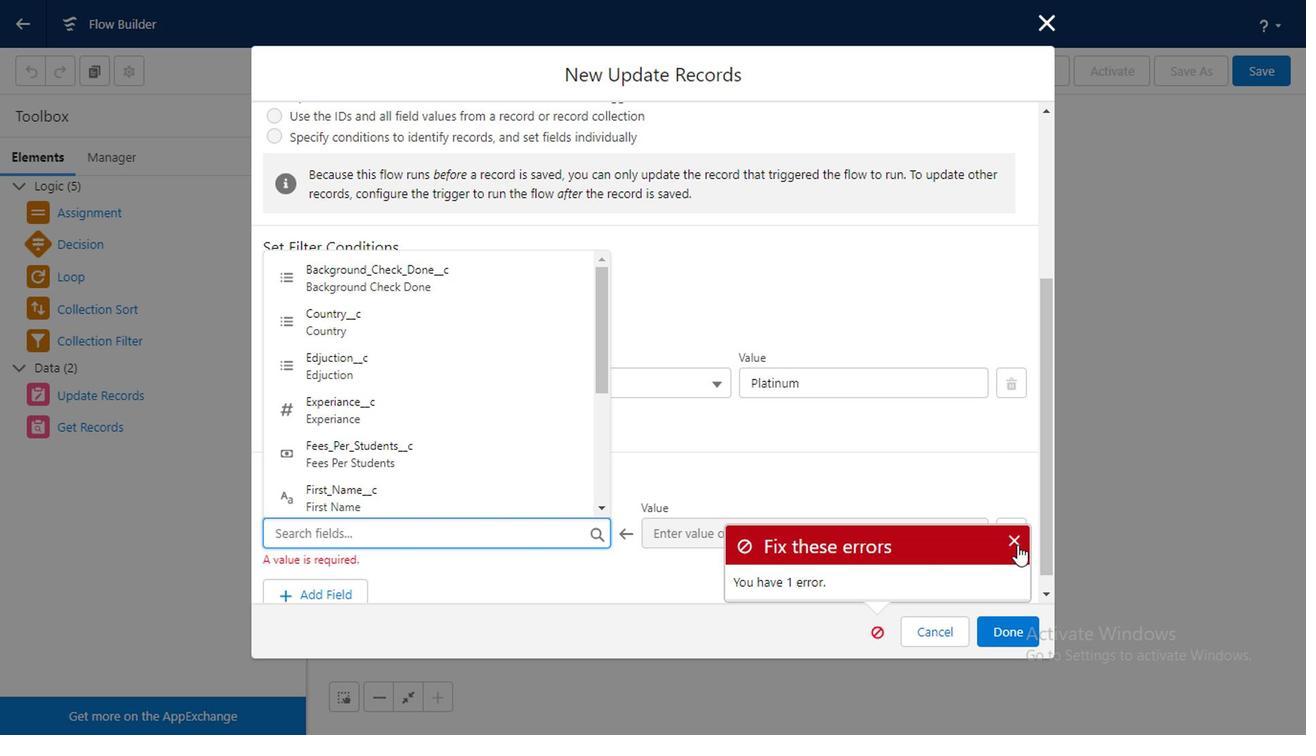 
Action: Mouse moved to (1046, 398)
Screenshot: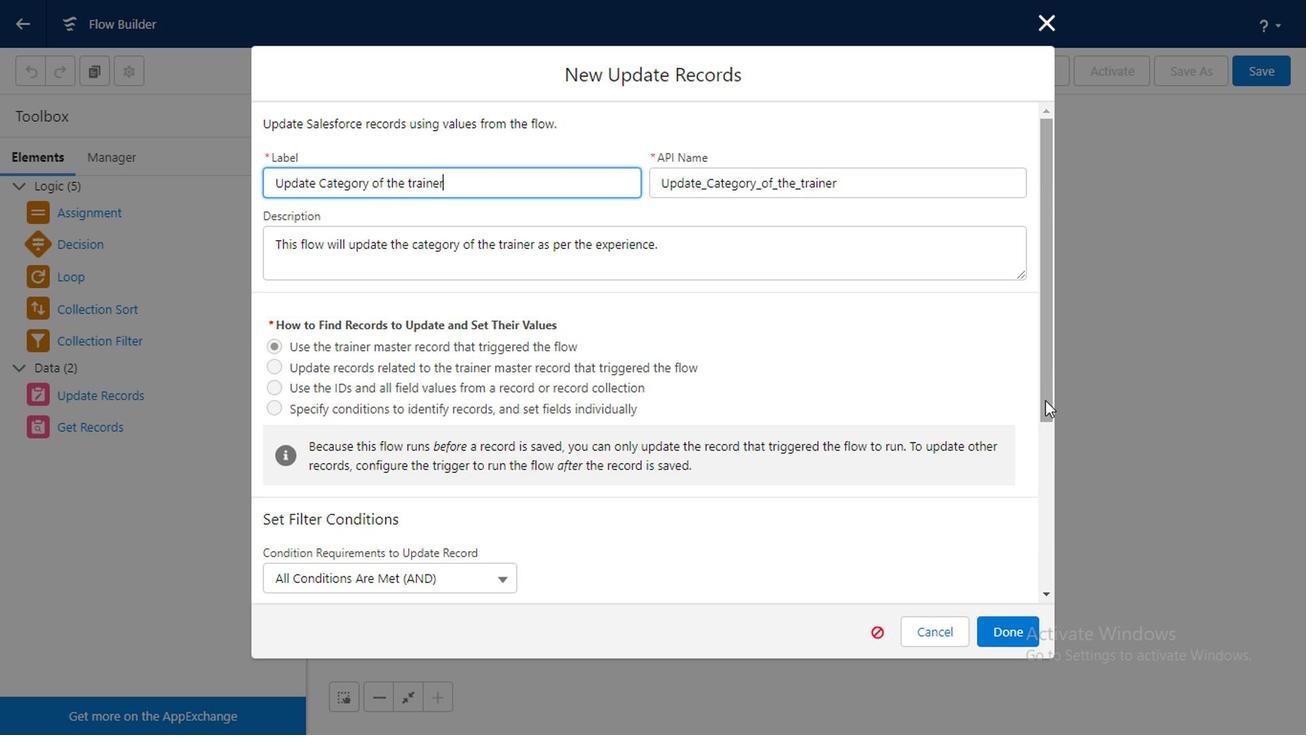 
Action: Mouse pressed left at (1046, 398)
Screenshot: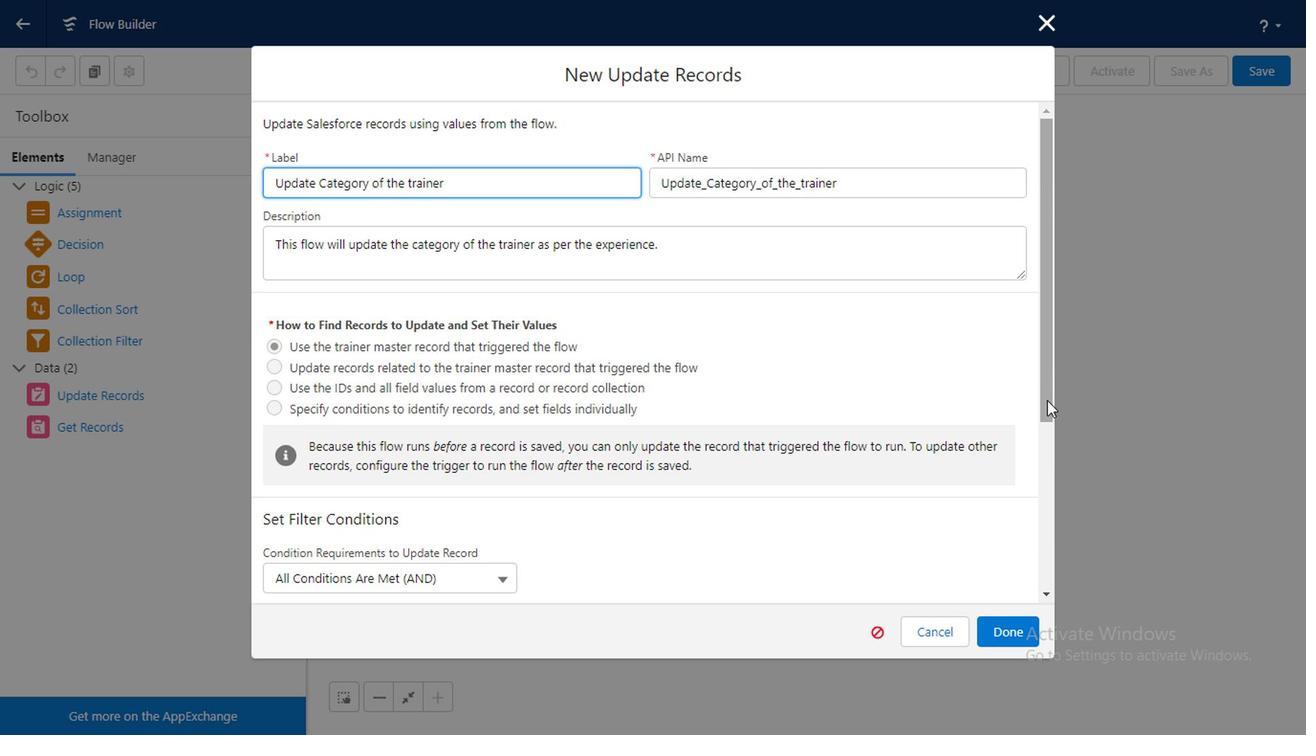 
Action: Mouse moved to (478, 359)
Screenshot: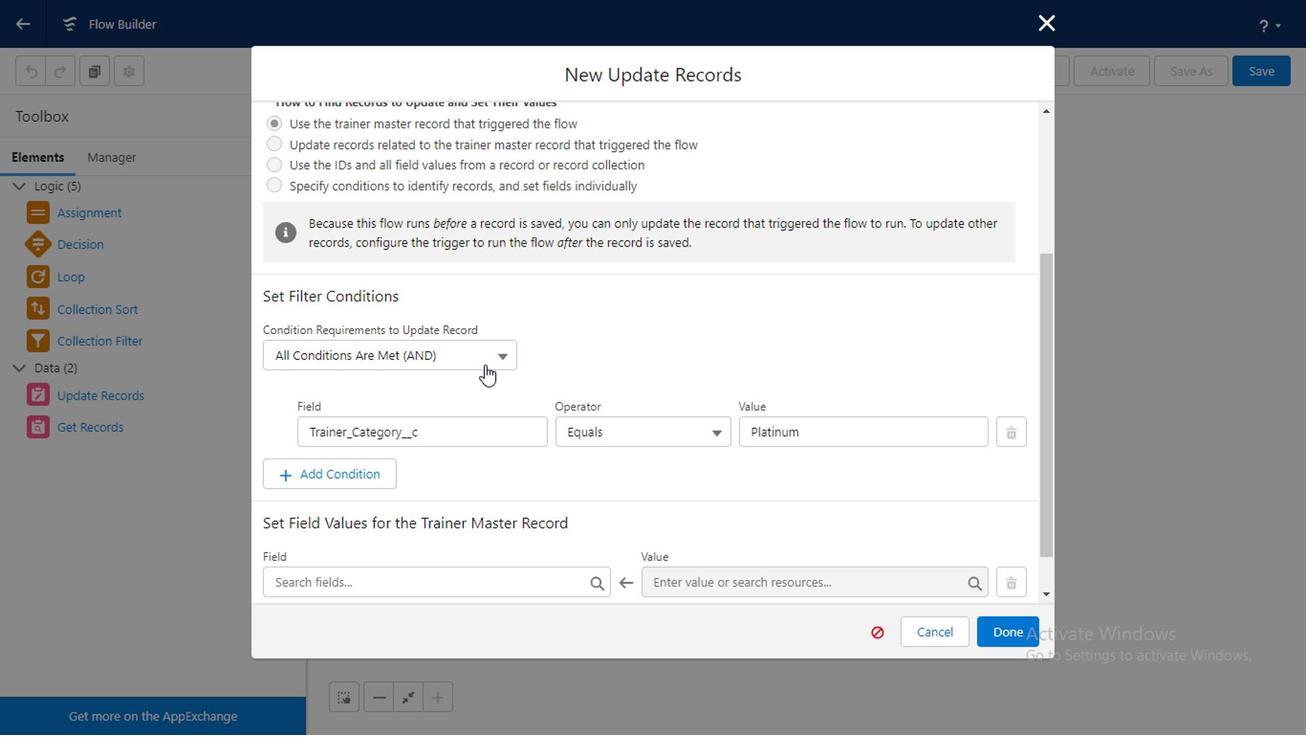 
Action: Mouse pressed left at (478, 359)
Screenshot: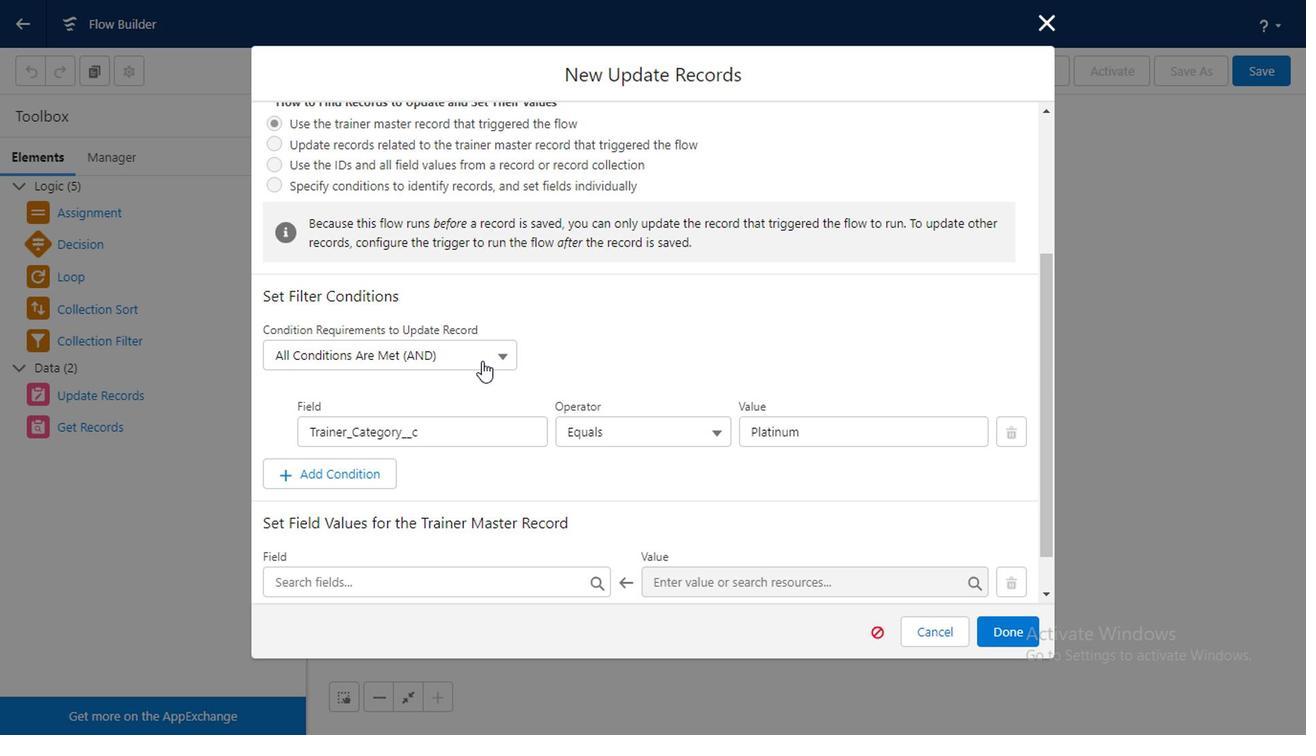 
Action: Mouse moved to (429, 394)
Screenshot: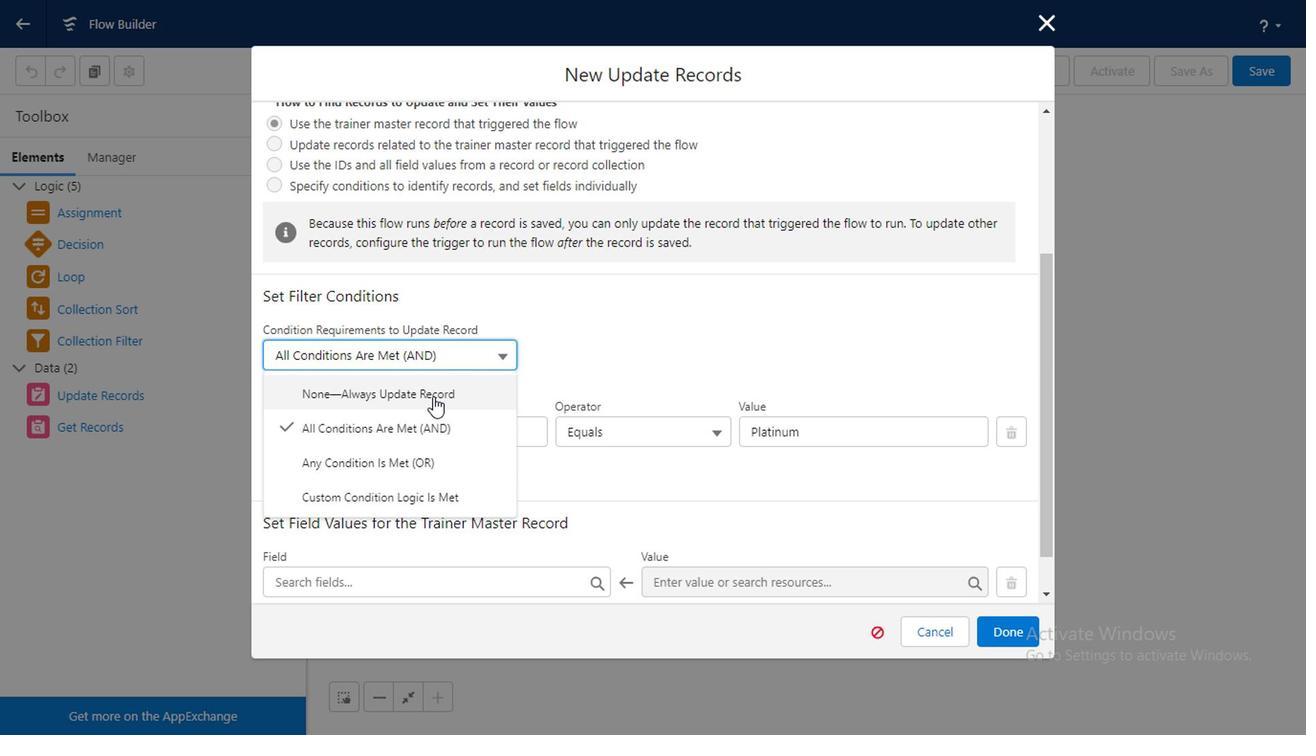
Action: Mouse pressed left at (429, 394)
Screenshot: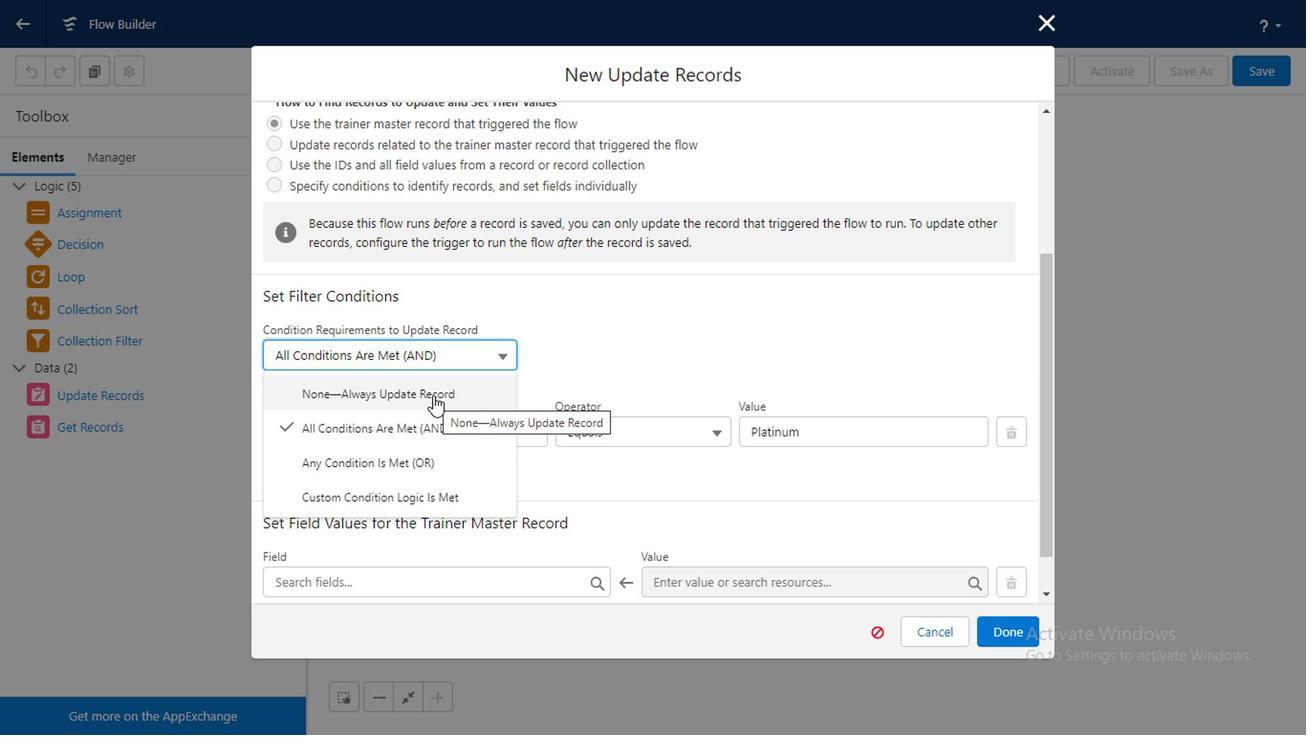 
Action: Mouse moved to (487, 524)
Screenshot: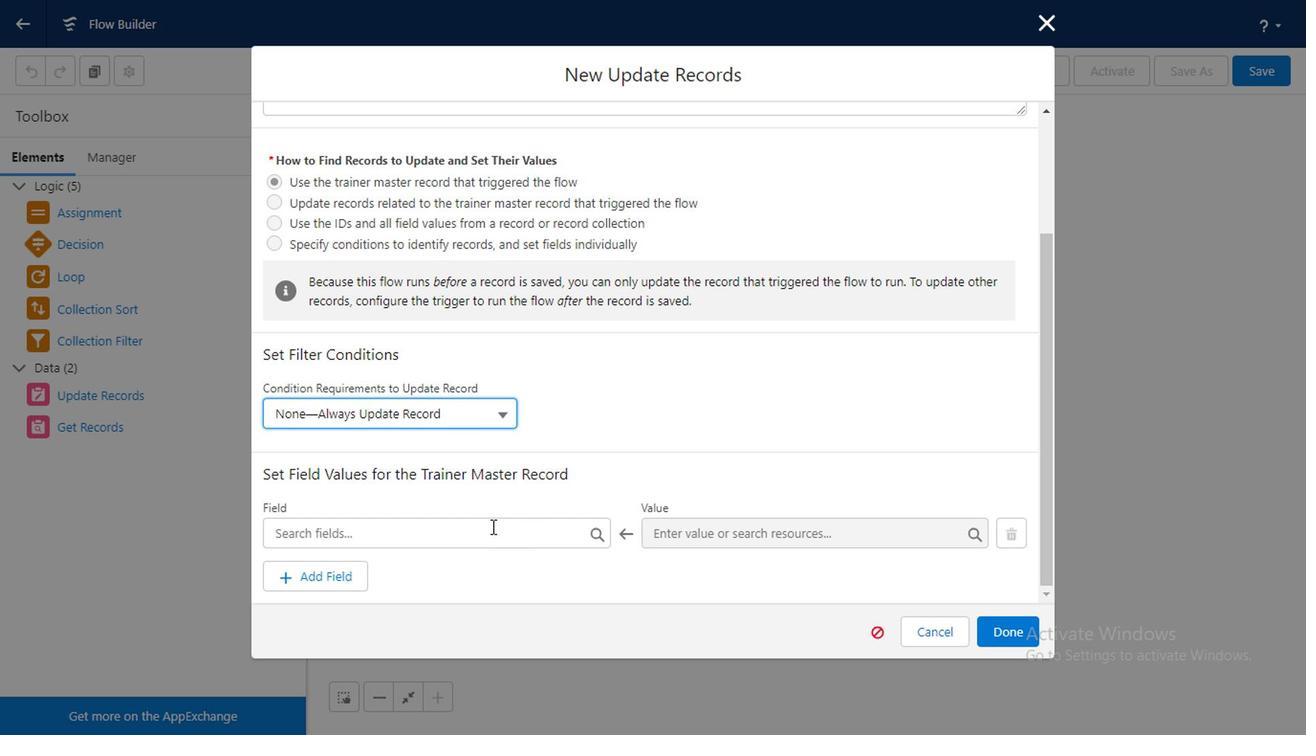 
Action: Mouse pressed left at (487, 524)
Screenshot: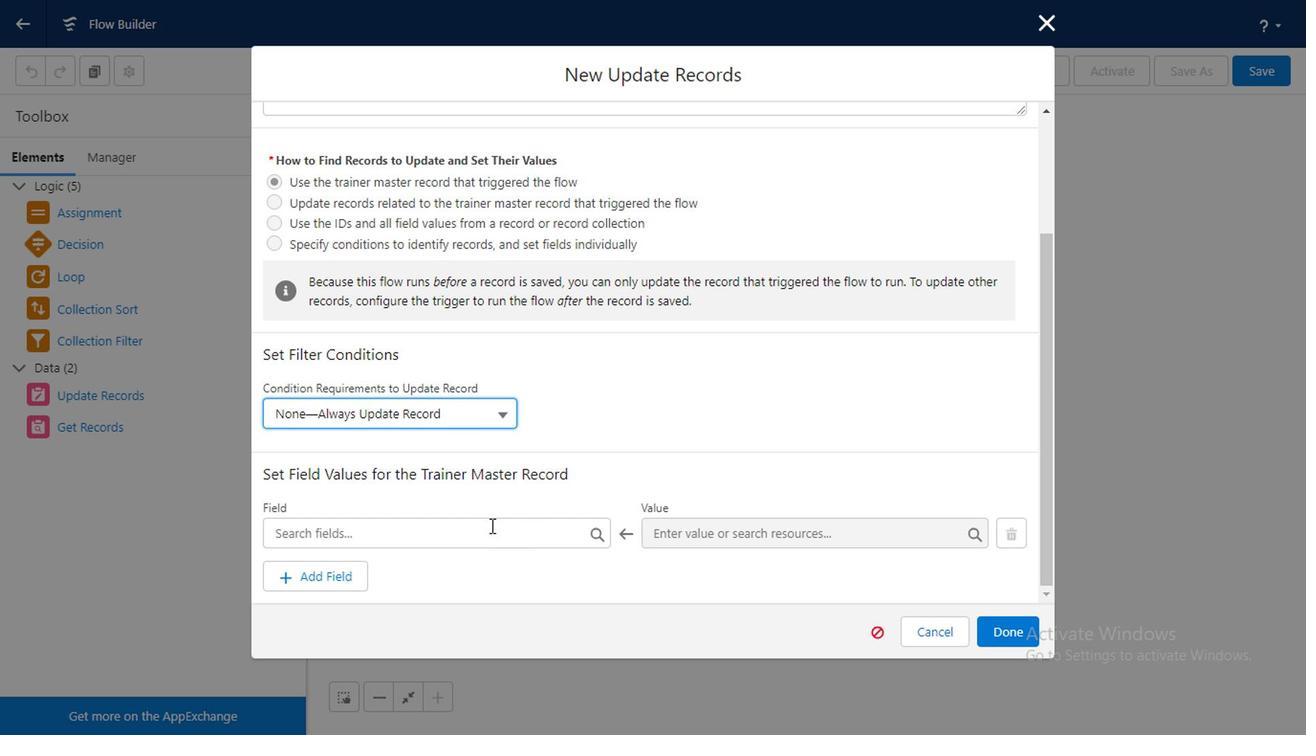 
Action: Mouse moved to (594, 366)
Screenshot: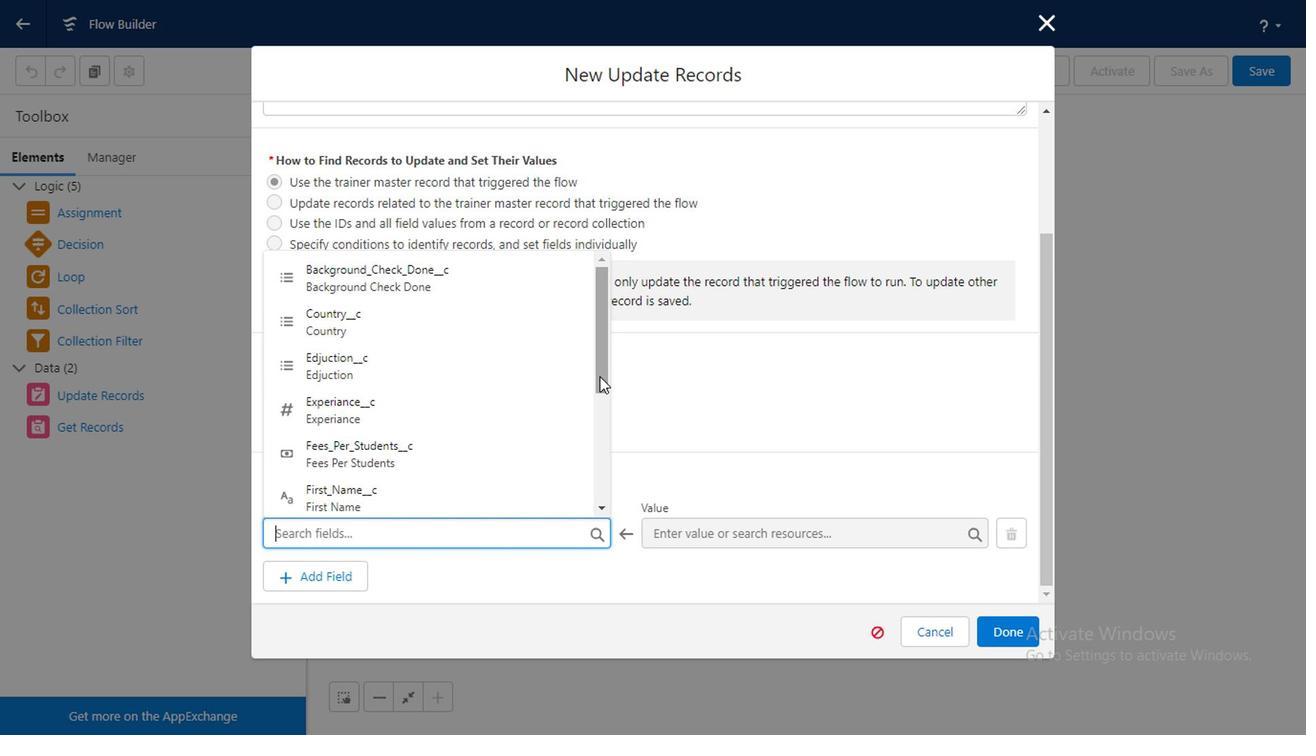 
Action: Mouse pressed left at (594, 366)
Screenshot: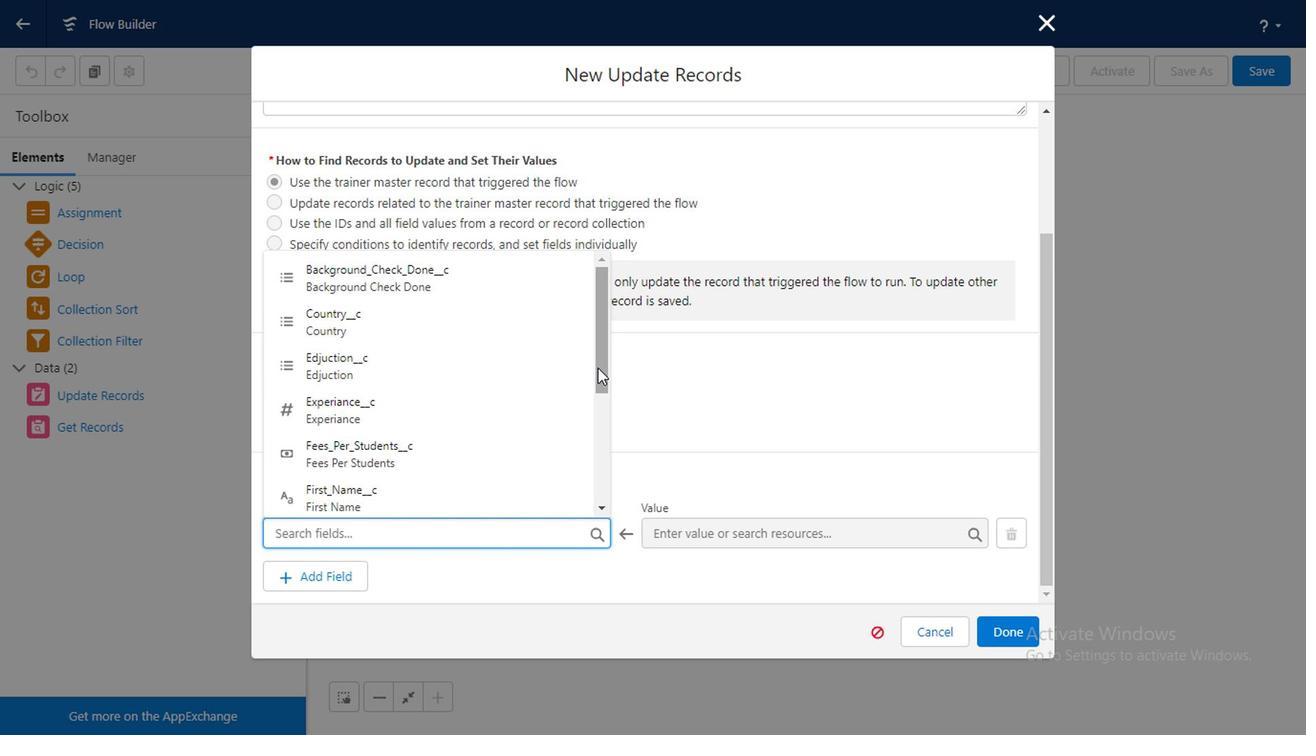 
Action: Mouse moved to (452, 498)
Screenshot: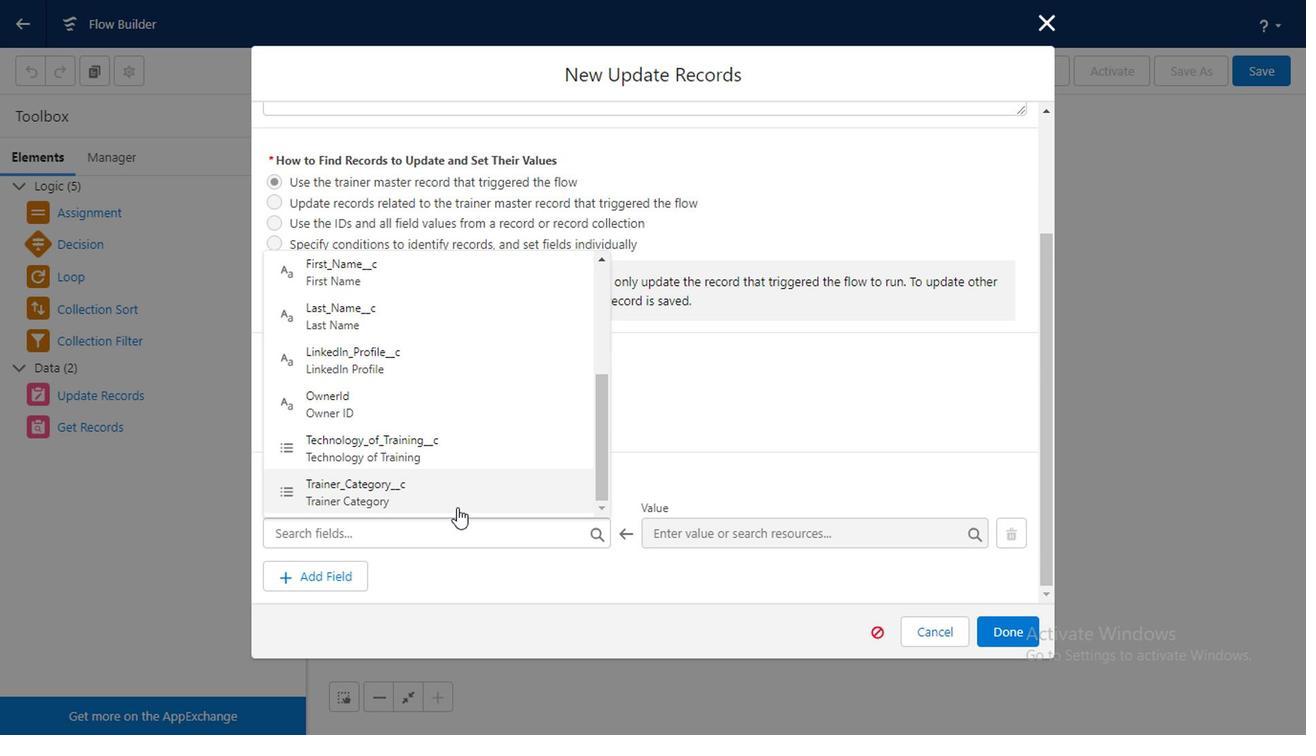 
Action: Mouse pressed left at (452, 498)
Screenshot: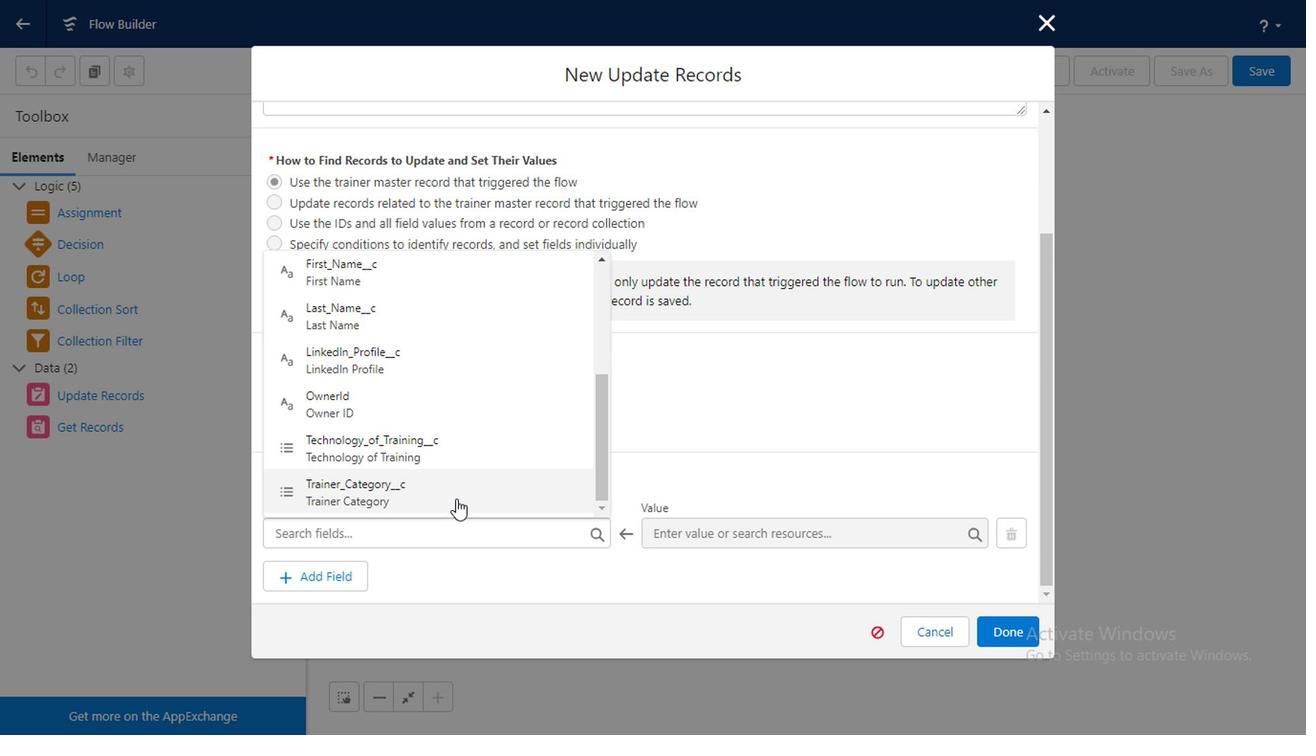 
Action: Mouse moved to (754, 528)
Screenshot: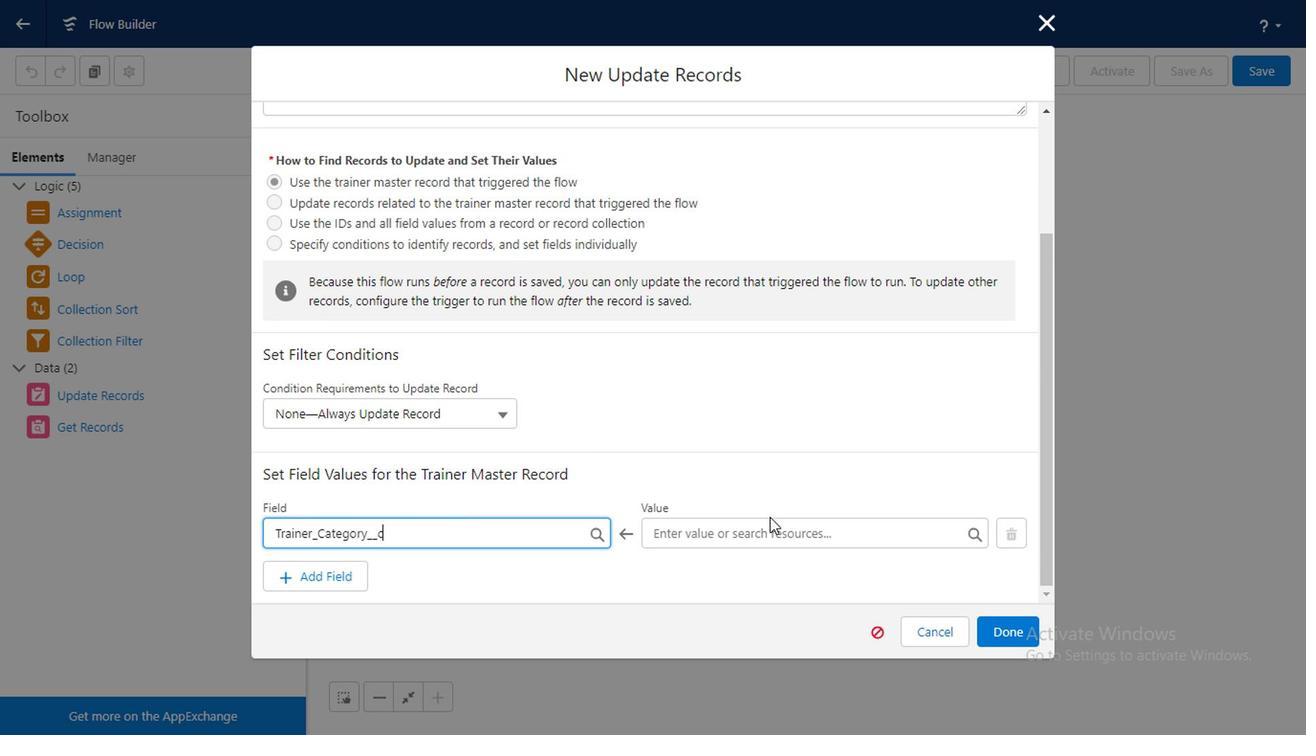 
Action: Mouse pressed left at (754, 528)
Screenshot: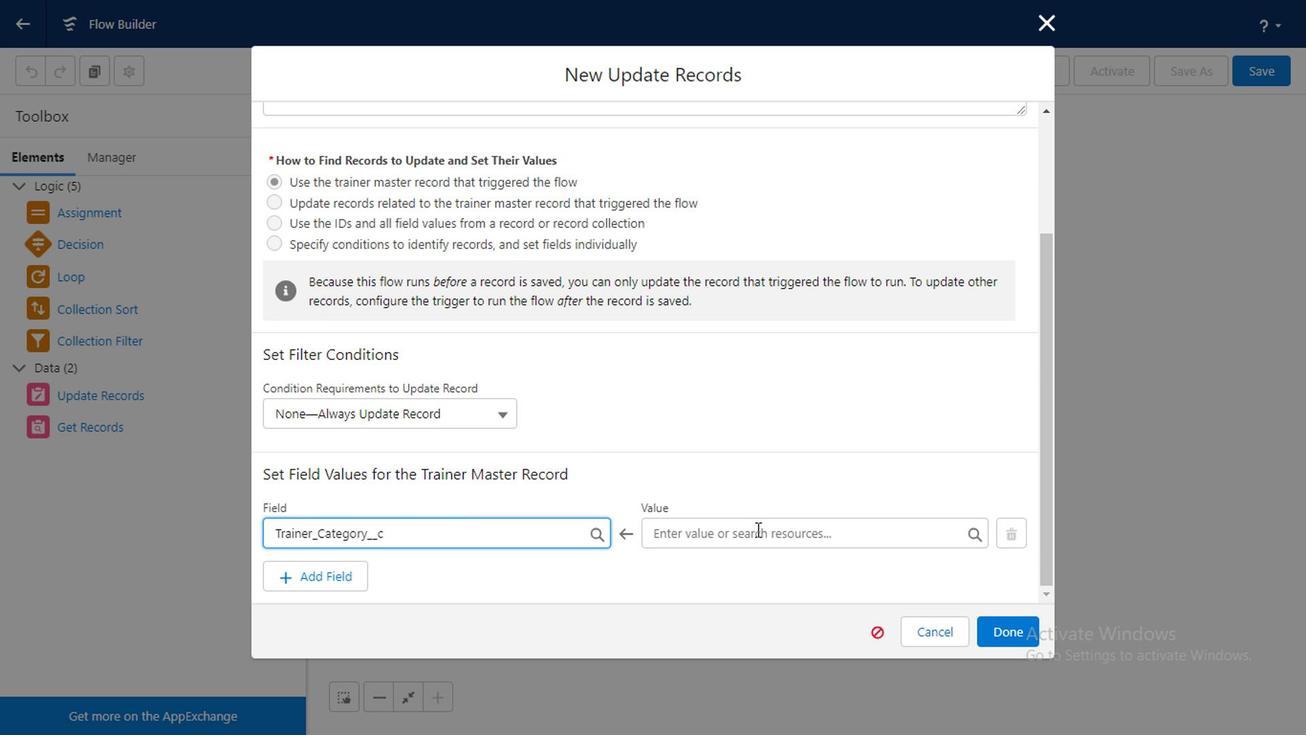 
Action: Mouse moved to (729, 390)
Screenshot: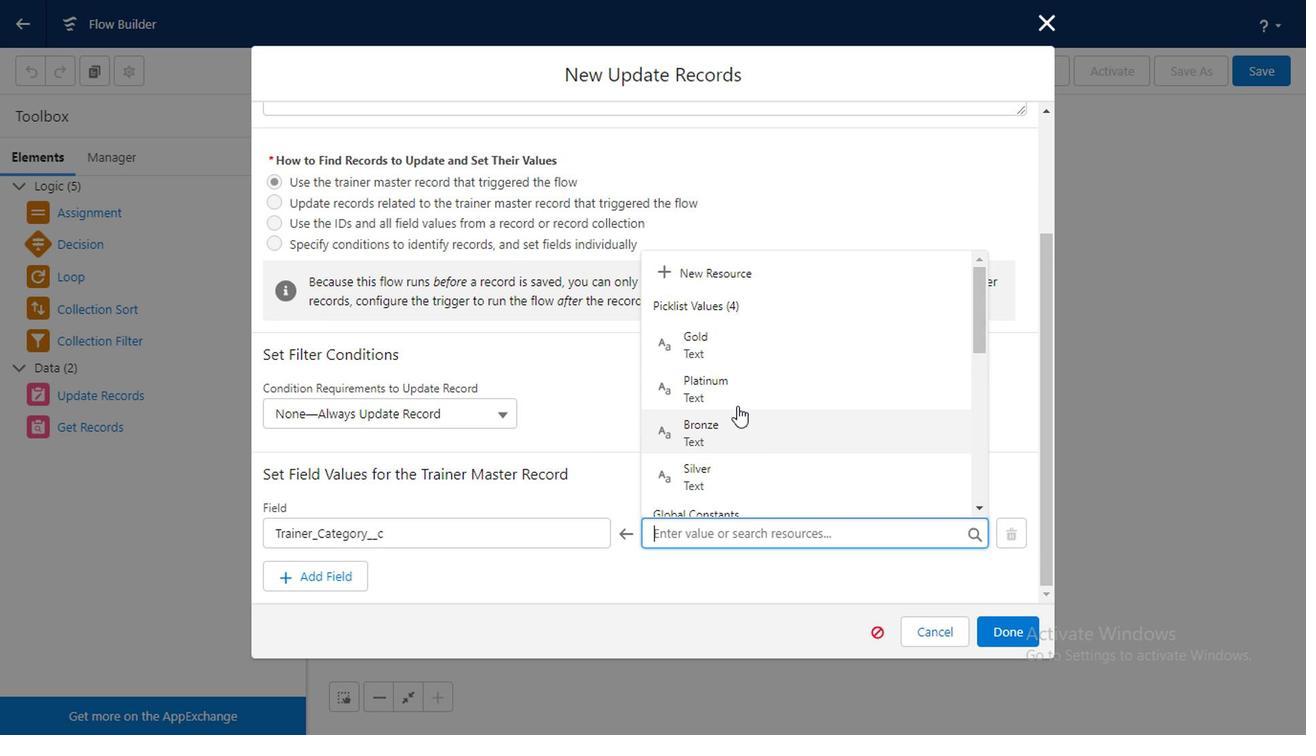 
Action: Mouse pressed left at (729, 390)
Screenshot: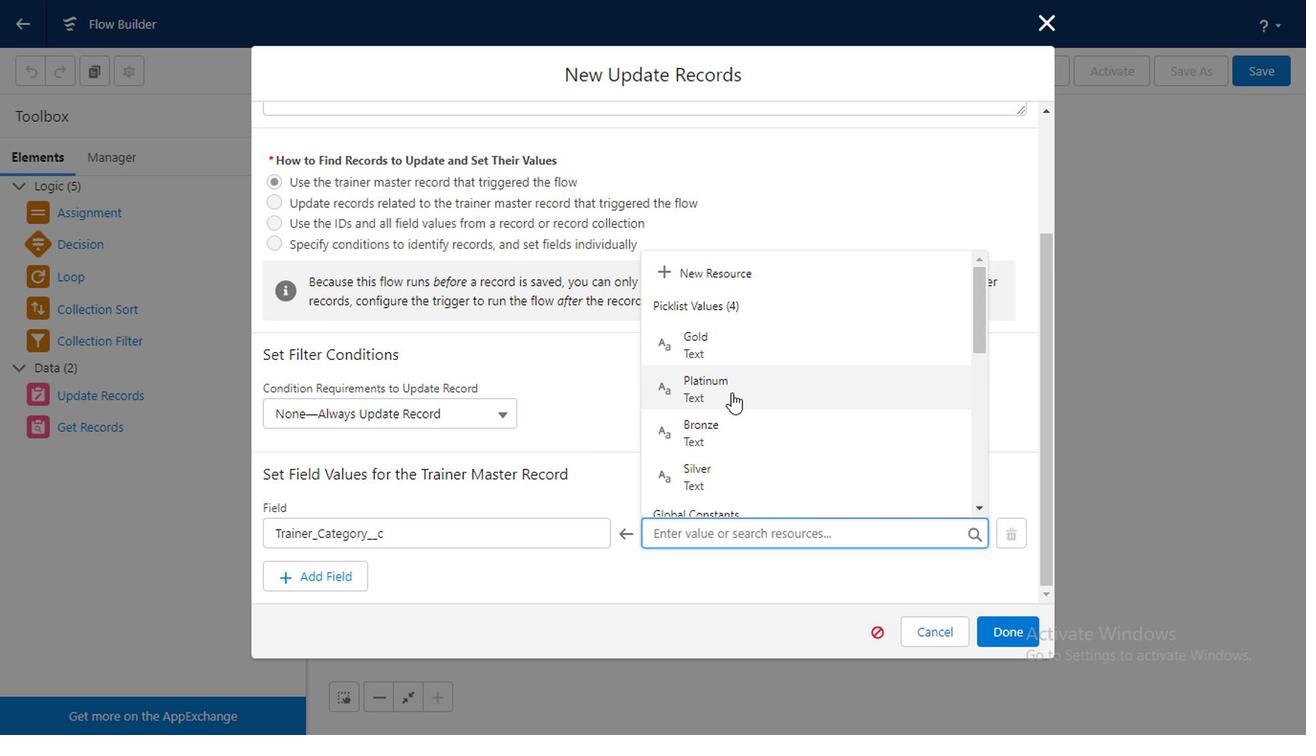 
Action: Mouse moved to (1012, 630)
Screenshot: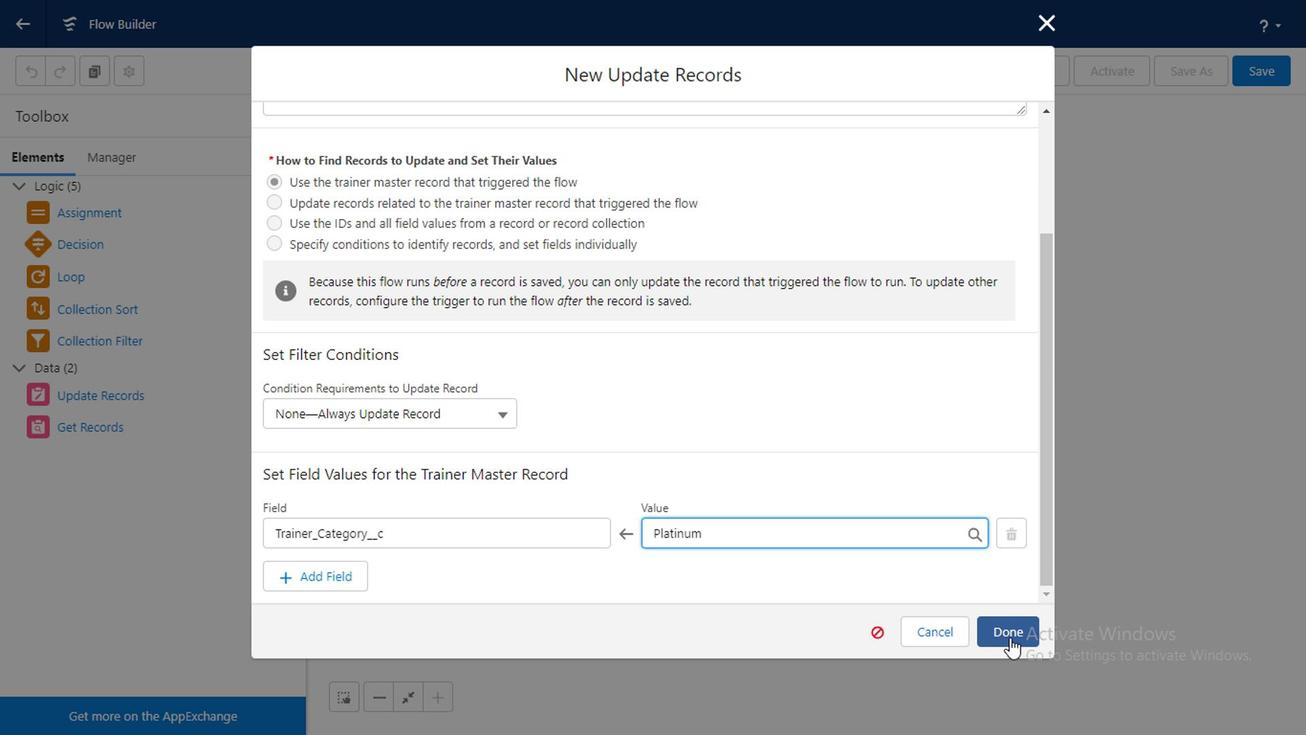 
Action: Mouse pressed left at (1012, 630)
Screenshot: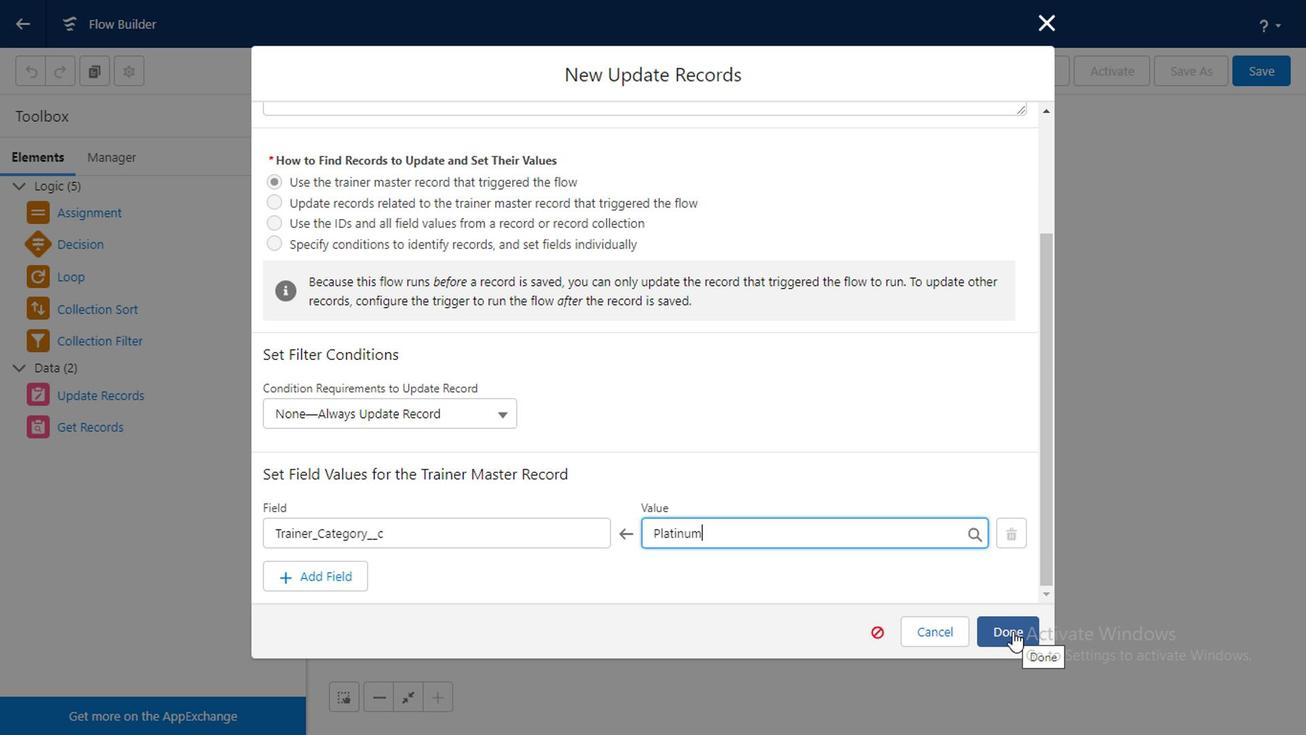 
Action: Mouse moved to (466, 394)
Screenshot: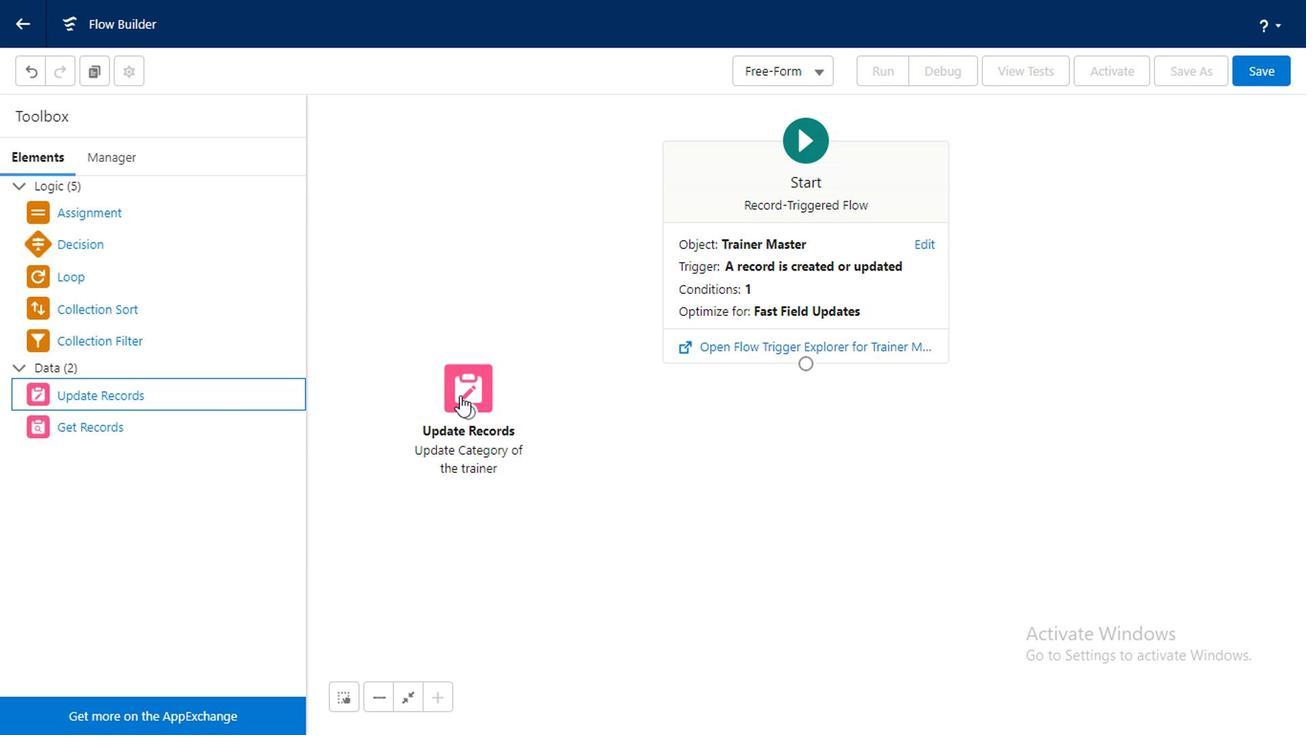 
Action: Mouse pressed left at (466, 394)
Screenshot: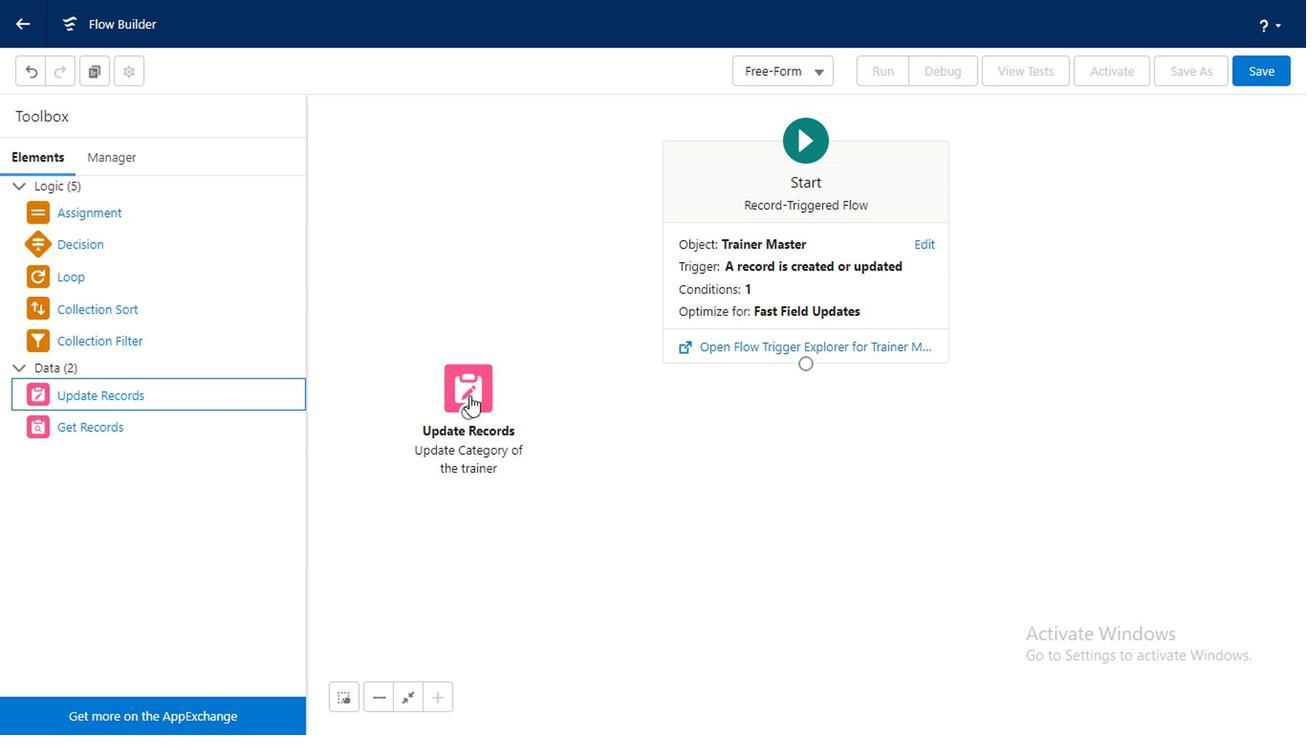 
Action: Mouse moved to (801, 505)
Screenshot: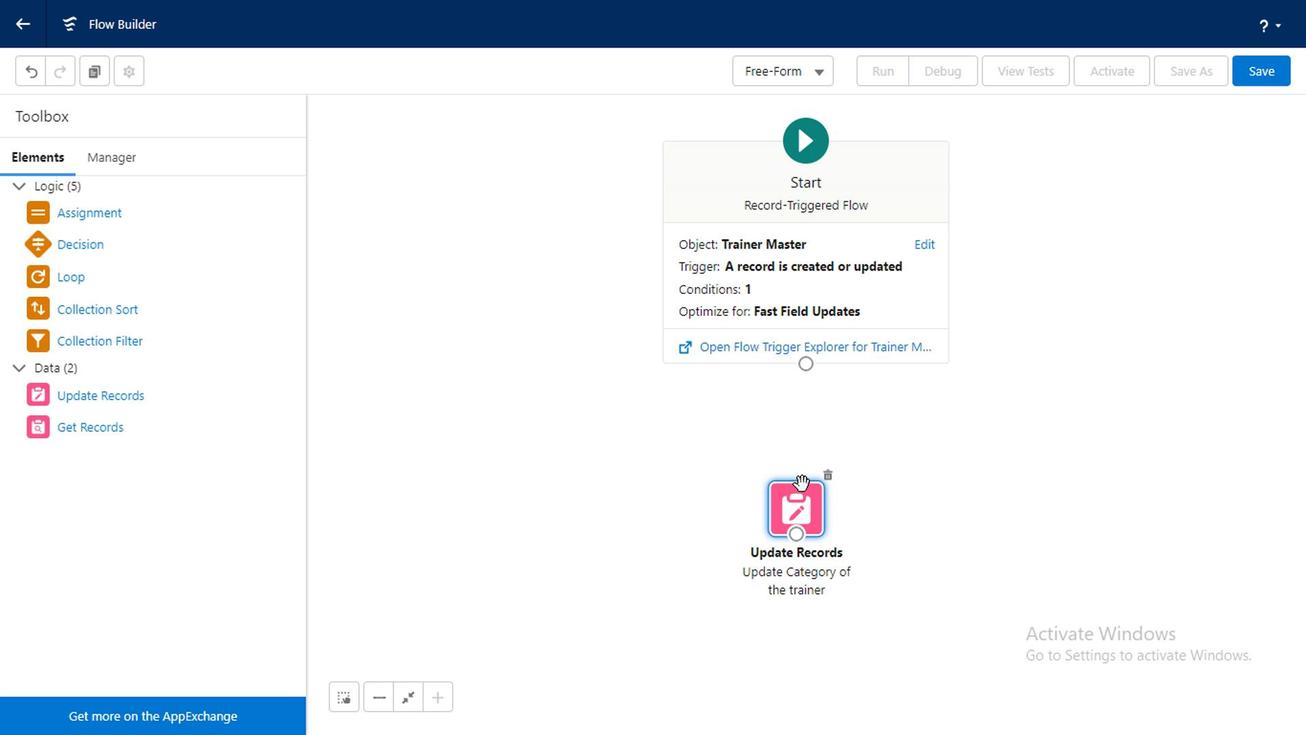 
Action: Mouse pressed left at (801, 505)
Screenshot: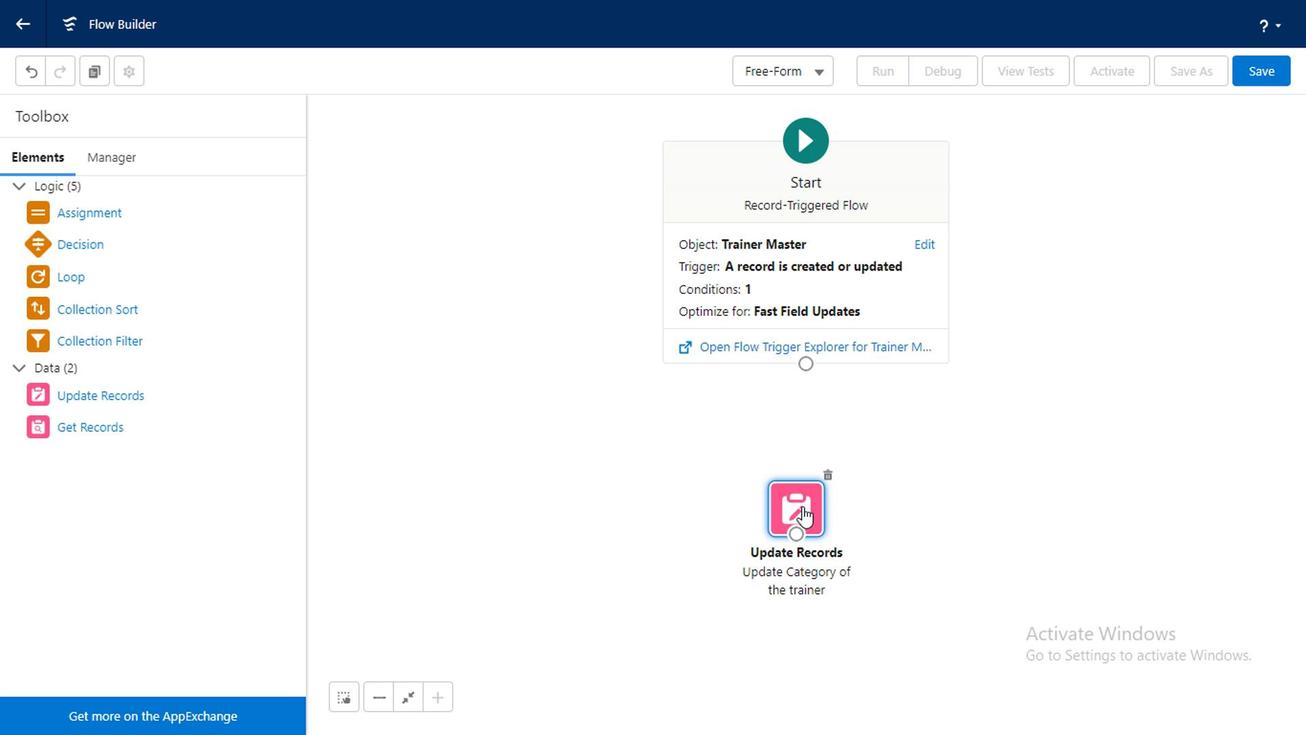 
Action: Mouse moved to (802, 359)
Screenshot: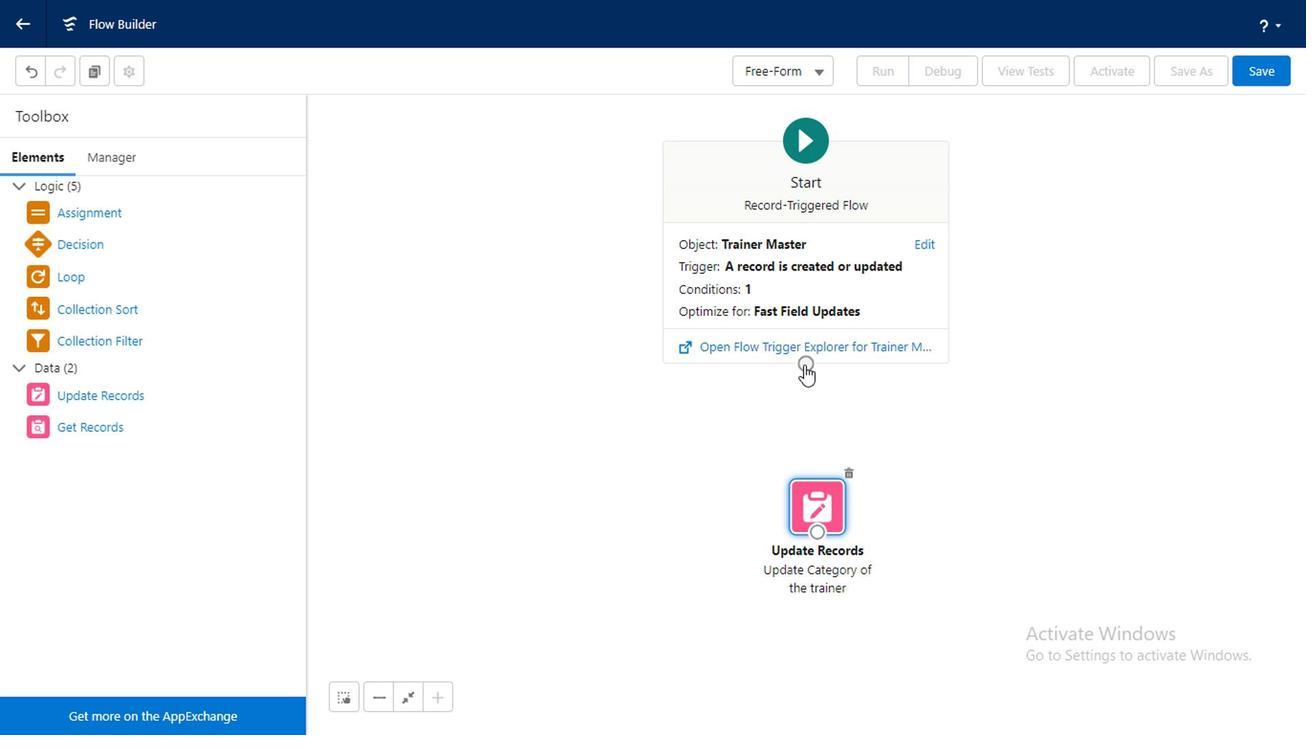 
Action: Mouse pressed left at (802, 359)
Screenshot: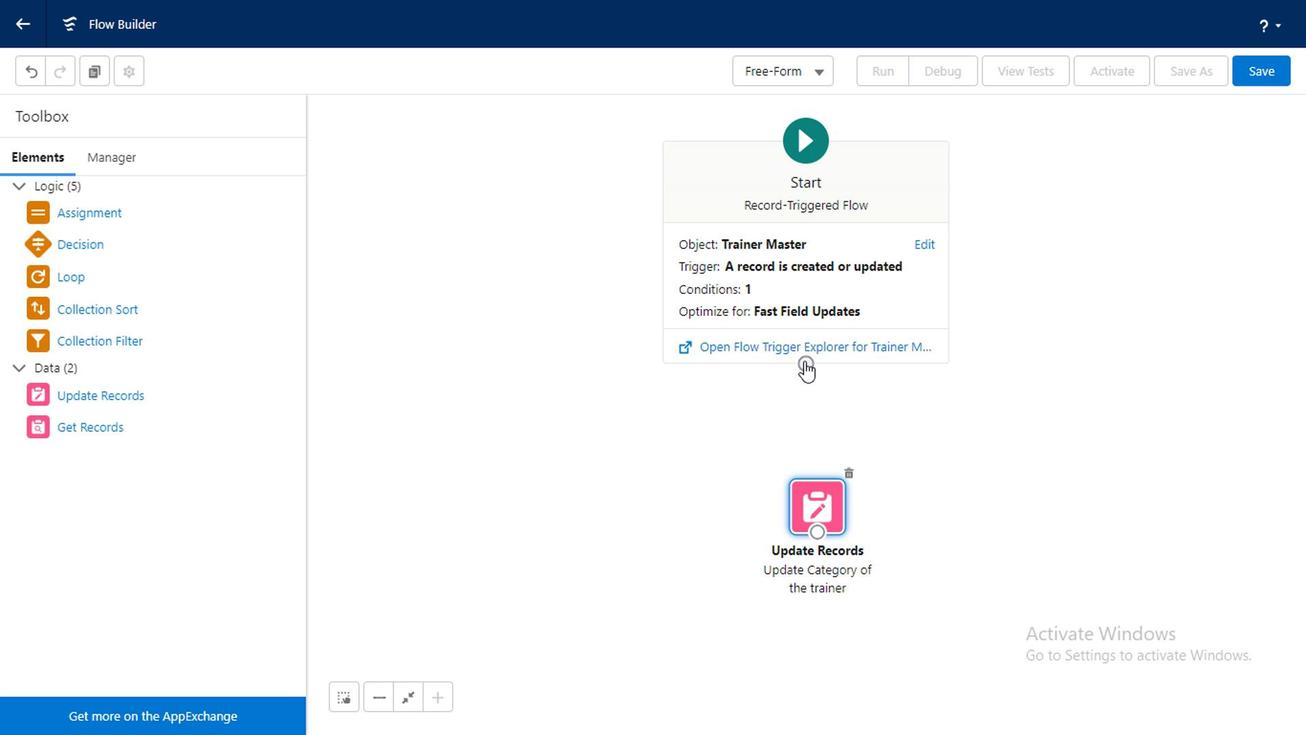 
Action: Mouse moved to (1260, 61)
Screenshot: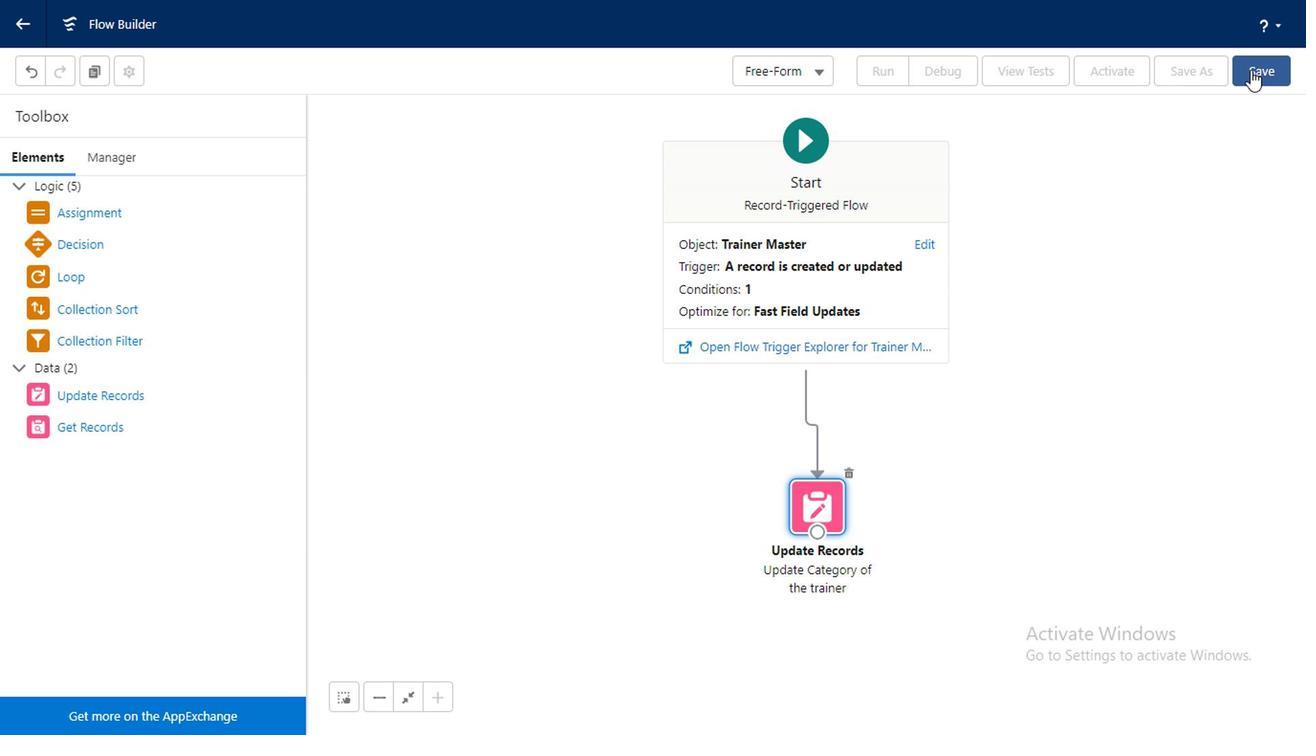 
Action: Mouse pressed left at (1260, 61)
Screenshot: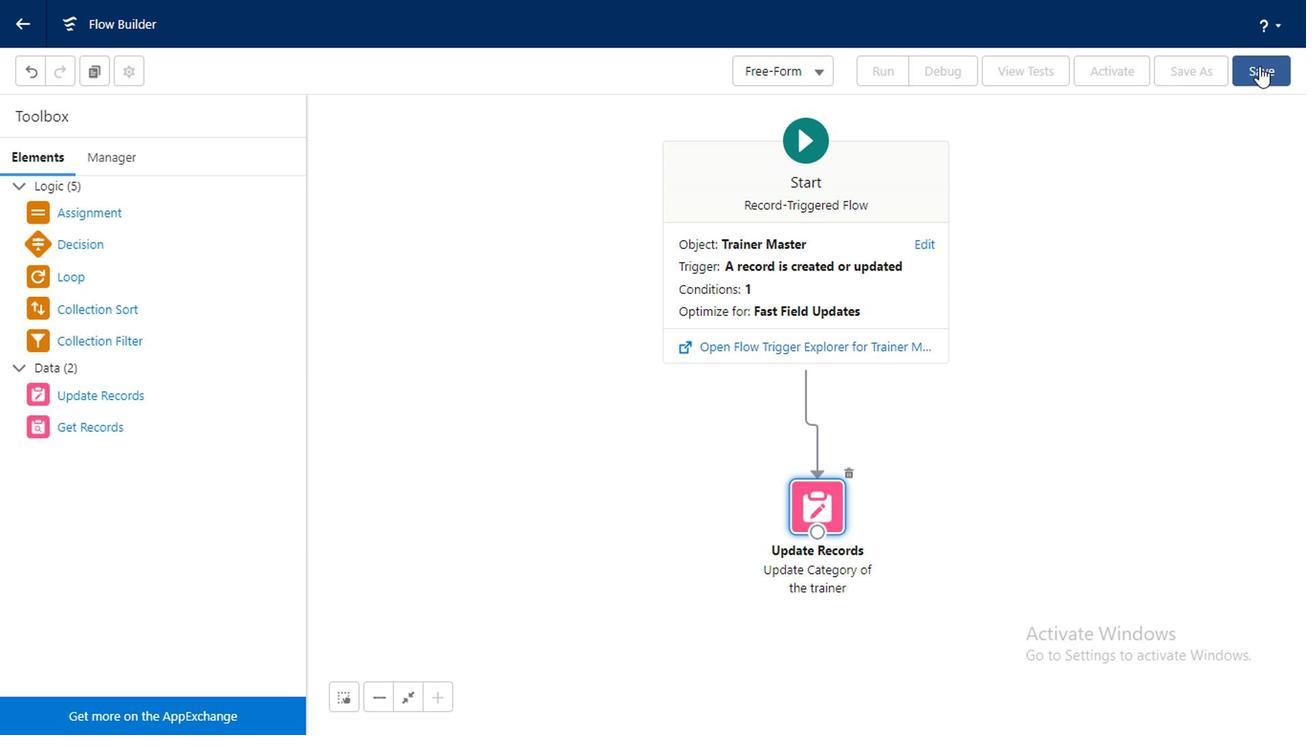 
Action: Mouse moved to (576, 302)
Screenshot: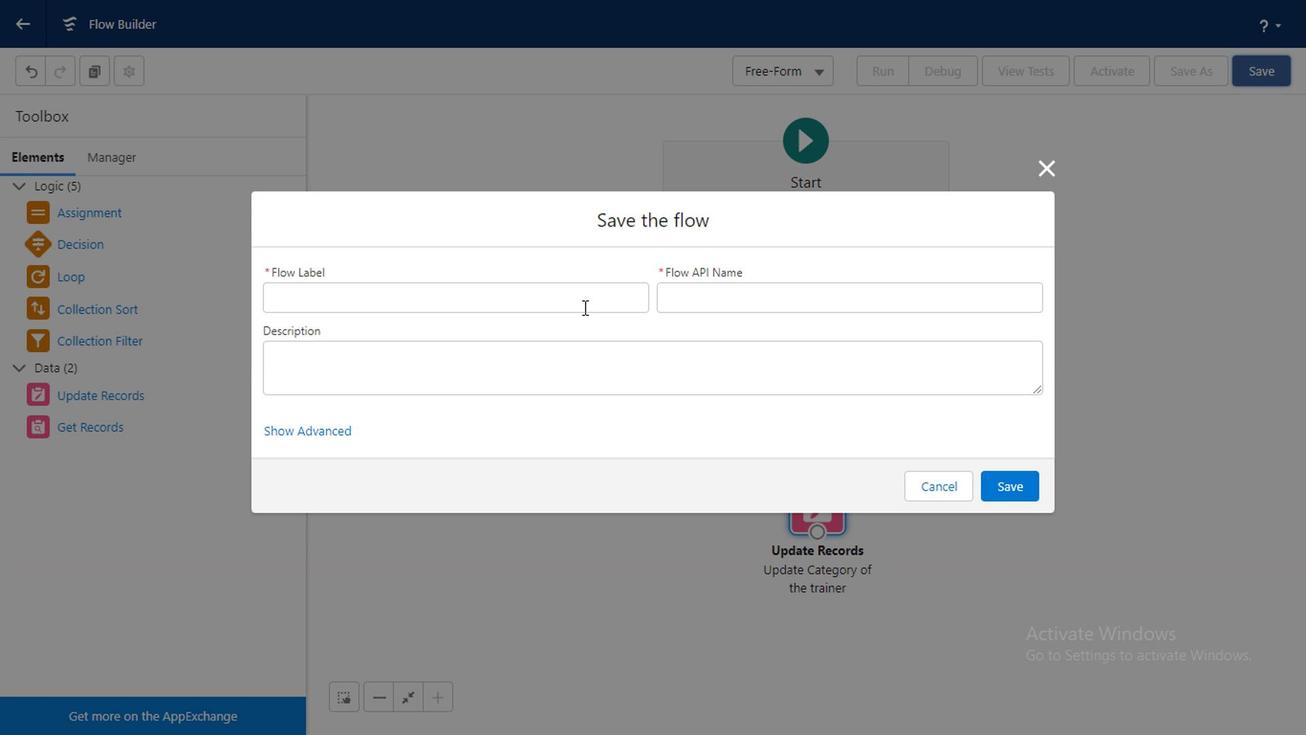 
Action: Mouse pressed left at (576, 302)
Screenshot: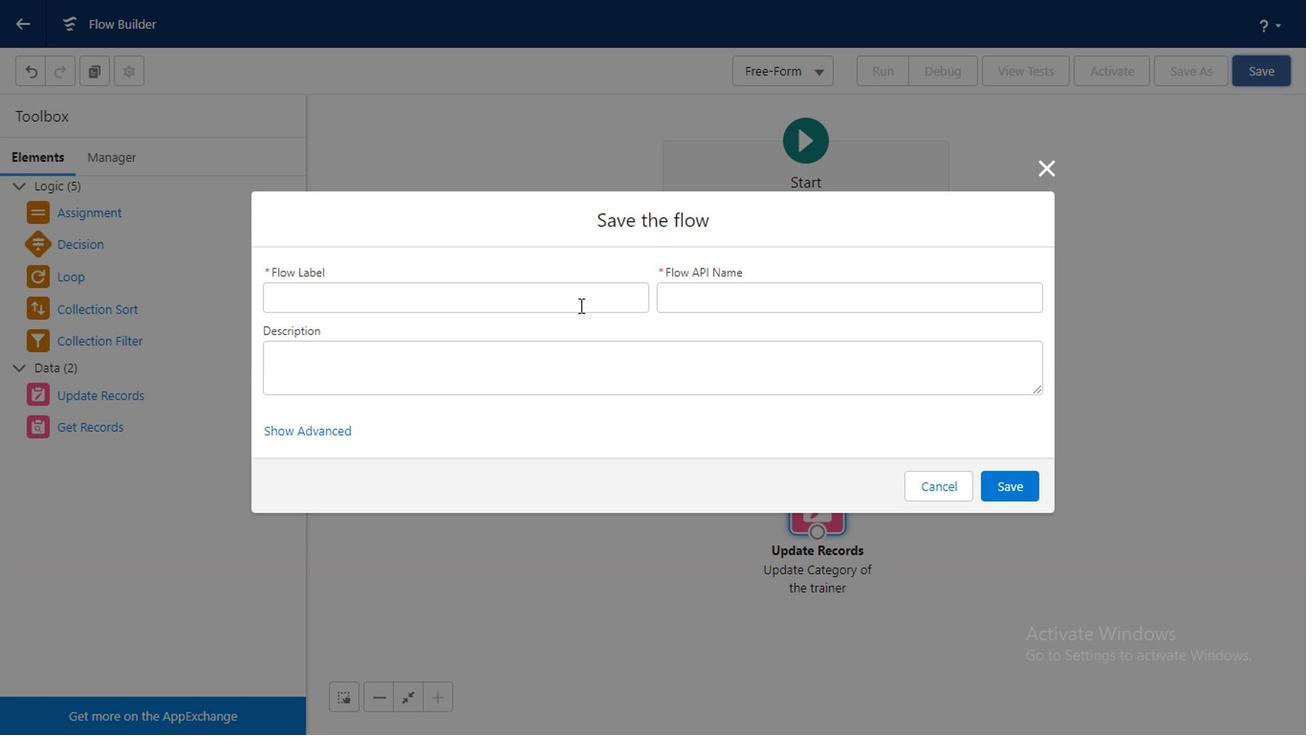 
Action: Key pressed update<Key.space>the<Key.space>cate
Screenshot: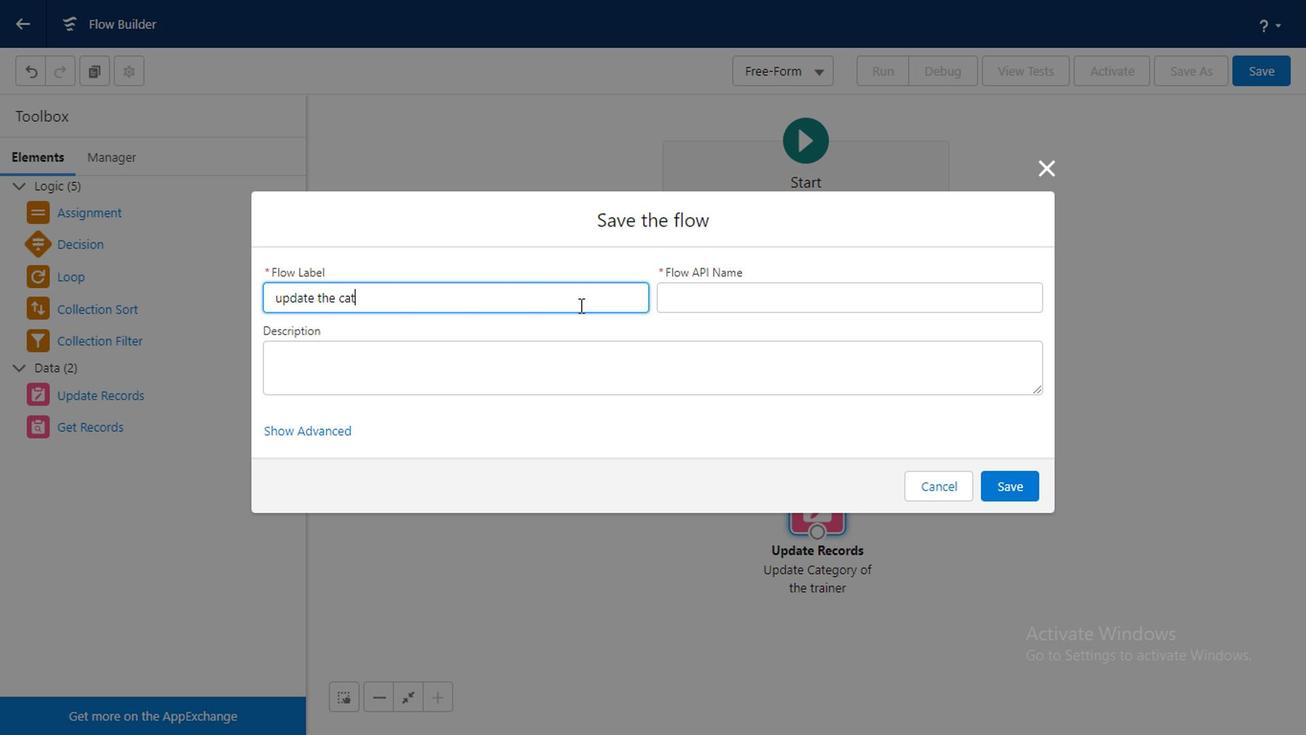 
Action: Mouse moved to (576, 304)
Screenshot: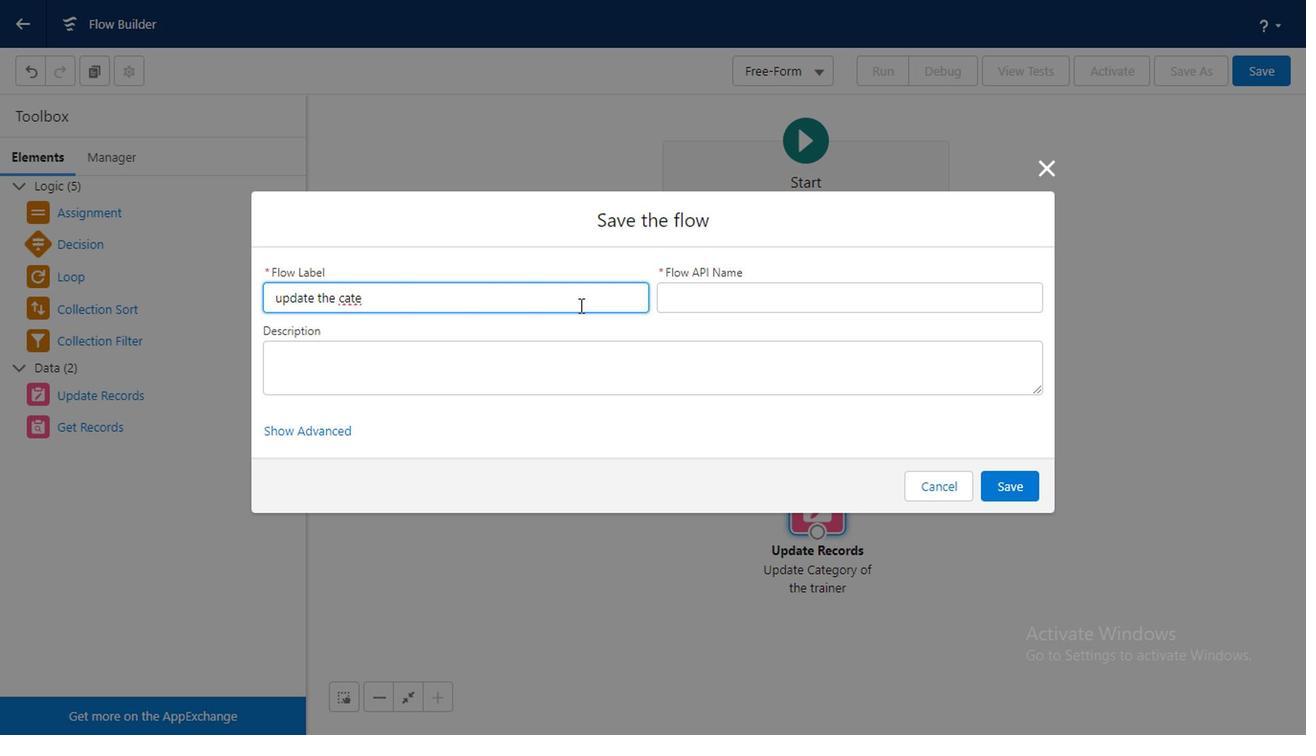
Action: Key pressed gory<Key.space>ss<Key.space><Key.backspace><Key.backspace><Key.backspace>as<Key.space>per<Key.space>exp.
Screenshot: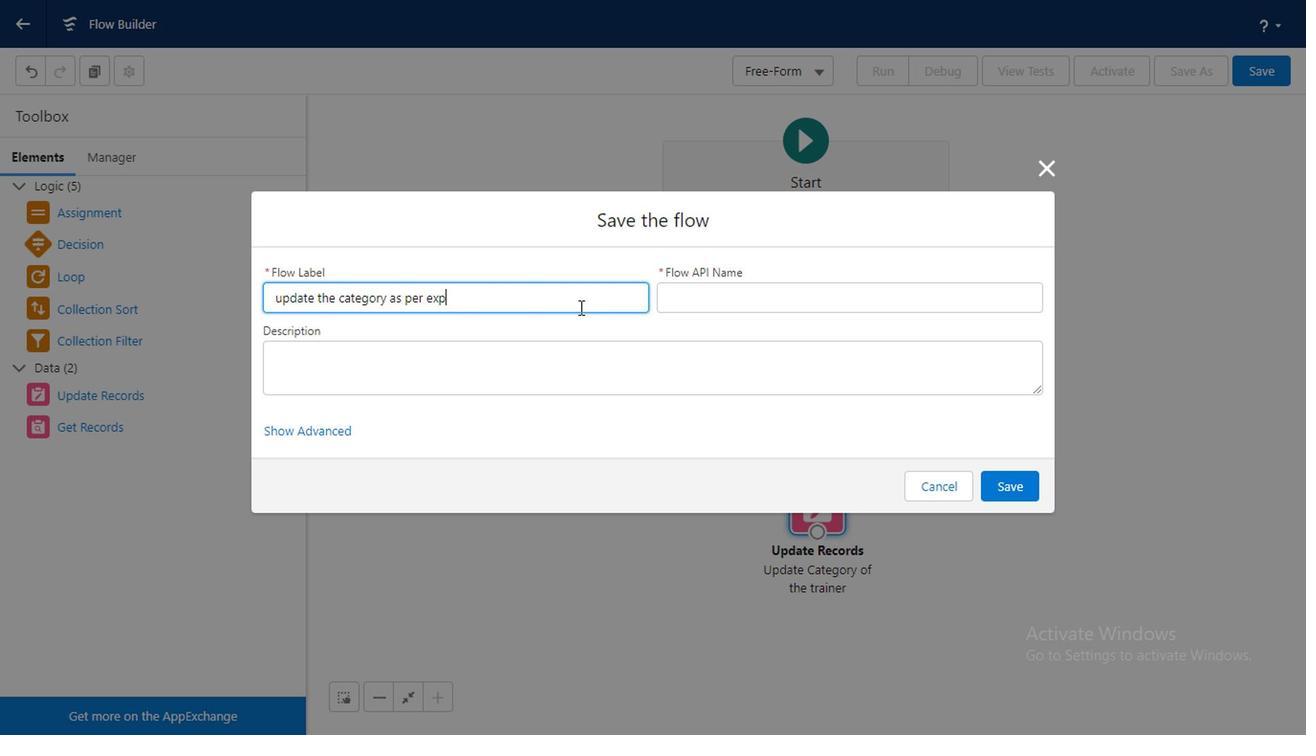 
Action: Mouse moved to (756, 295)
Screenshot: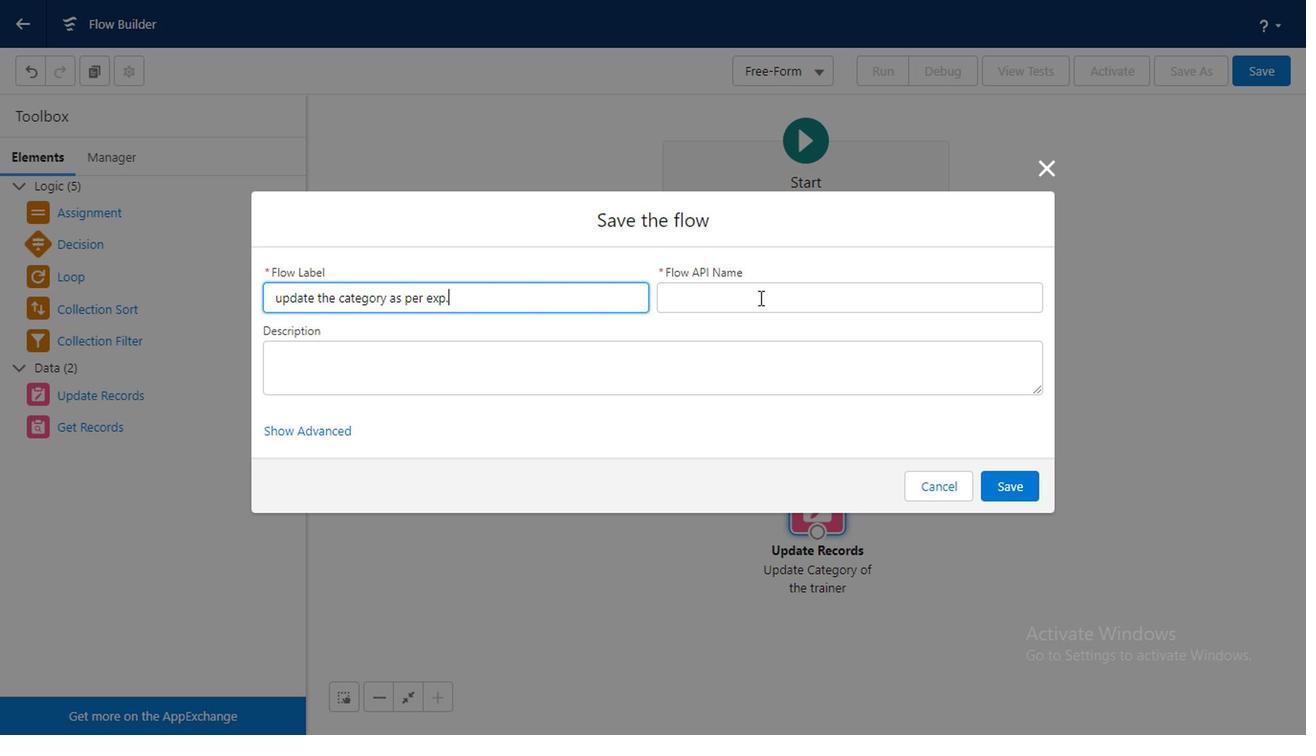 
Action: Mouse pressed left at (756, 295)
Screenshot: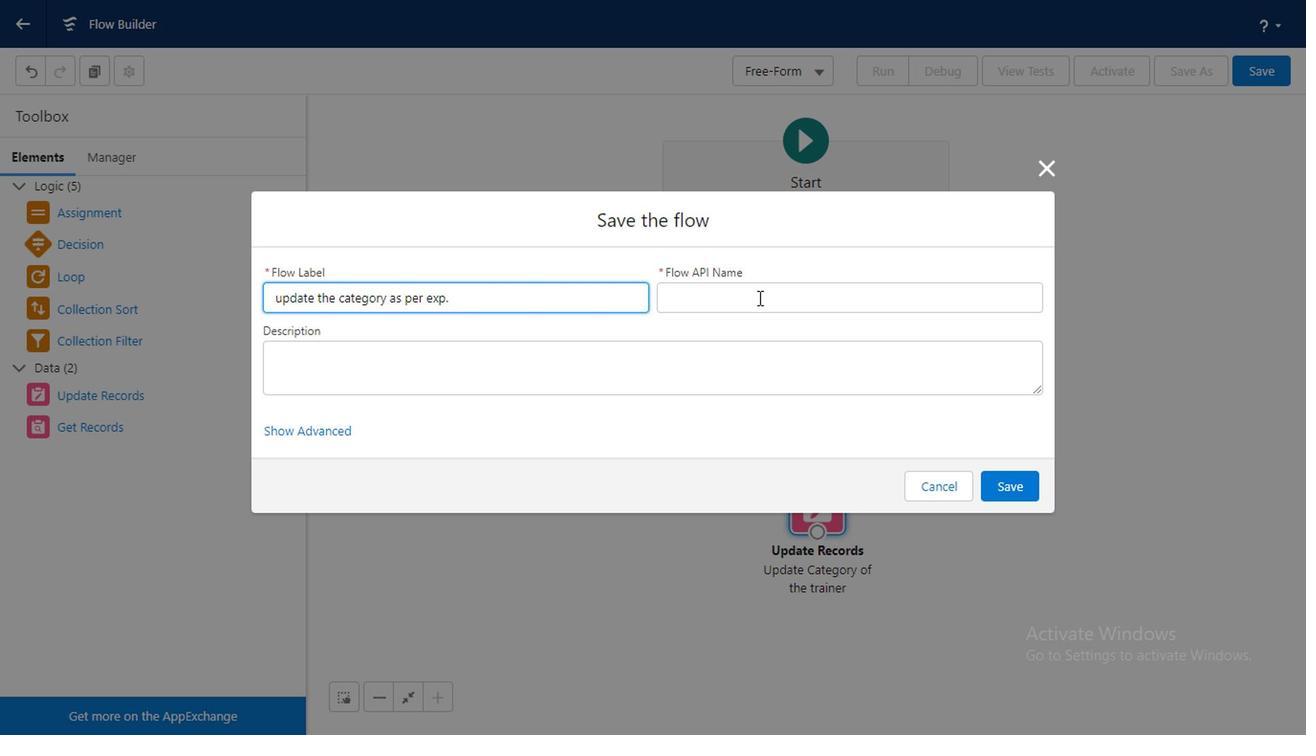 
Action: Mouse moved to (1012, 475)
Screenshot: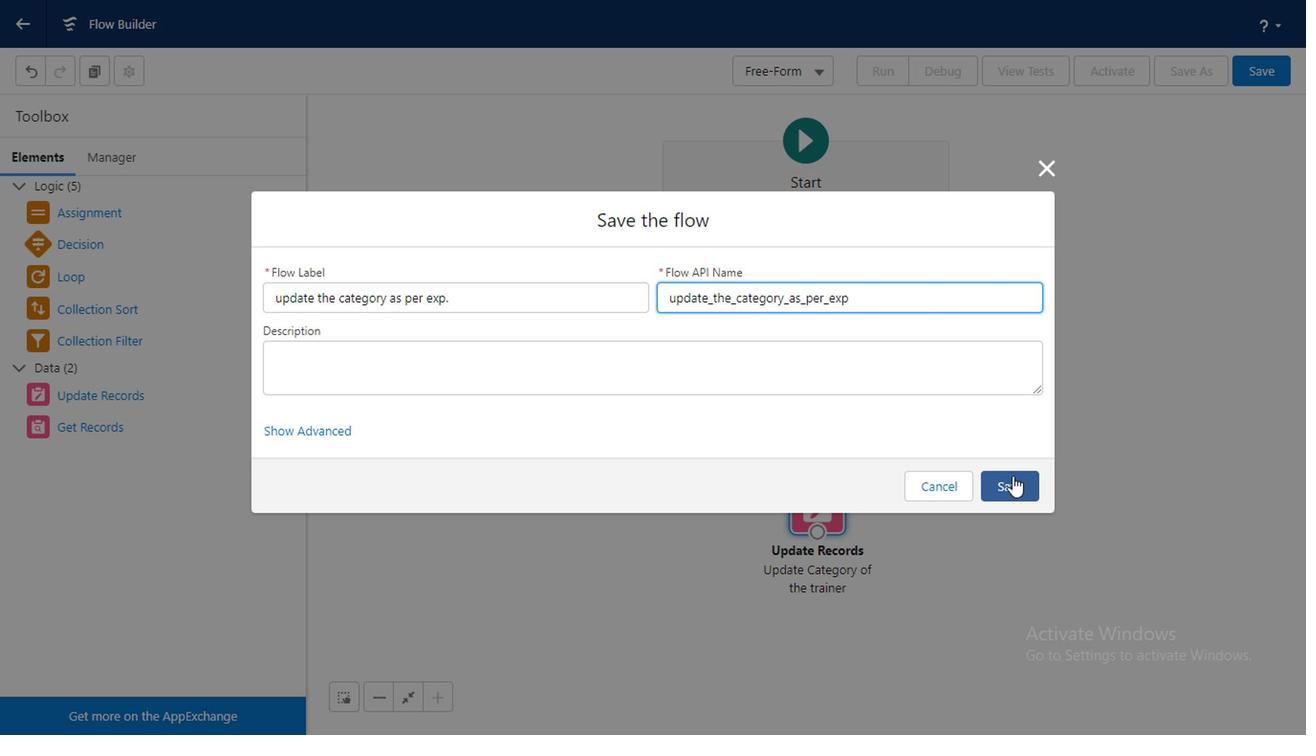 
Action: Mouse pressed left at (1012, 475)
Screenshot: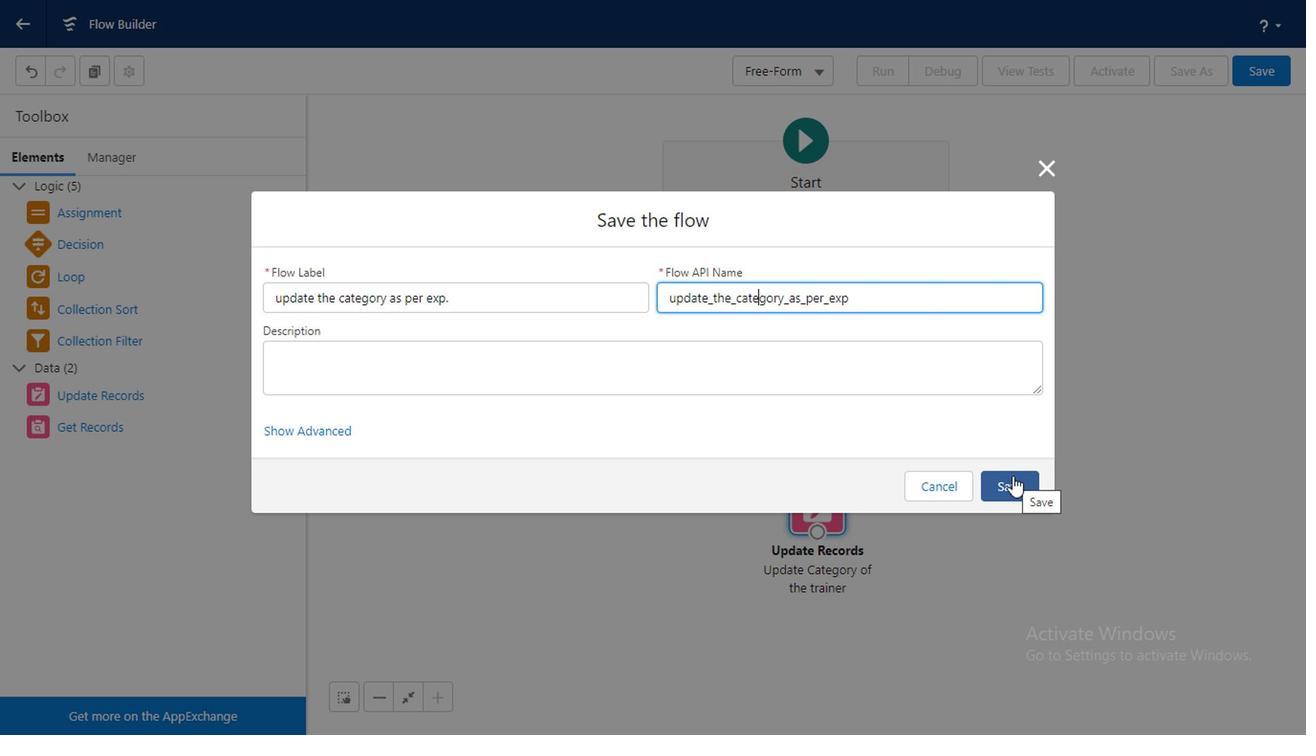 
Action: Mouse moved to (1102, 58)
Screenshot: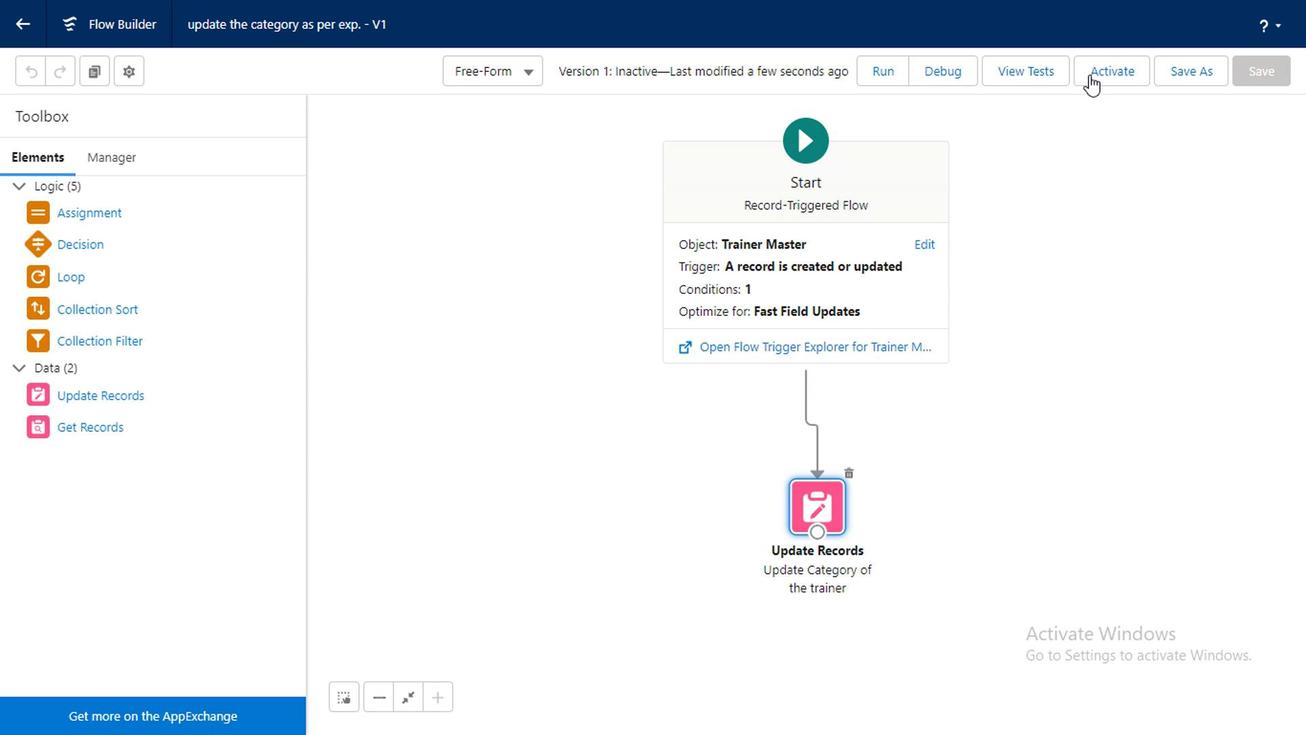 
Action: Mouse pressed left at (1102, 58)
Screenshot: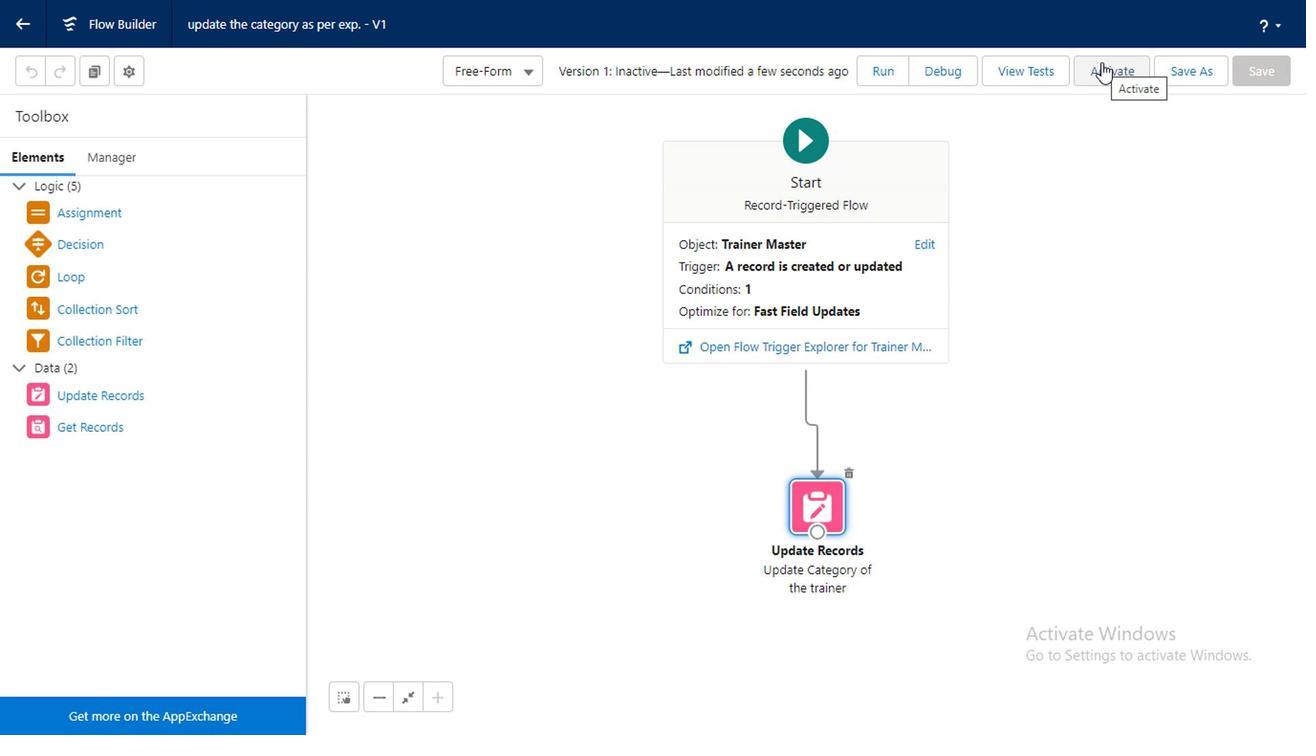 
Action: Mouse moved to (14, 12)
Screenshot: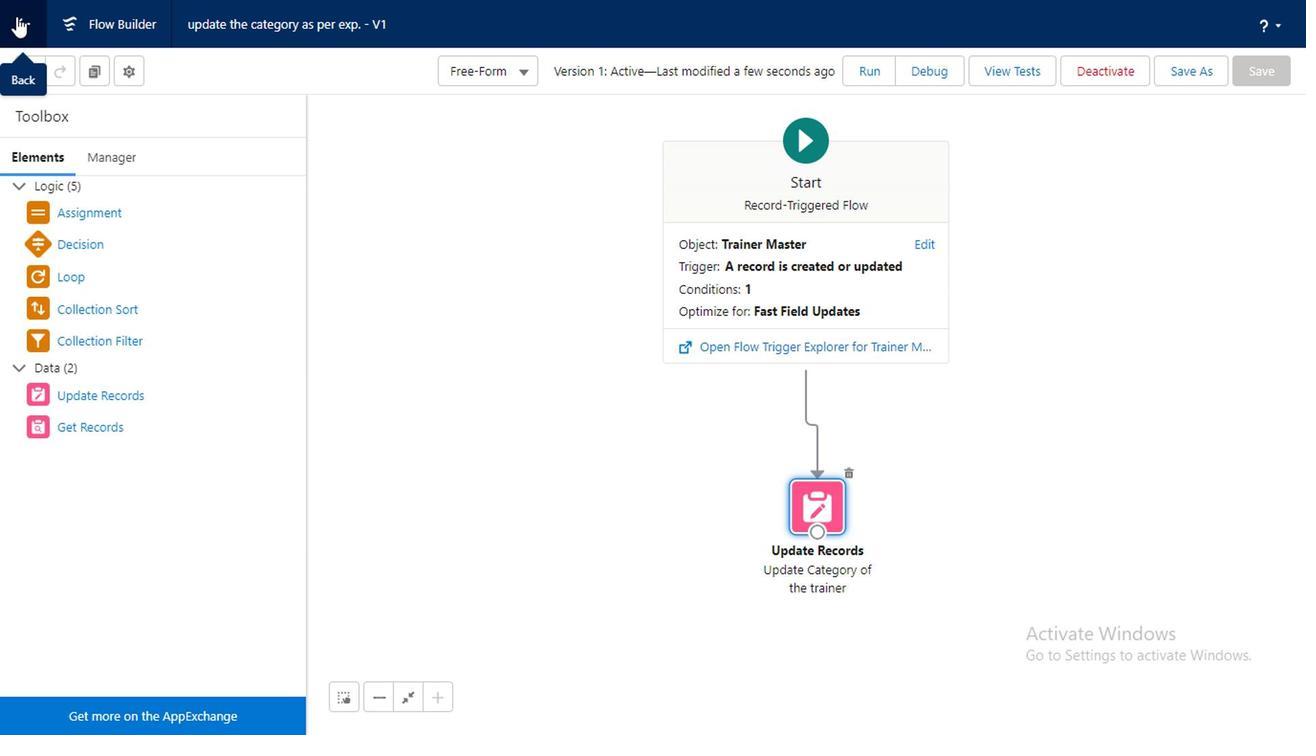 
Action: Mouse pressed left at (14, 12)
Screenshot: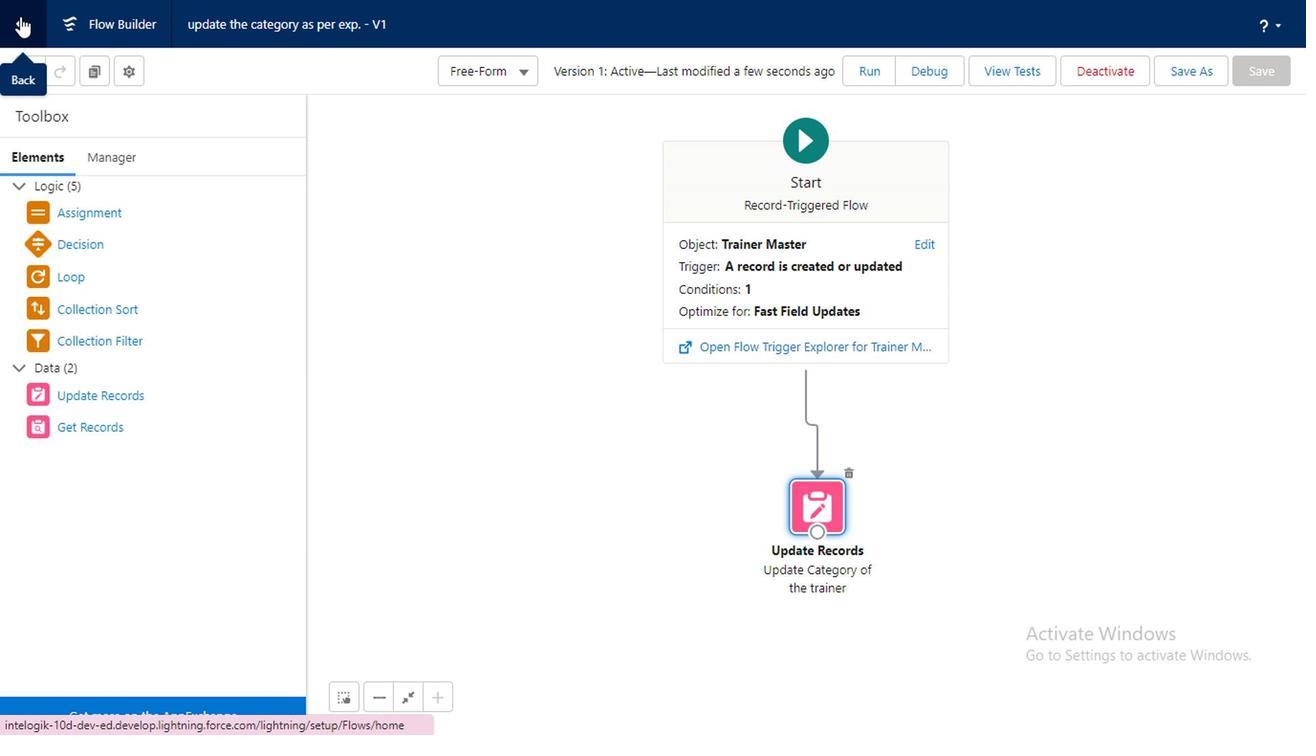 
Action: Mouse moved to (30, 65)
Screenshot: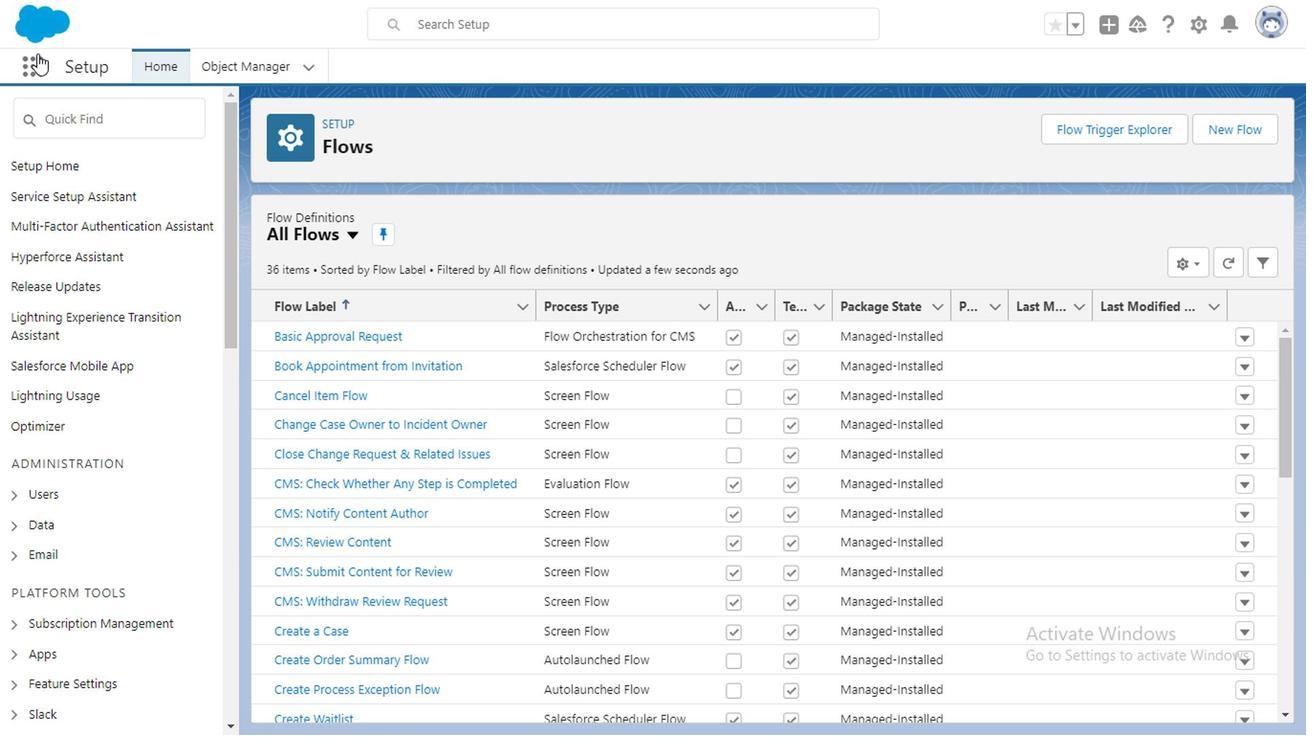 
Action: Mouse pressed left at (30, 65)
Screenshot: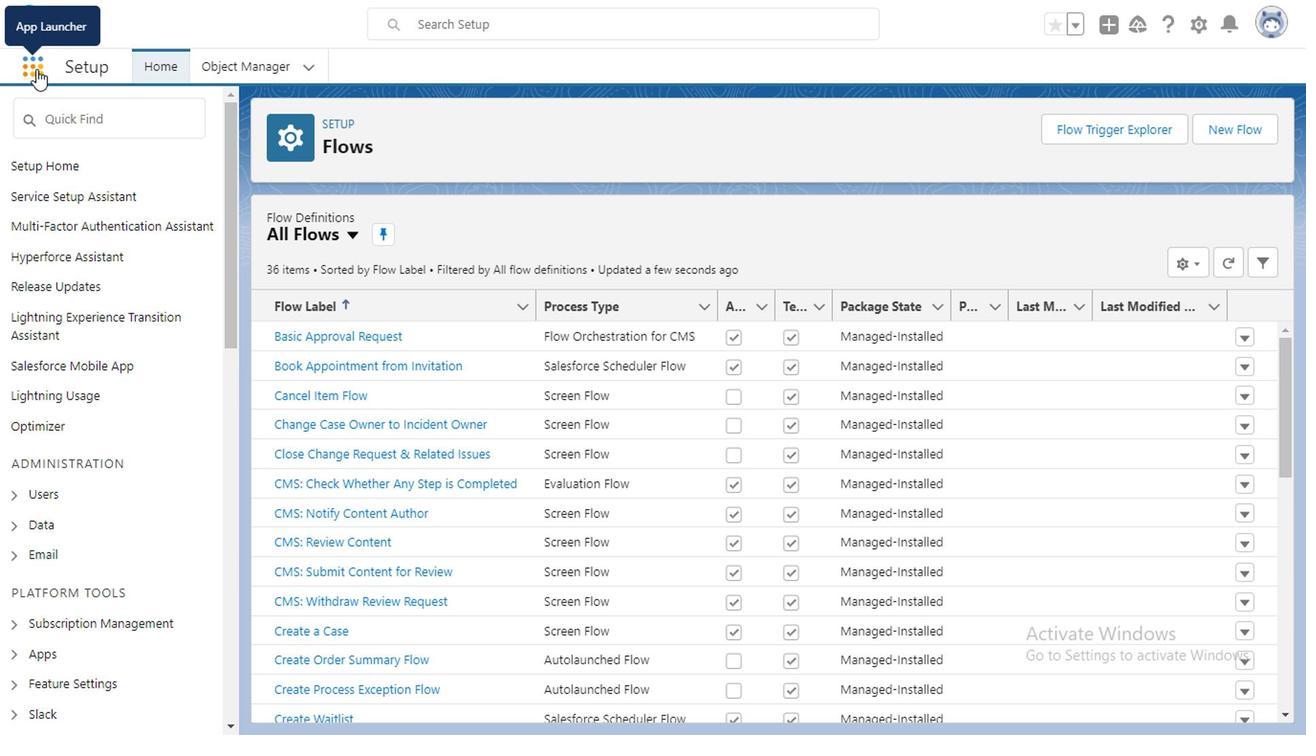 
Action: Key pressed <Key.caps_lock>O<Key.caps_lock>p
Screenshot: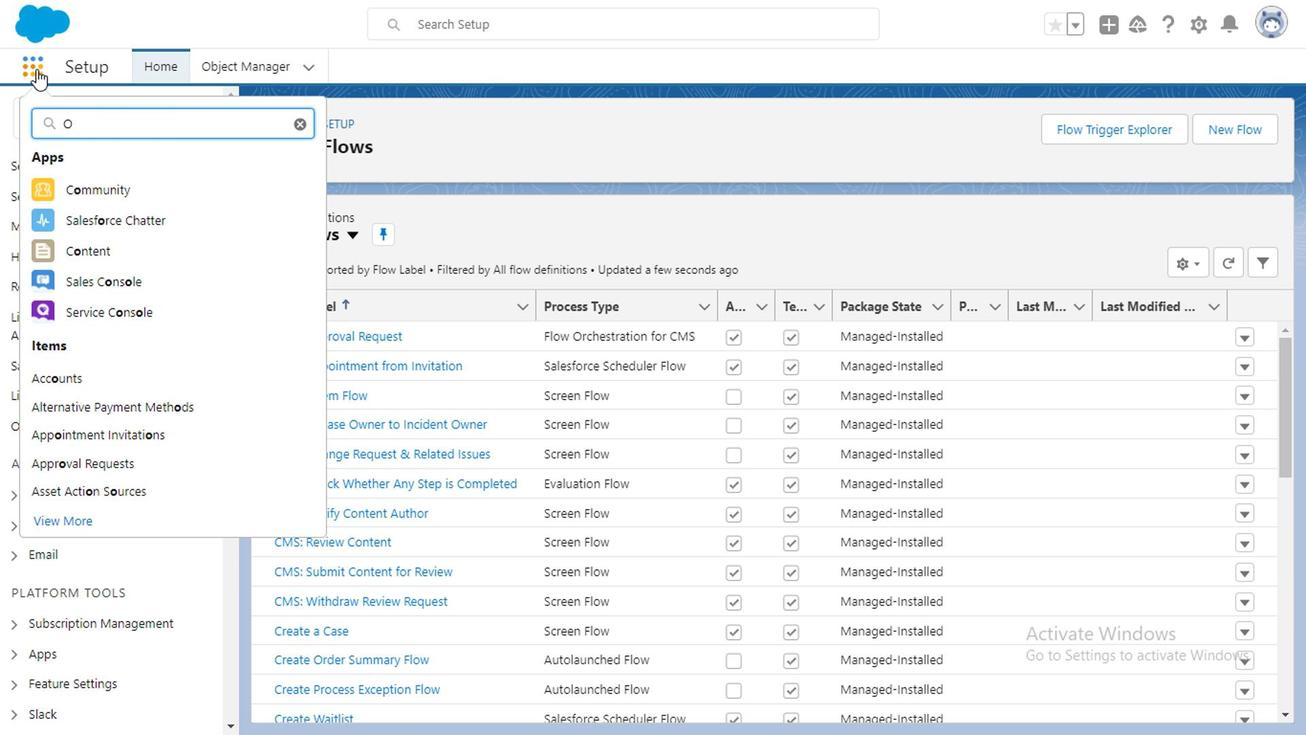 
Action: Mouse moved to (100, 204)
Screenshot: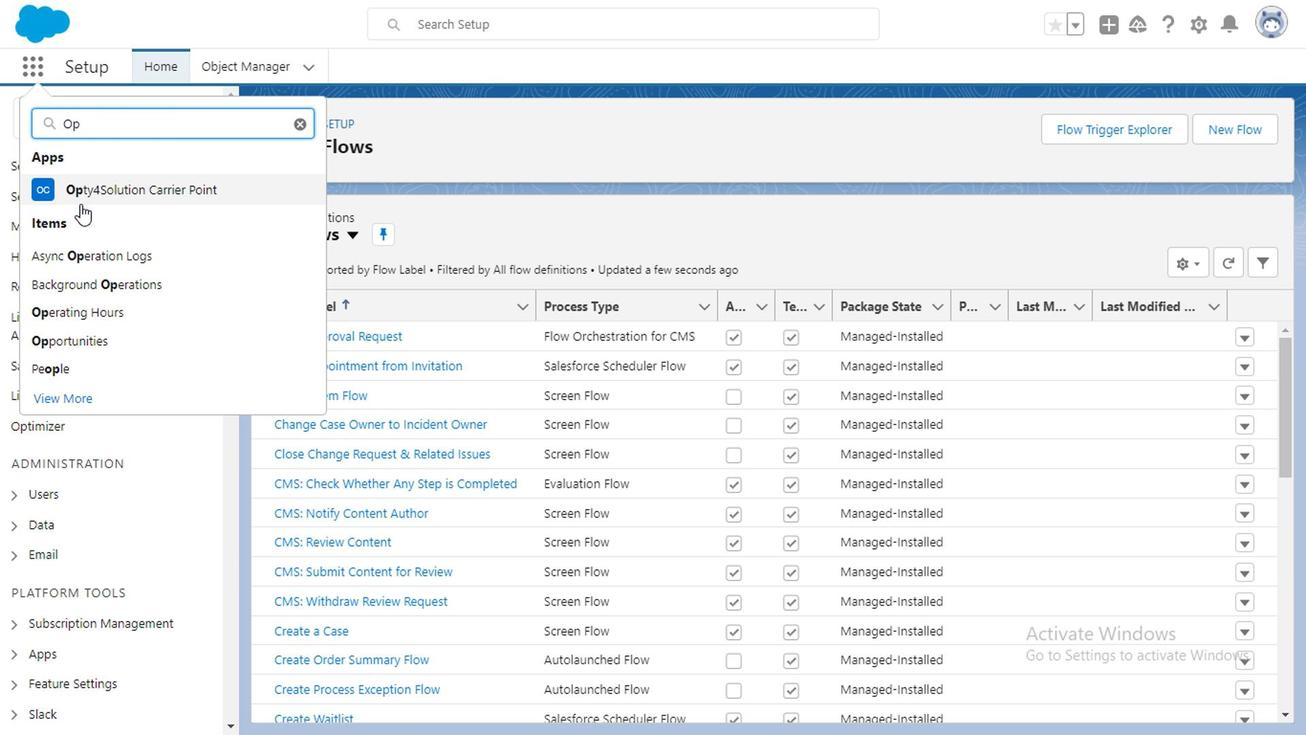 
Action: Mouse pressed left at (100, 204)
Screenshot: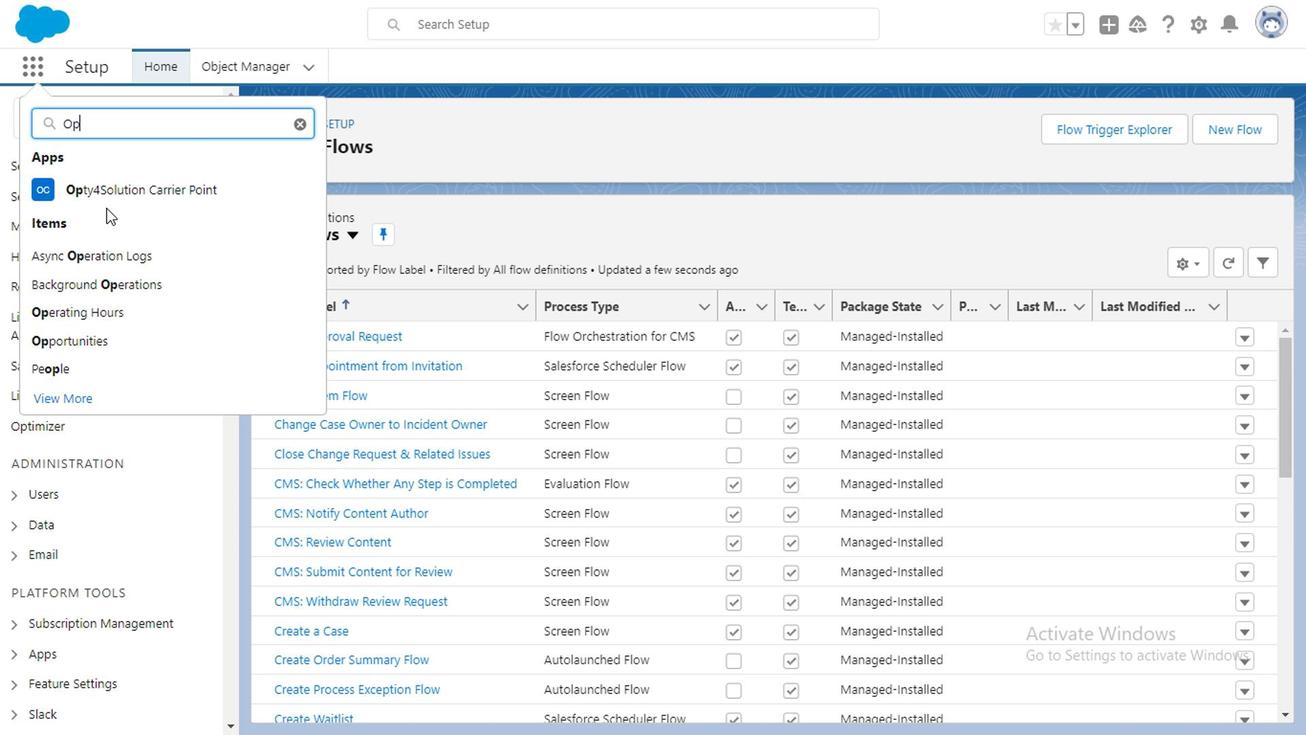 
Action: Mouse moved to (100, 195)
Screenshot: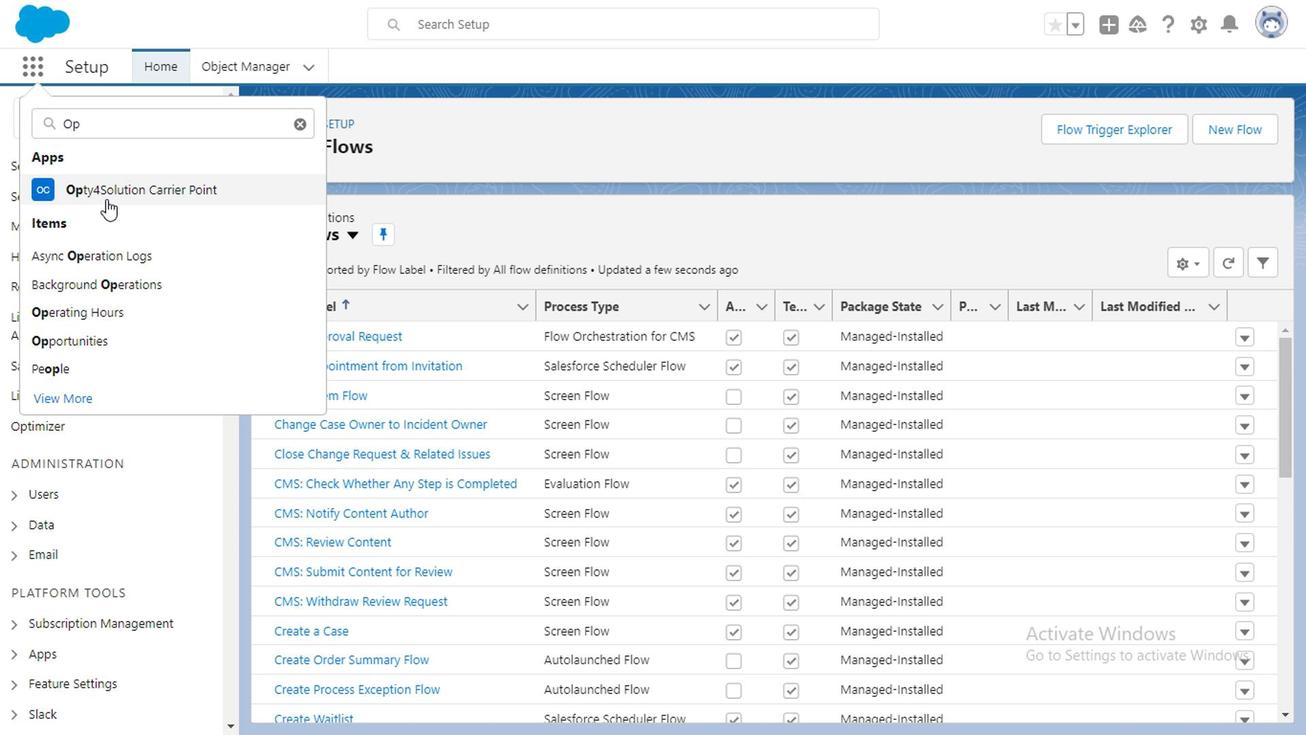 
Action: Mouse pressed left at (100, 195)
Screenshot: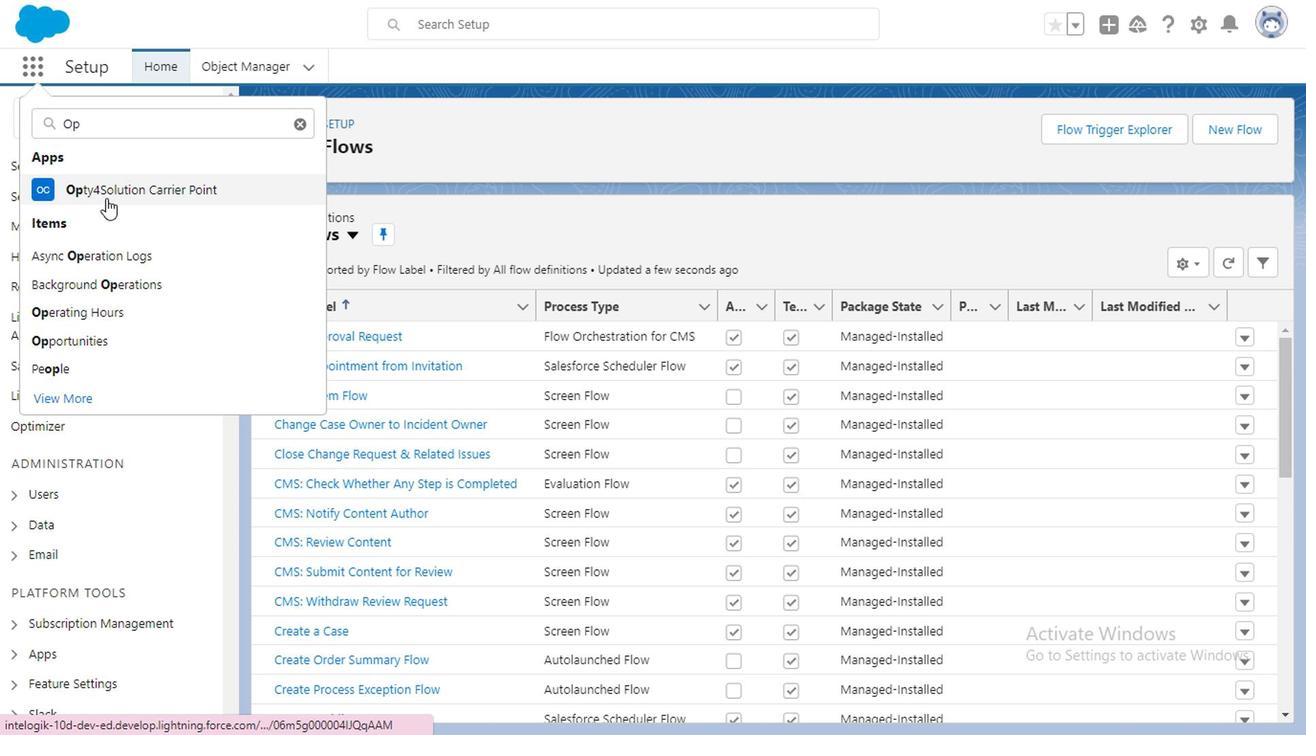 
Action: Mouse moved to (490, 60)
Screenshot: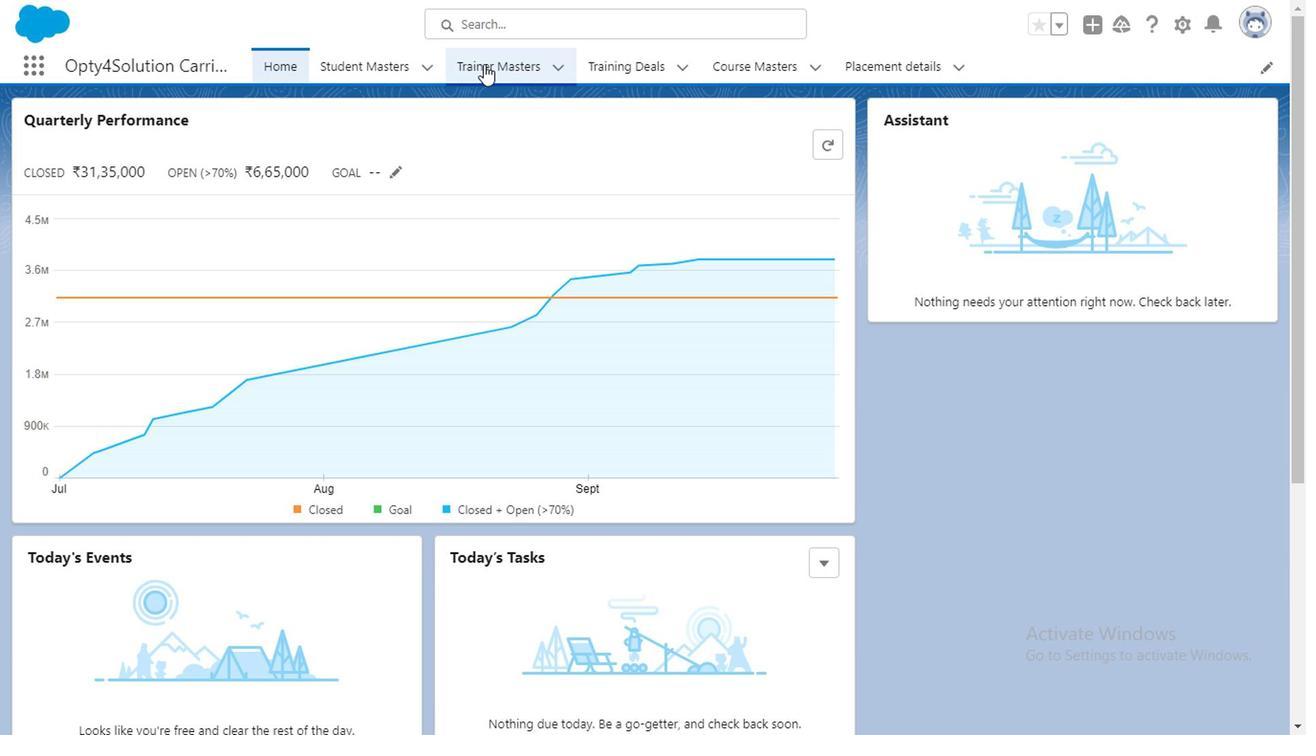 
Action: Mouse pressed left at (490, 60)
Screenshot: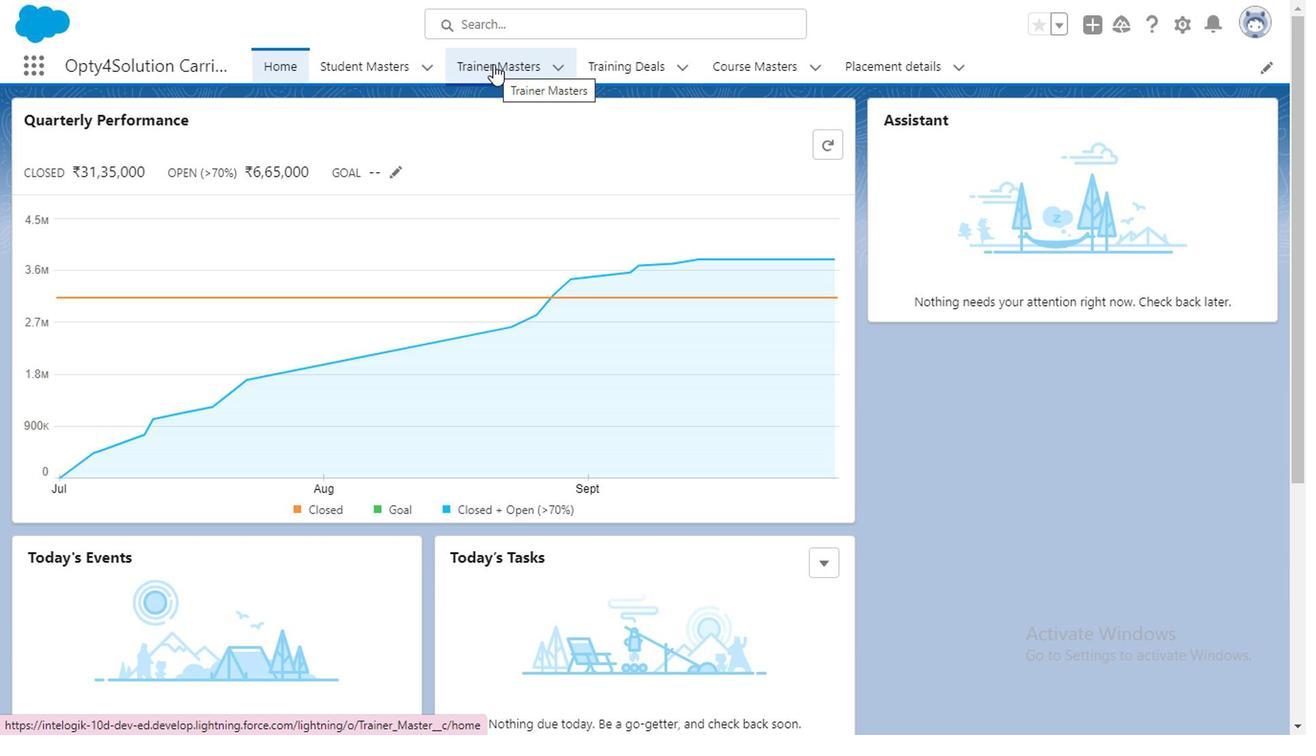 
Action: Mouse moved to (1060, 130)
Screenshot: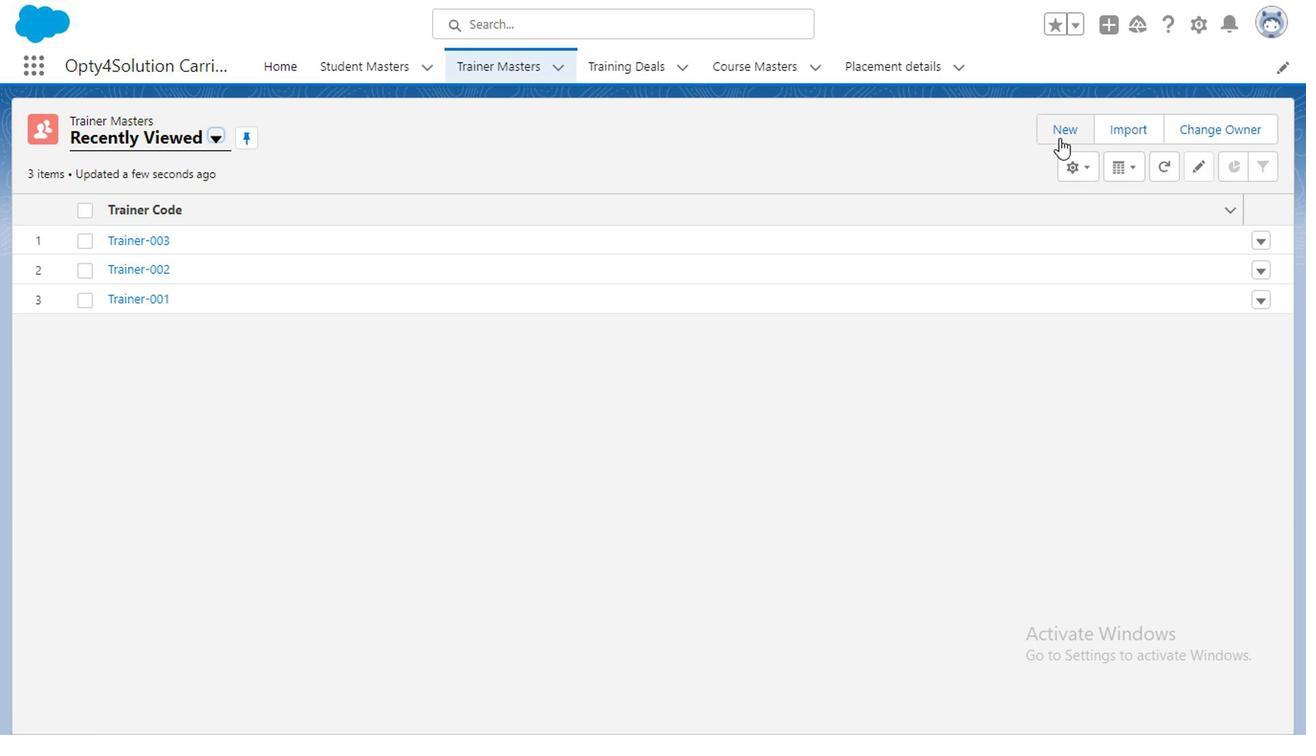 
Action: Mouse pressed left at (1060, 130)
Screenshot: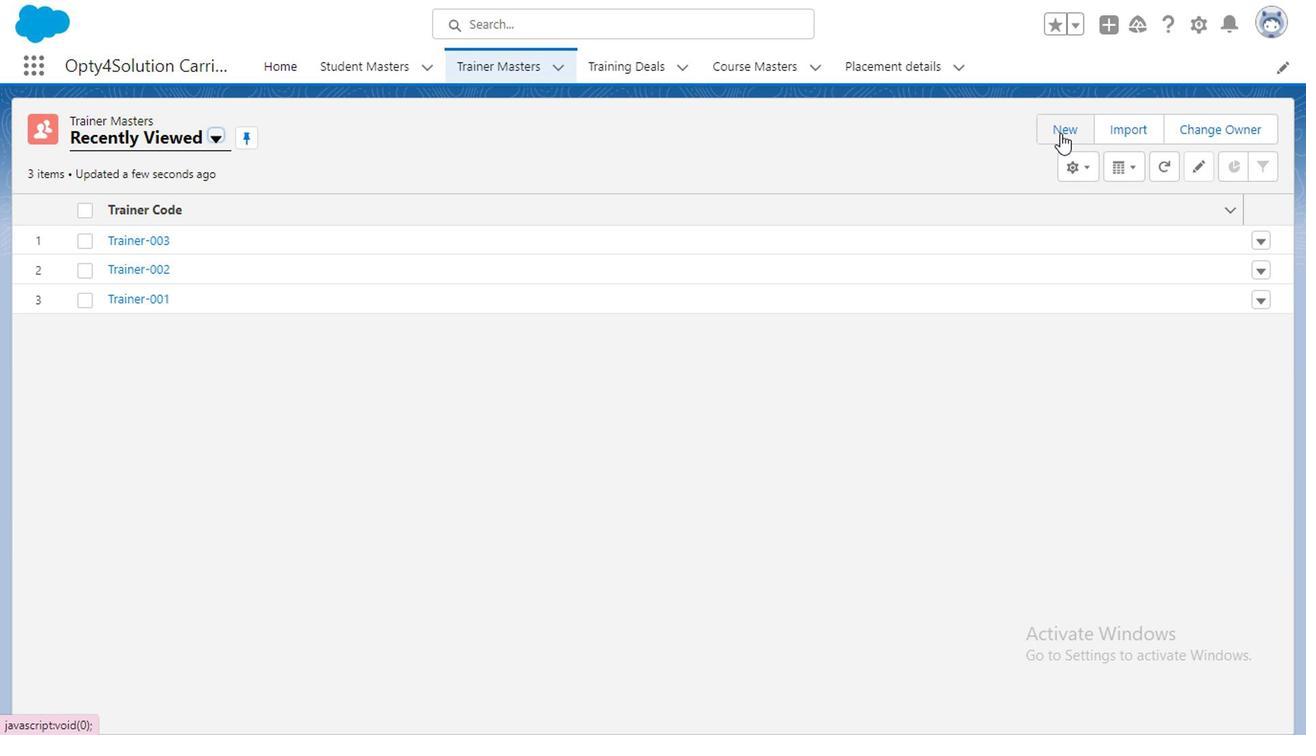 
Action: Mouse moved to (519, 268)
Screenshot: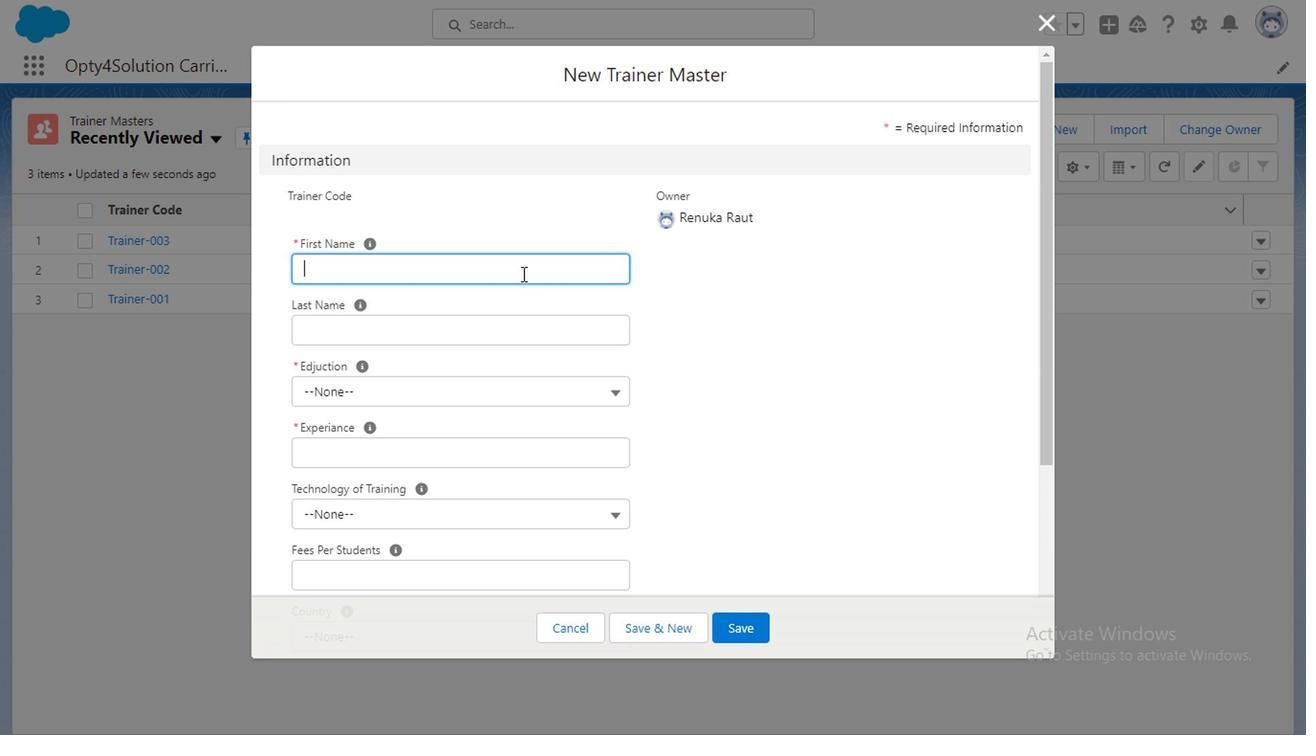 
Action: Mouse pressed left at (519, 268)
Screenshot: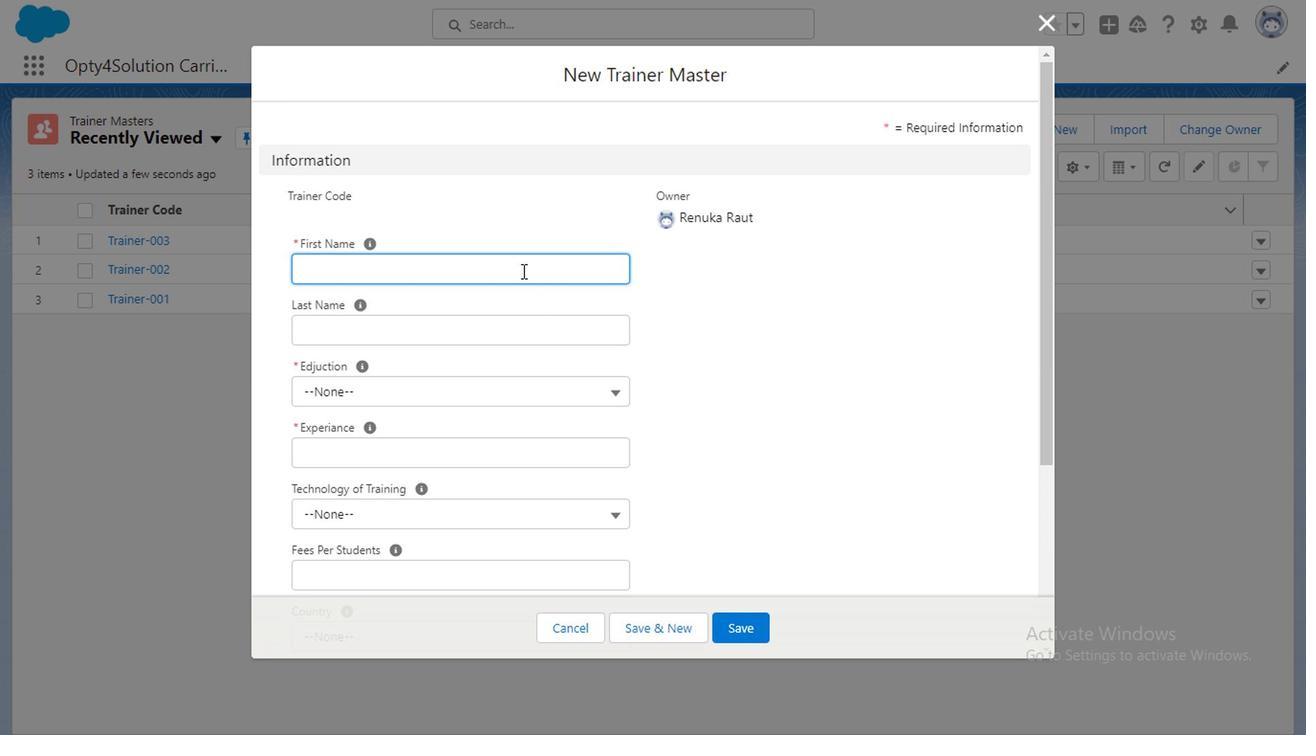 
Action: Key pressed <Key.caps_lock>S<Key.caps_lock>ha
Screenshot: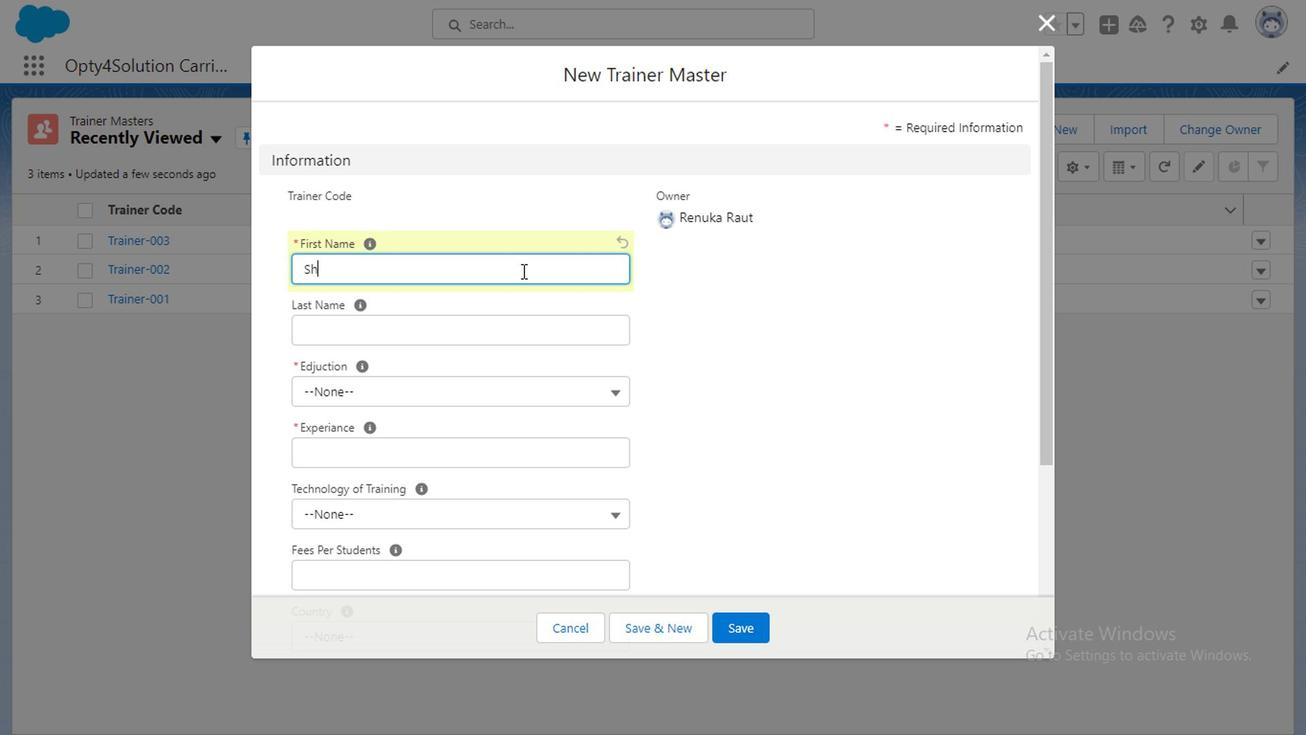 
Action: Mouse moved to (462, 330)
Screenshot: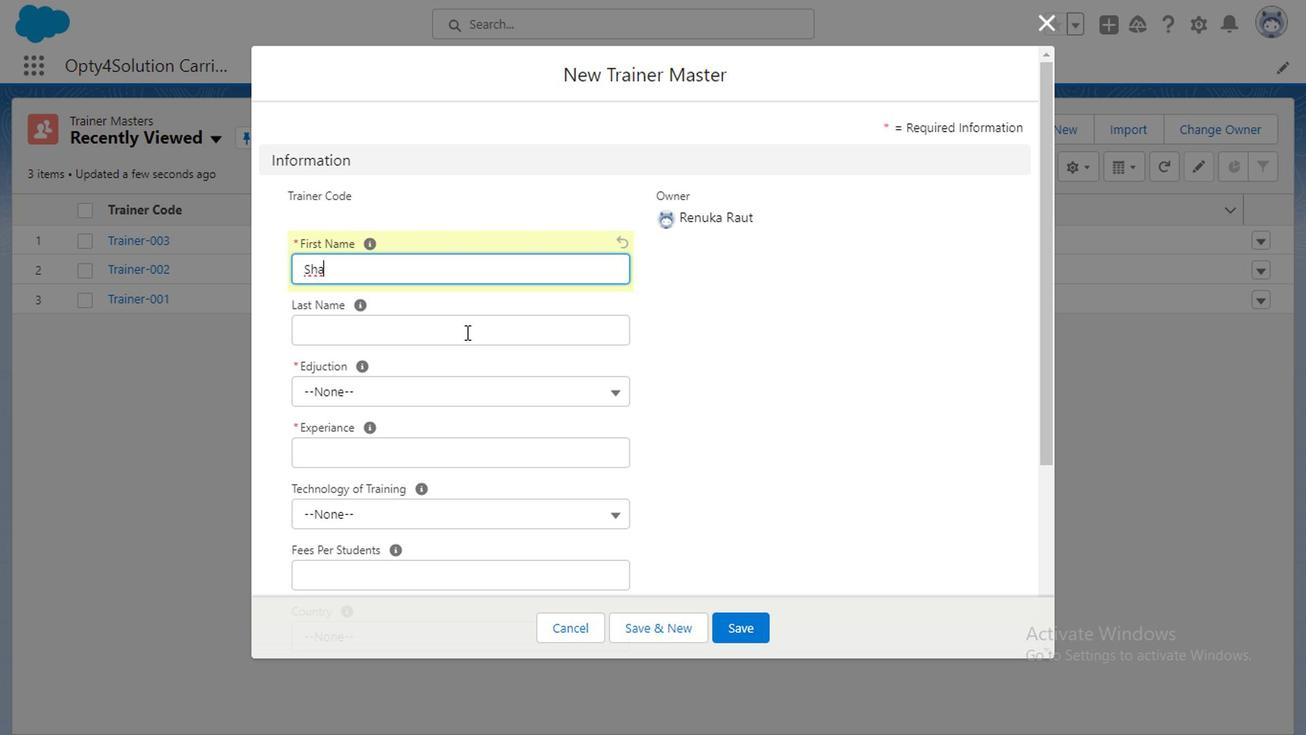 
Action: Mouse pressed left at (462, 330)
Screenshot: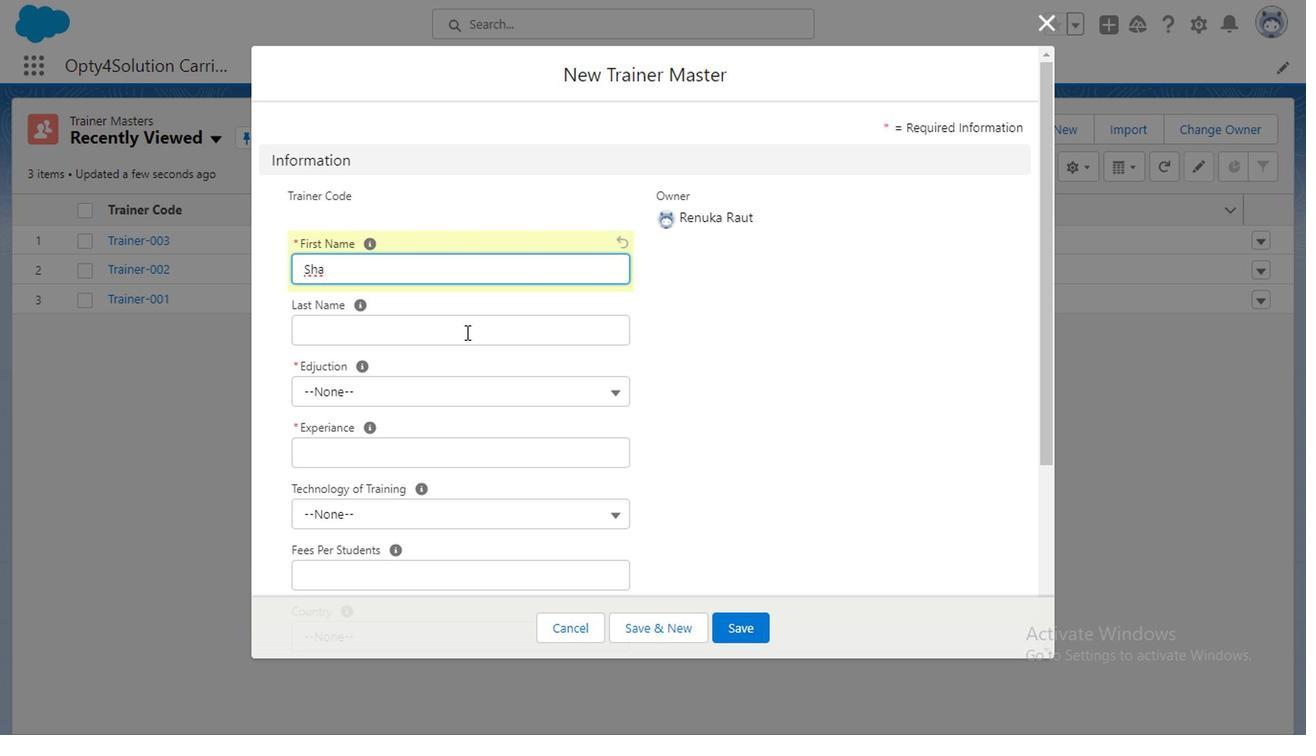 
Action: Key pressed sharma
Screenshot: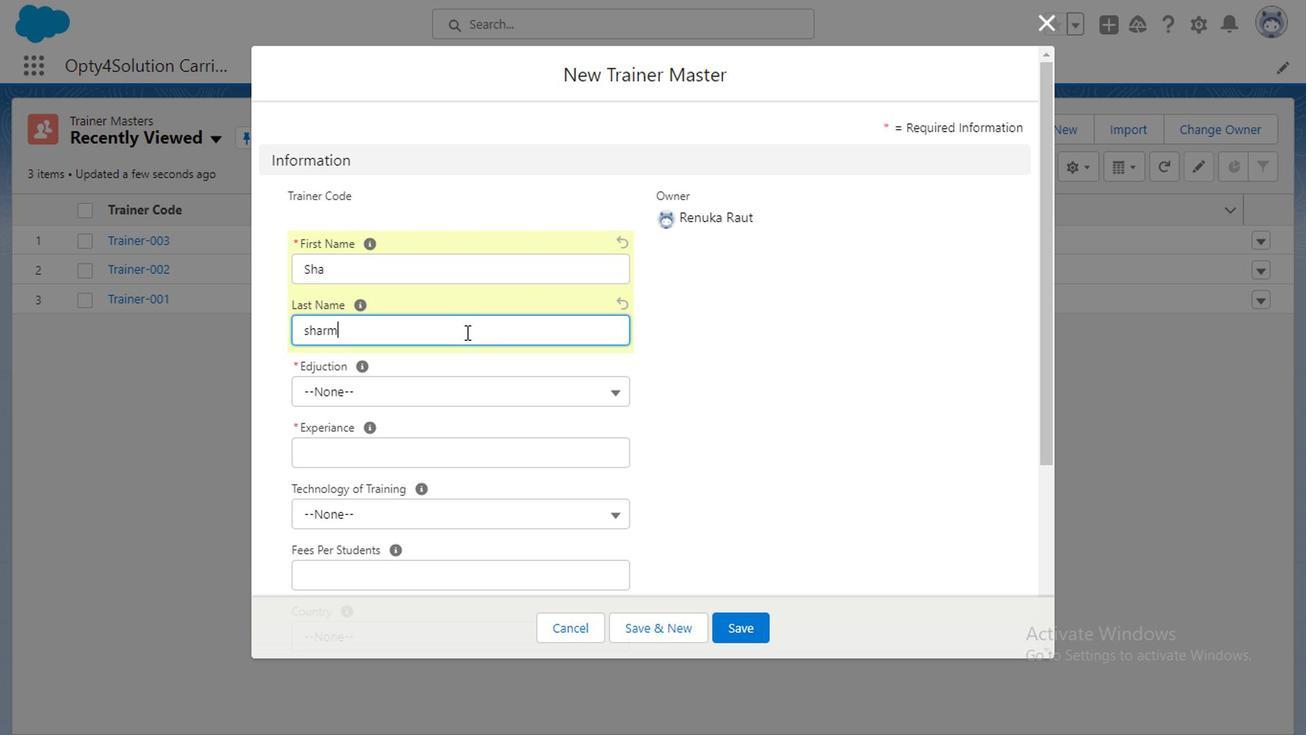 
Action: Mouse moved to (509, 380)
Screenshot: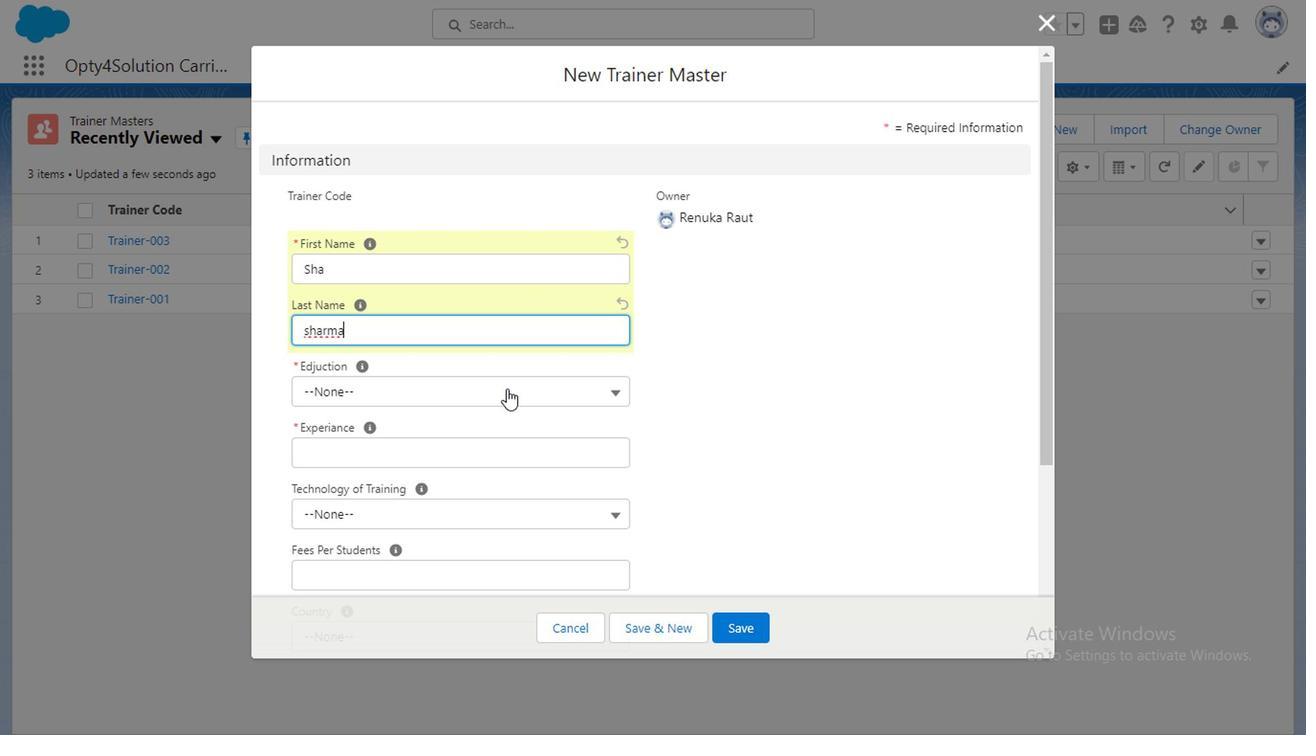 
Action: Mouse pressed left at (509, 380)
Screenshot: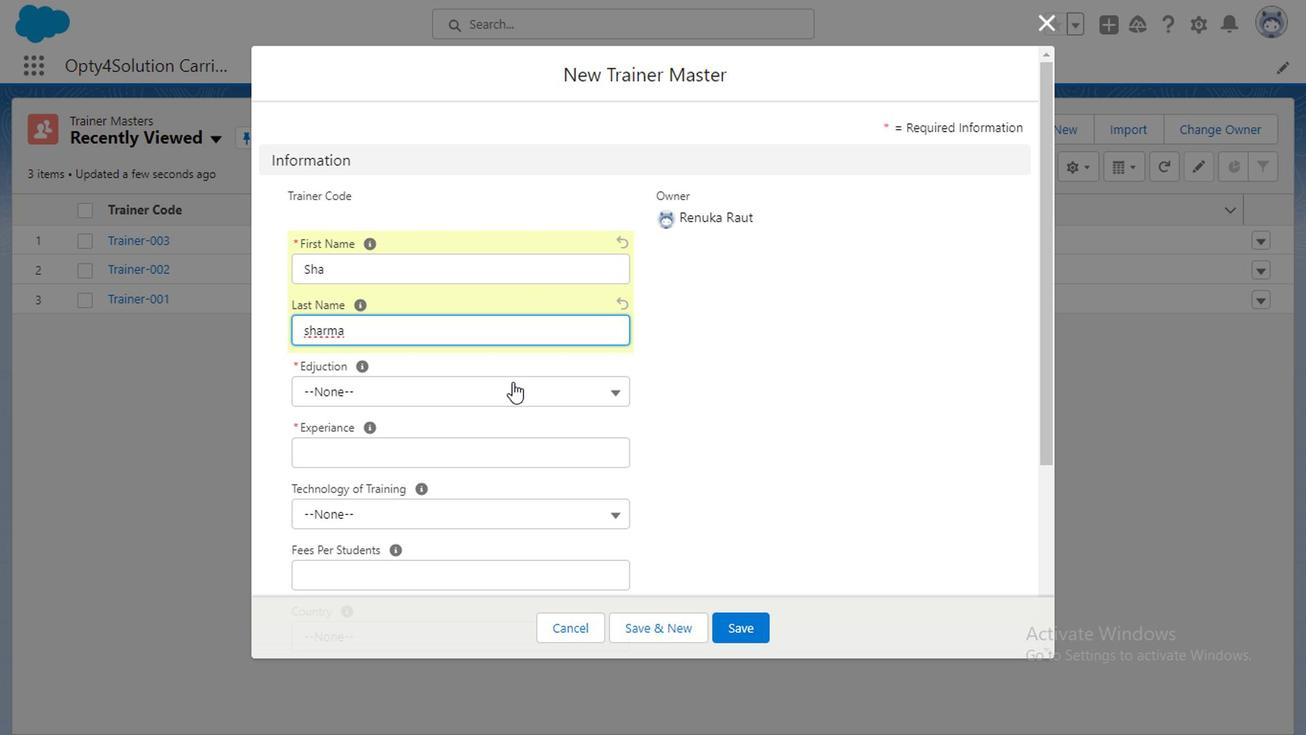 
Action: Mouse moved to (356, 492)
Screenshot: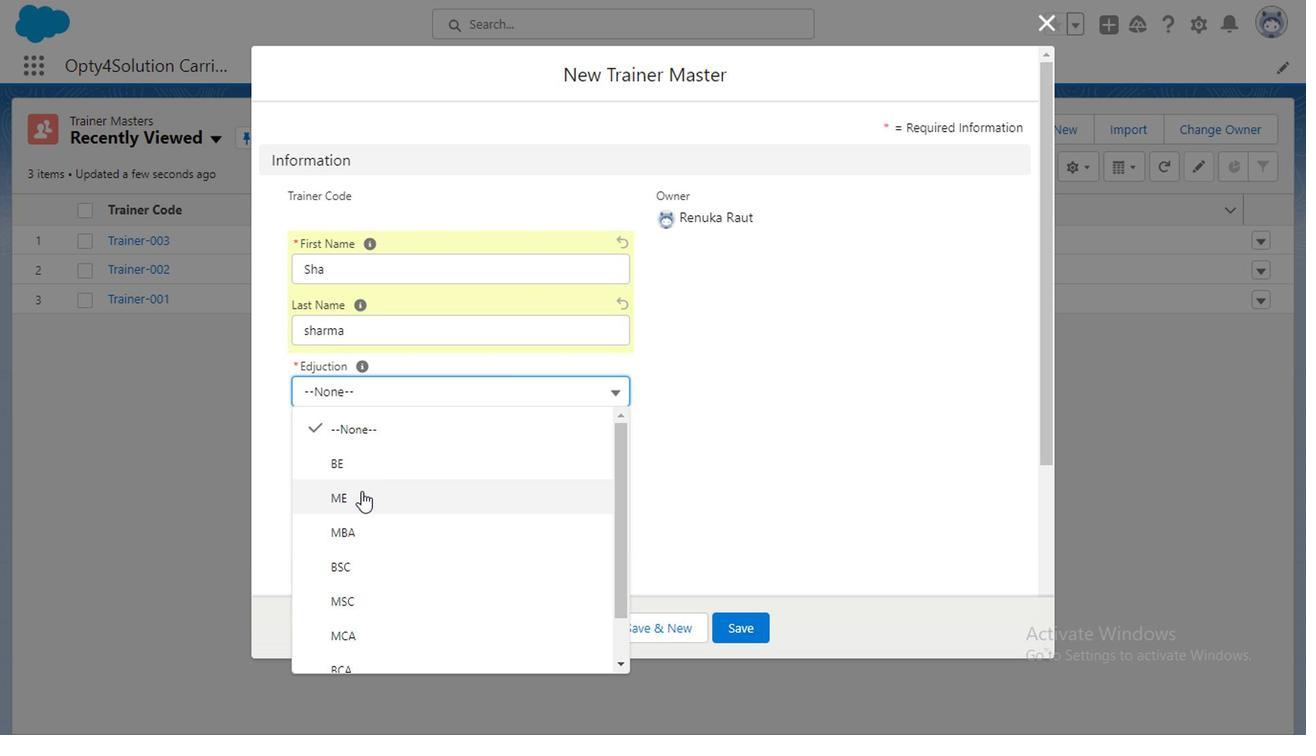 
Action: Mouse pressed left at (356, 492)
Screenshot: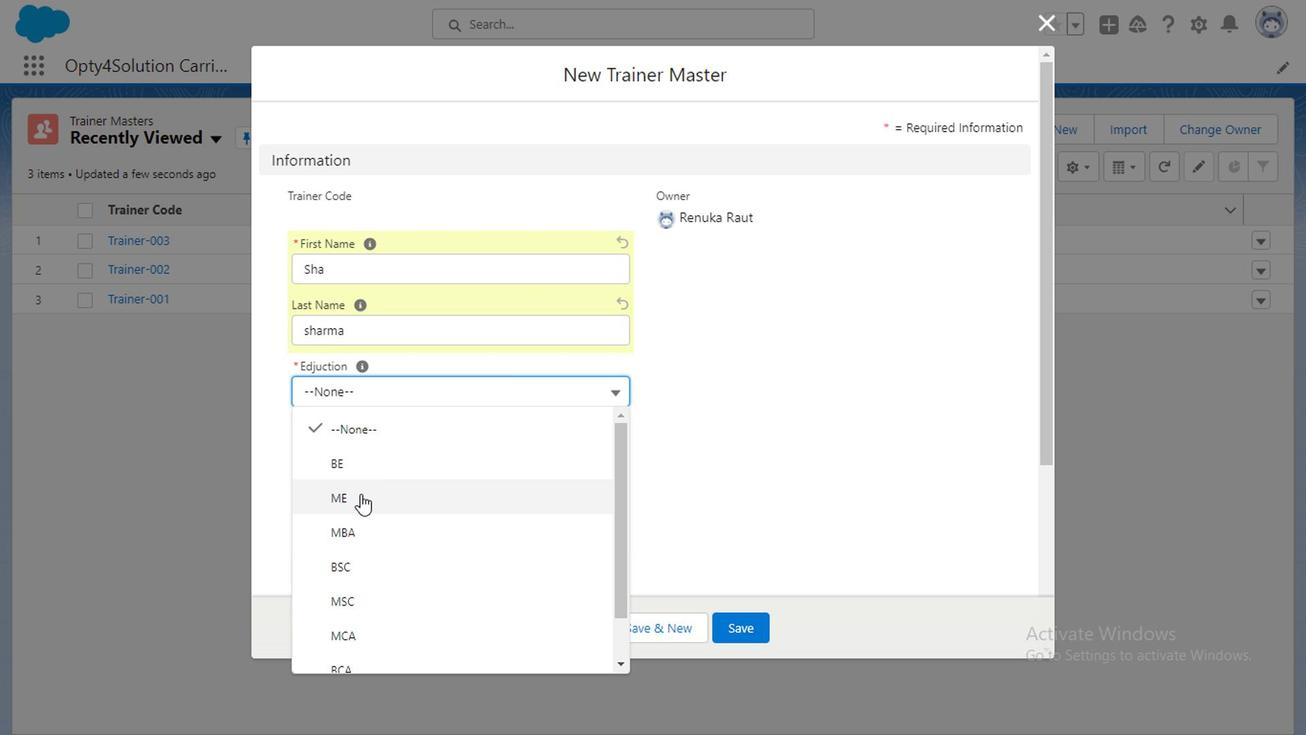 
Action: Mouse moved to (489, 450)
Screenshot: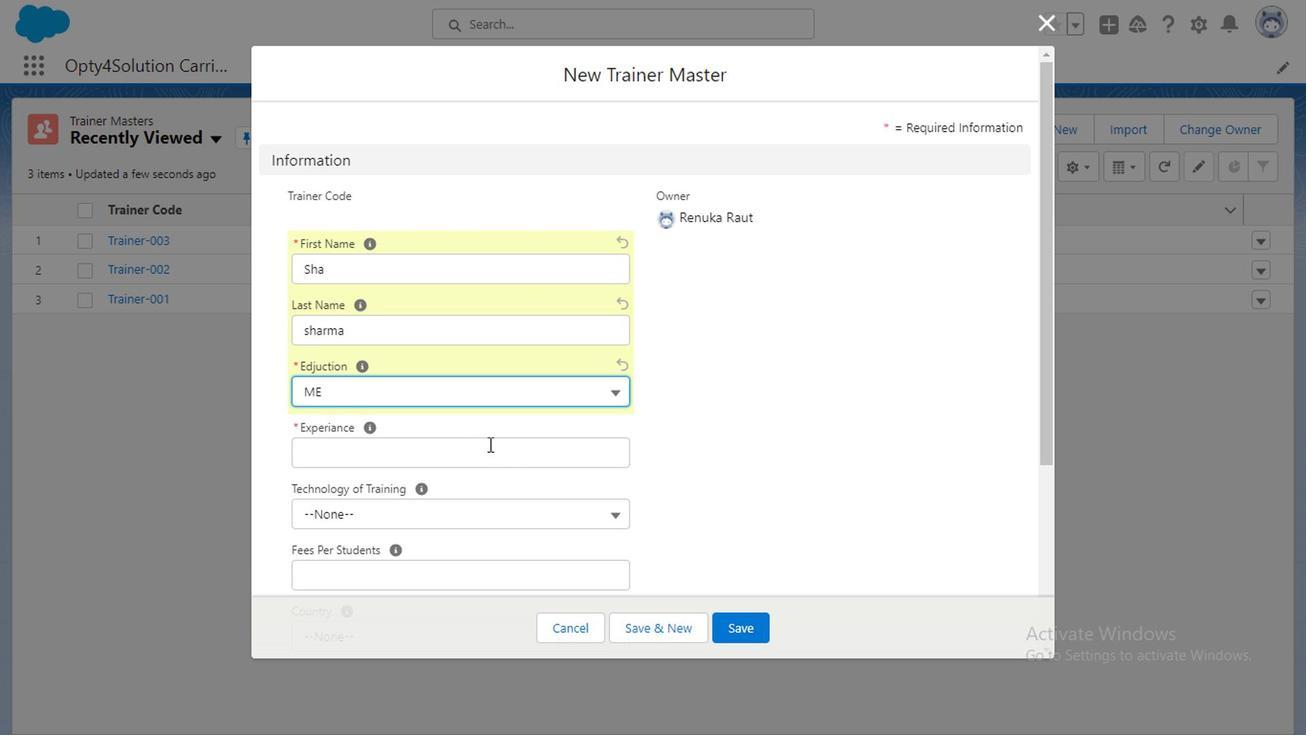 
Action: Mouse pressed left at (489, 450)
Screenshot: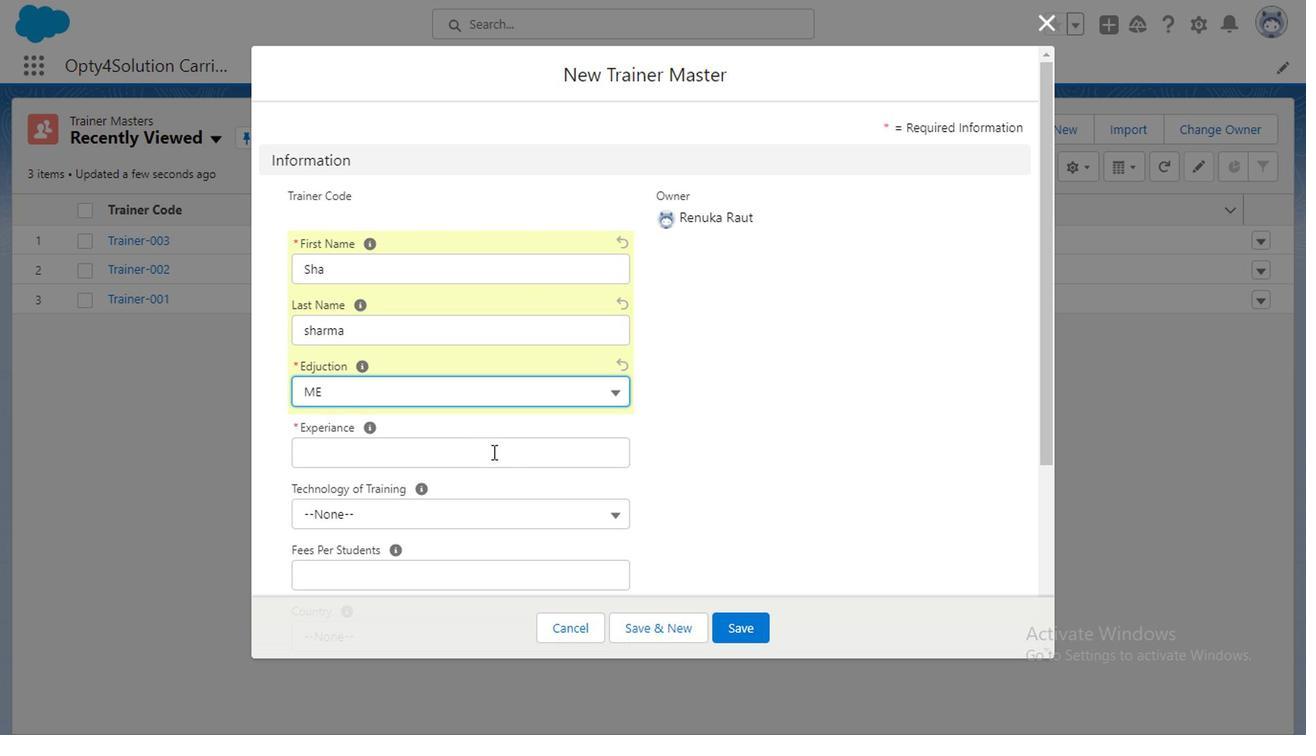 
Action: Key pressed 20
Screenshot: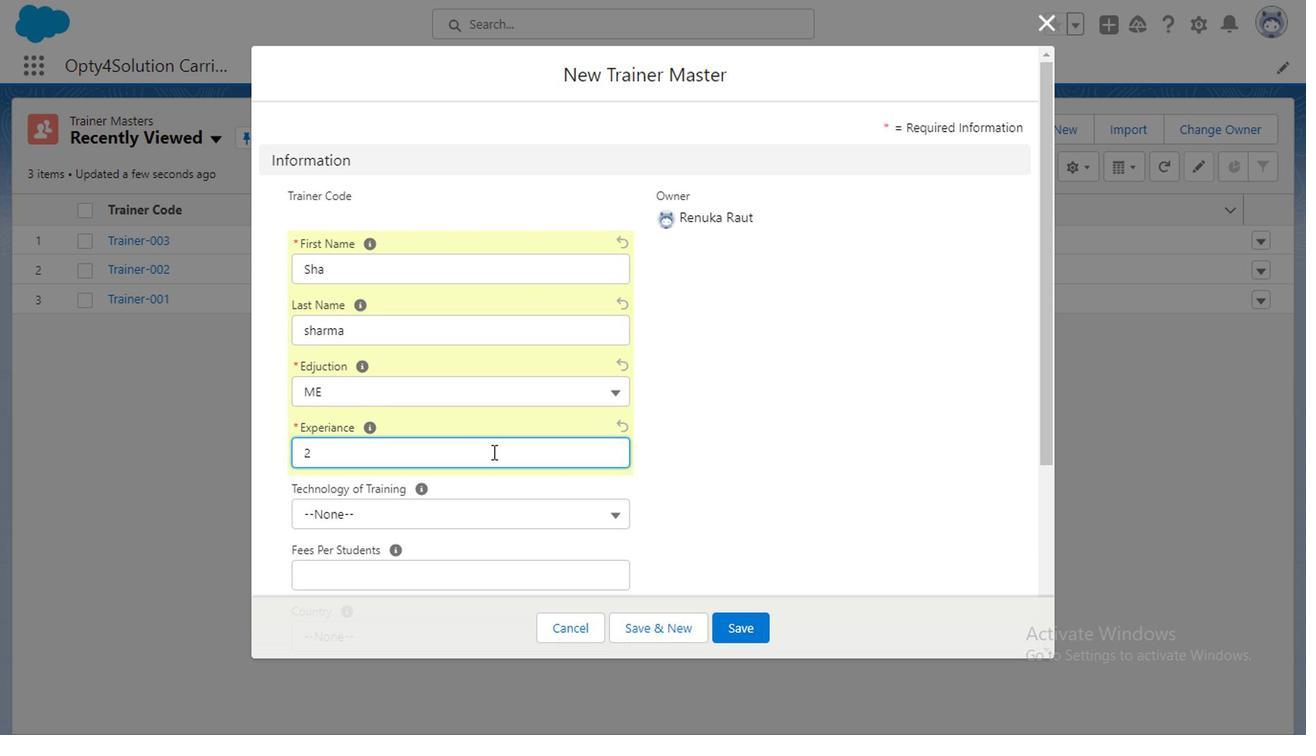 
Action: Mouse moved to (759, 628)
Screenshot: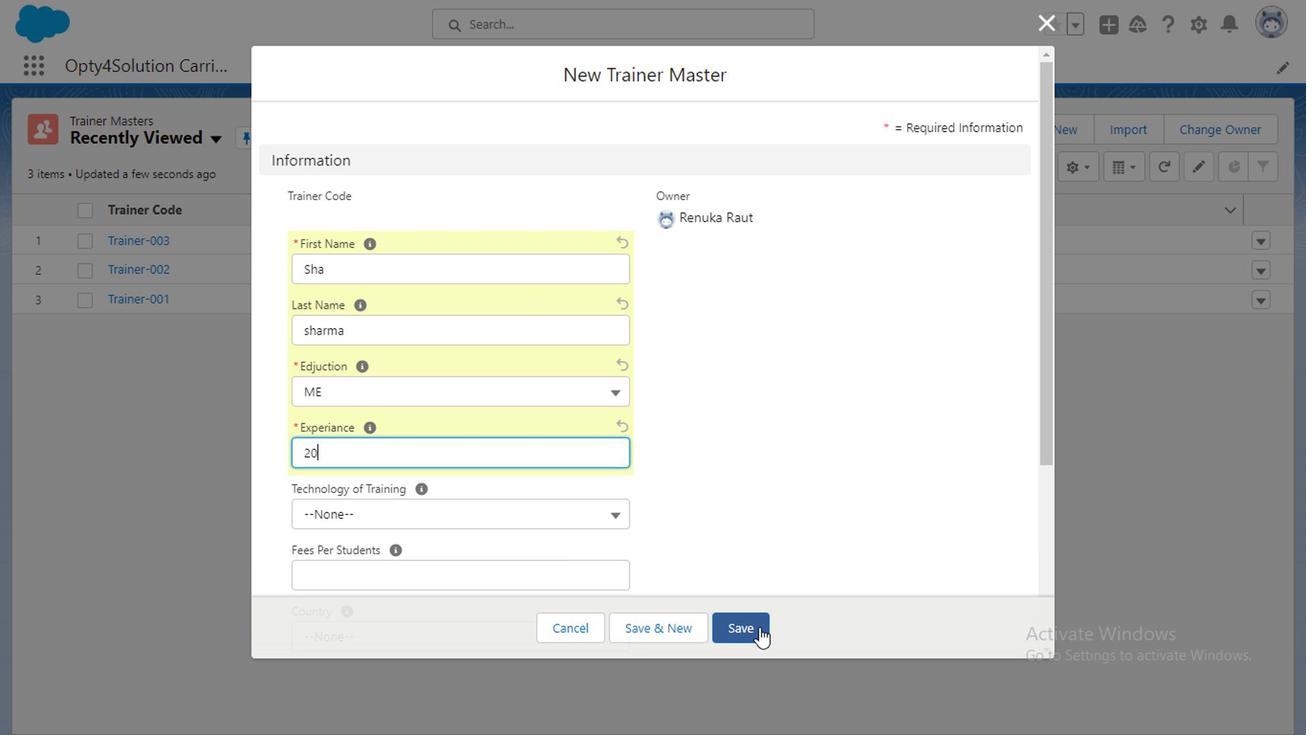 
Action: Mouse pressed left at (759, 628)
Screenshot: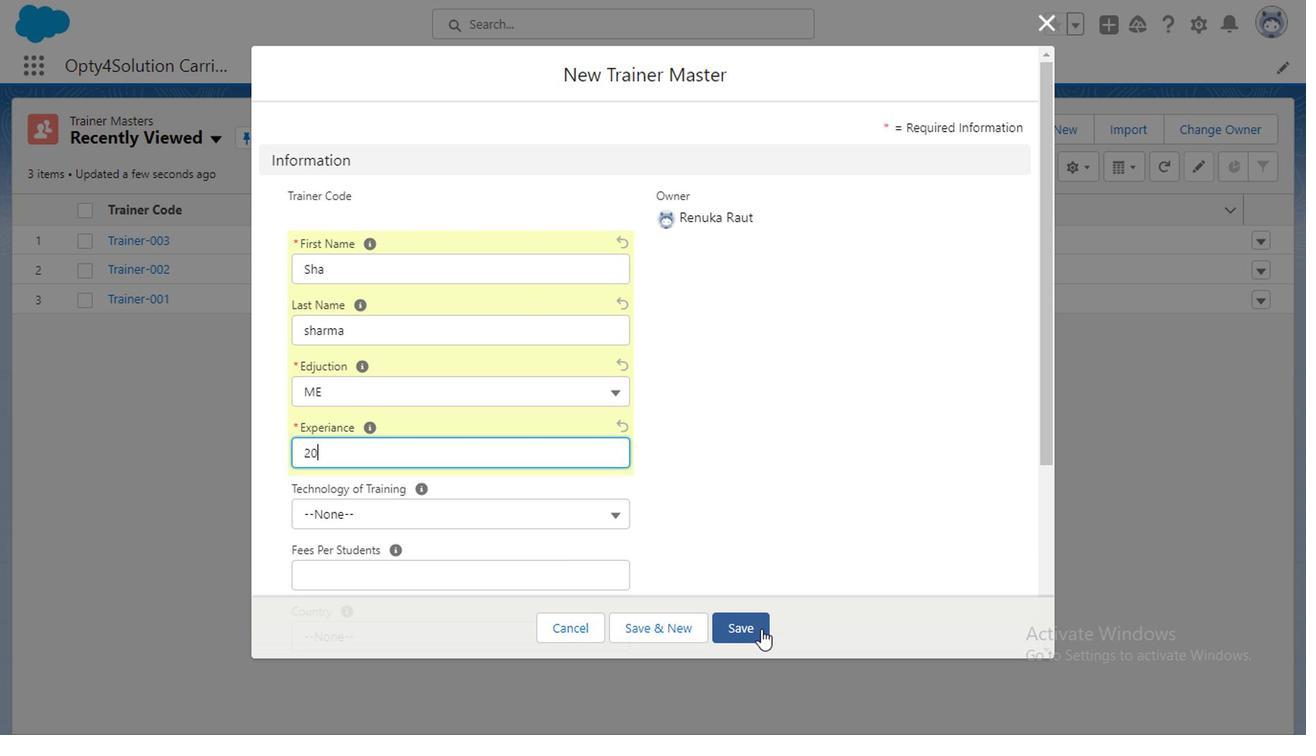 
Action: Mouse moved to (1302, 539)
Screenshot: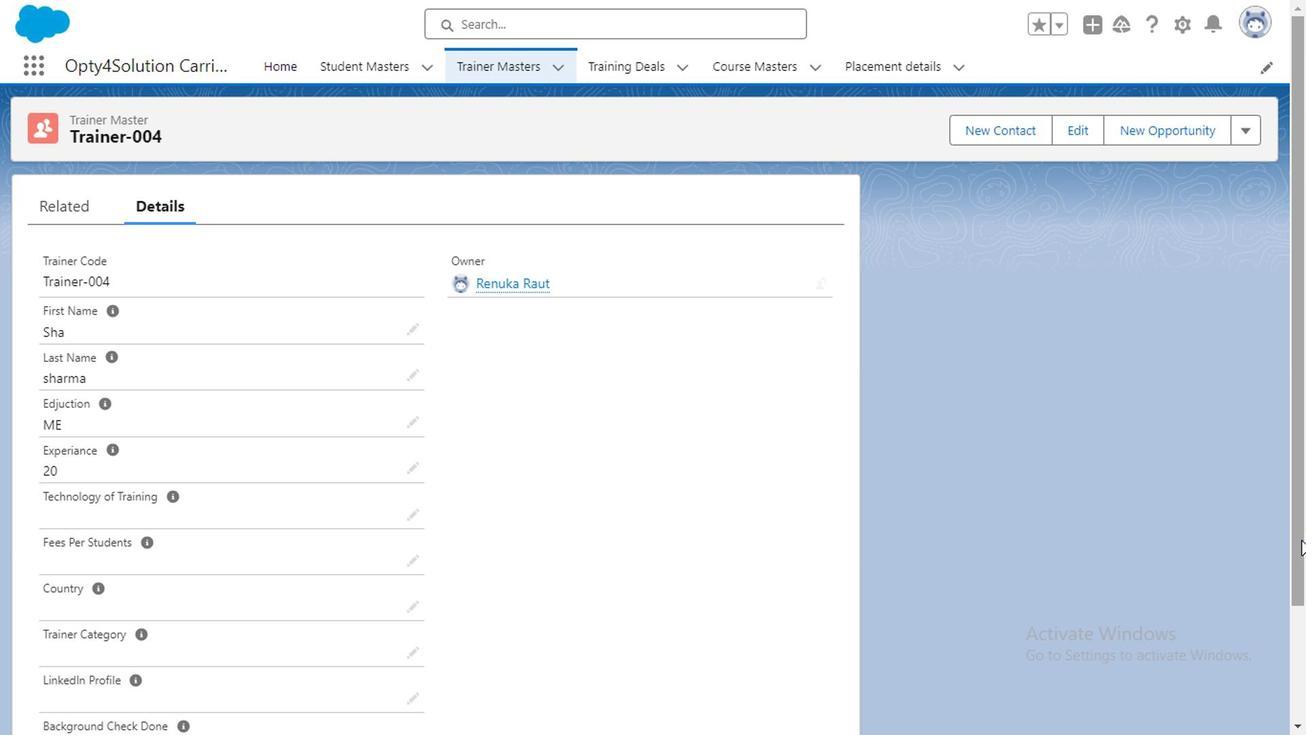 
Action: Mouse pressed left at (1302, 539)
Screenshot: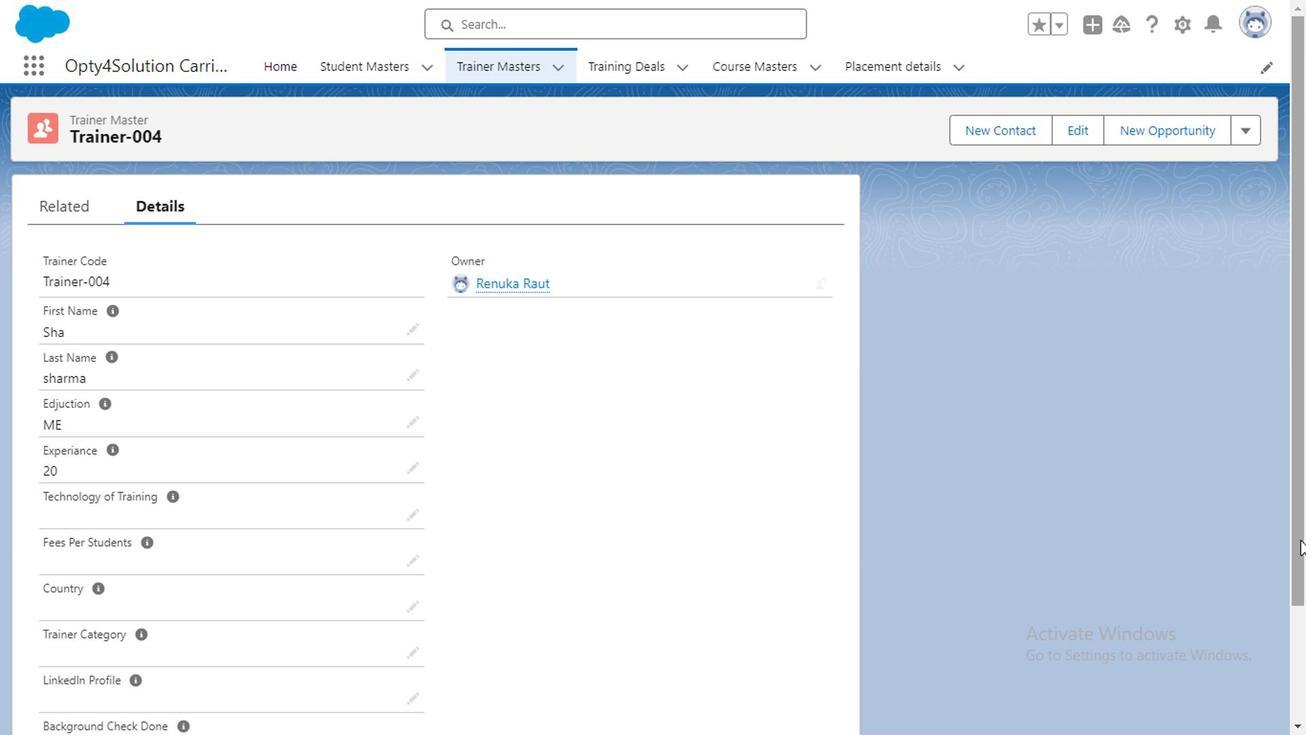 
Action: Mouse moved to (513, 61)
Screenshot: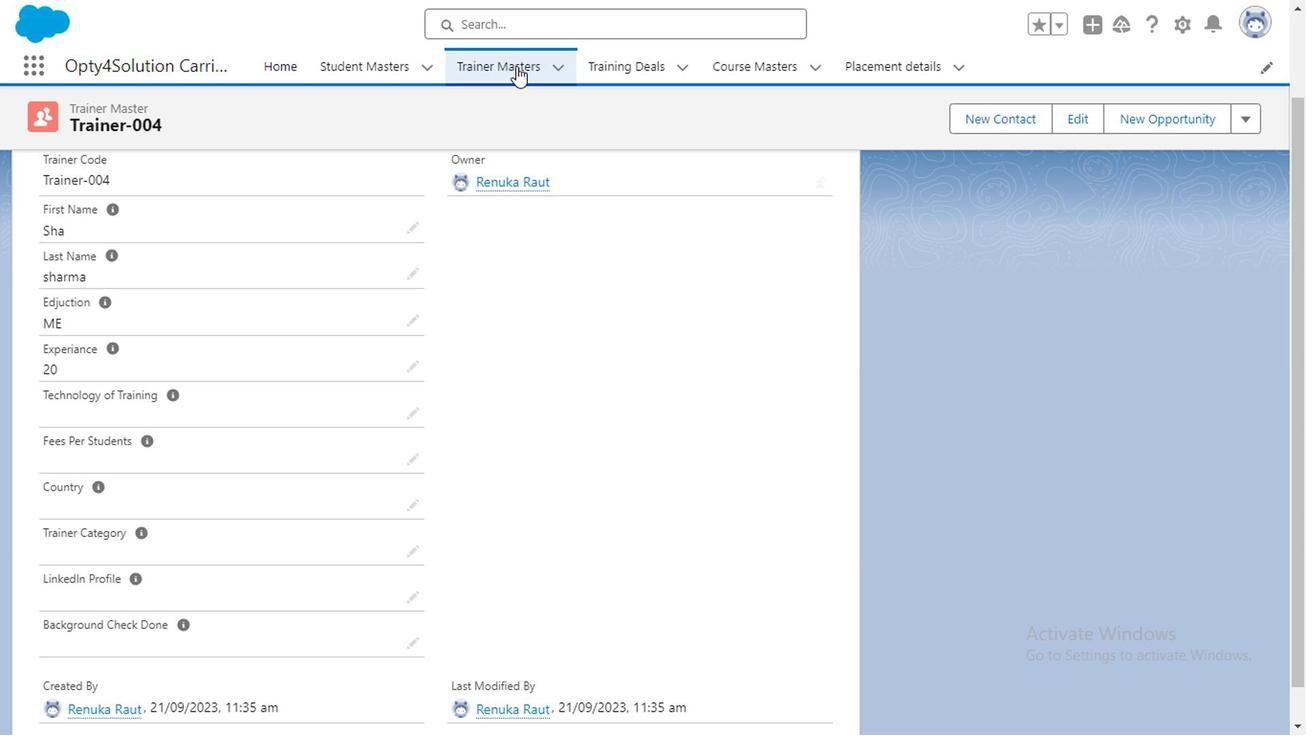 
Action: Mouse pressed left at (513, 61)
Screenshot: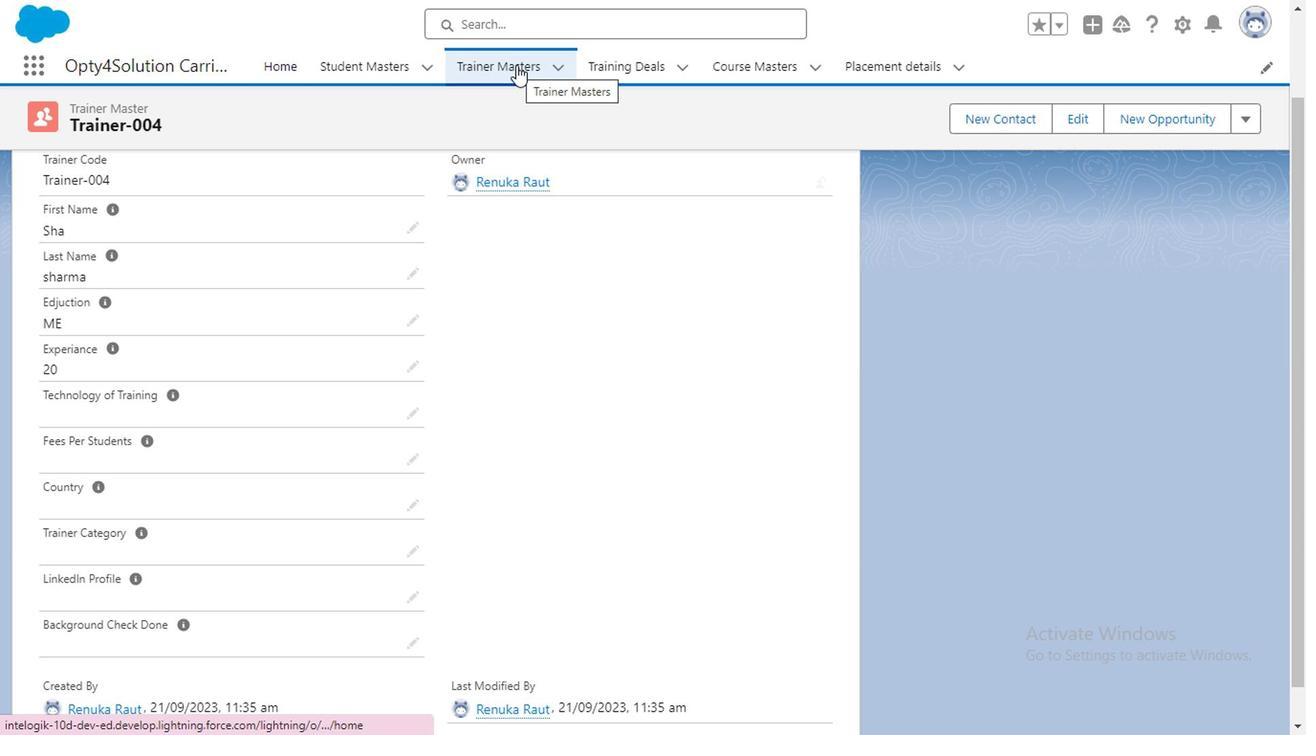 
Action: Mouse moved to (145, 299)
Screenshot: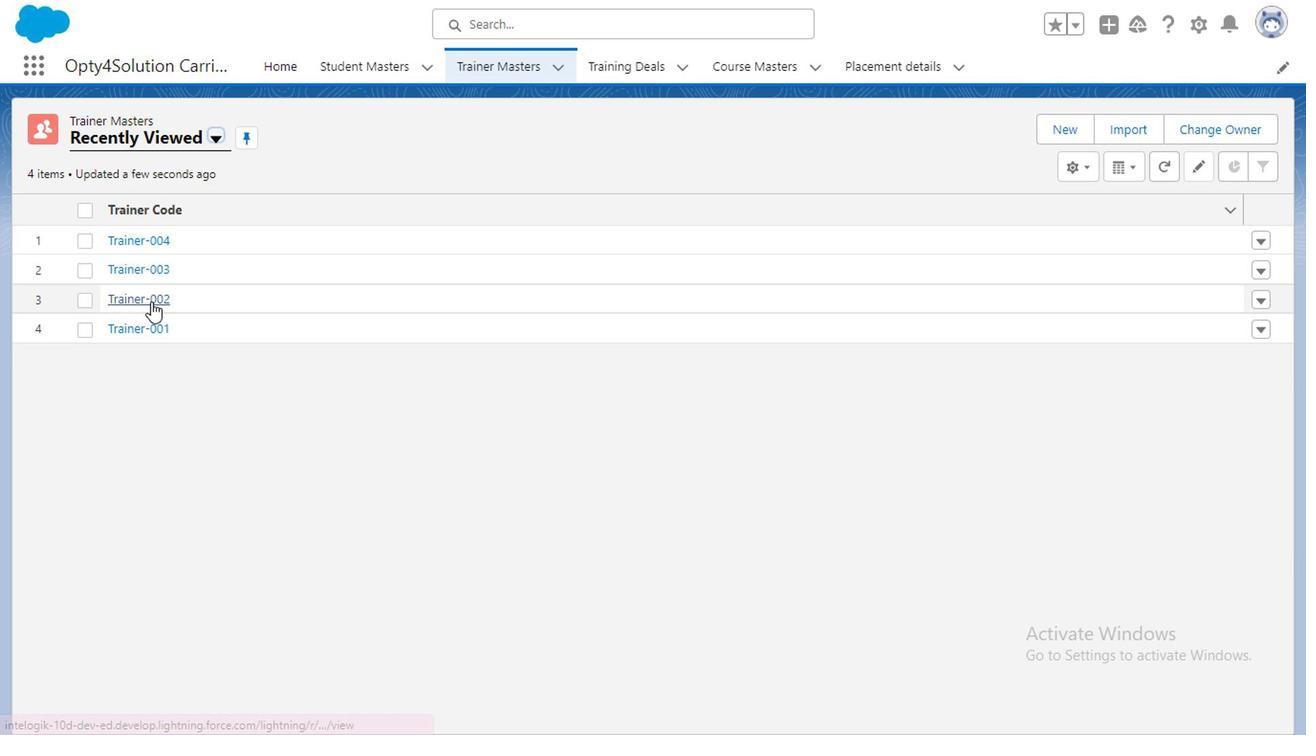 
Action: Mouse pressed left at (145, 299)
Screenshot: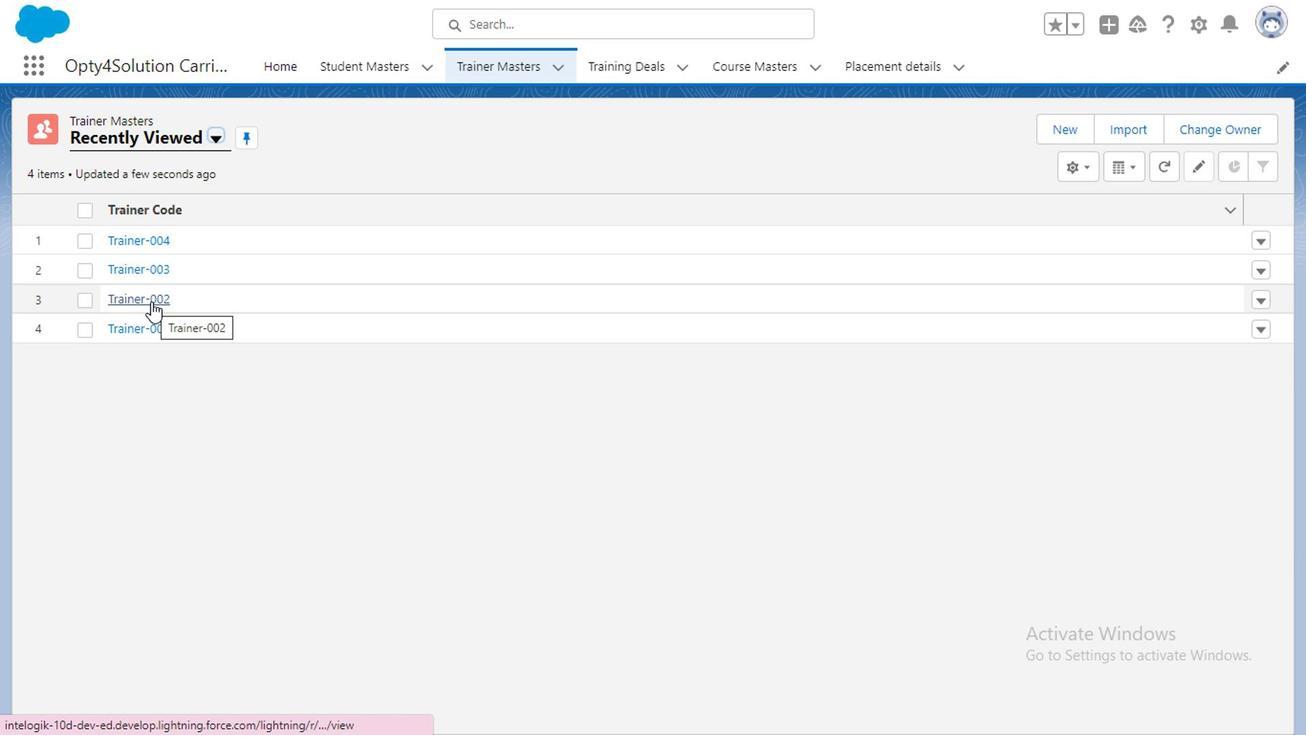 
Action: Mouse moved to (1184, 22)
Screenshot: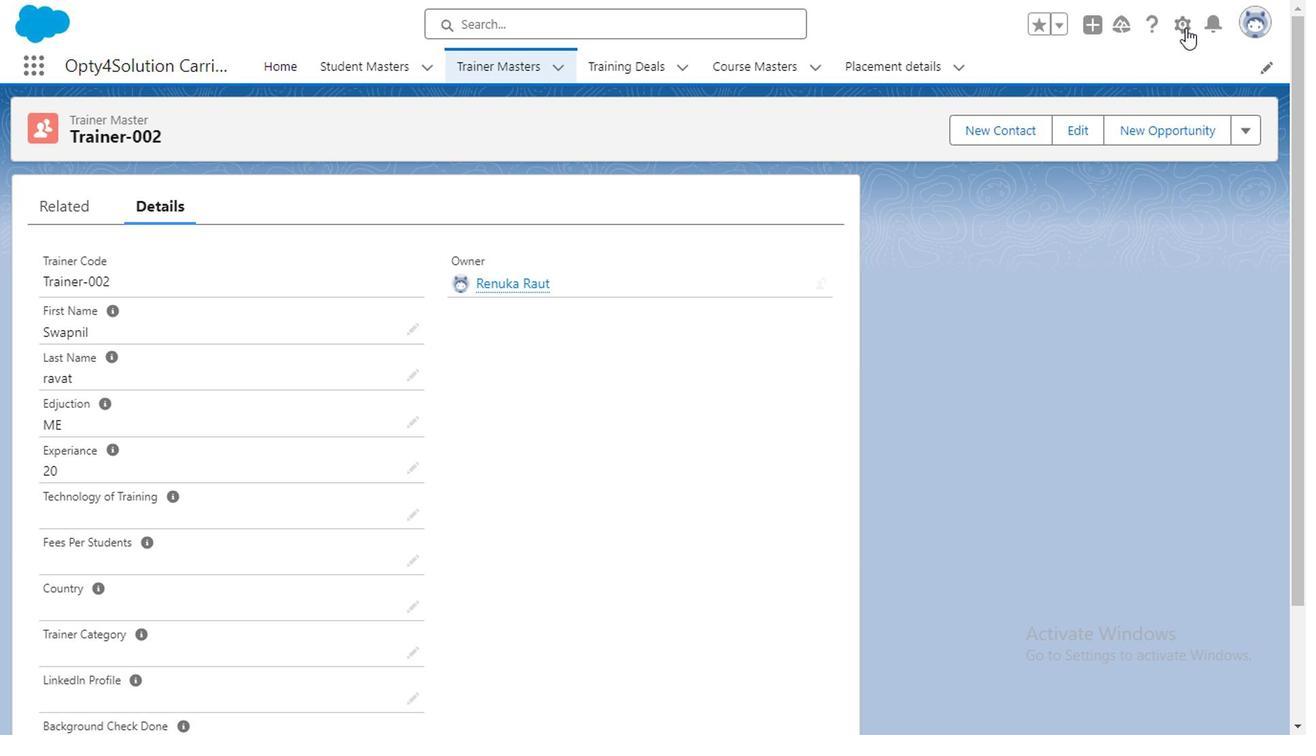 
Action: Mouse pressed left at (1184, 22)
Screenshot: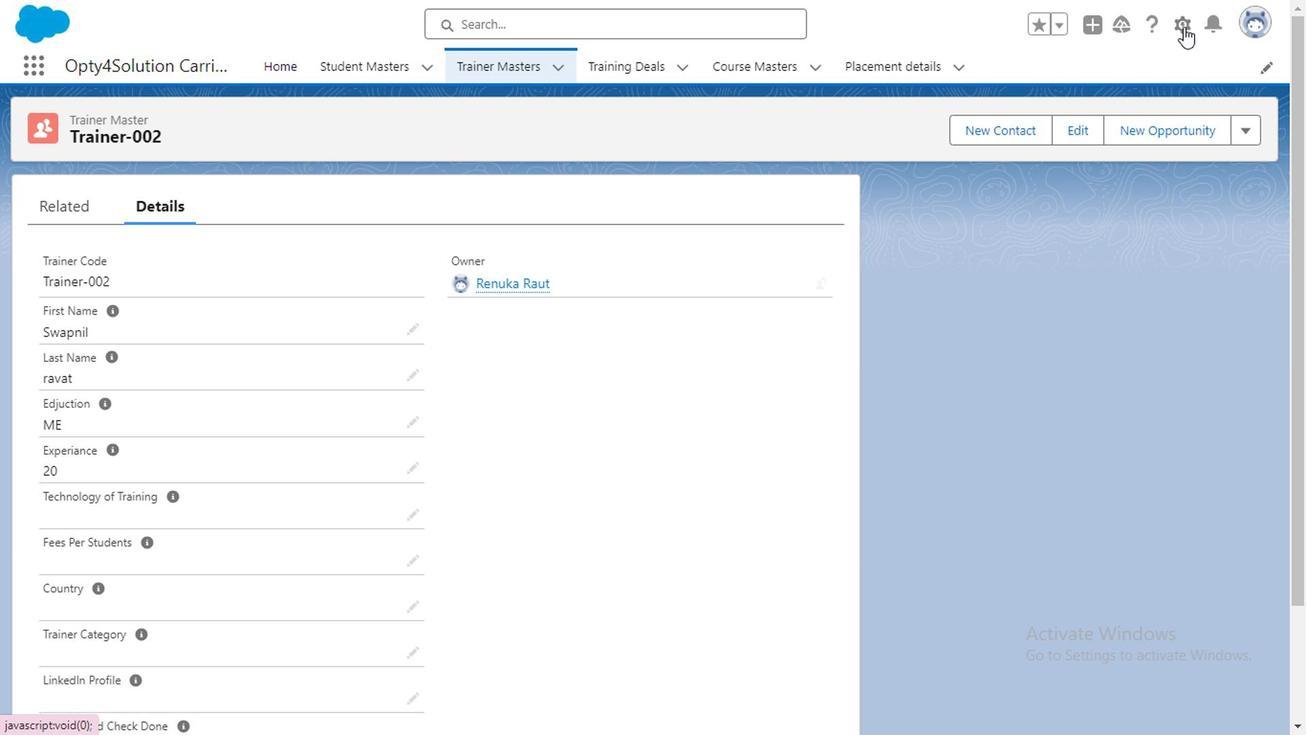 
Action: Mouse moved to (1107, 79)
Screenshot: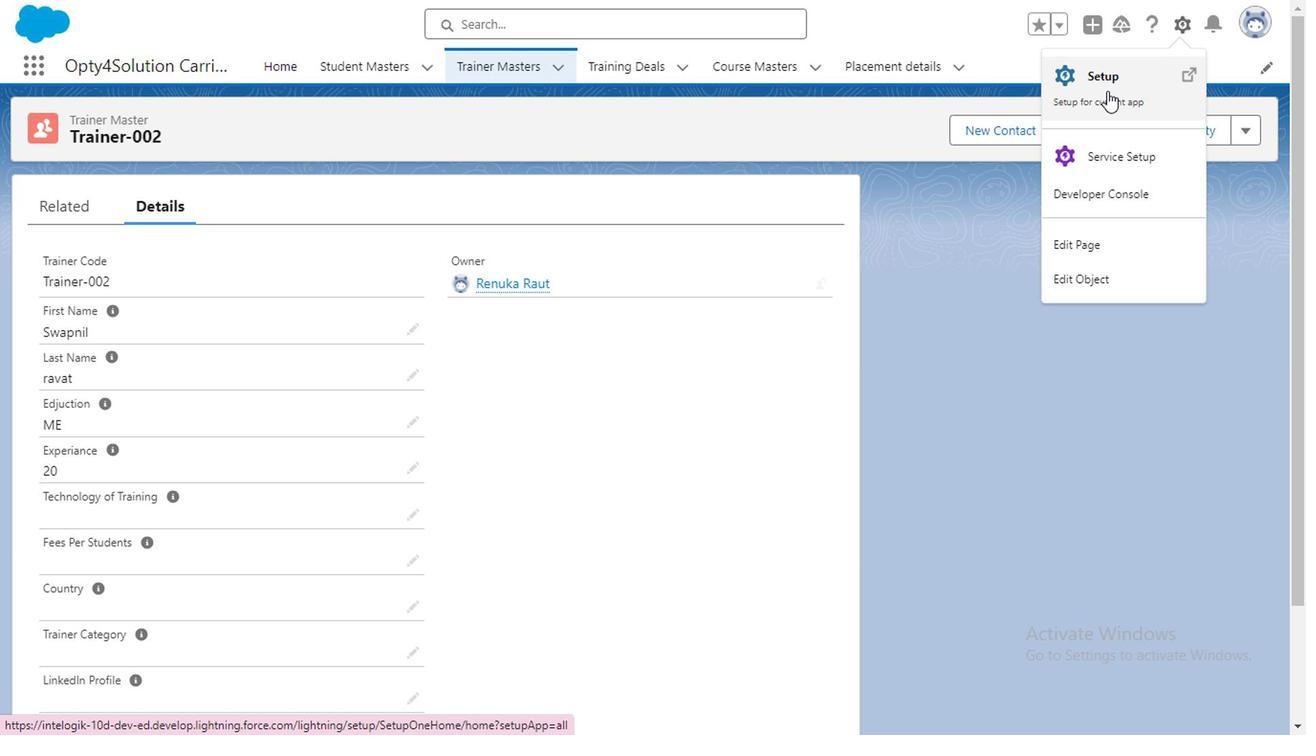 
Action: Mouse pressed left at (1107, 79)
Screenshot: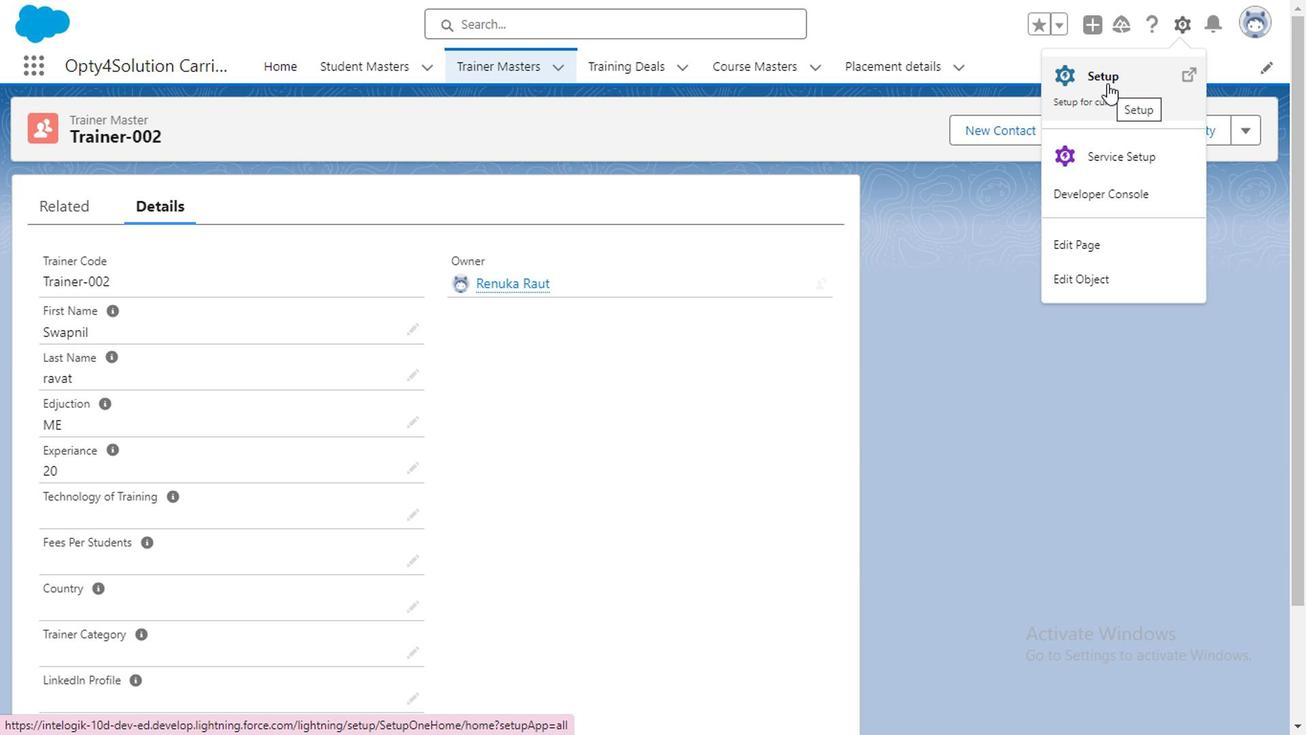 
Action: Mouse moved to (127, 121)
Screenshot: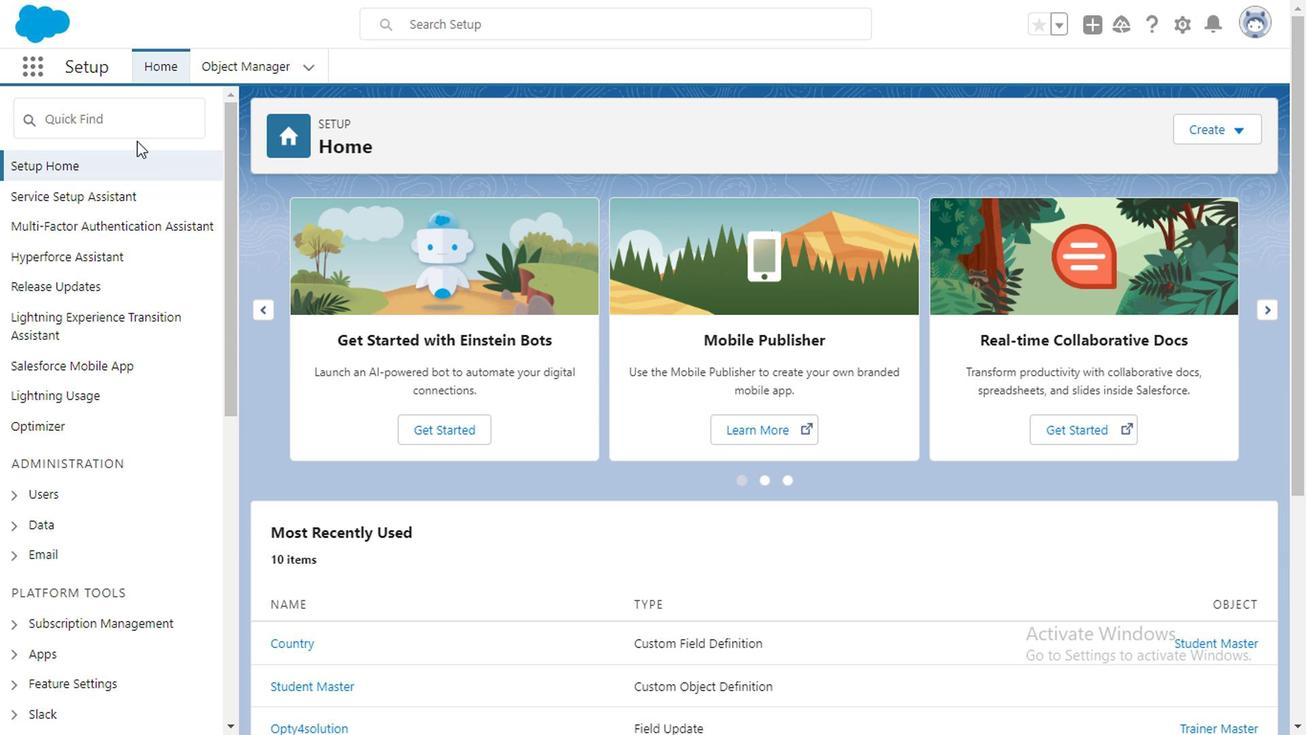 
Action: Mouse pressed left at (127, 121)
Screenshot: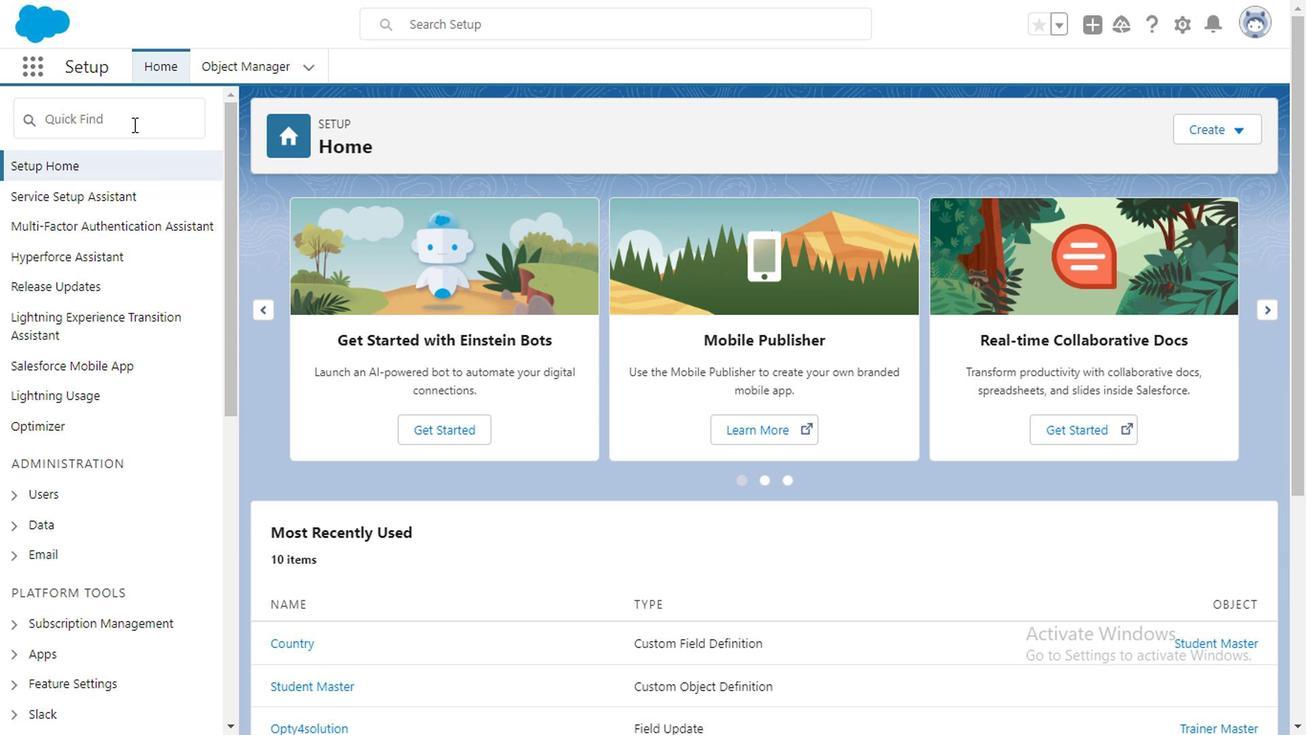 
Action: Key pressed <Key.caps_lock>P<Key.caps_lock>rocess
Screenshot: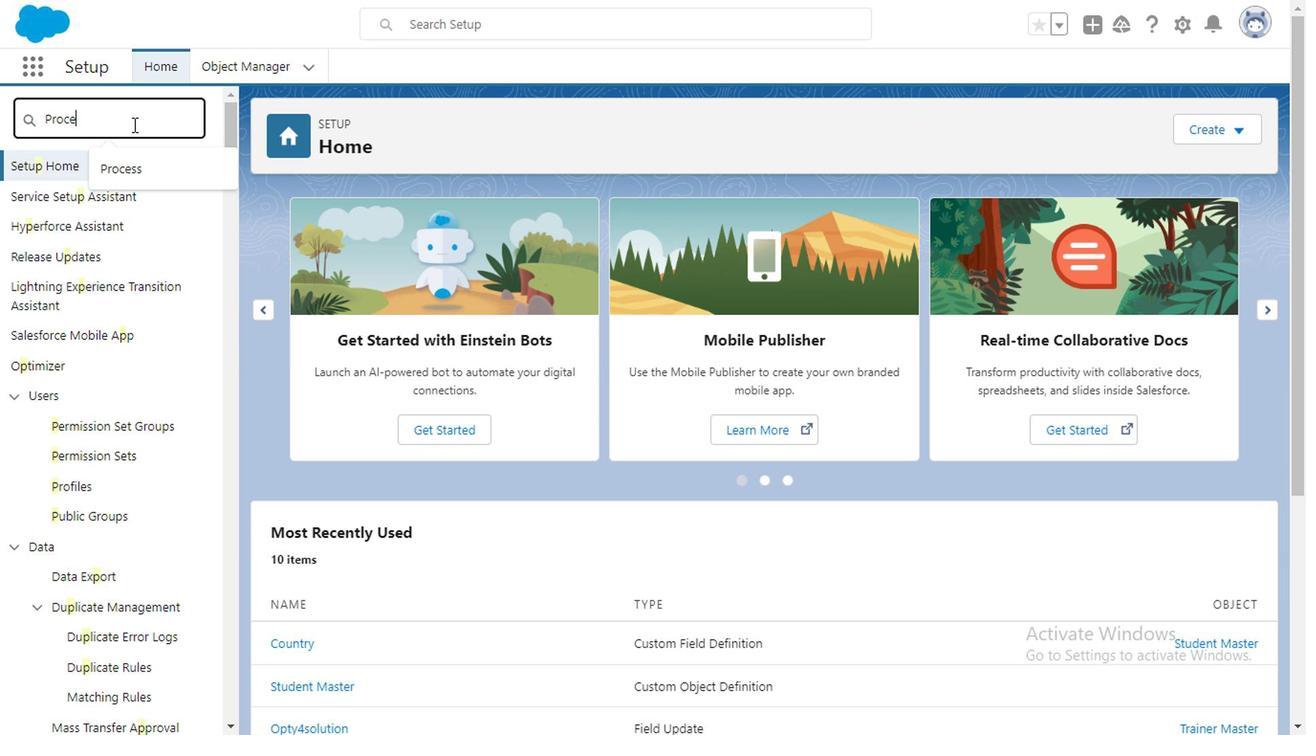 
Action: Mouse moved to (114, 727)
Screenshot: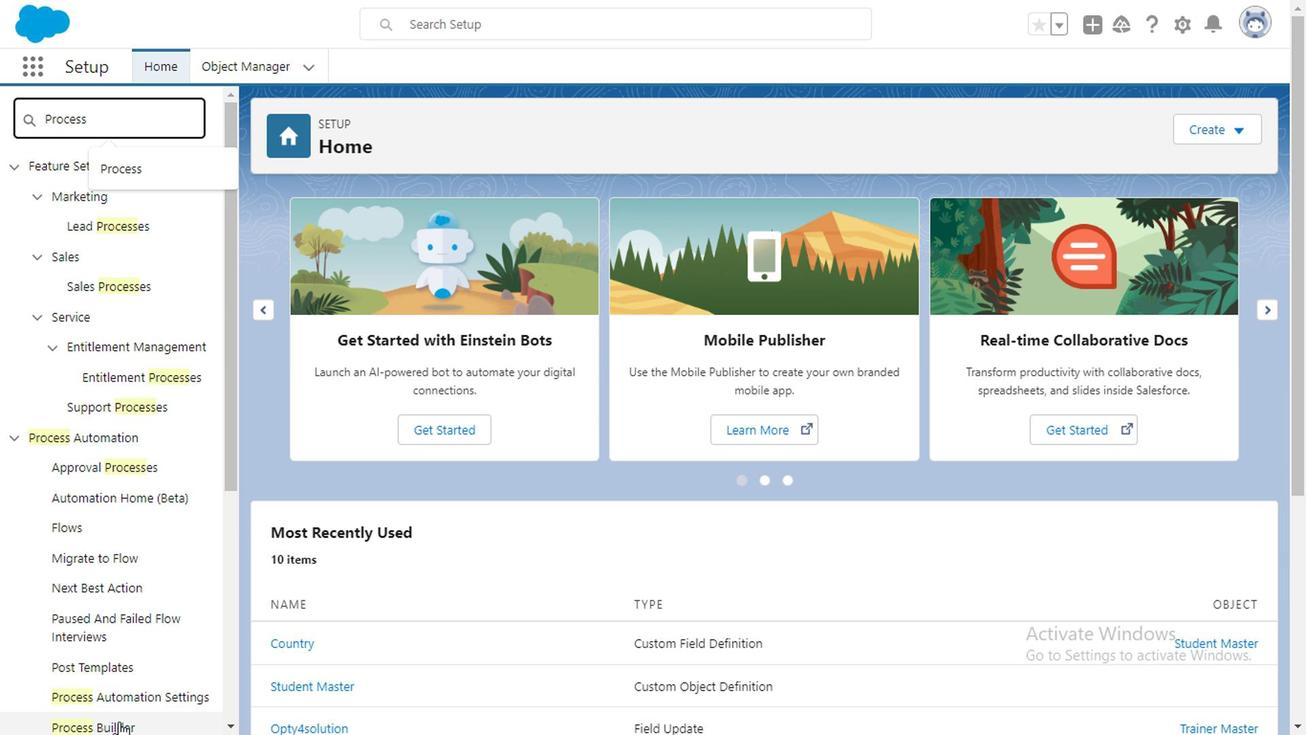 
Action: Mouse pressed left at (114, 727)
Screenshot: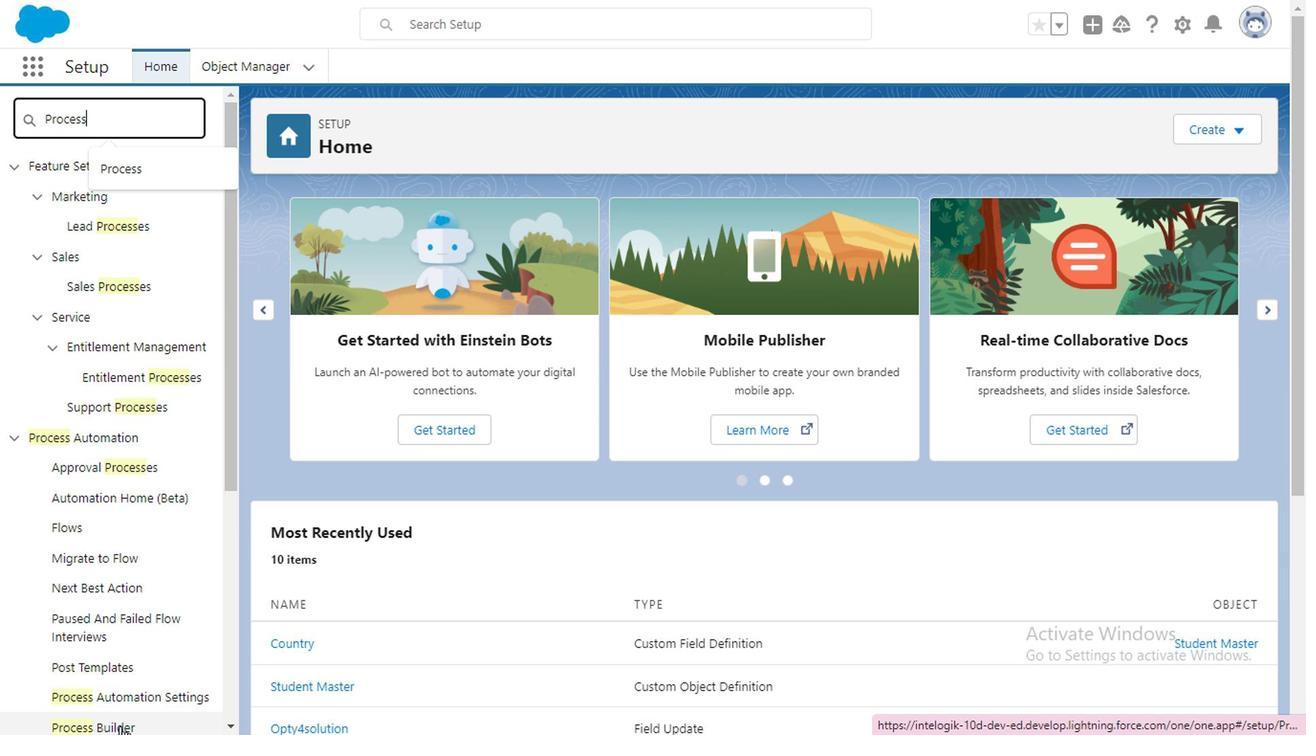 
Action: Mouse moved to (159, 311)
Screenshot: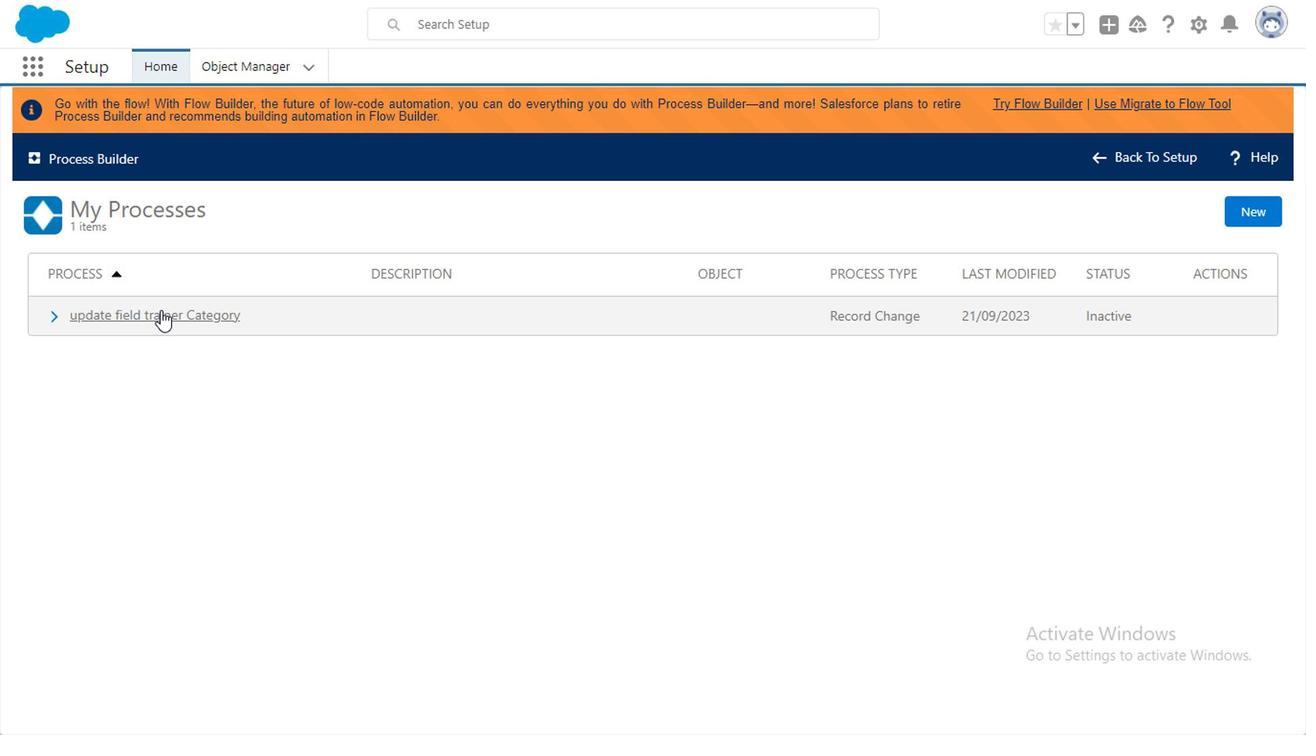 
Action: Mouse pressed left at (159, 311)
Screenshot: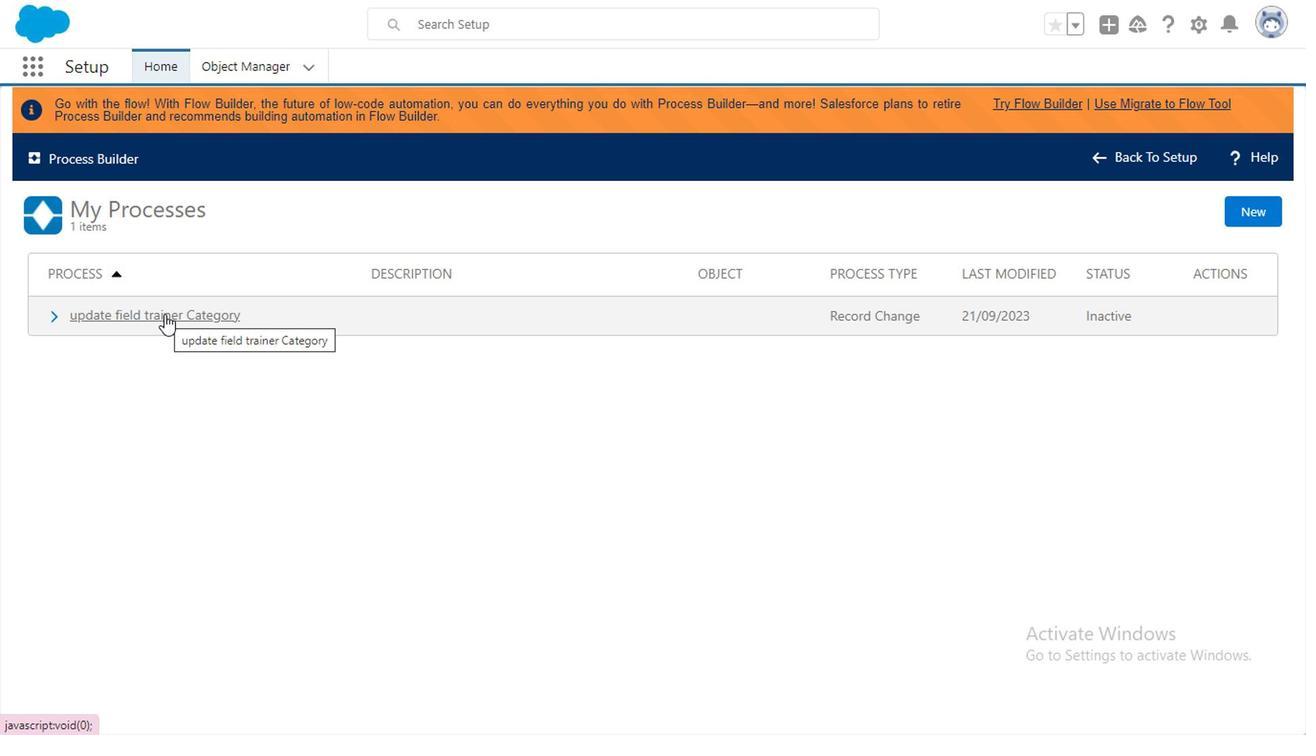 
Action: Mouse moved to (75, 329)
Screenshot: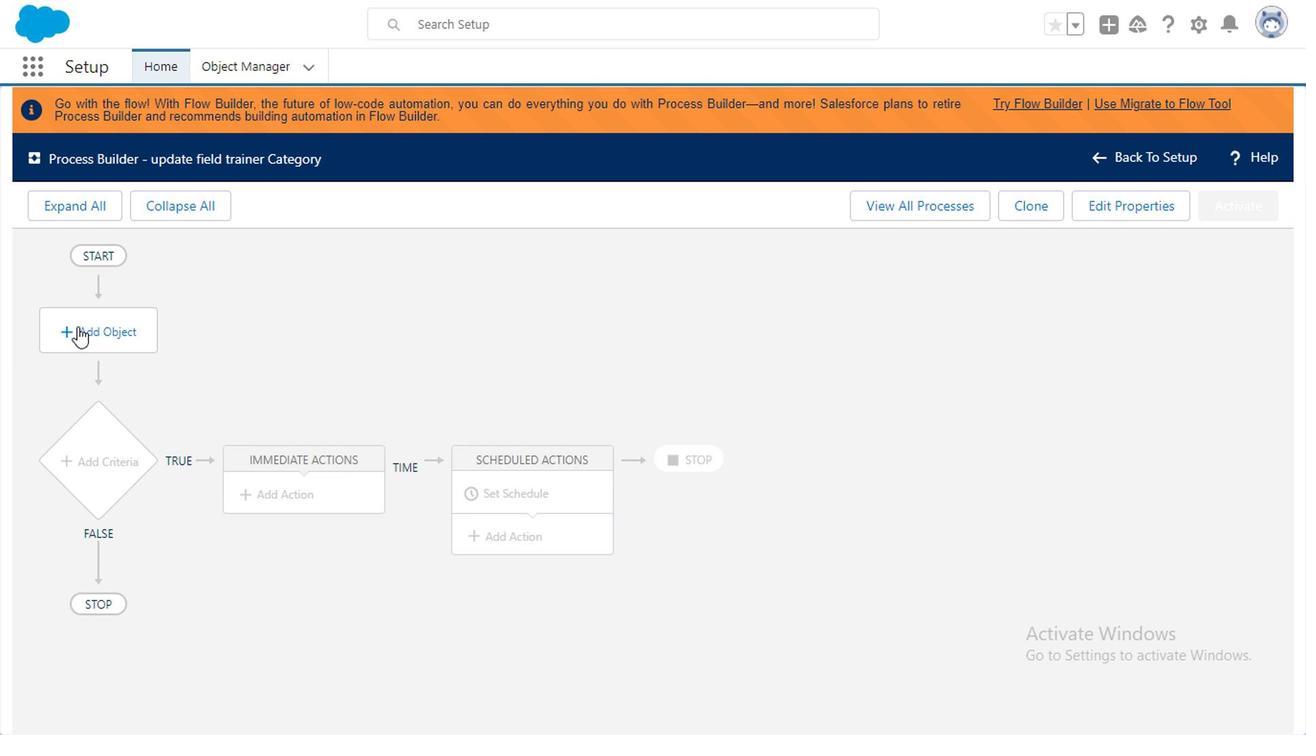 
Action: Mouse pressed left at (75, 329)
Screenshot: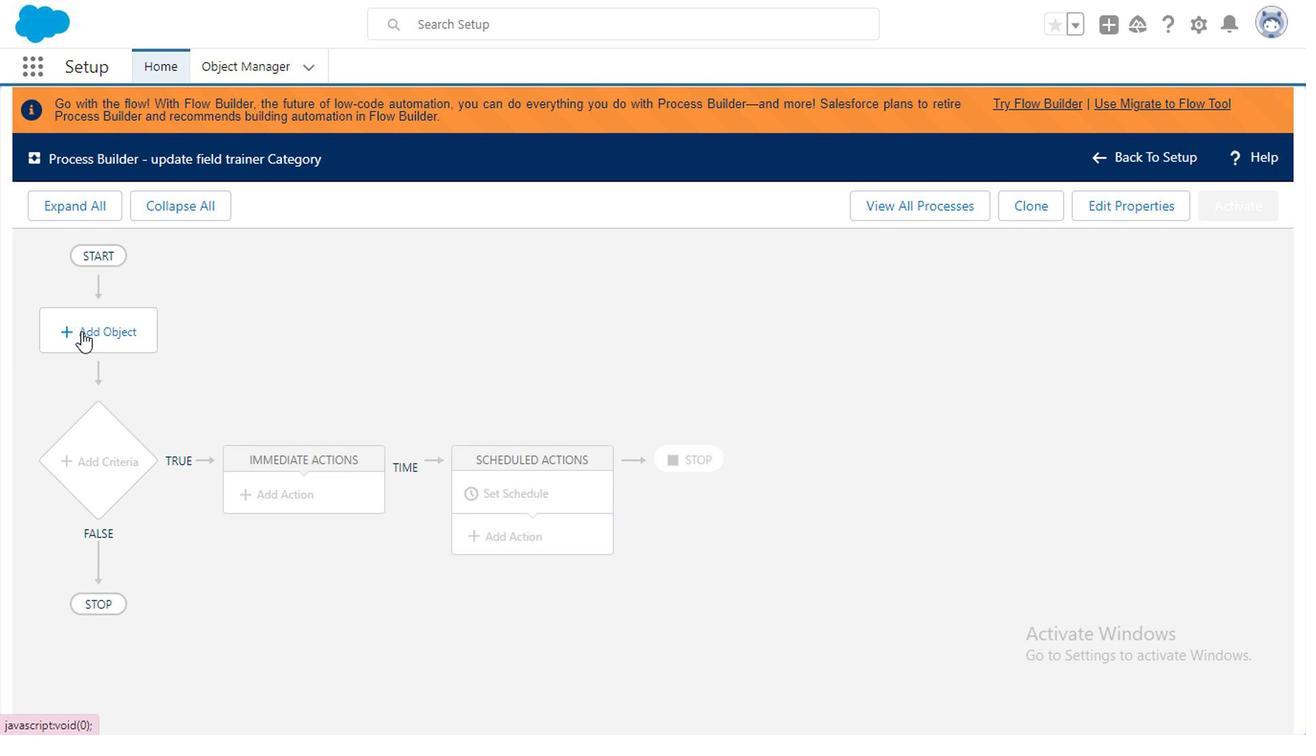 
Action: Mouse moved to (647, 432)
Screenshot: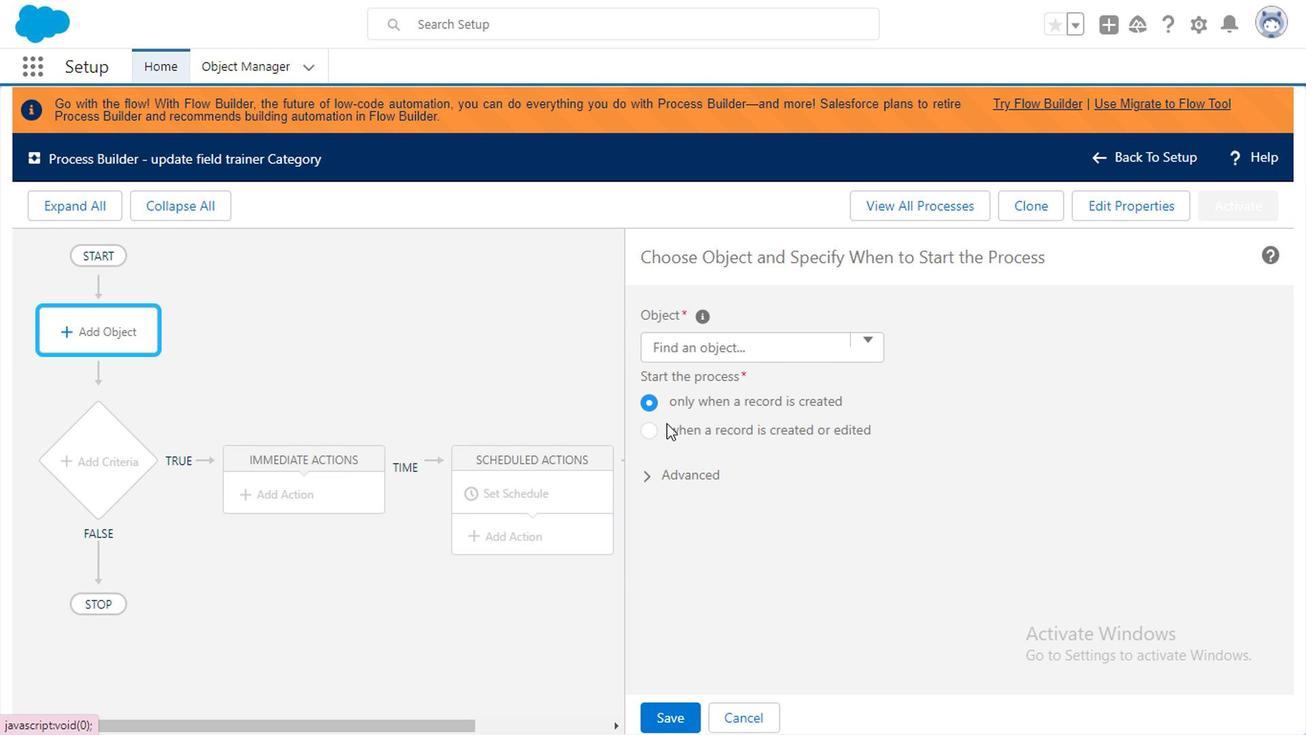 
Action: Mouse pressed left at (647, 432)
Screenshot: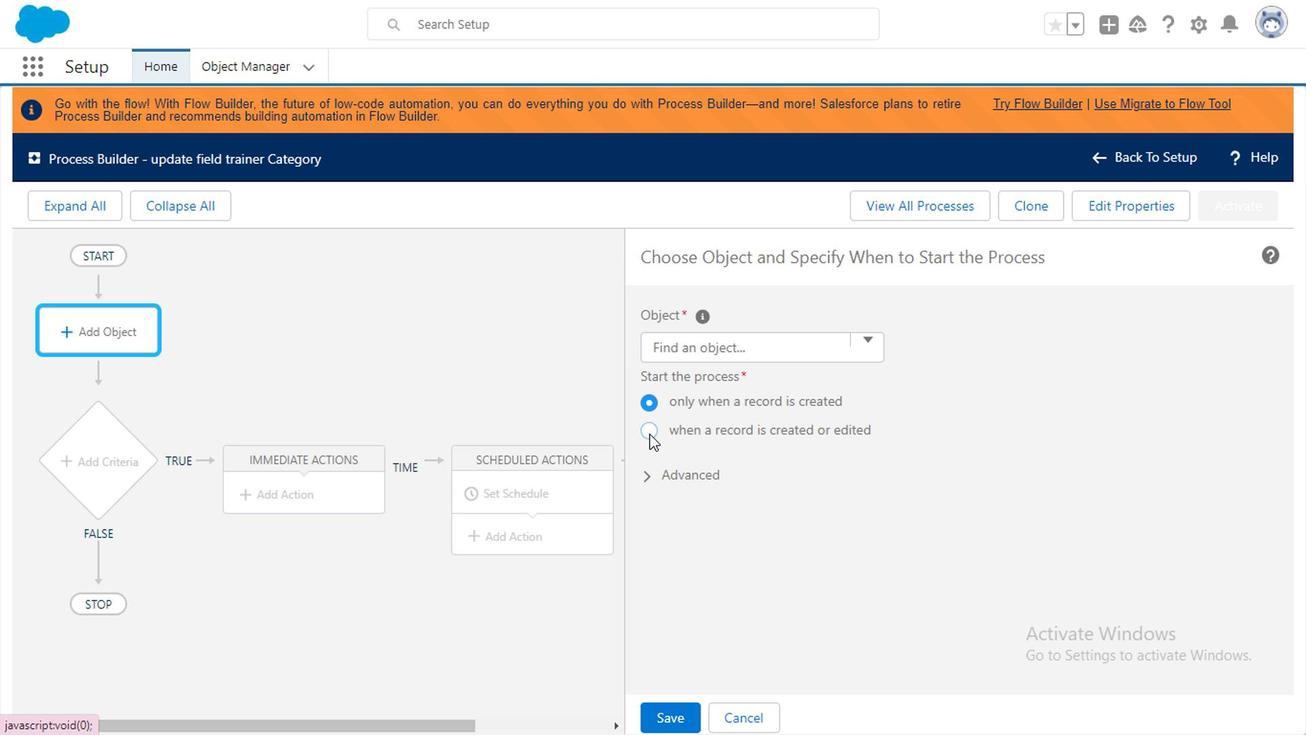 
Action: Mouse moved to (867, 338)
Screenshot: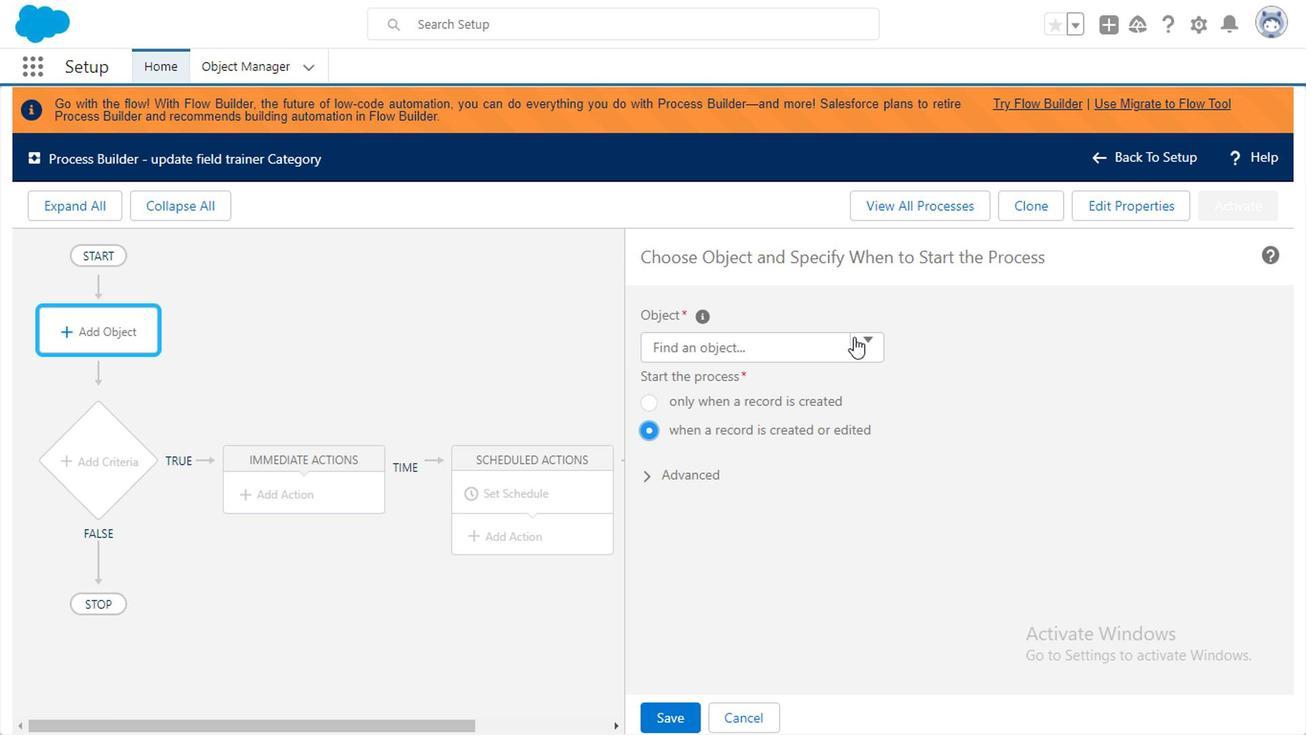 
Action: Mouse pressed left at (867, 338)
Screenshot: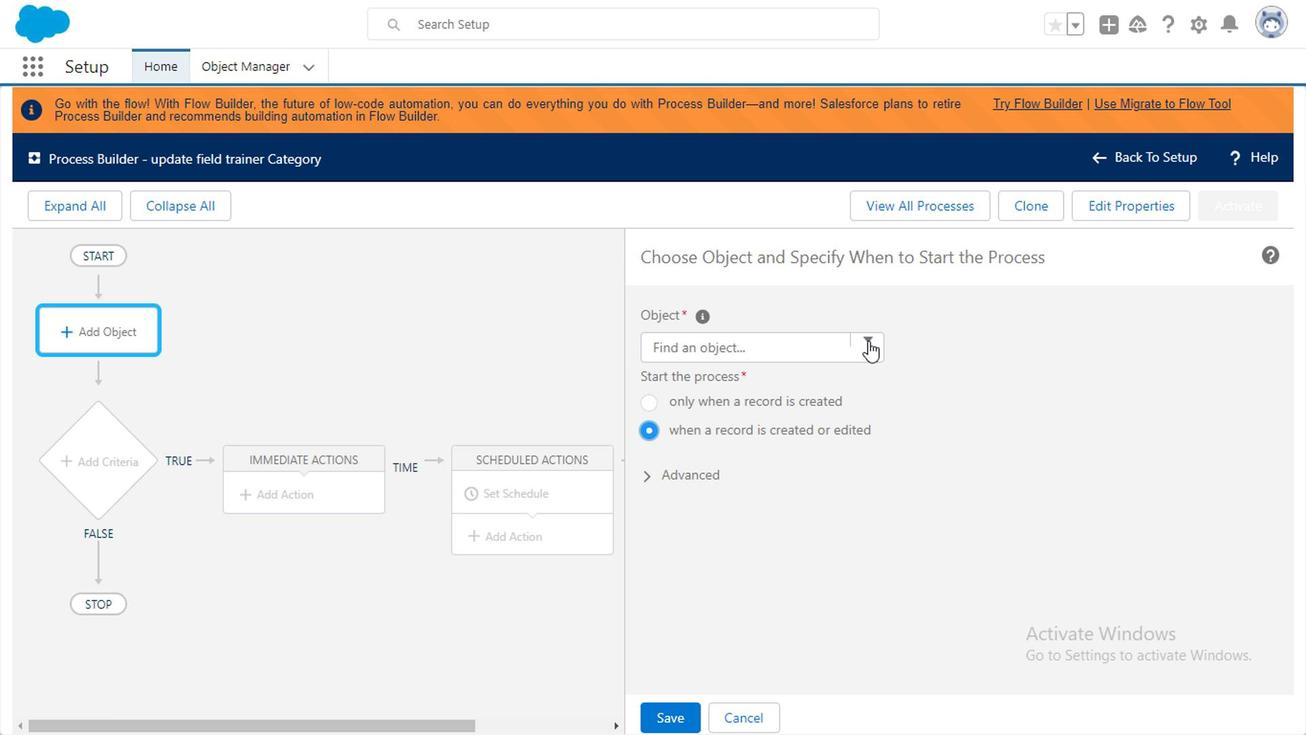 
Action: Mouse moved to (792, 341)
Screenshot: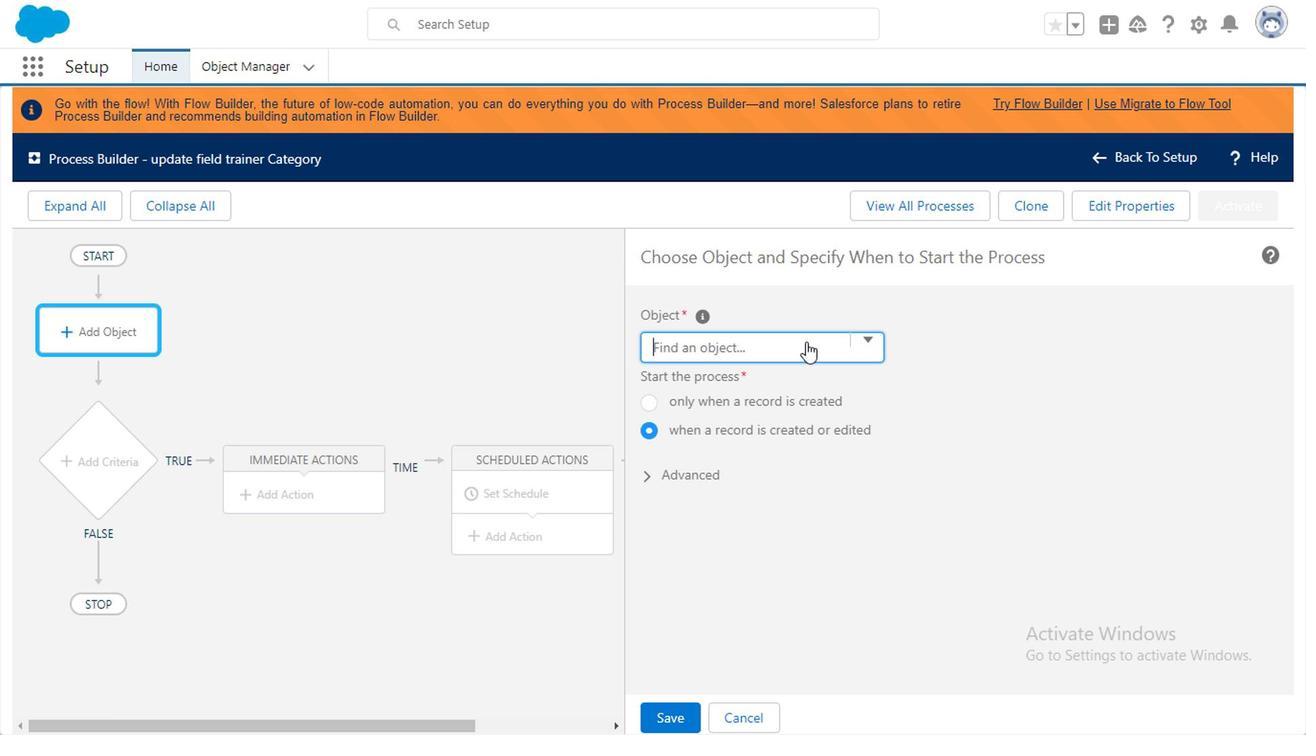 
Action: Mouse pressed left at (792, 341)
Screenshot: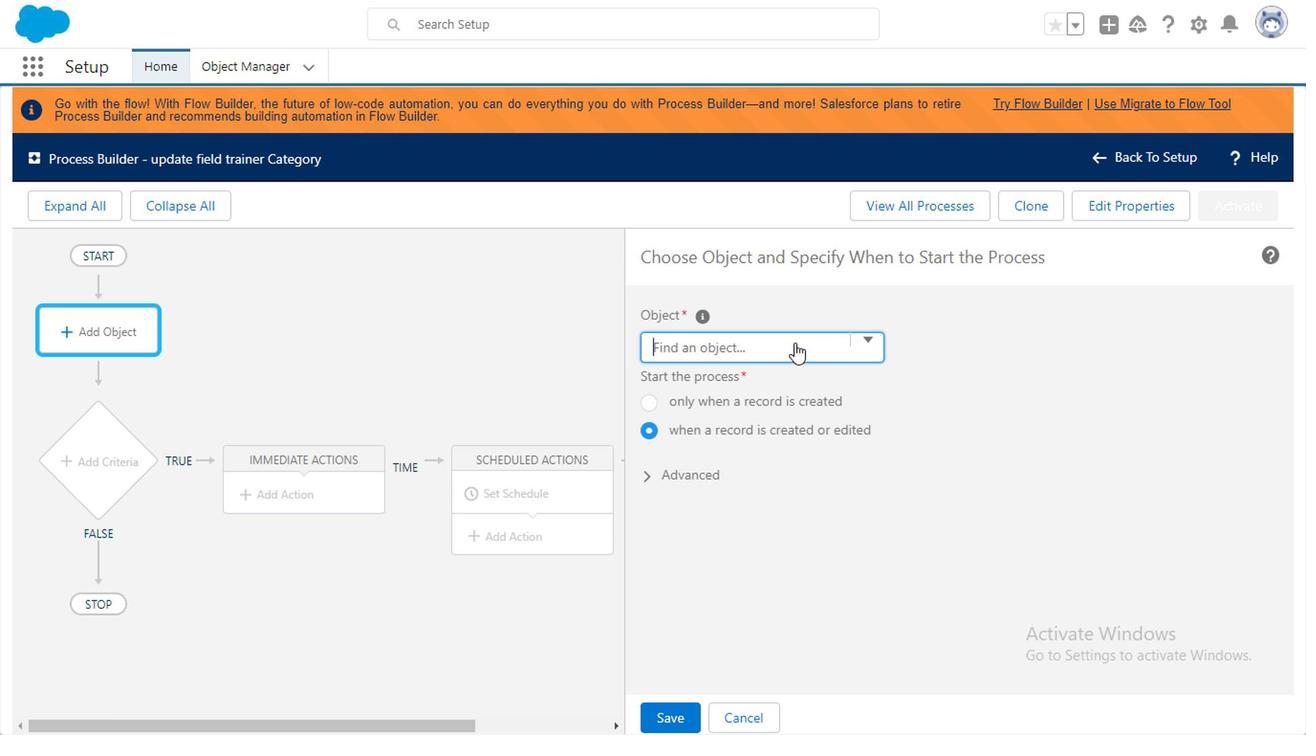 
Action: Mouse moved to (874, 371)
Screenshot: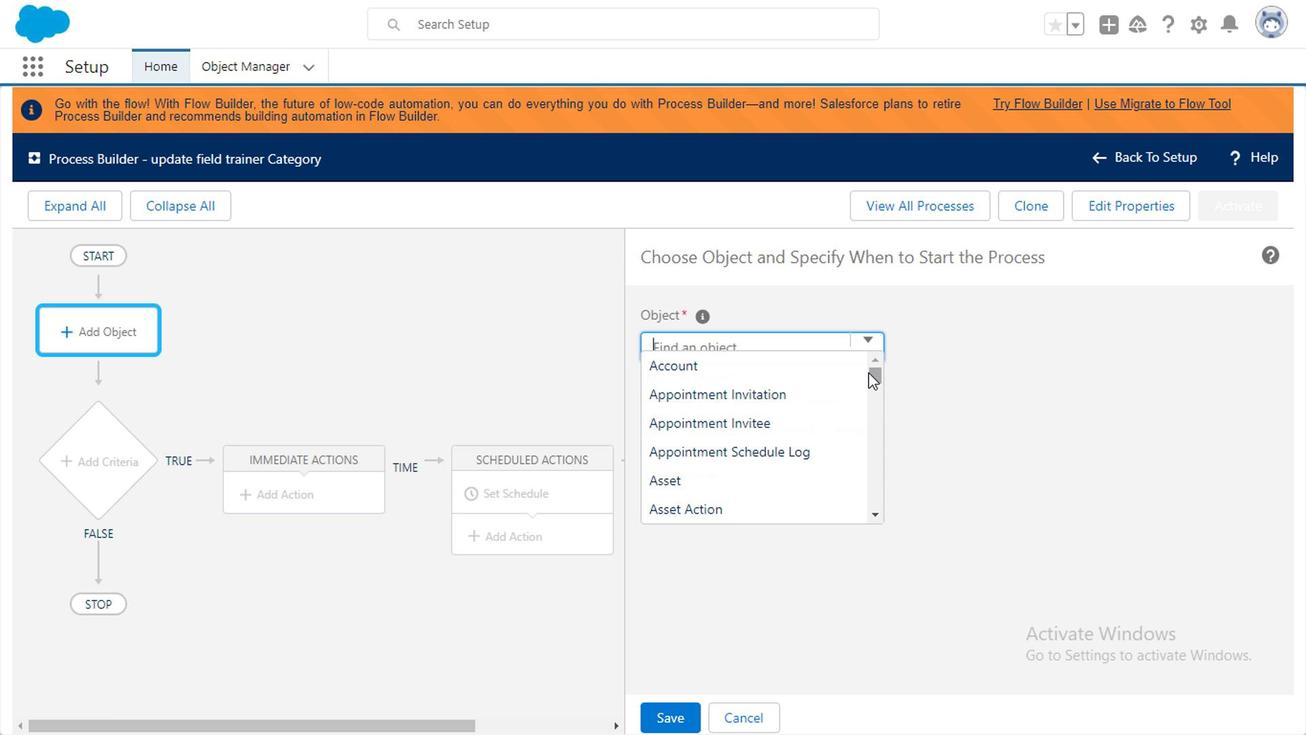
Action: Mouse pressed left at (874, 371)
Screenshot: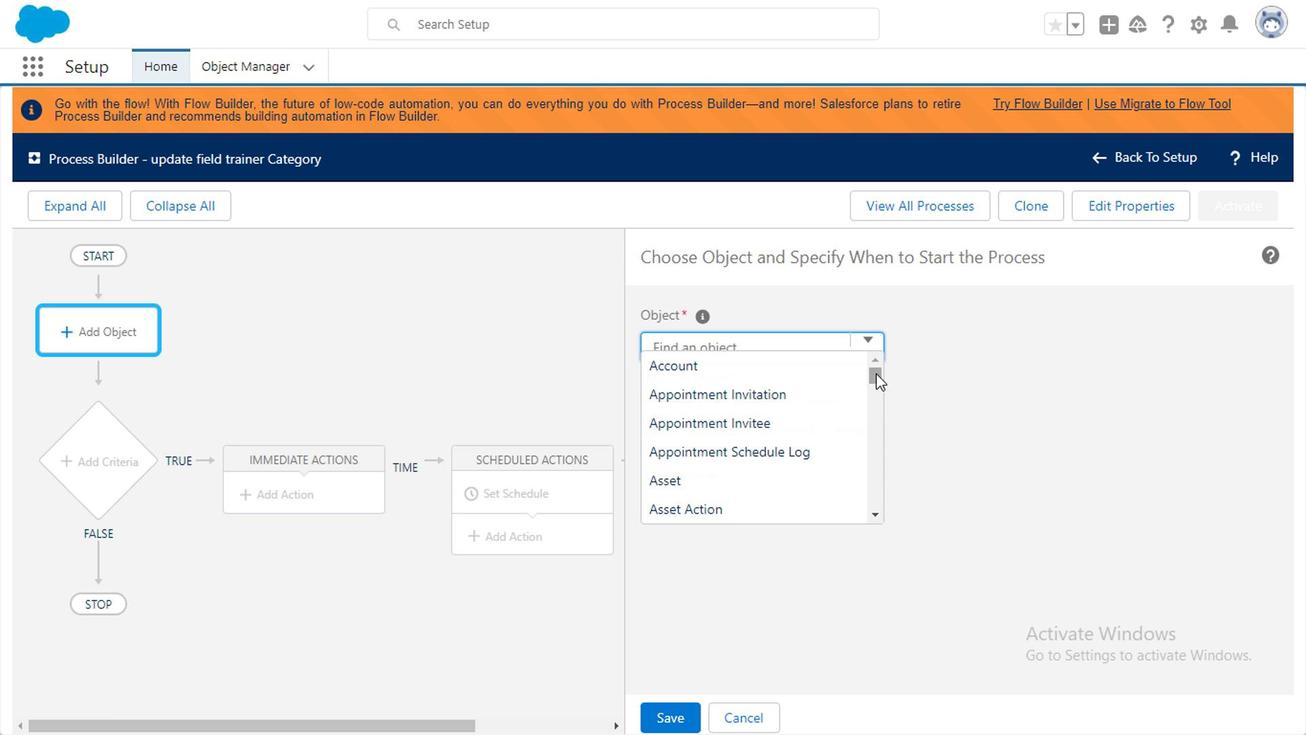 
Action: Mouse moved to (871, 494)
Screenshot: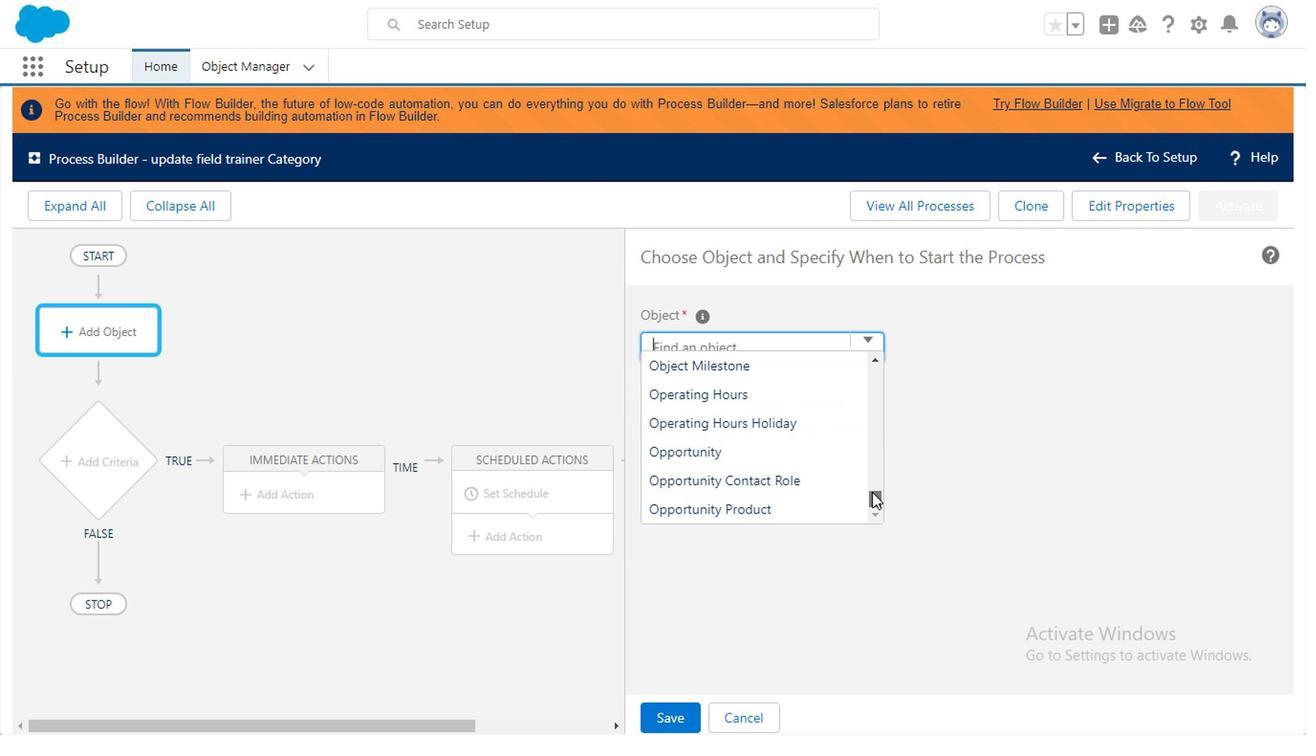 
Action: Mouse pressed left at (871, 494)
Screenshot: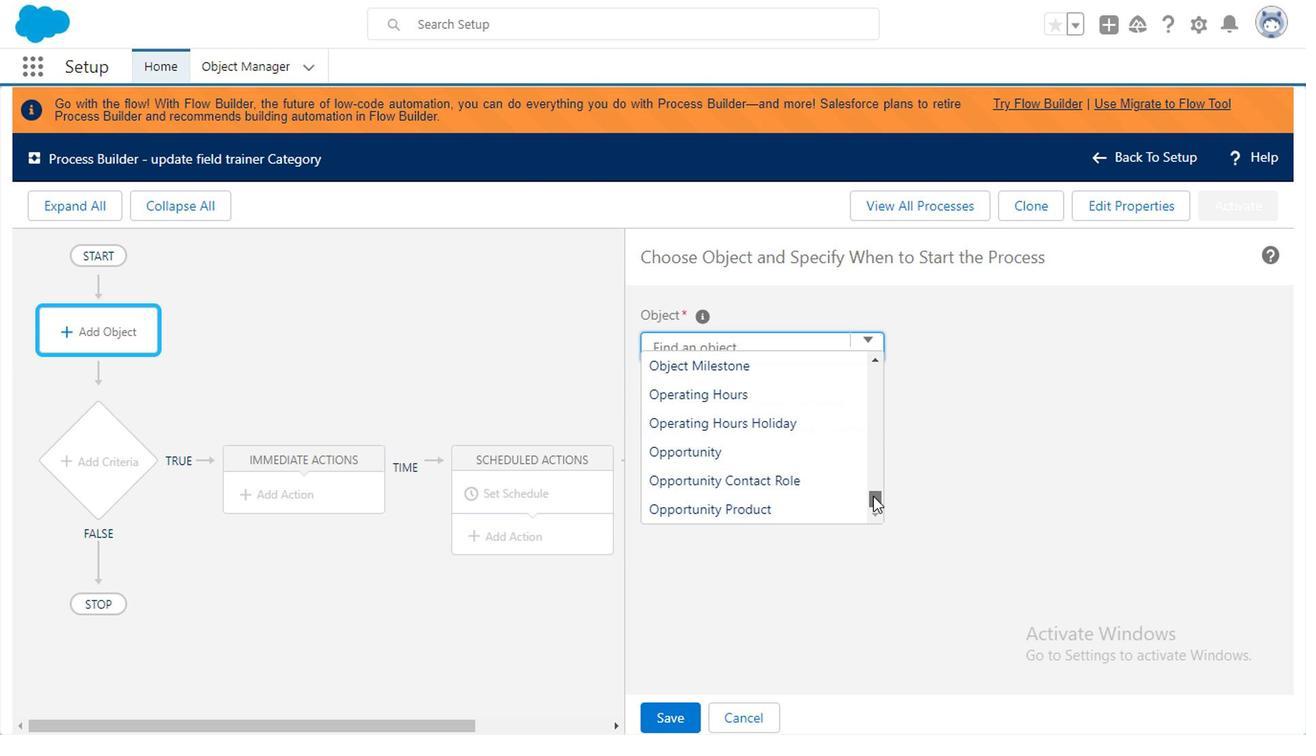 
Action: Mouse moved to (869, 473)
Screenshot: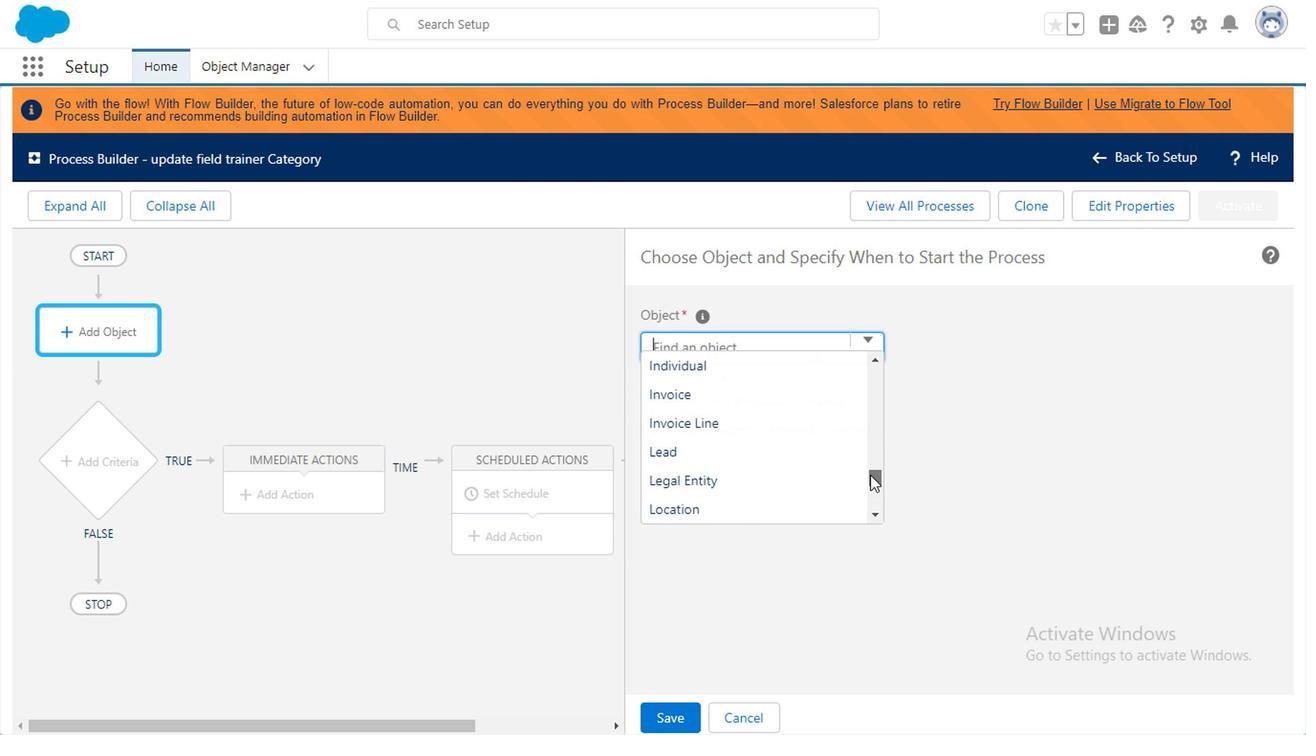 
Action: Key pressed <Key.caps_lock>T<Key.caps_lock>ra
Screenshot: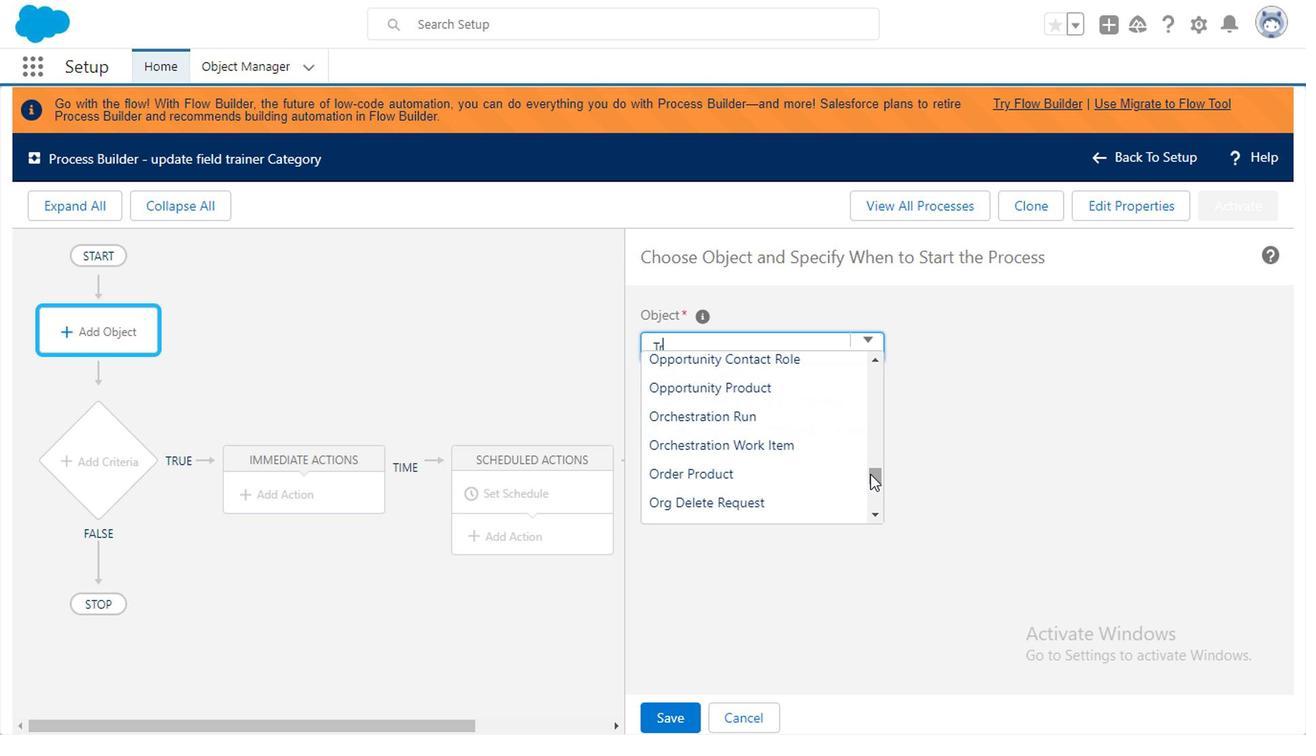 
Action: Mouse moved to (729, 482)
Screenshot: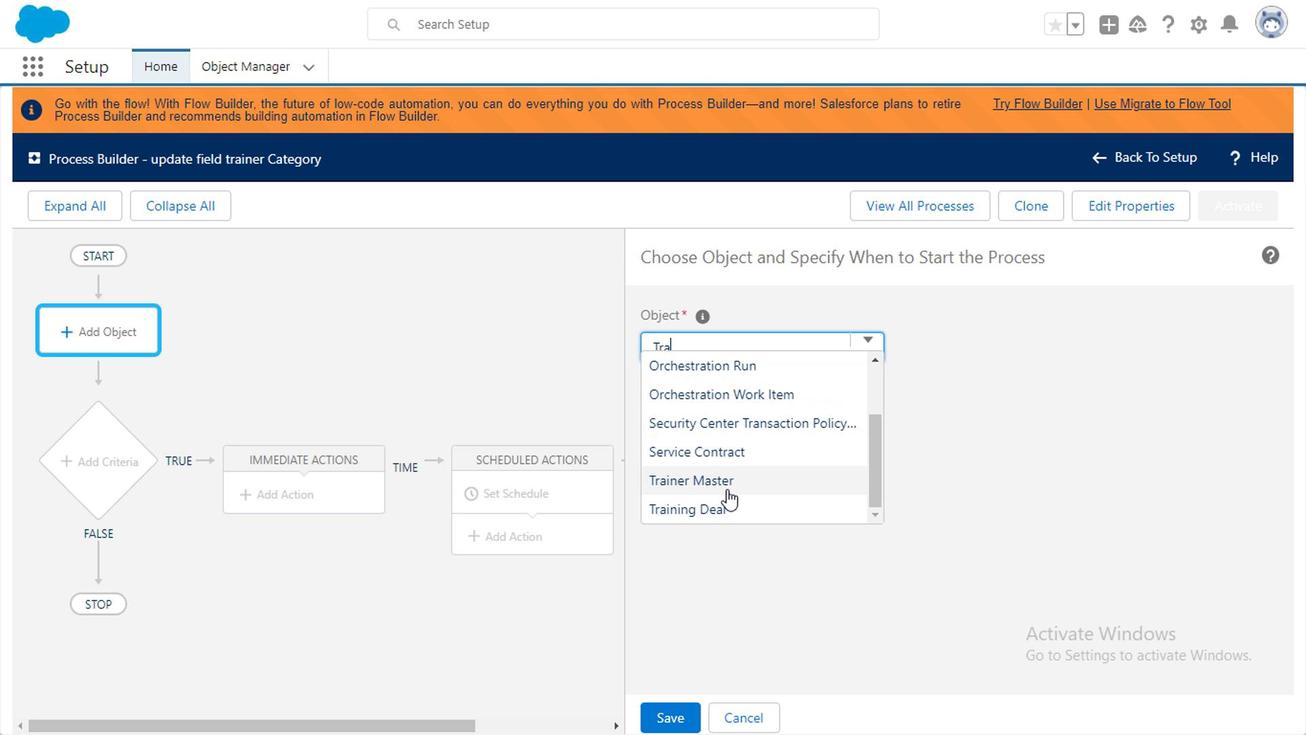 
Action: Mouse pressed left at (729, 482)
Screenshot: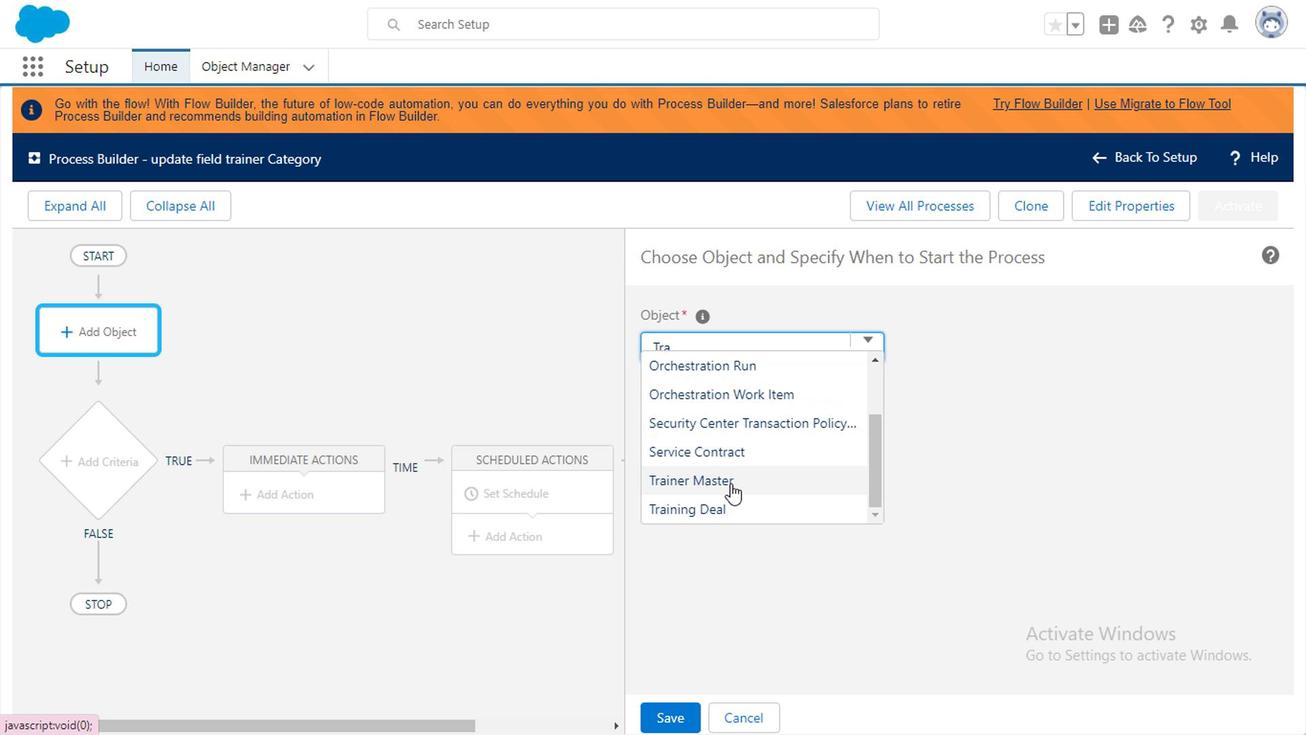 
Action: Mouse moved to (650, 471)
Screenshot: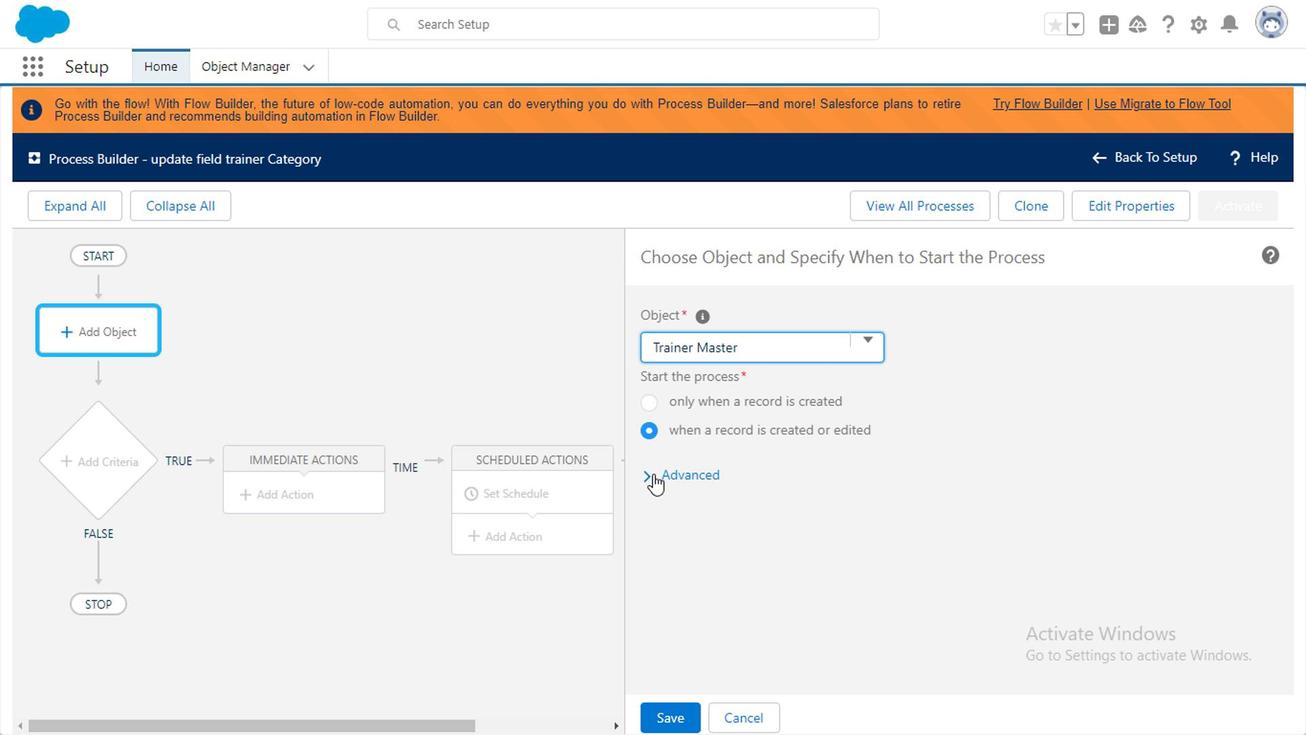 
Action: Mouse pressed left at (650, 471)
Screenshot: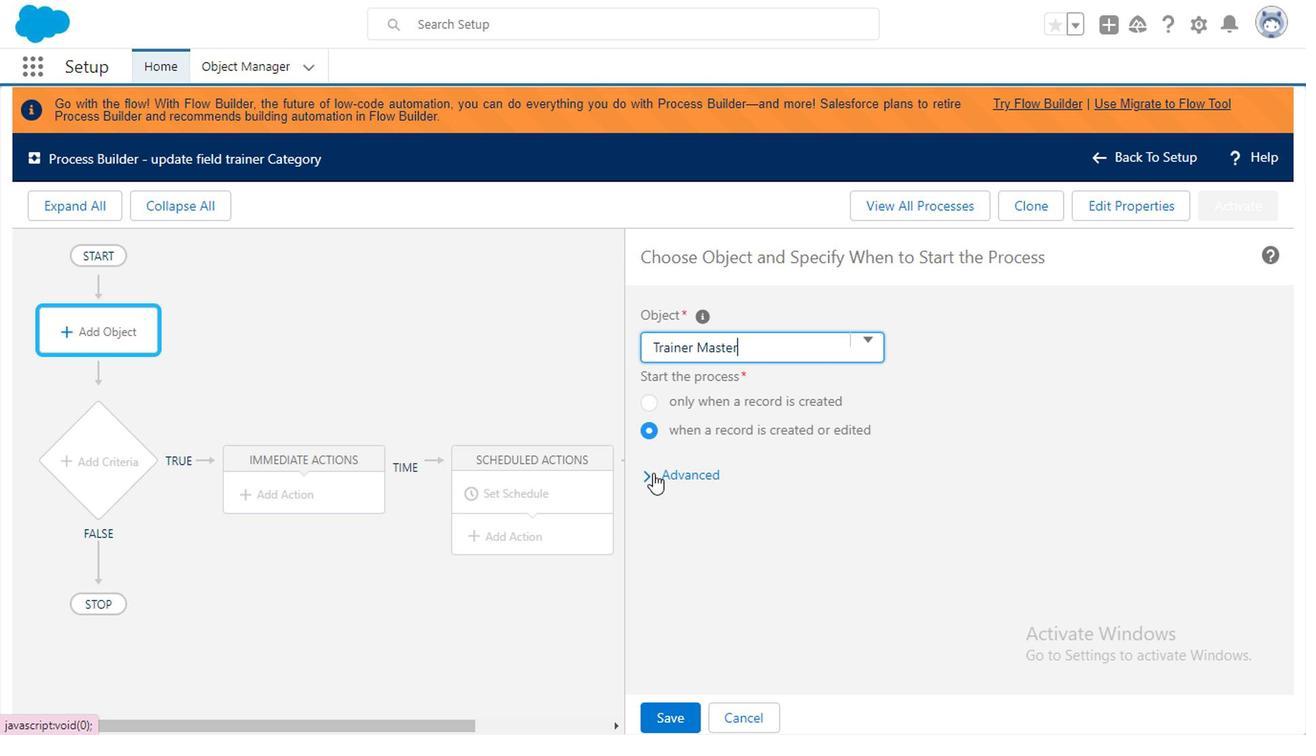 
Action: Mouse moved to (645, 524)
Screenshot: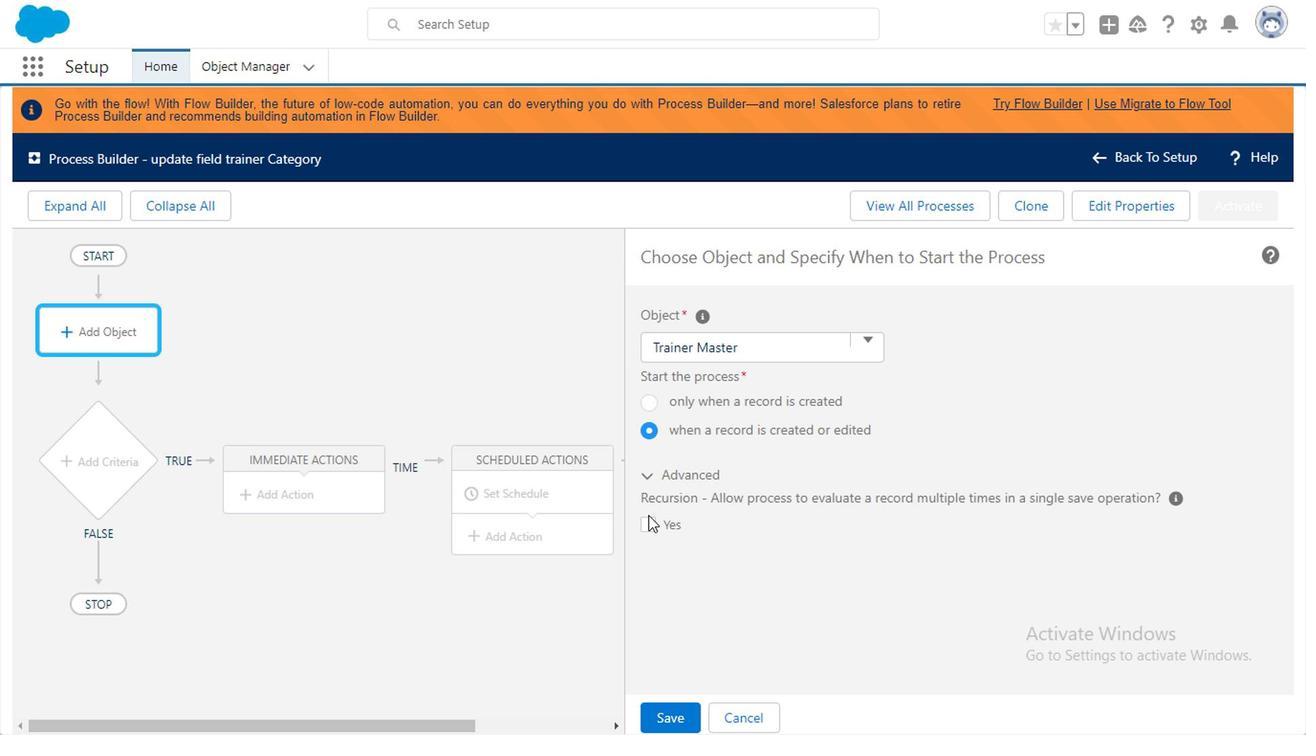 
Action: Mouse pressed left at (645, 524)
Screenshot: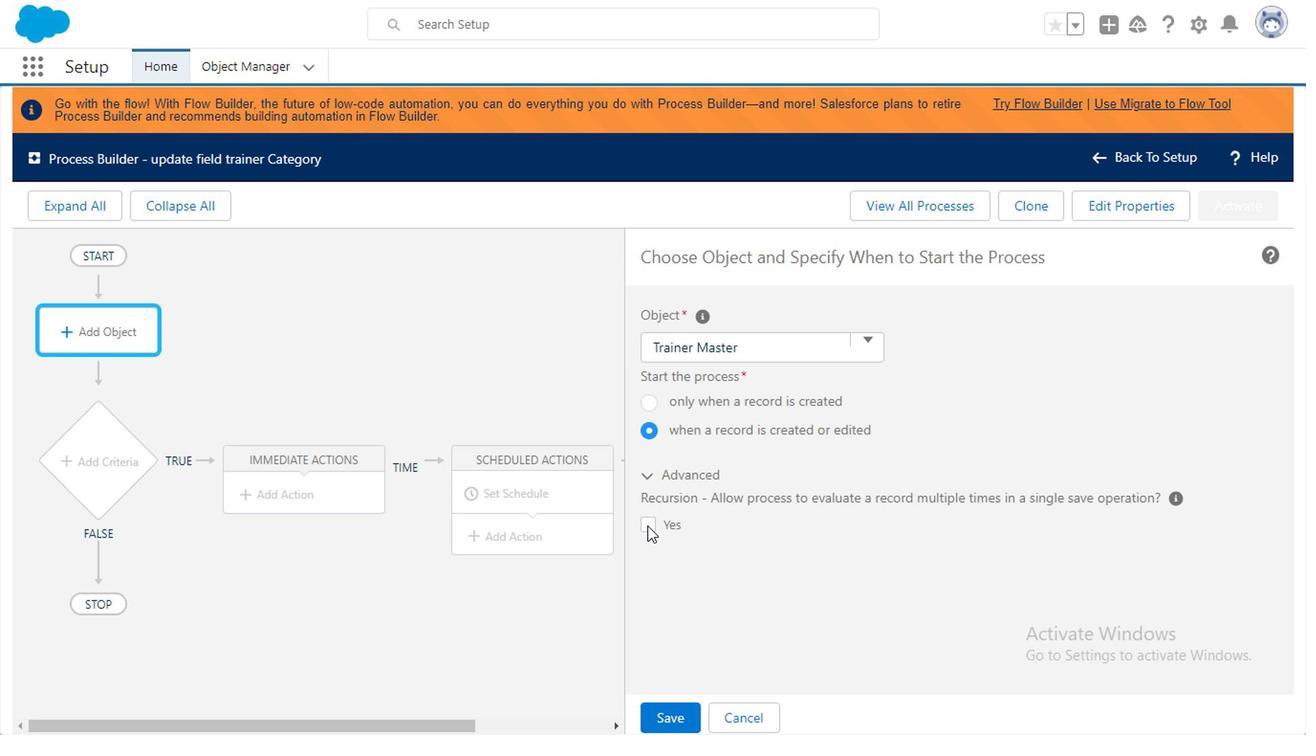 
Action: Mouse moved to (666, 714)
